 Task: Explore Airbnb accommodation in Lucenec, Slovakia from 8th November, 2023 to 16th November, 2023 for 2 adults.1  bedroom having 1 bed and 1 bathroom. Property type can be hotel. Look for 3 properties as per requirement.
Action: Mouse moved to (469, 144)
Screenshot: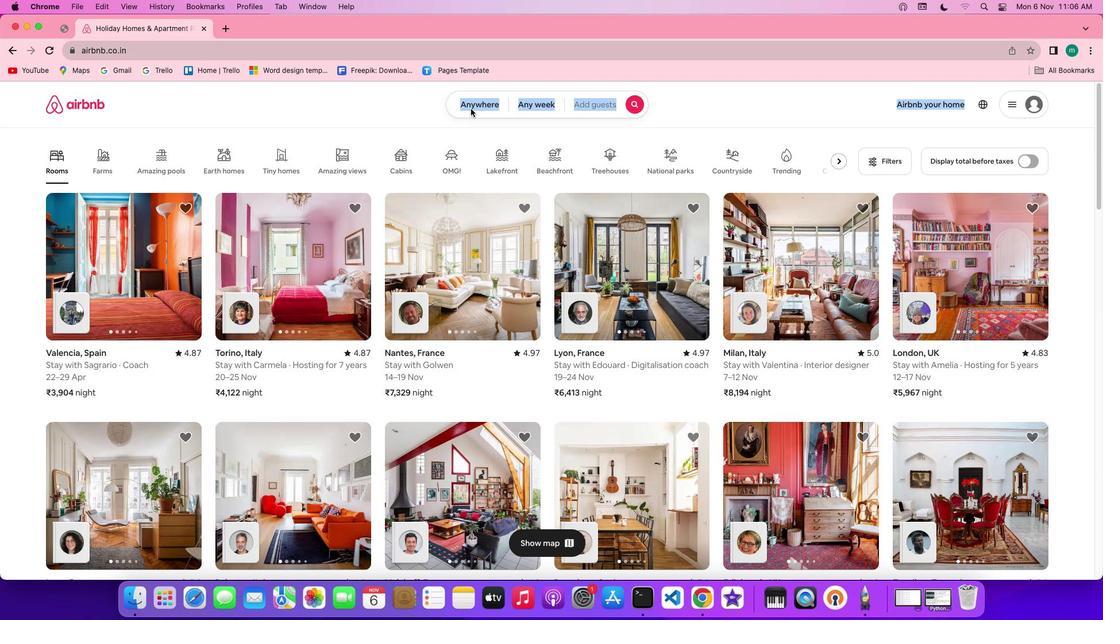 
Action: Mouse pressed left at (469, 144)
Screenshot: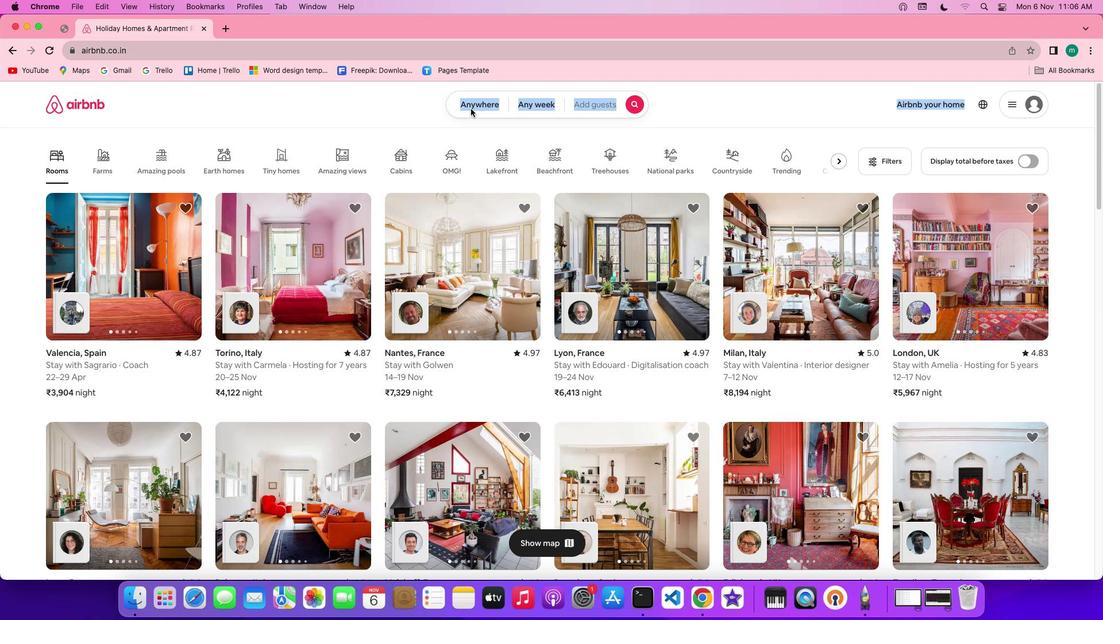 
Action: Mouse pressed left at (469, 144)
Screenshot: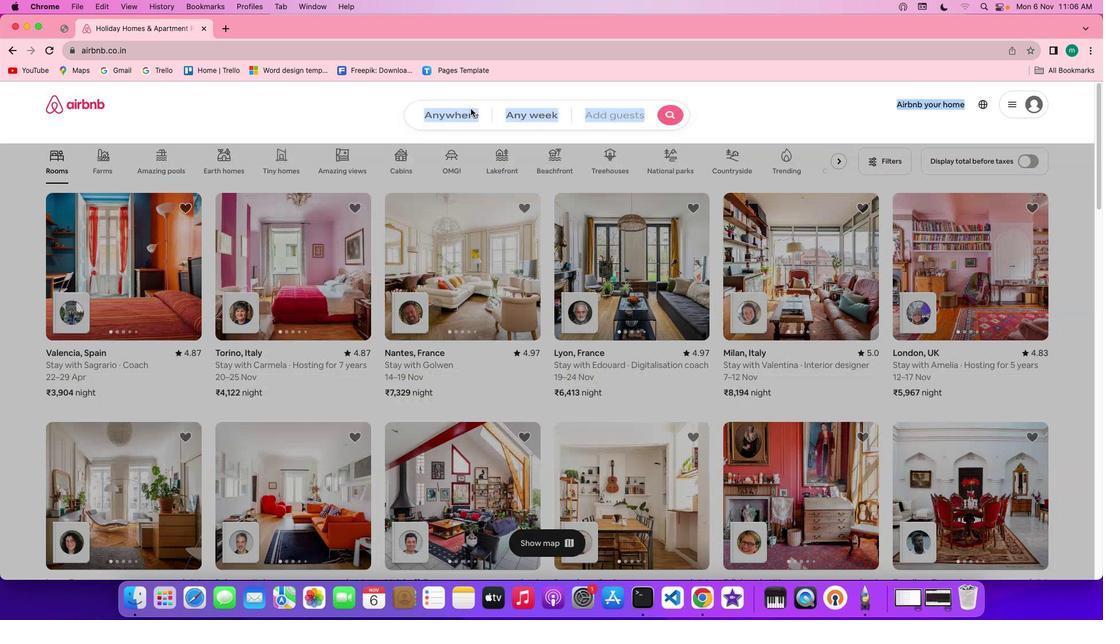 
Action: Mouse moved to (467, 183)
Screenshot: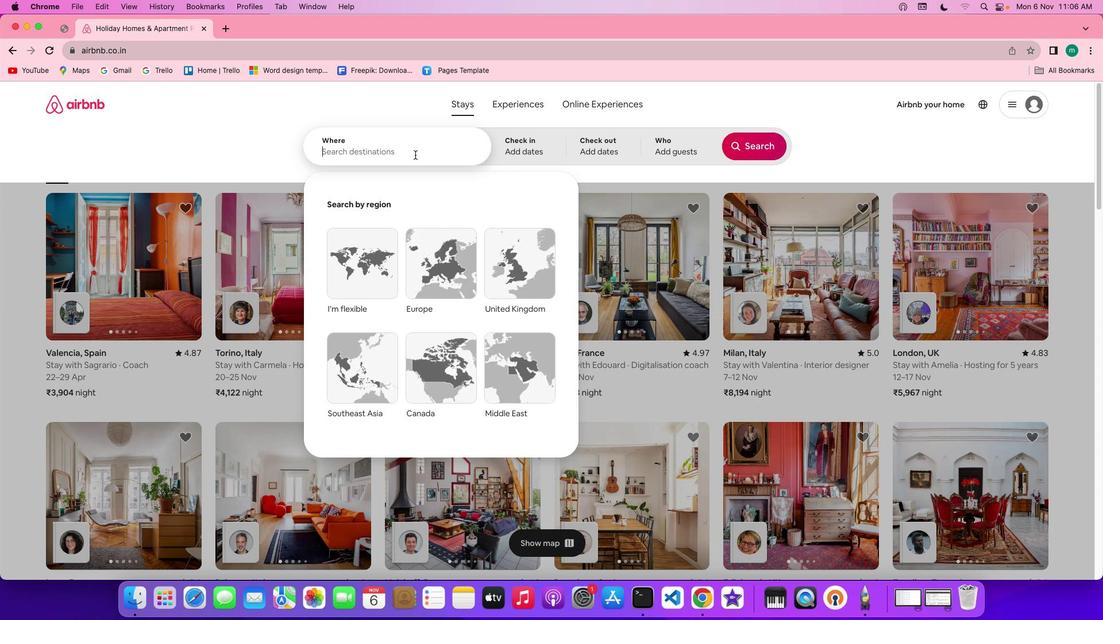 
Action: Mouse pressed left at (467, 183)
Screenshot: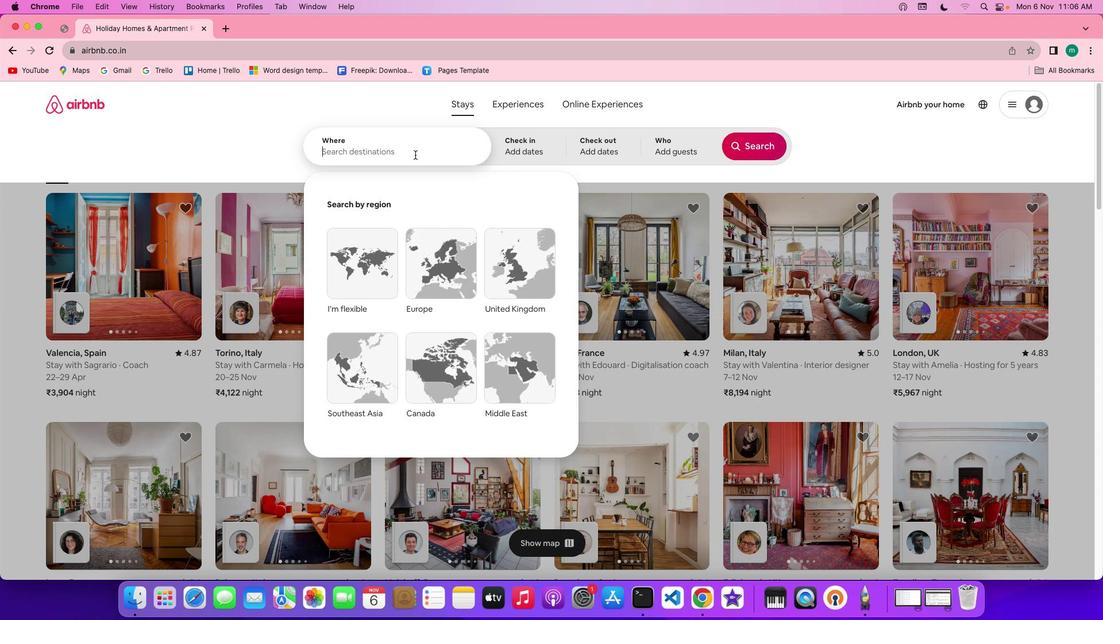 
Action: Key pressed Key.shift'L''u''c''e''n''e''c'','Key.spaceKey.shift's''l''o''v''a''k''i''a'
Screenshot: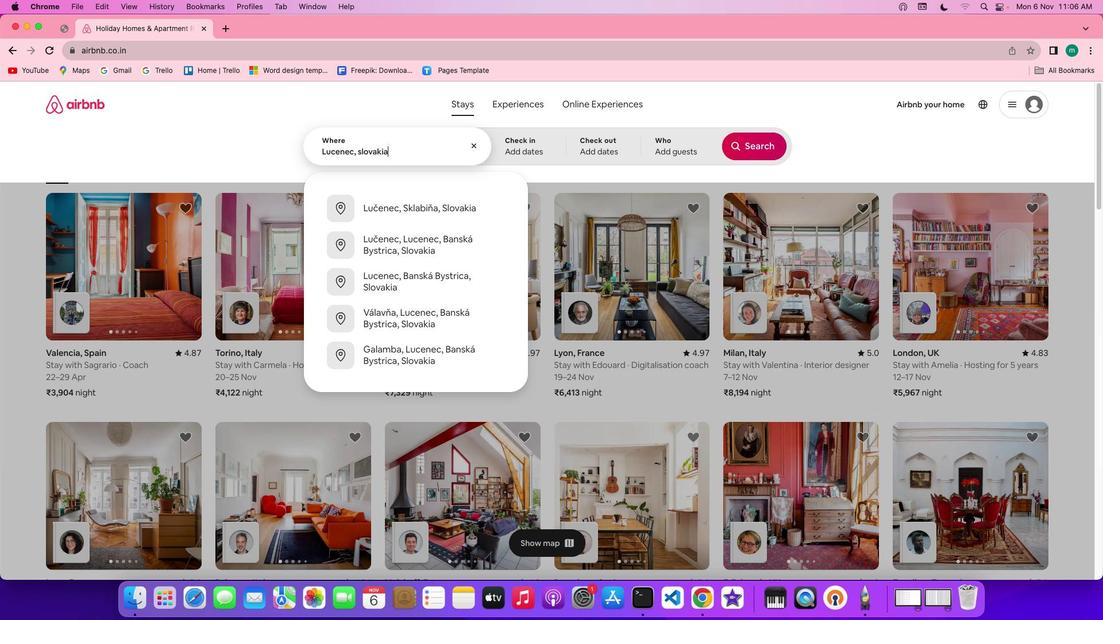 
Action: Mouse moved to (470, 176)
Screenshot: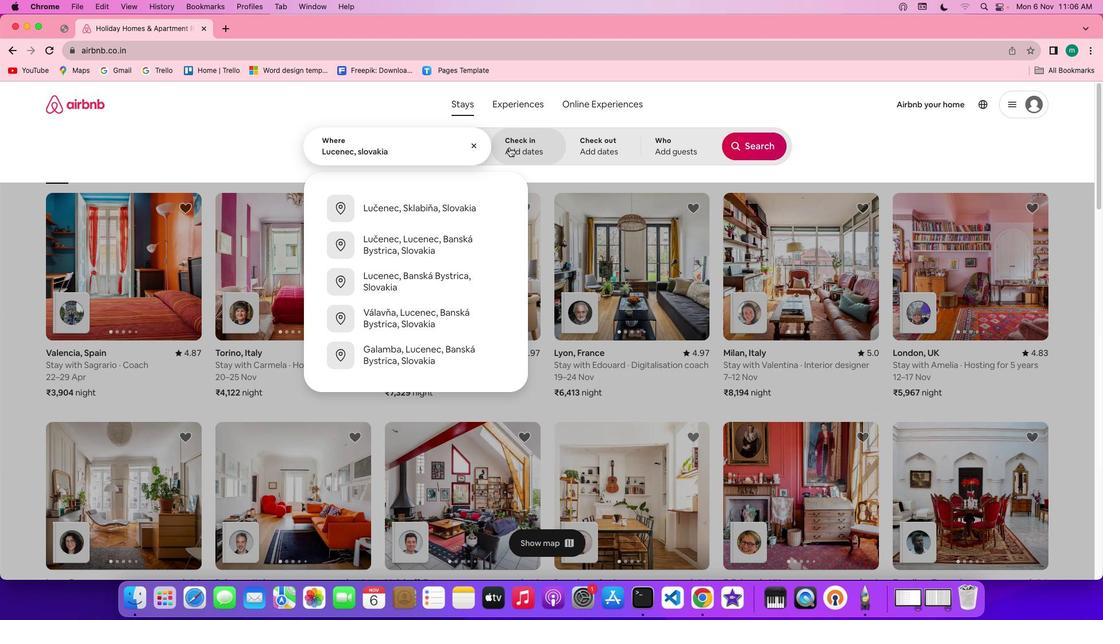 
Action: Mouse pressed left at (470, 176)
Screenshot: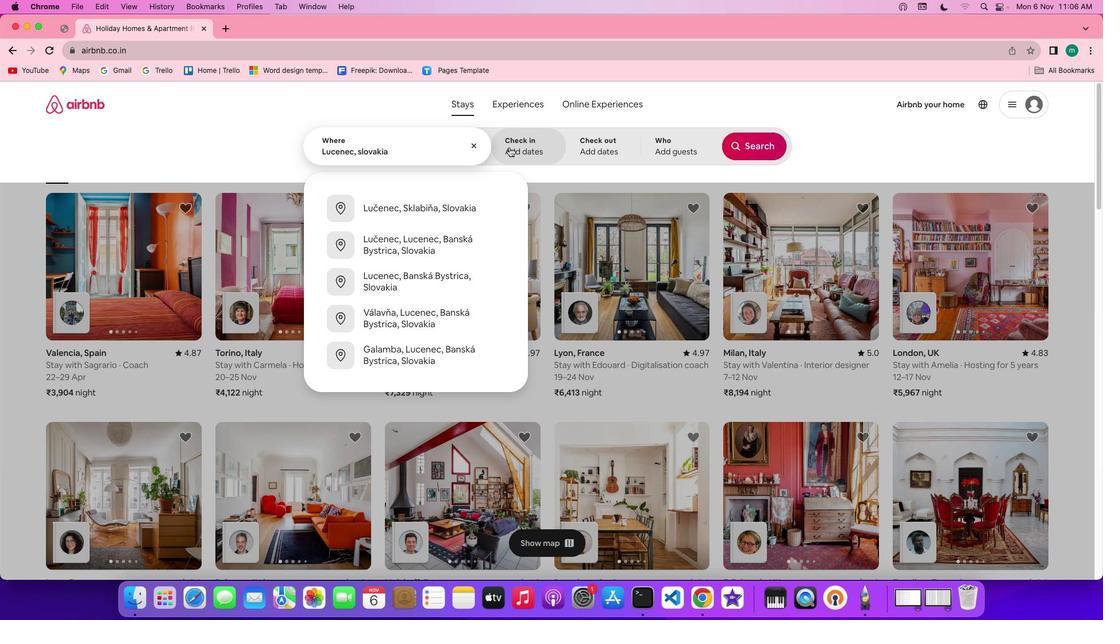 
Action: Mouse moved to (467, 321)
Screenshot: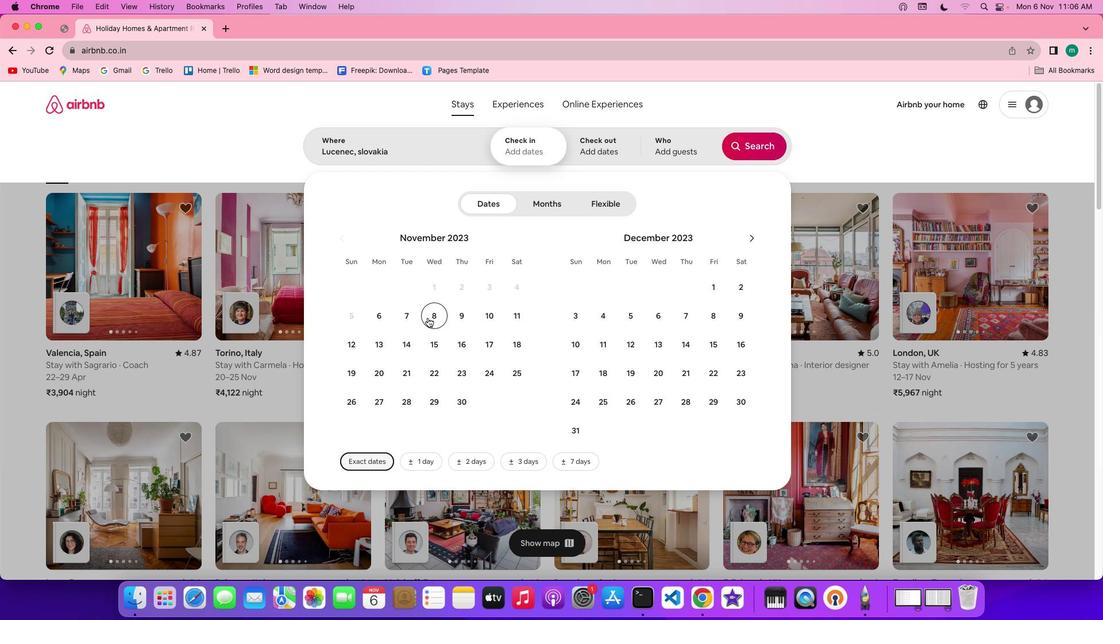 
Action: Mouse pressed left at (467, 321)
Screenshot: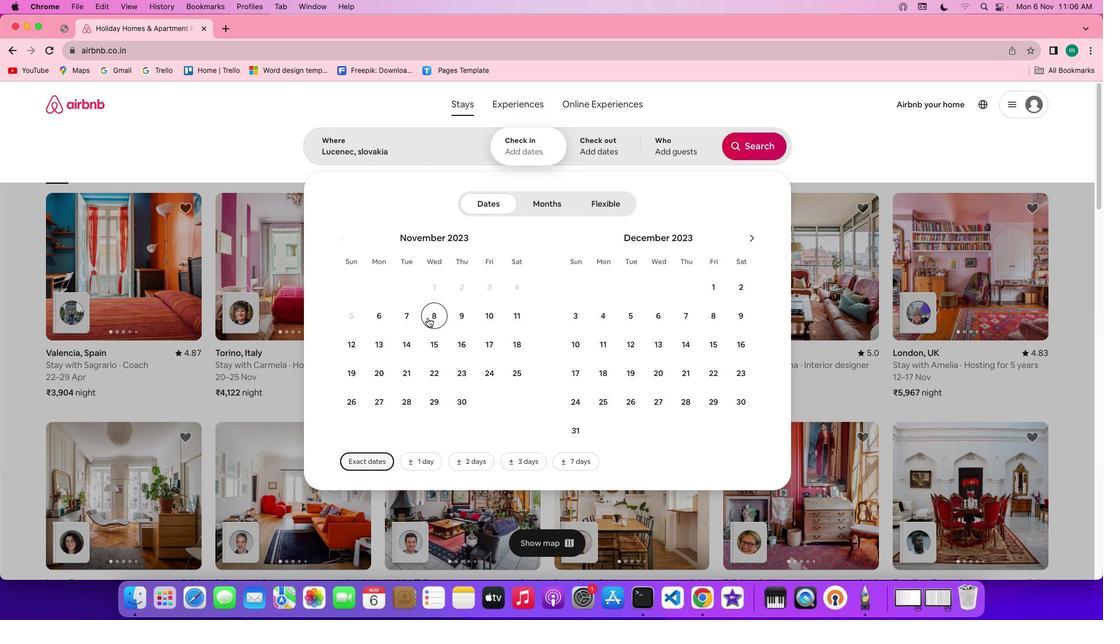 
Action: Mouse moved to (469, 346)
Screenshot: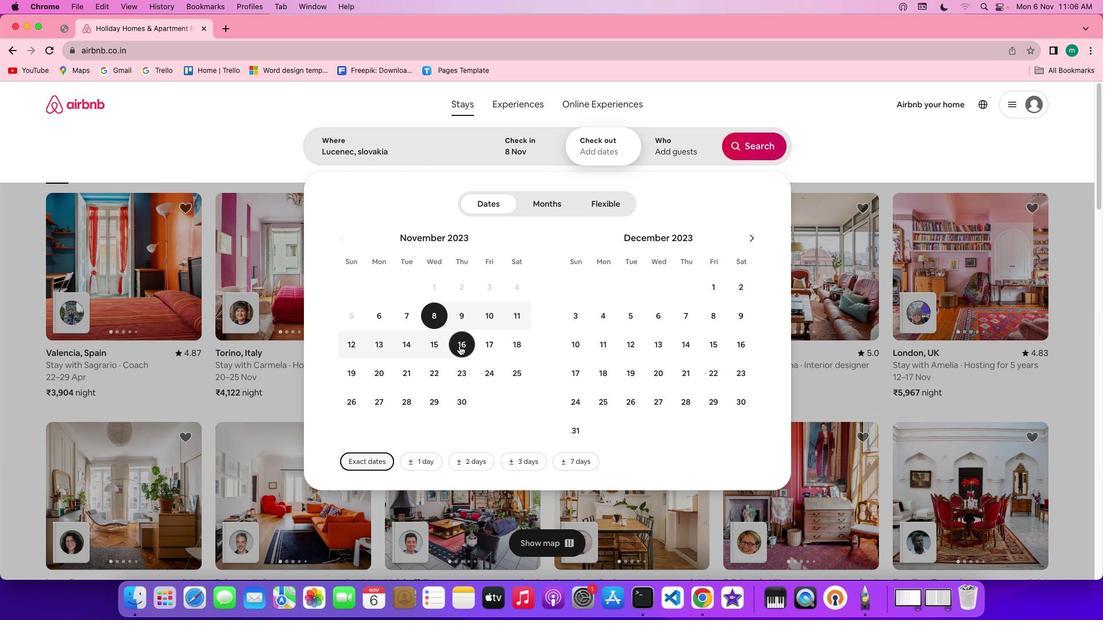 
Action: Mouse pressed left at (469, 346)
Screenshot: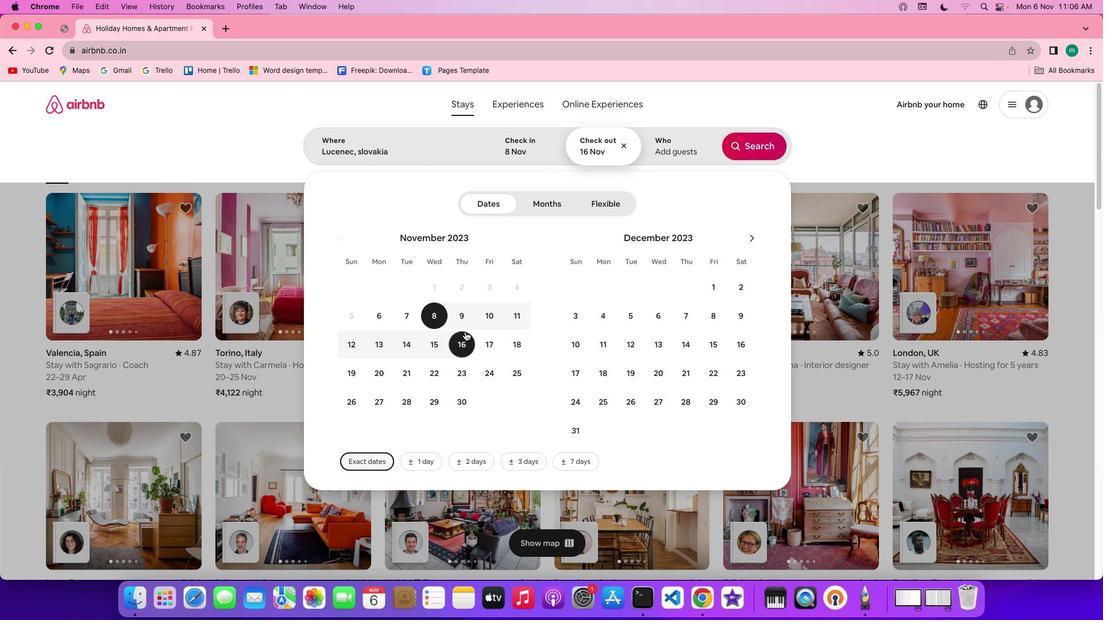 
Action: Mouse moved to (477, 185)
Screenshot: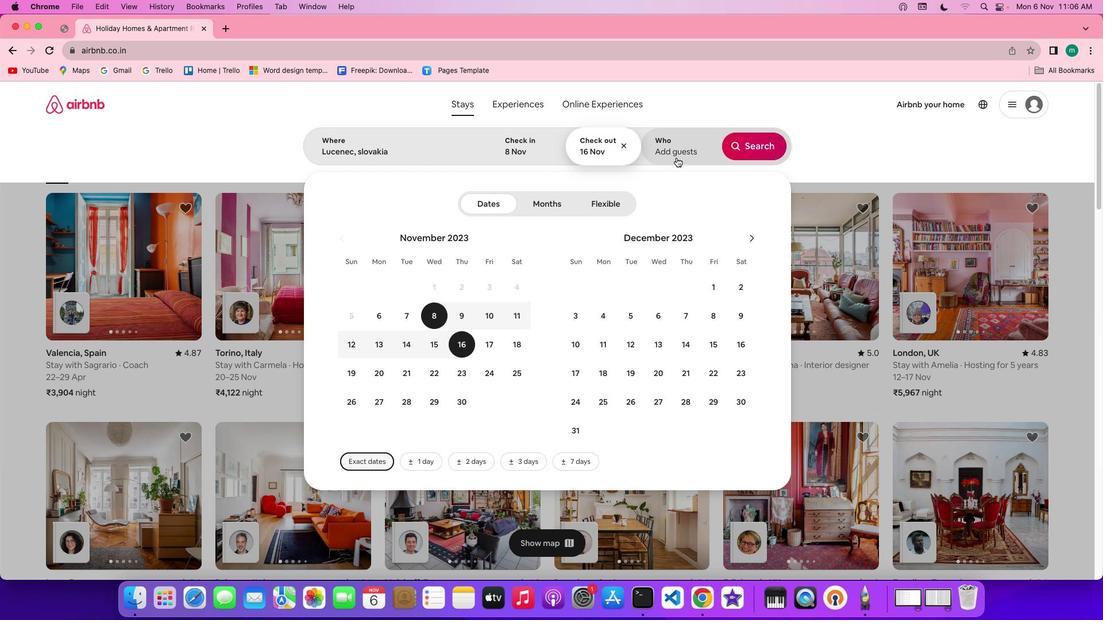 
Action: Mouse pressed left at (477, 185)
Screenshot: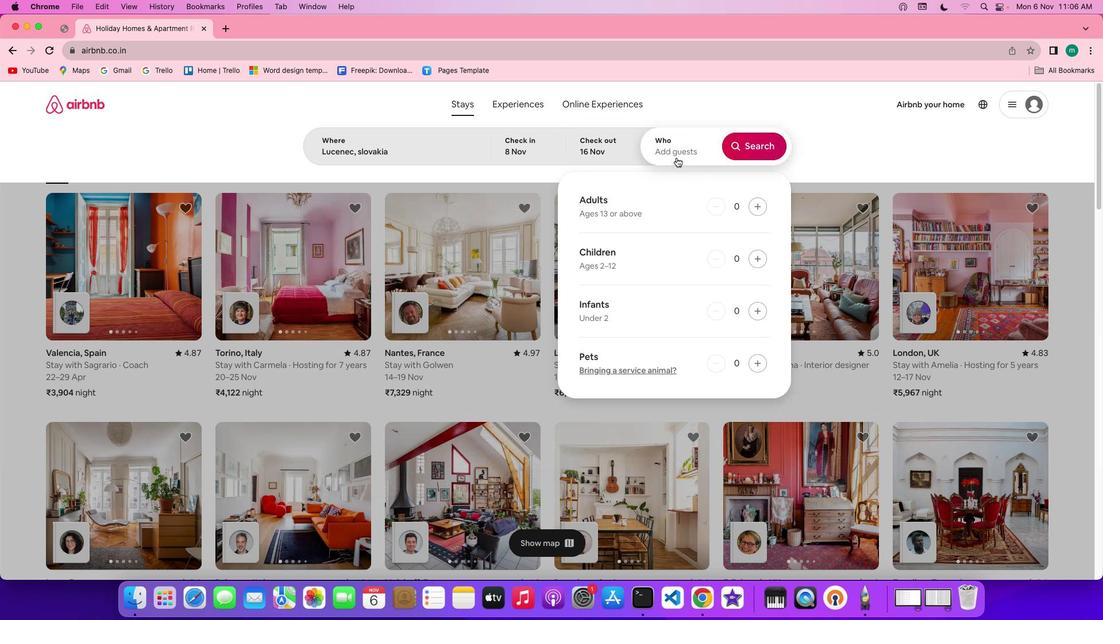 
Action: Mouse moved to (481, 229)
Screenshot: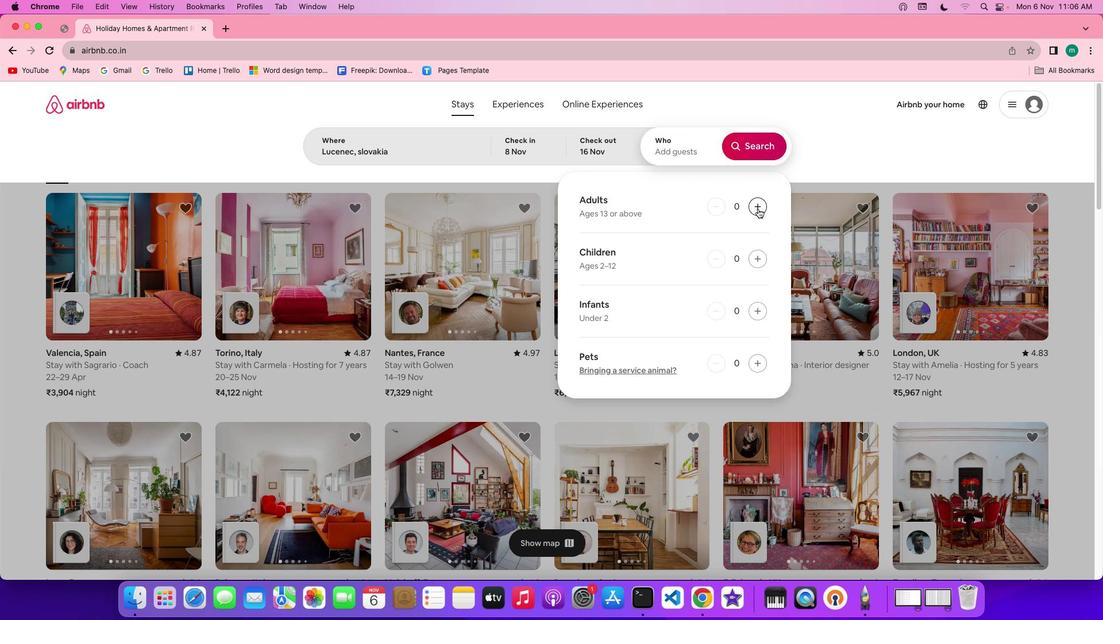 
Action: Mouse pressed left at (481, 229)
Screenshot: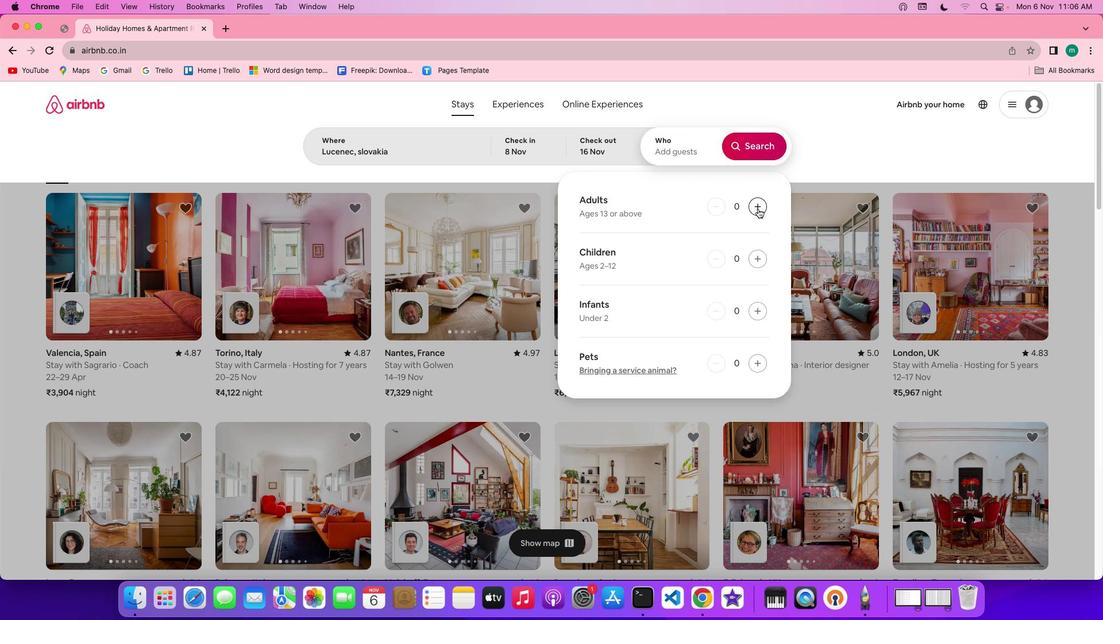 
Action: Mouse pressed left at (481, 229)
Screenshot: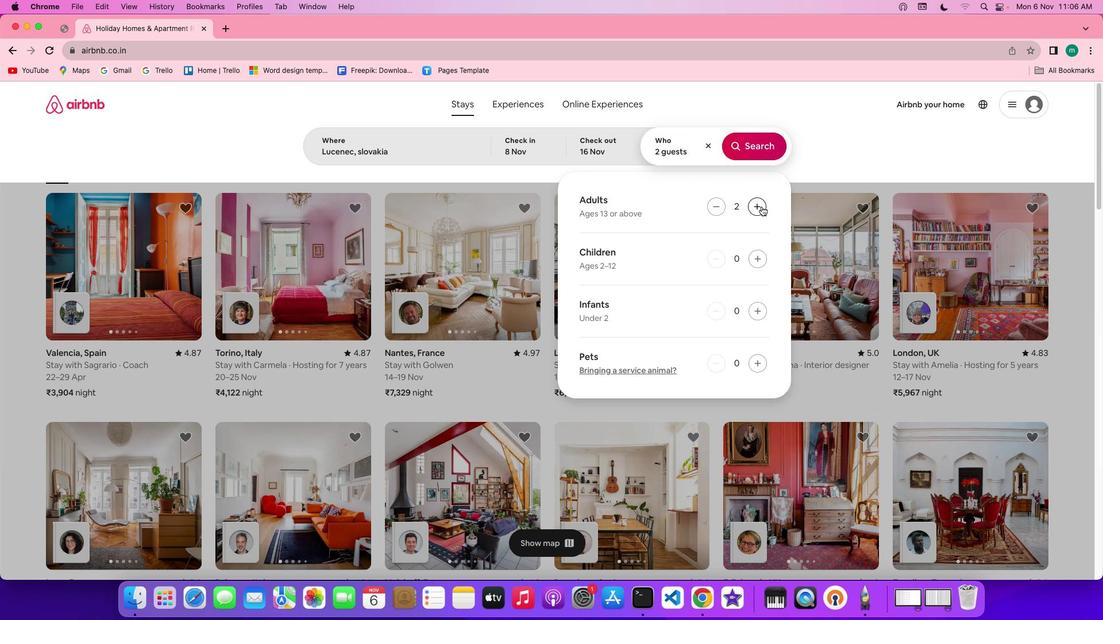 
Action: Mouse moved to (481, 174)
Screenshot: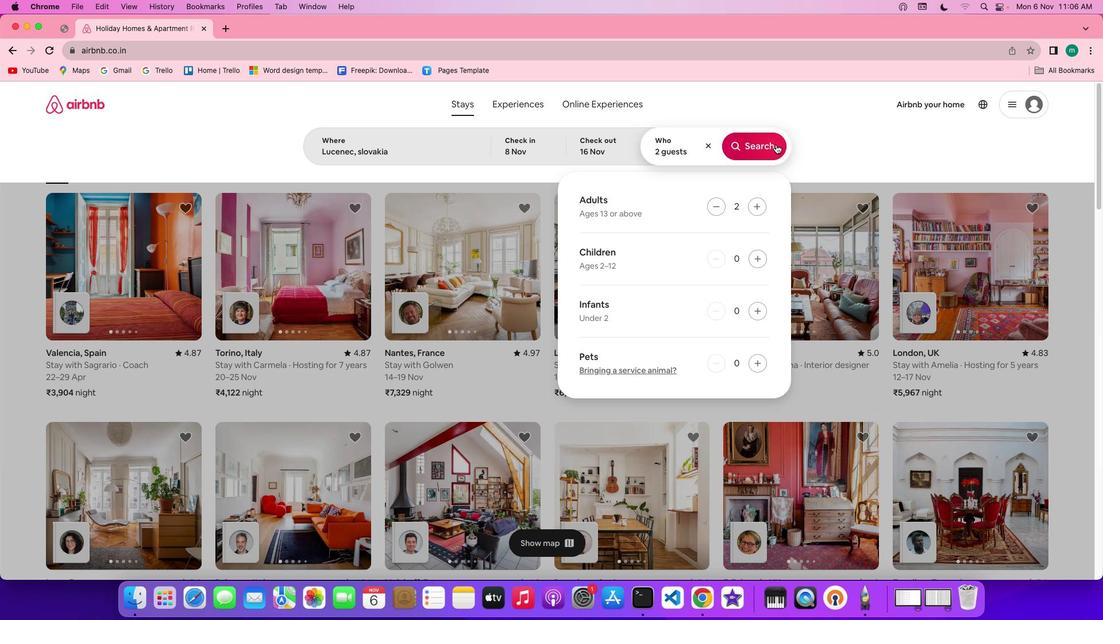 
Action: Mouse pressed left at (481, 174)
Screenshot: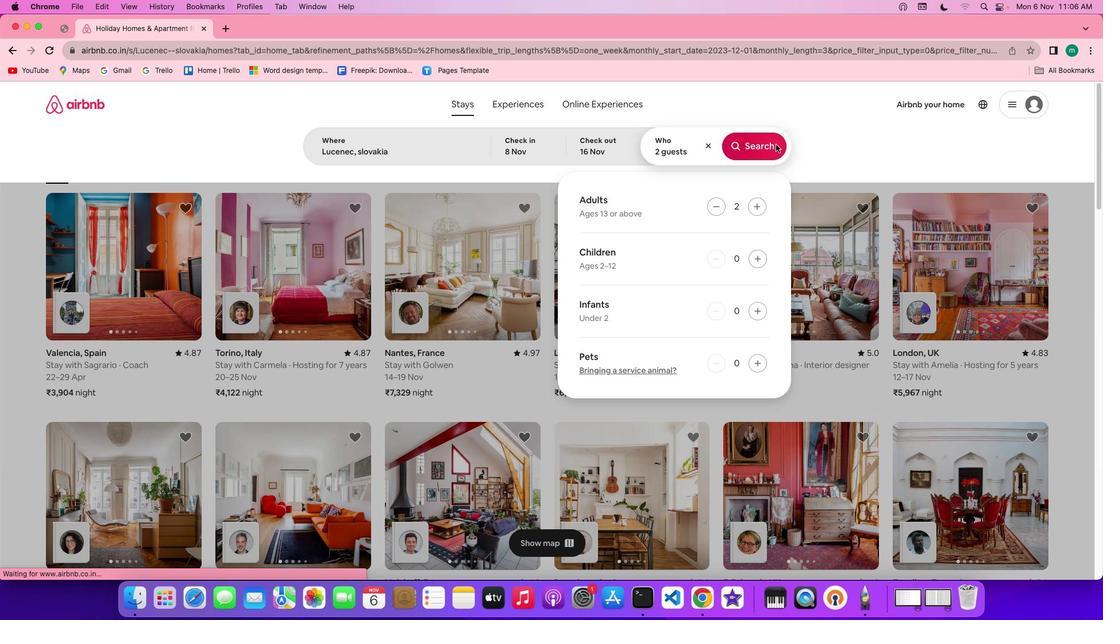 
Action: Mouse moved to (487, 177)
Screenshot: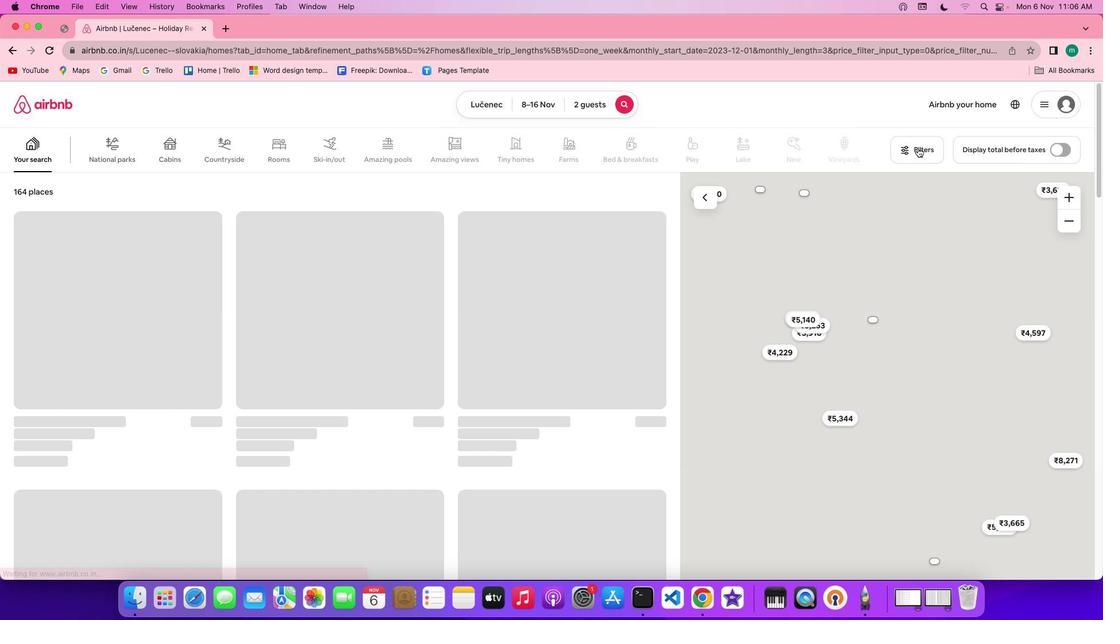 
Action: Mouse pressed left at (487, 177)
Screenshot: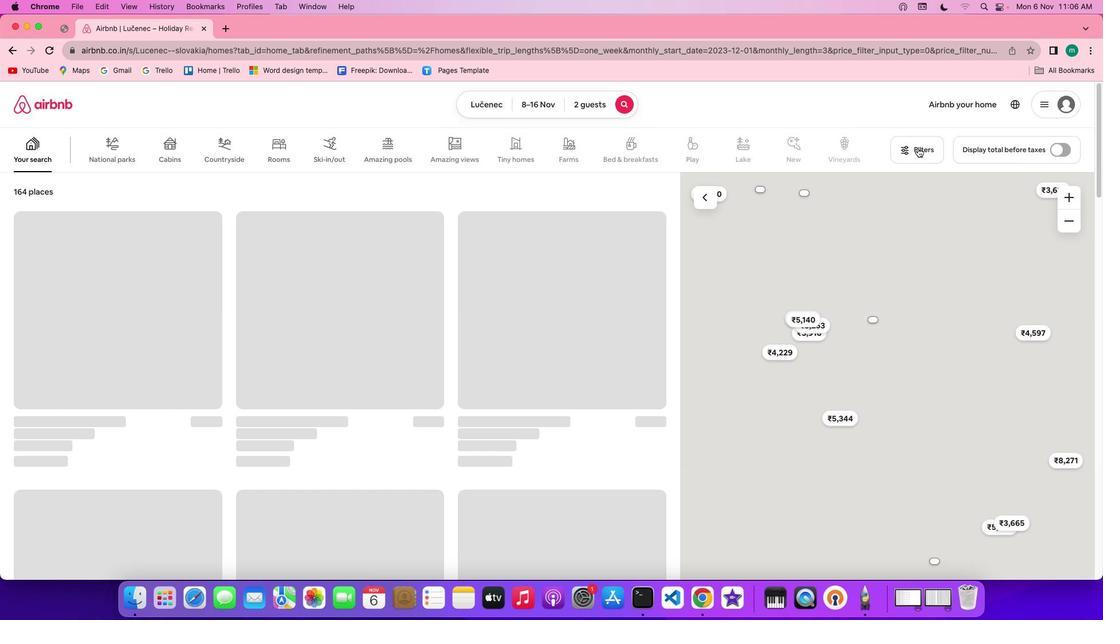 
Action: Mouse pressed left at (487, 177)
Screenshot: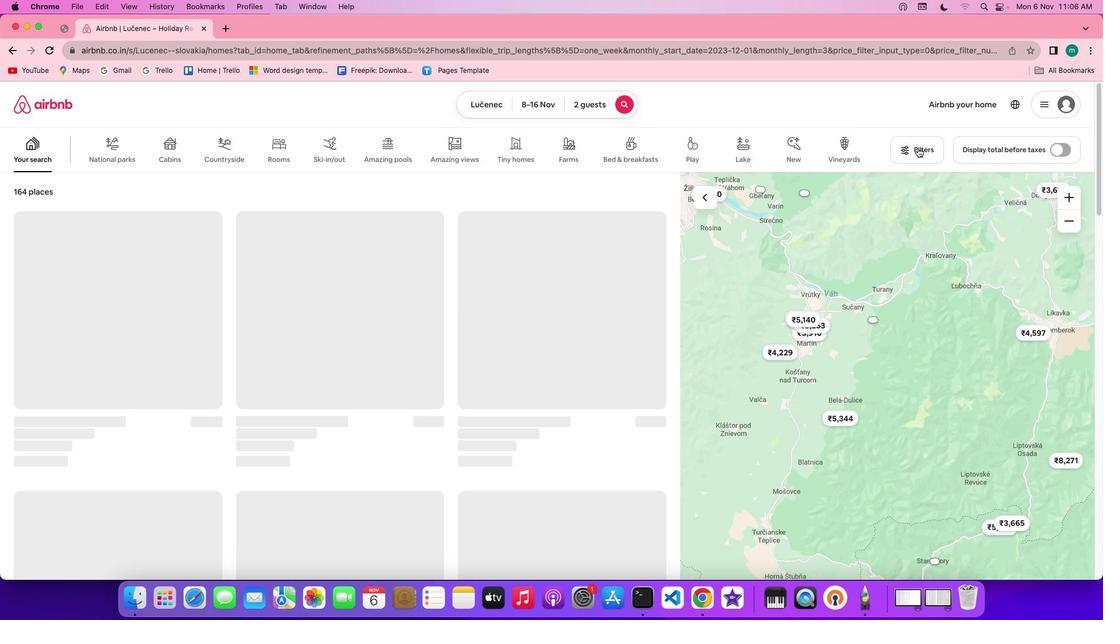 
Action: Mouse moved to (475, 366)
Screenshot: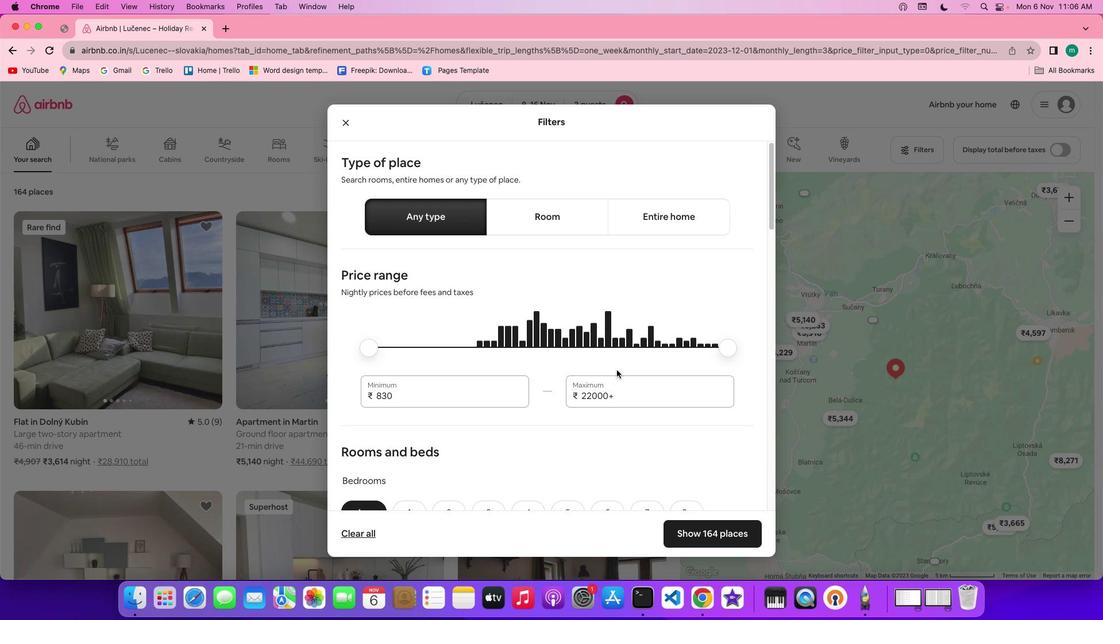 
Action: Mouse scrolled (475, 366) with delta (450, 51)
Screenshot: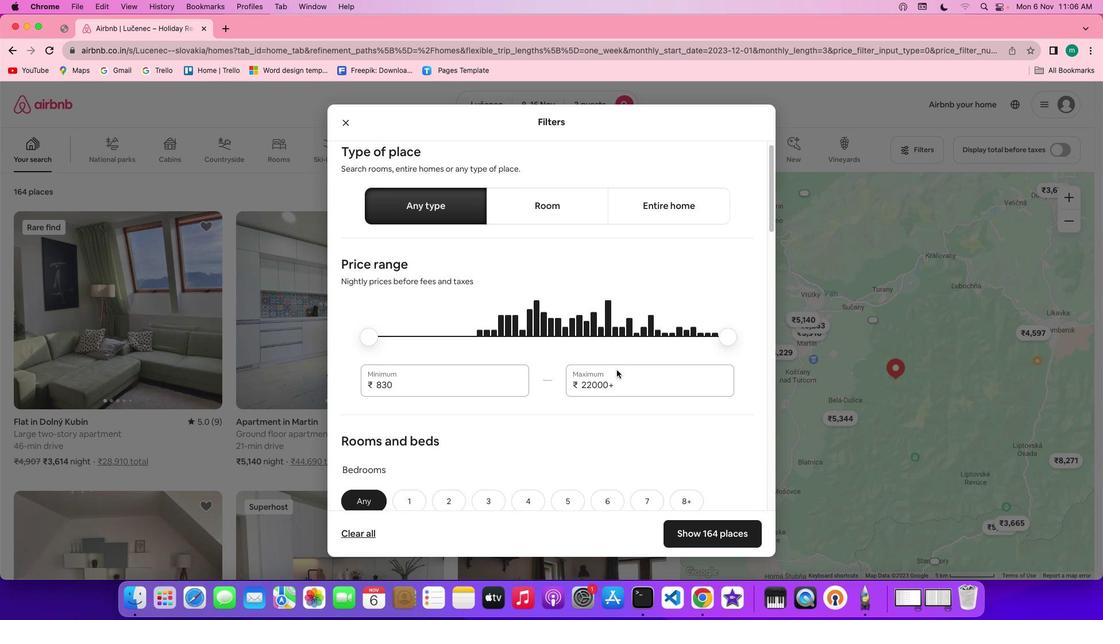 
Action: Mouse scrolled (475, 366) with delta (450, 51)
Screenshot: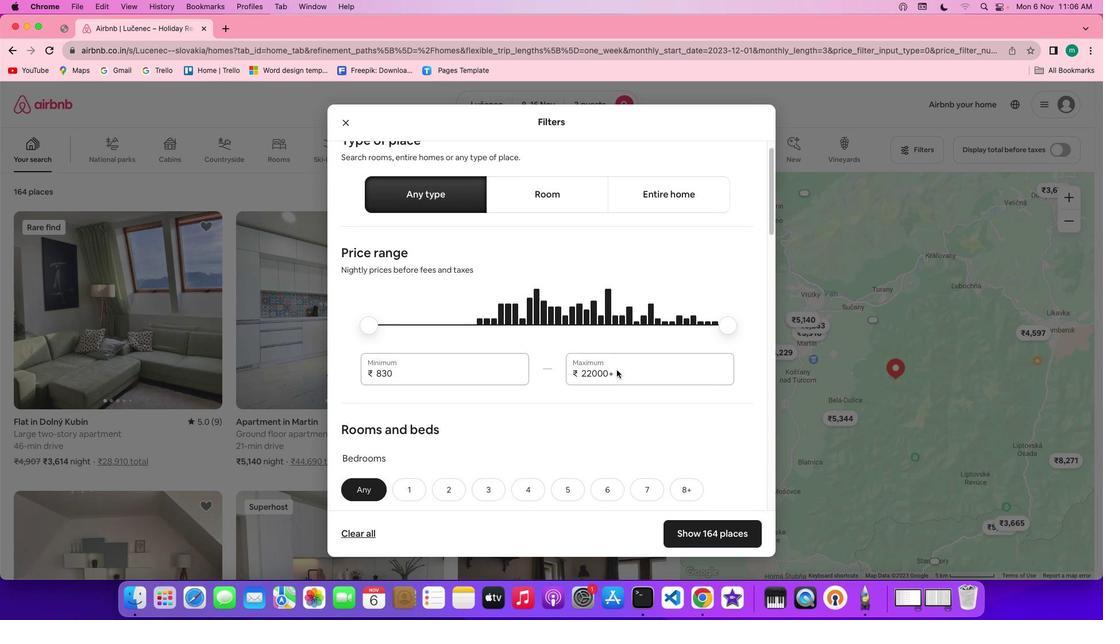 
Action: Mouse scrolled (475, 366) with delta (450, 50)
Screenshot: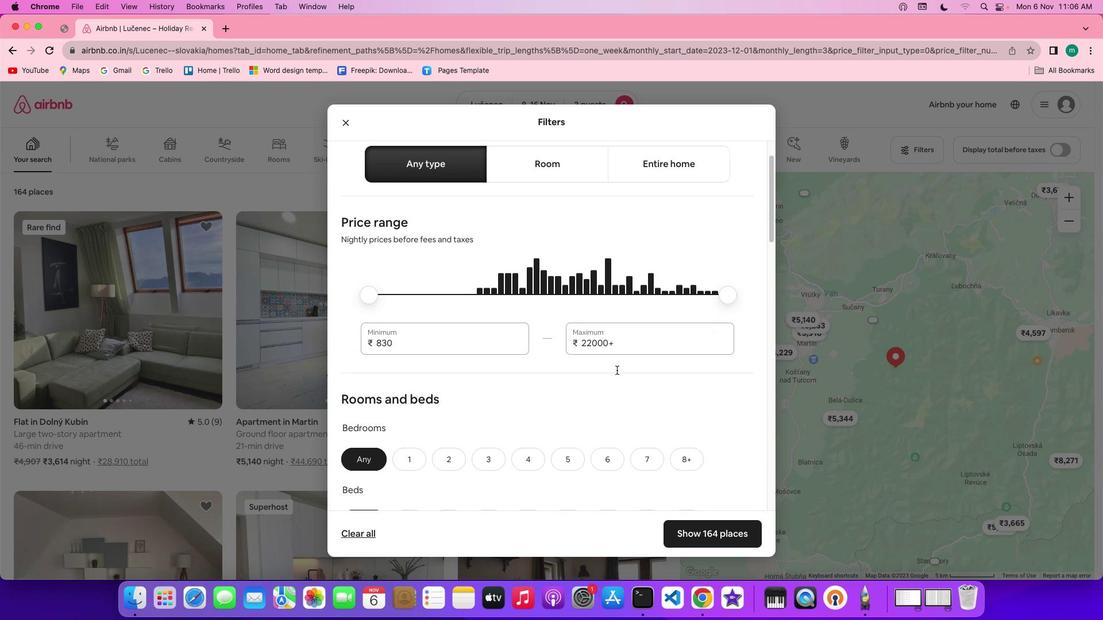 
Action: Mouse scrolled (475, 366) with delta (450, 51)
Screenshot: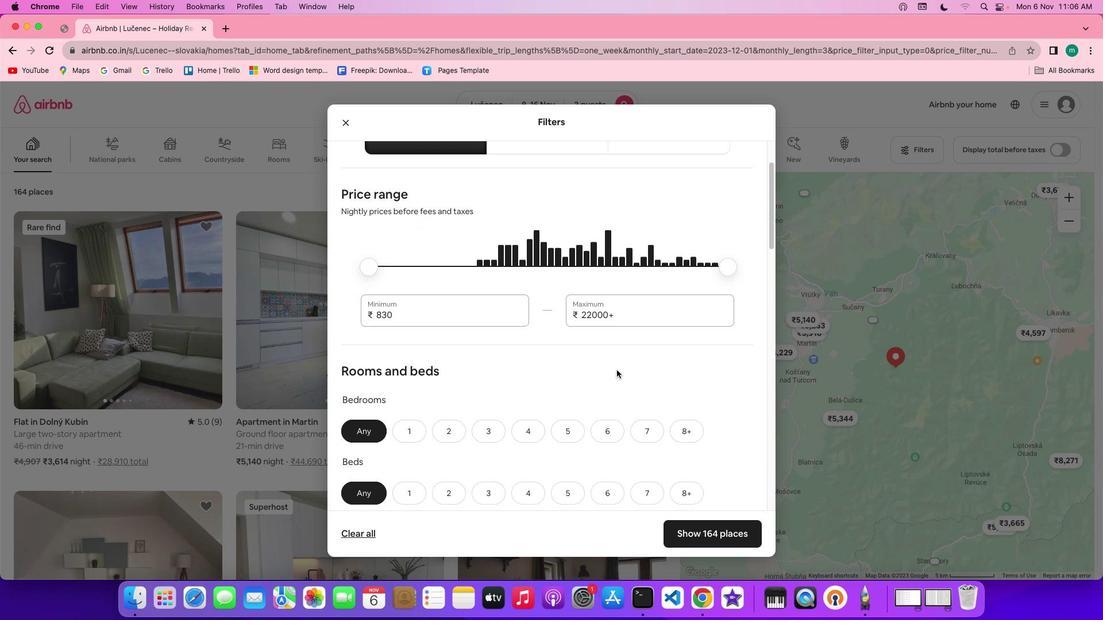
Action: Mouse scrolled (475, 366) with delta (450, 51)
Screenshot: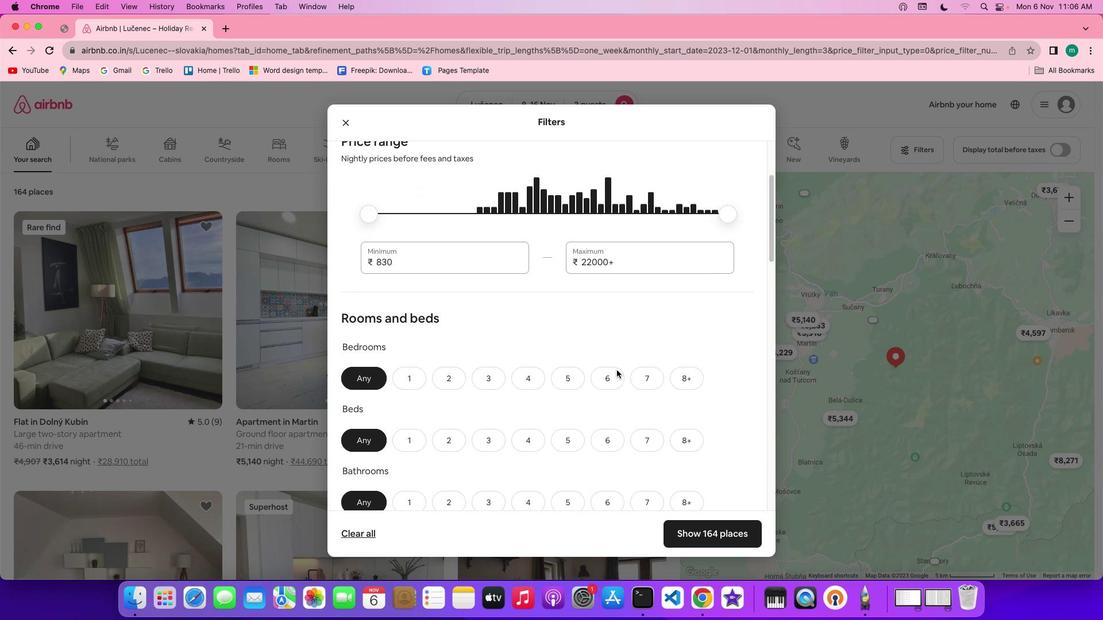 
Action: Mouse scrolled (475, 366) with delta (450, 50)
Screenshot: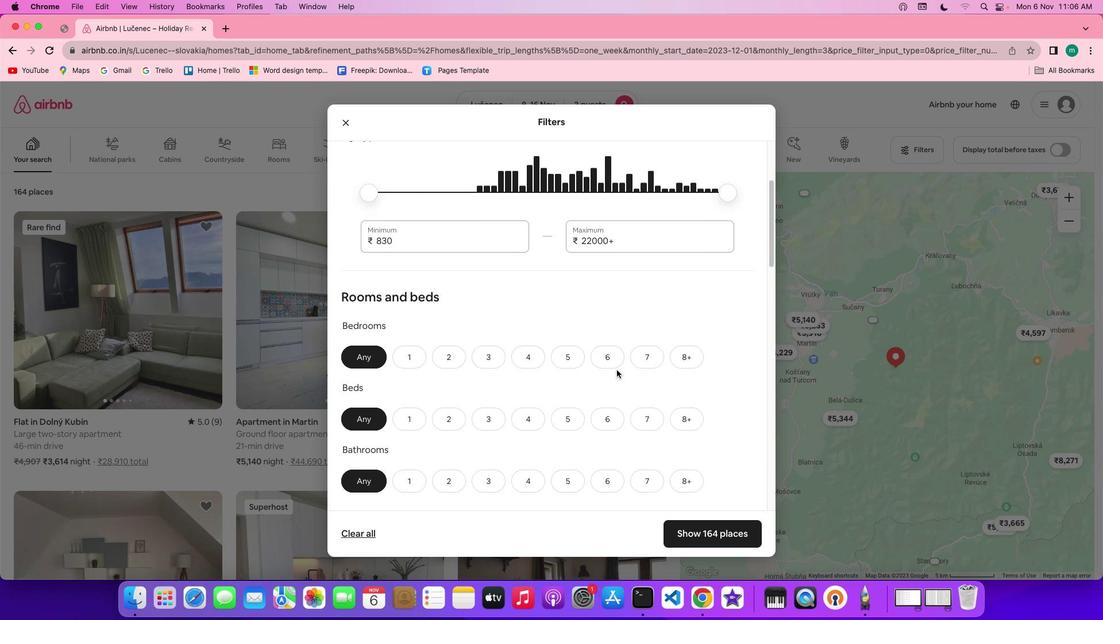 
Action: Mouse scrolled (475, 366) with delta (450, 50)
Screenshot: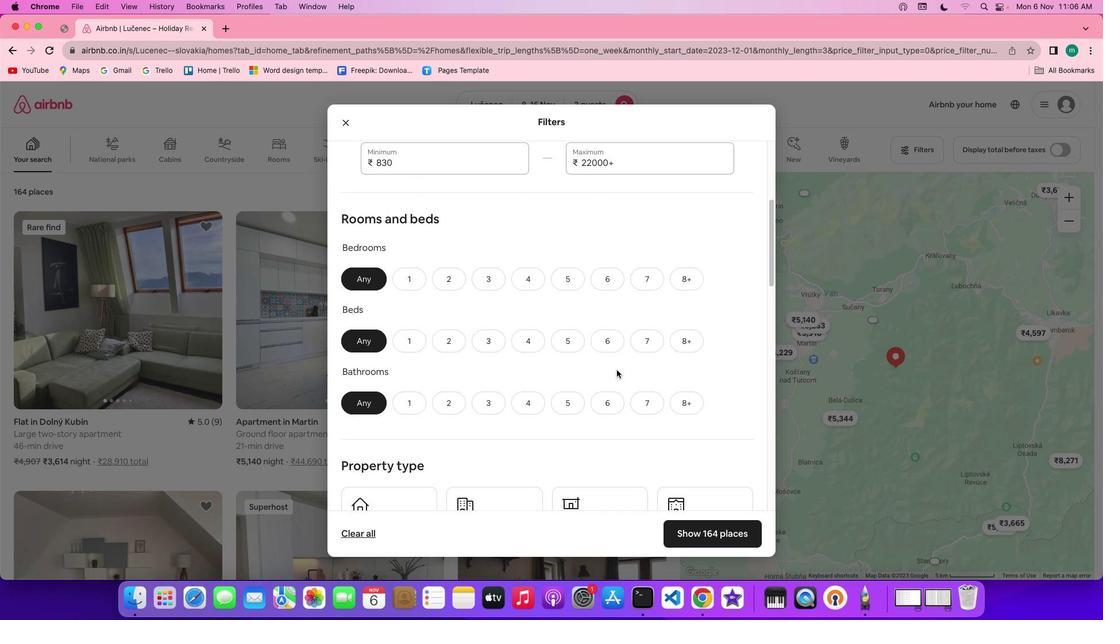 
Action: Mouse moved to (467, 288)
Screenshot: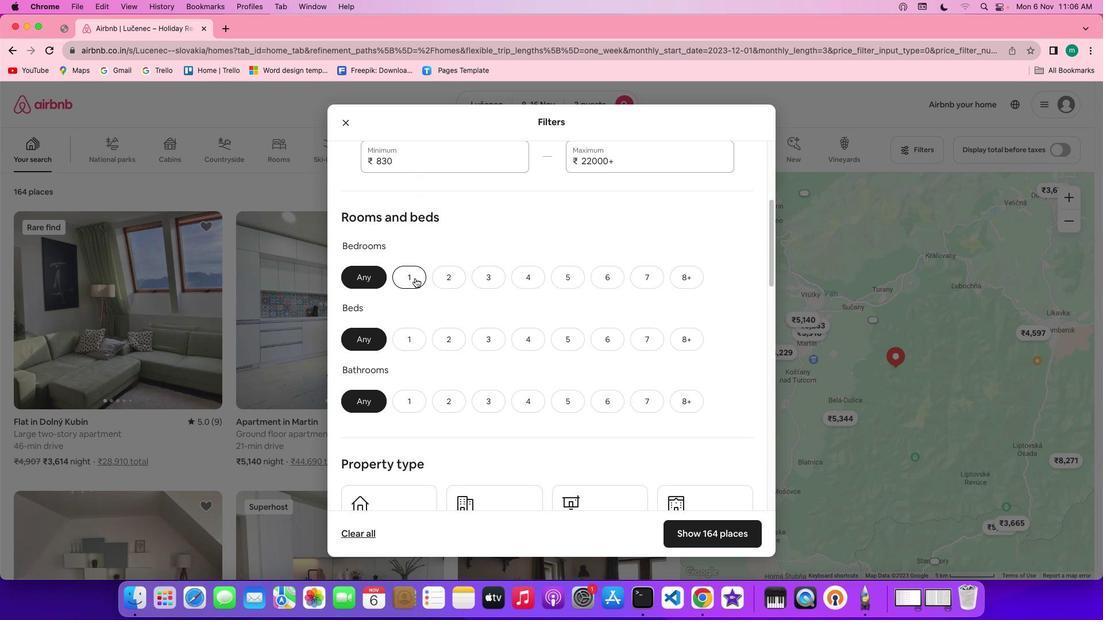 
Action: Mouse pressed left at (467, 288)
Screenshot: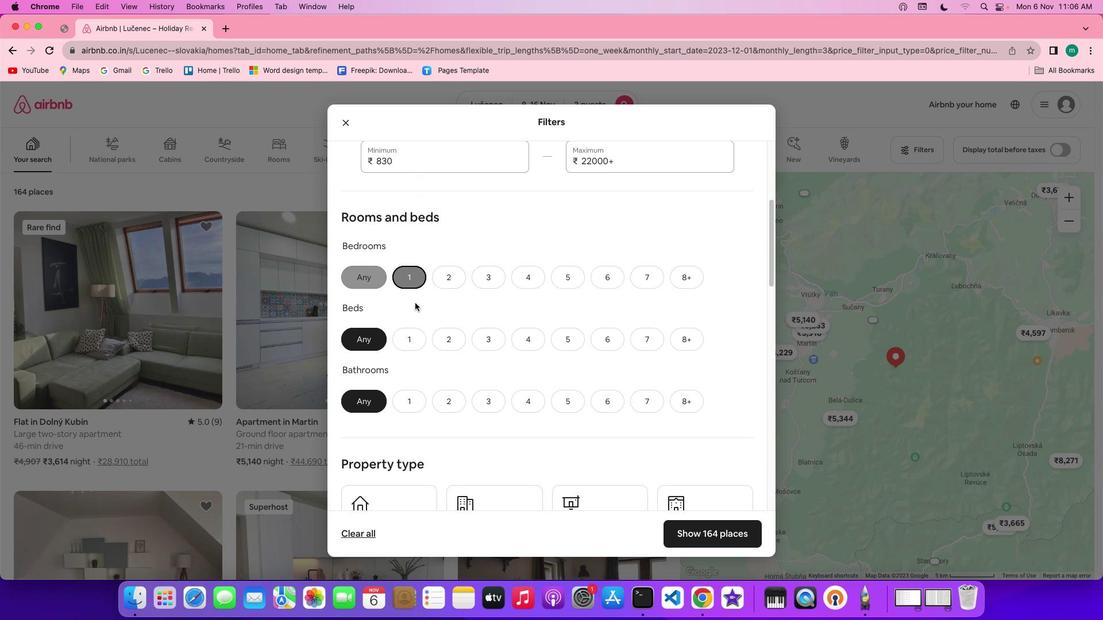 
Action: Mouse moved to (466, 338)
Screenshot: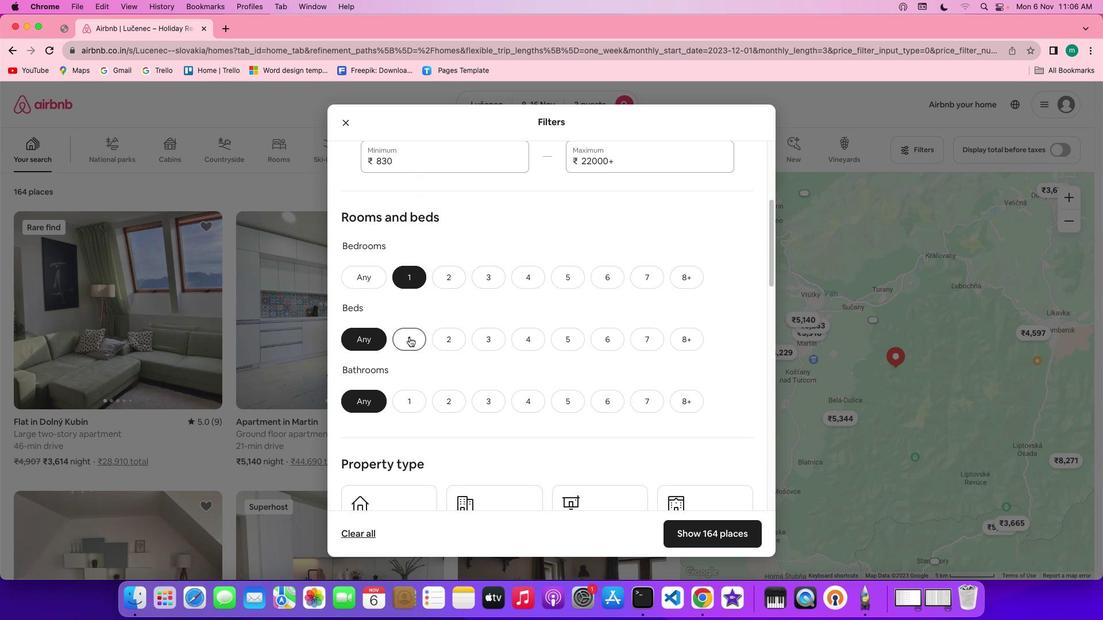 
Action: Mouse pressed left at (466, 338)
Screenshot: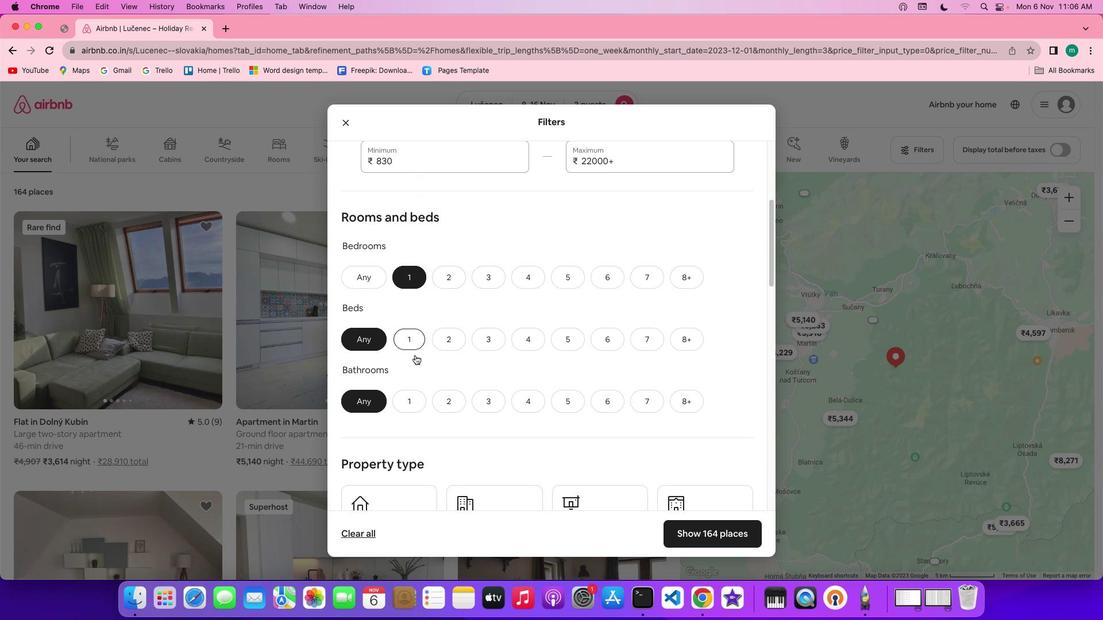 
Action: Mouse moved to (466, 389)
Screenshot: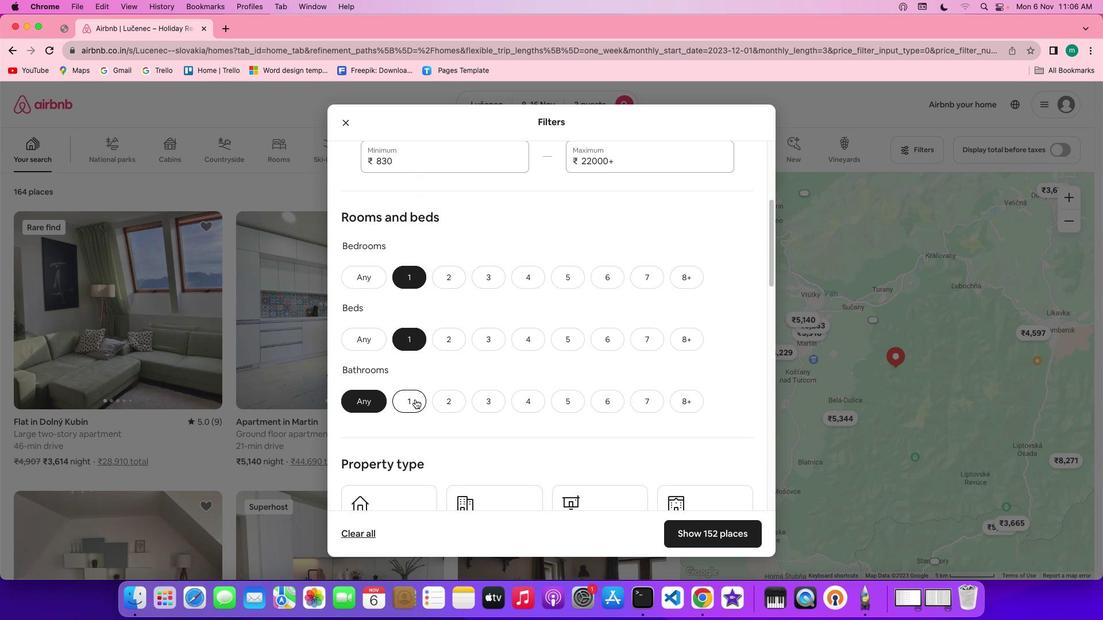 
Action: Mouse pressed left at (466, 389)
Screenshot: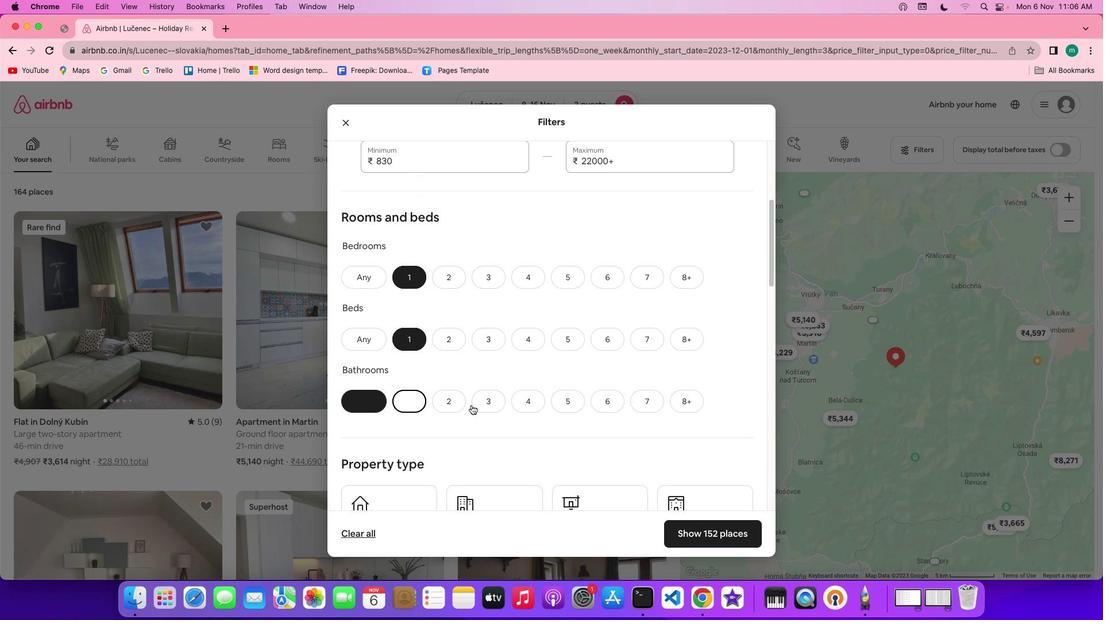 
Action: Mouse moved to (473, 393)
Screenshot: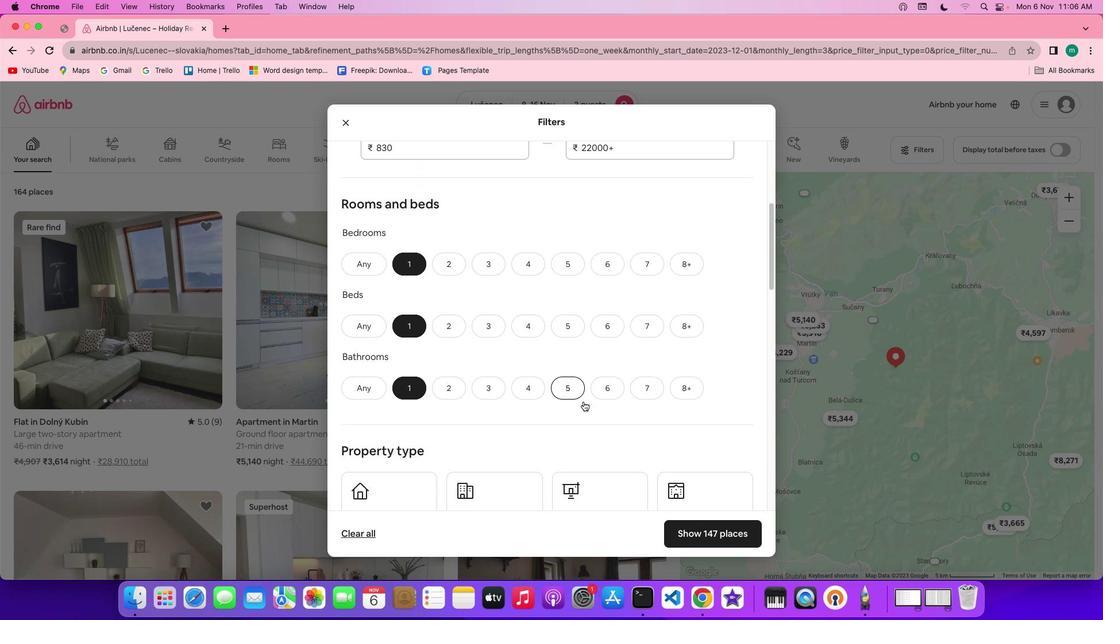 
Action: Mouse scrolled (473, 393) with delta (450, 51)
Screenshot: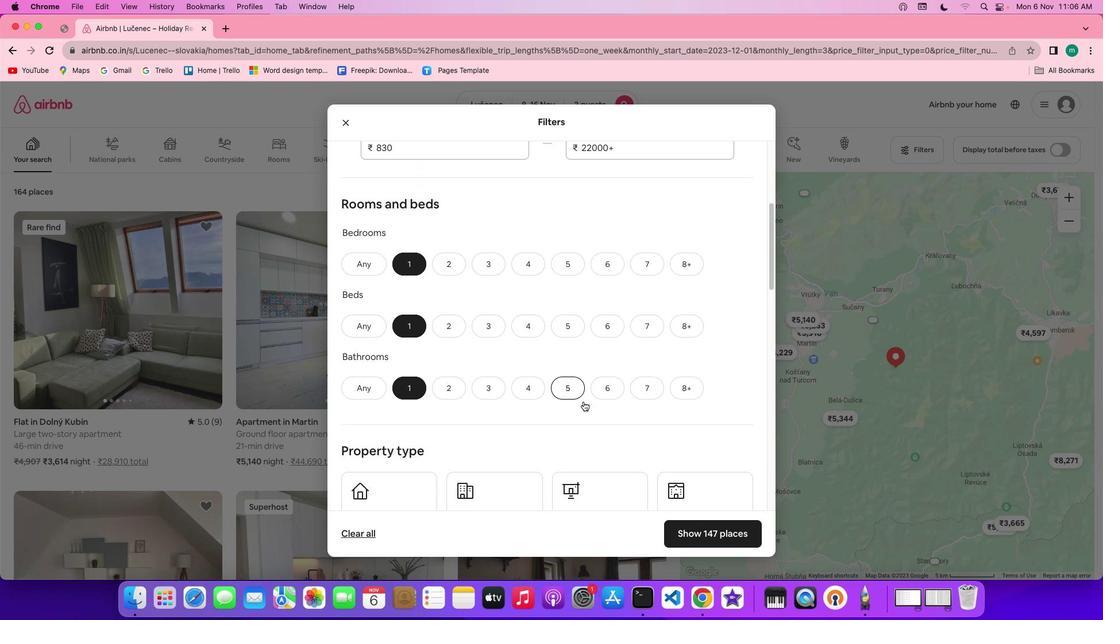 
Action: Mouse scrolled (473, 393) with delta (450, 51)
Screenshot: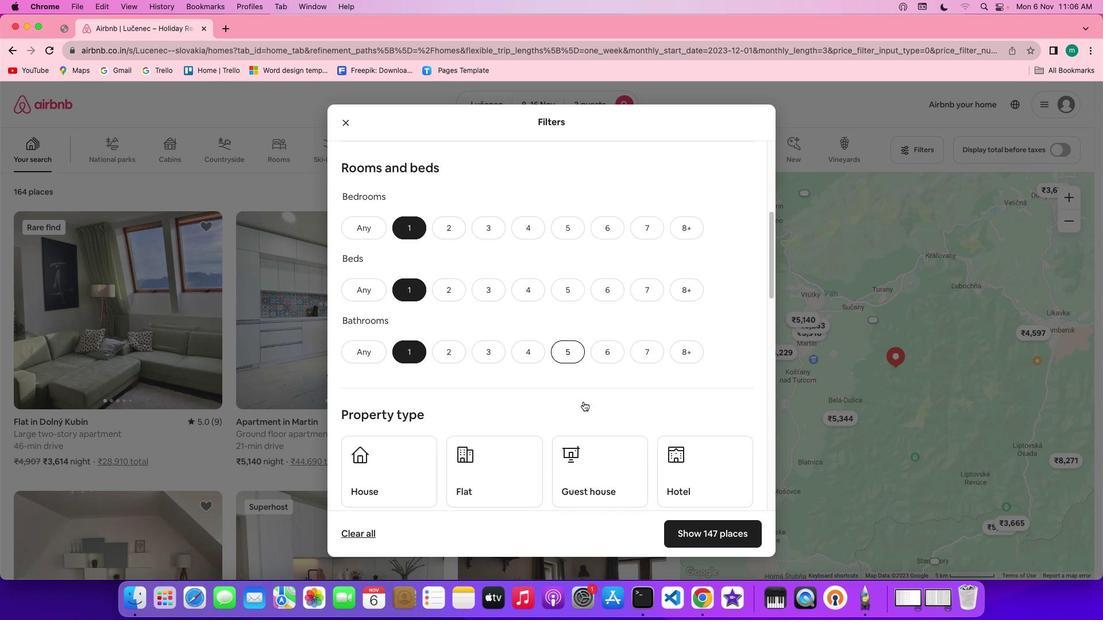 
Action: Mouse scrolled (473, 393) with delta (450, 50)
Screenshot: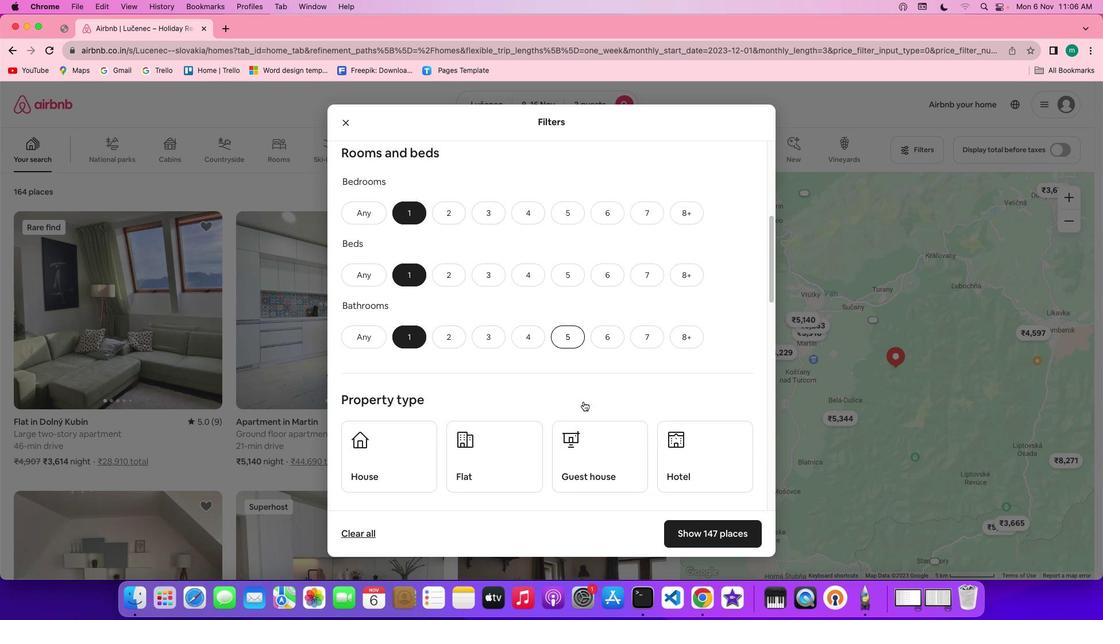 
Action: Mouse scrolled (473, 393) with delta (450, 51)
Screenshot: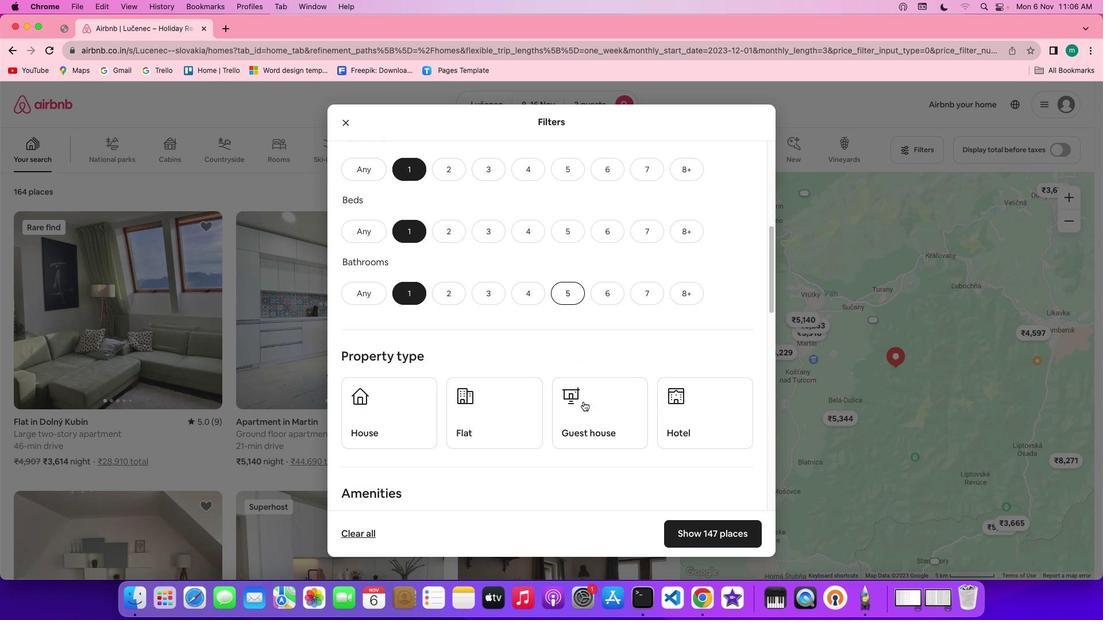 
Action: Mouse scrolled (473, 393) with delta (450, 51)
Screenshot: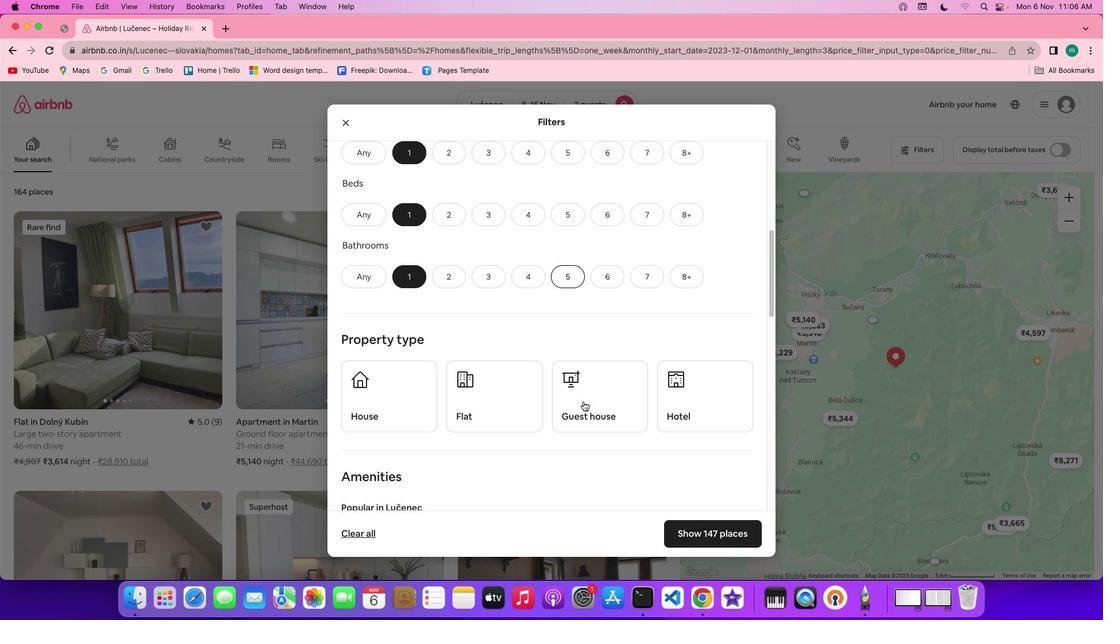 
Action: Mouse scrolled (473, 393) with delta (450, 51)
Screenshot: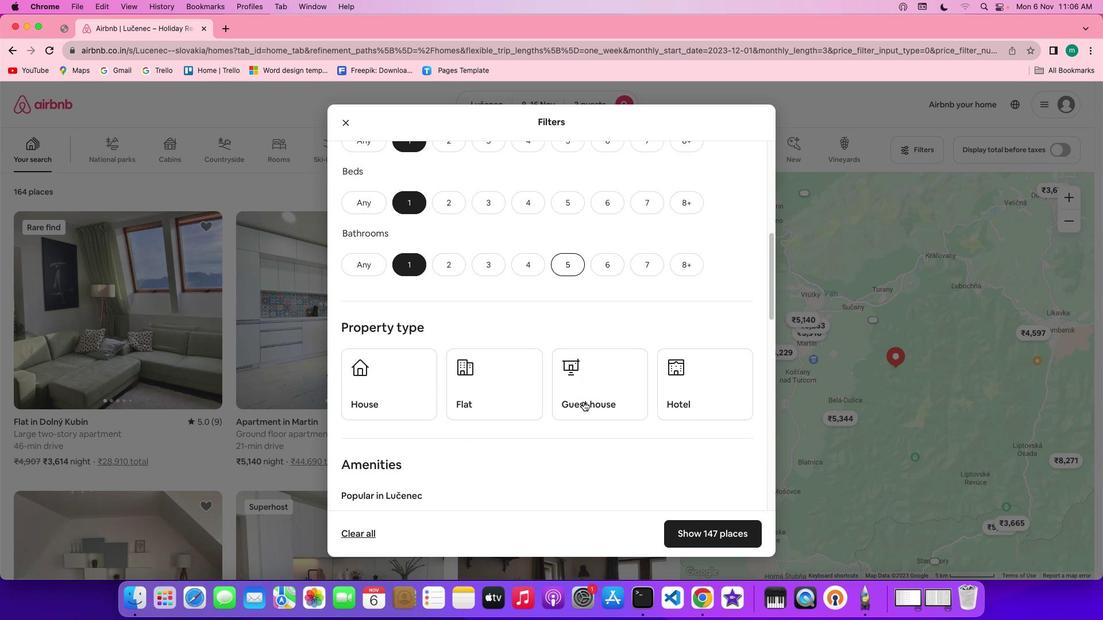 
Action: Mouse scrolled (473, 393) with delta (450, 50)
Screenshot: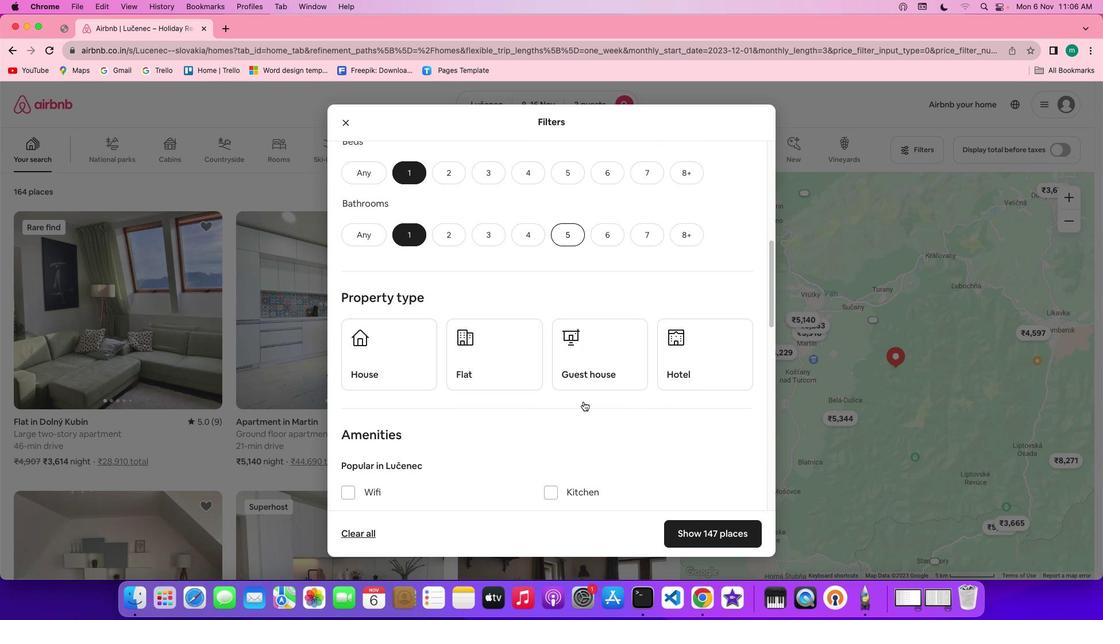
Action: Mouse scrolled (473, 393) with delta (450, 51)
Screenshot: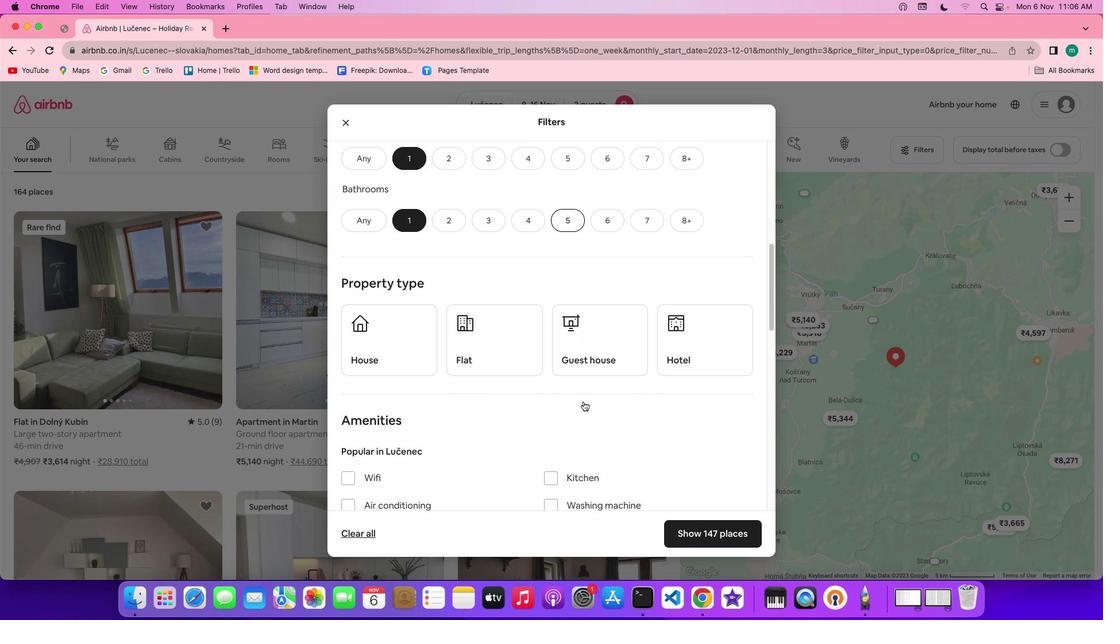 
Action: Mouse scrolled (473, 393) with delta (450, 51)
Screenshot: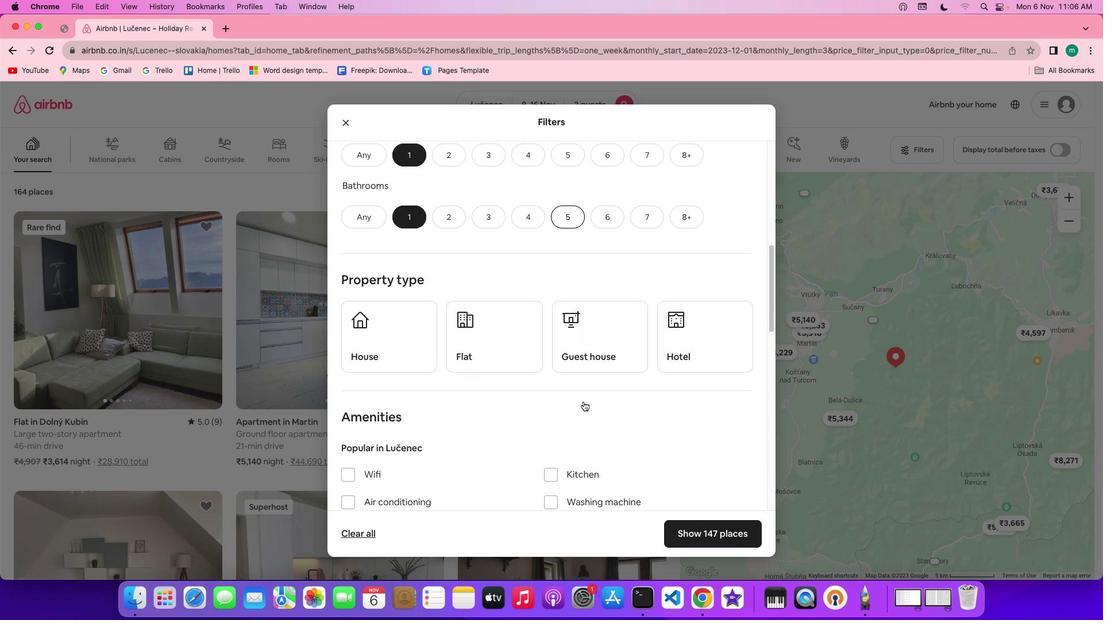 
Action: Mouse scrolled (473, 393) with delta (450, 51)
Screenshot: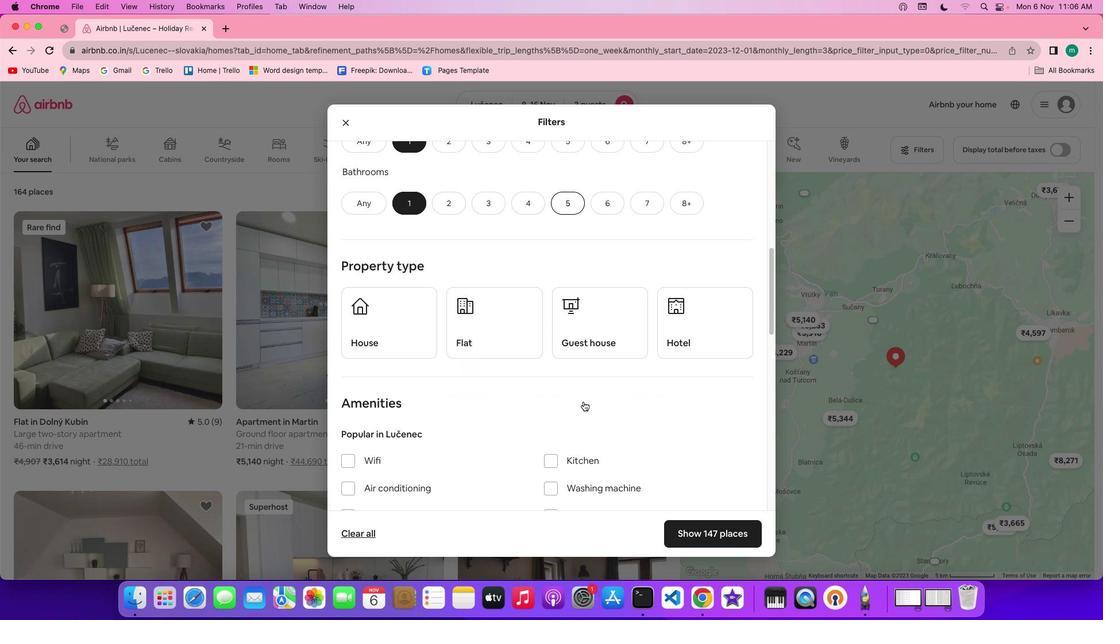 
Action: Mouse scrolled (473, 393) with delta (450, 51)
Screenshot: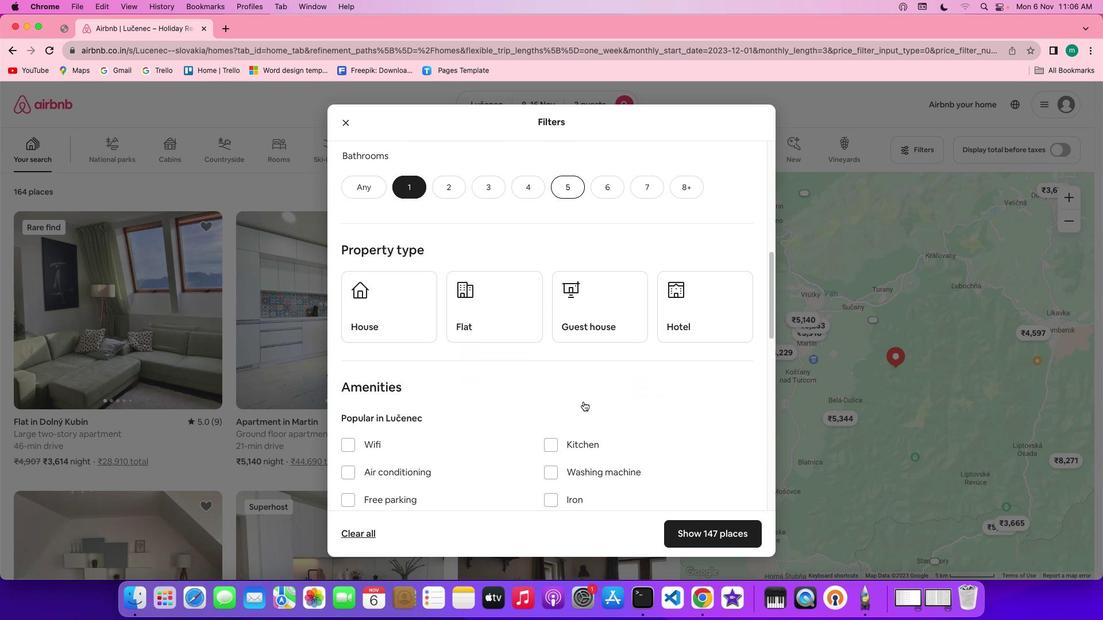 
Action: Mouse scrolled (473, 393) with delta (450, 51)
Screenshot: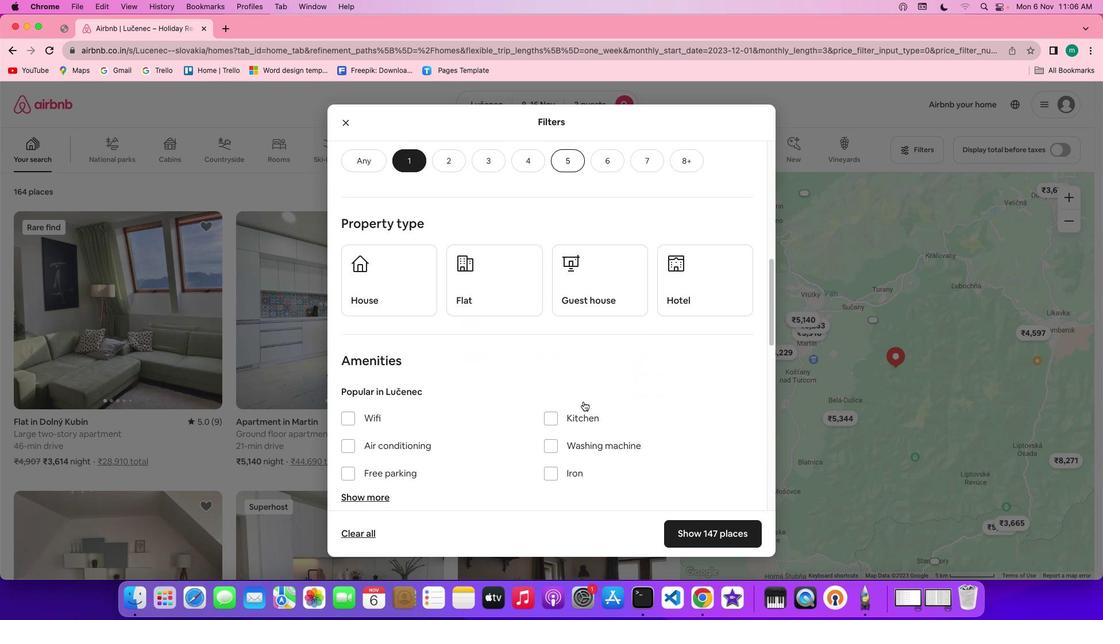 
Action: Mouse scrolled (473, 393) with delta (450, 51)
Screenshot: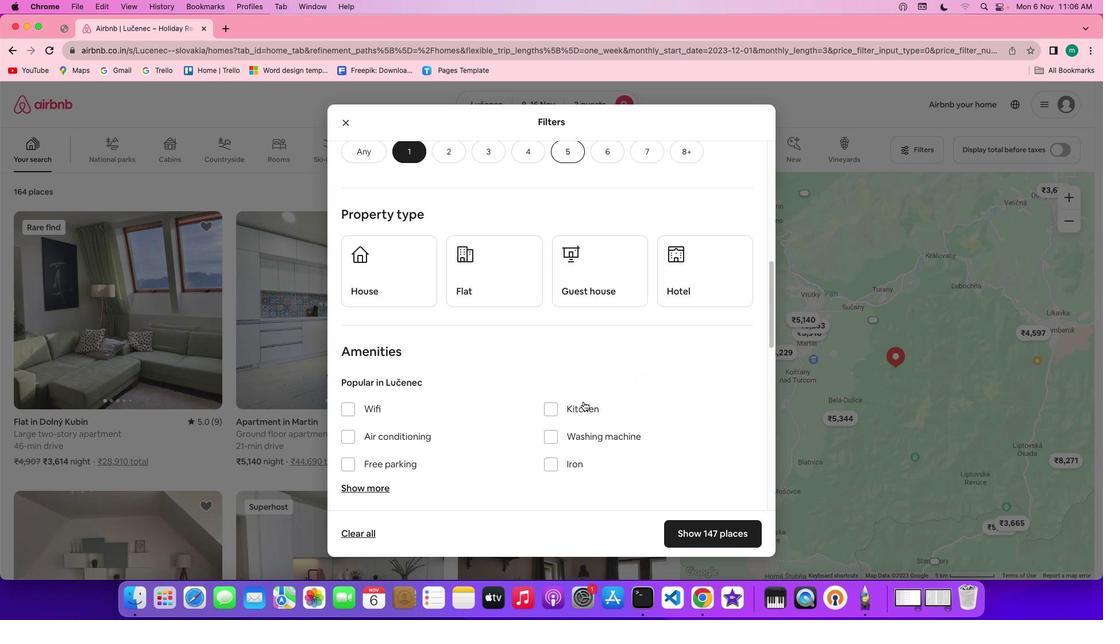 
Action: Mouse scrolled (473, 393) with delta (450, 51)
Screenshot: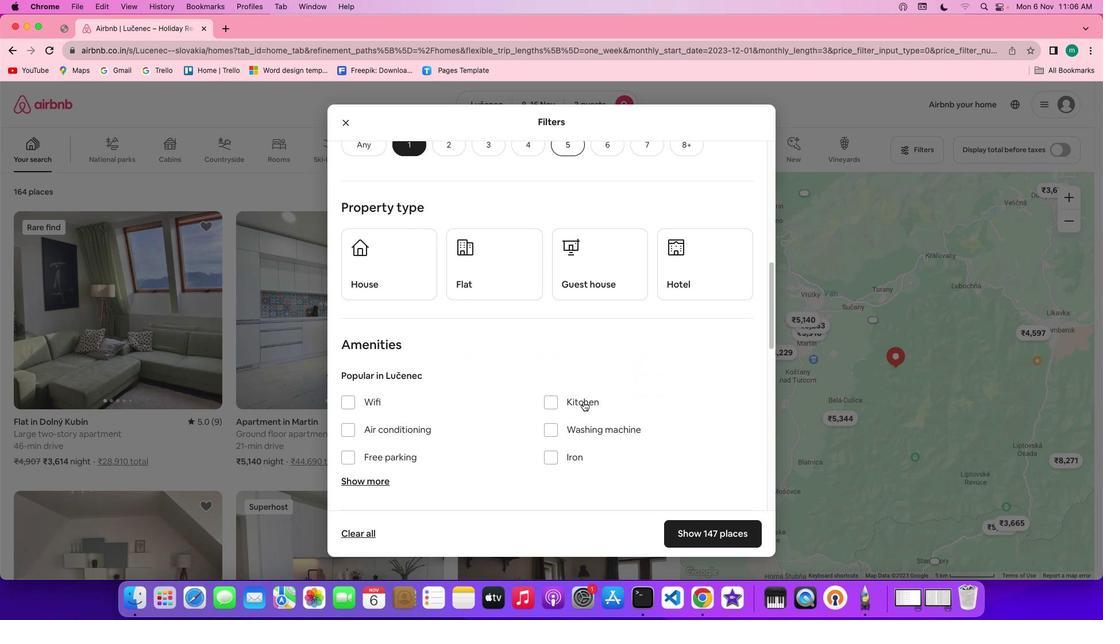 
Action: Mouse scrolled (473, 393) with delta (450, 51)
Screenshot: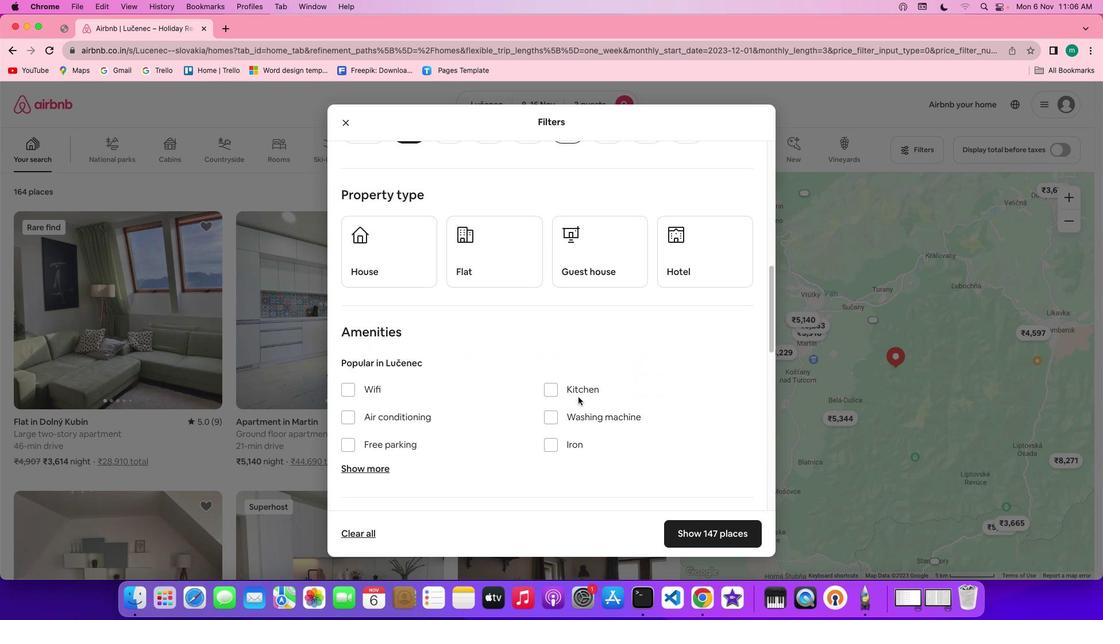 
Action: Mouse moved to (477, 263)
Screenshot: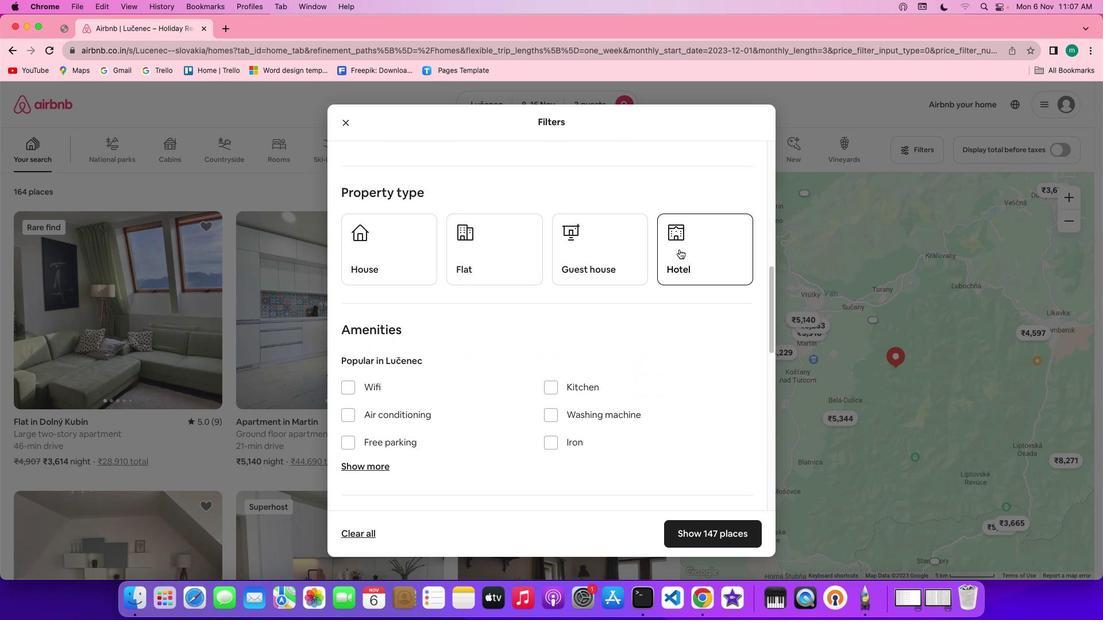 
Action: Mouse pressed left at (477, 263)
Screenshot: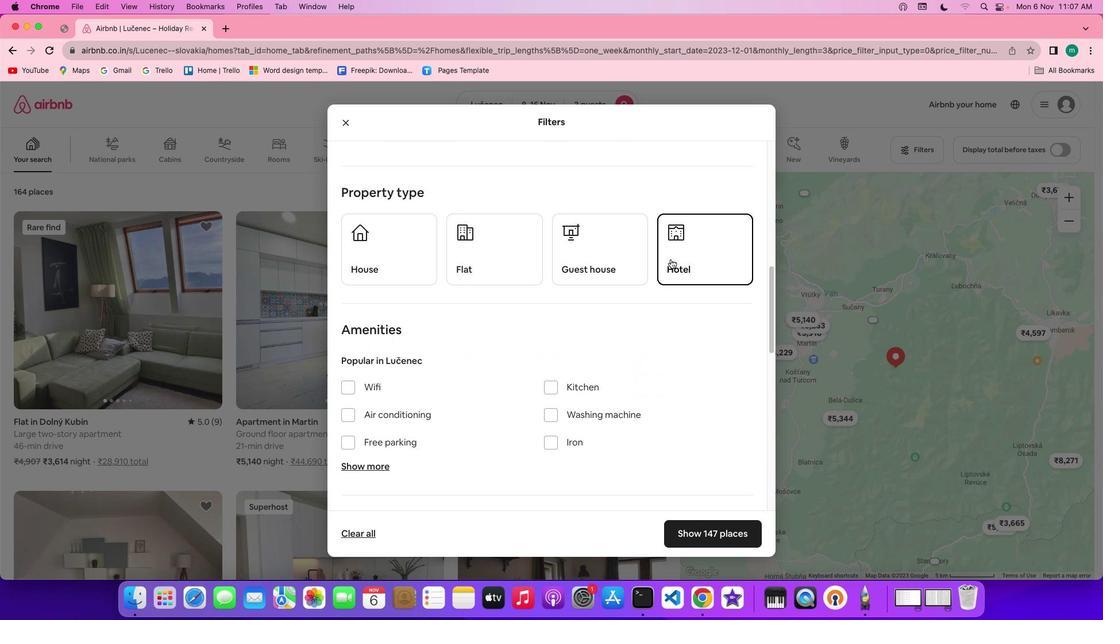 
Action: Mouse moved to (475, 358)
Screenshot: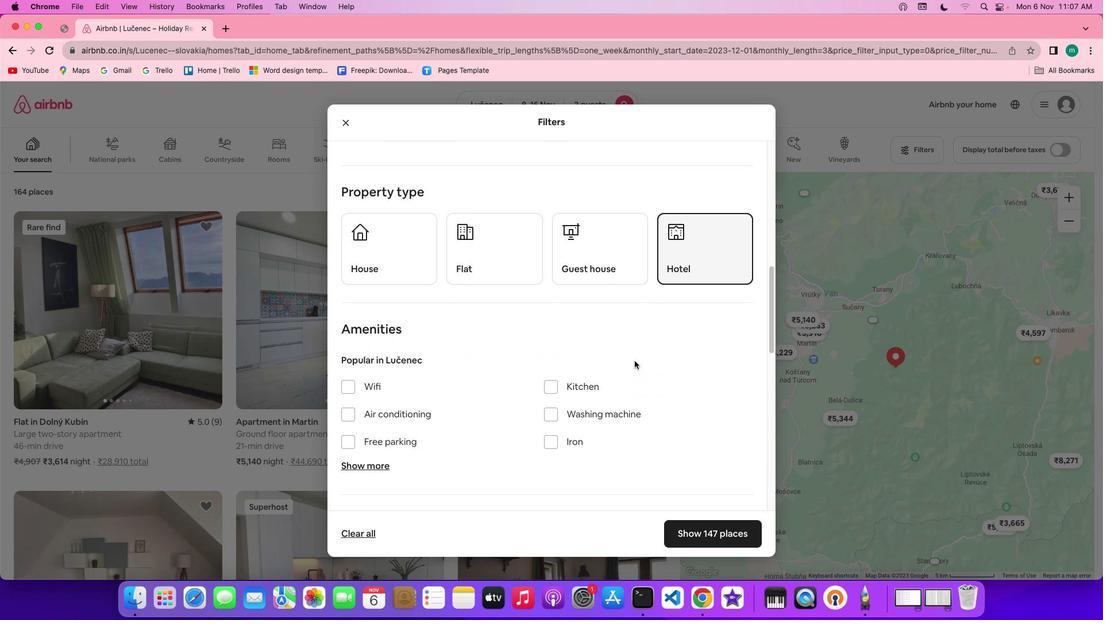 
Action: Mouse scrolled (475, 358) with delta (450, 51)
Screenshot: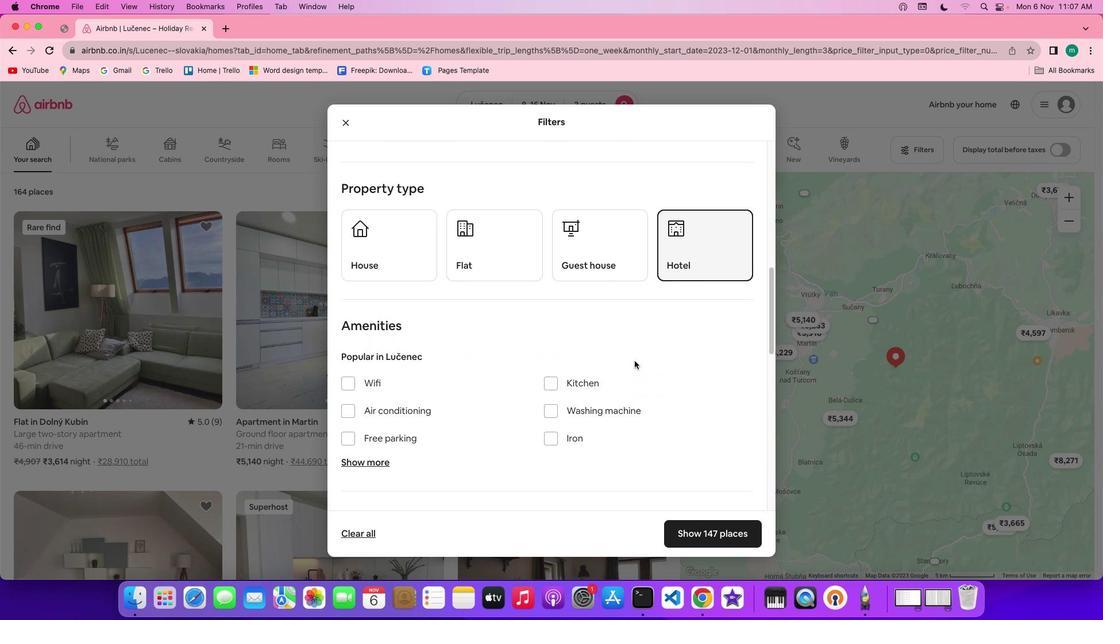 
Action: Mouse scrolled (475, 358) with delta (450, 51)
Screenshot: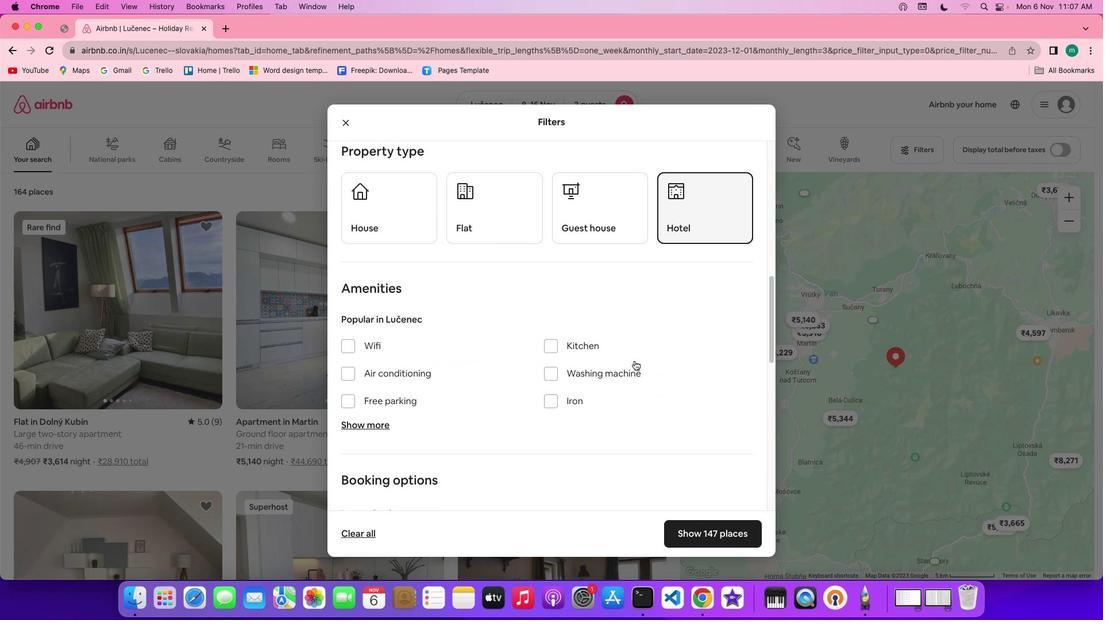 
Action: Mouse scrolled (475, 358) with delta (450, 51)
Screenshot: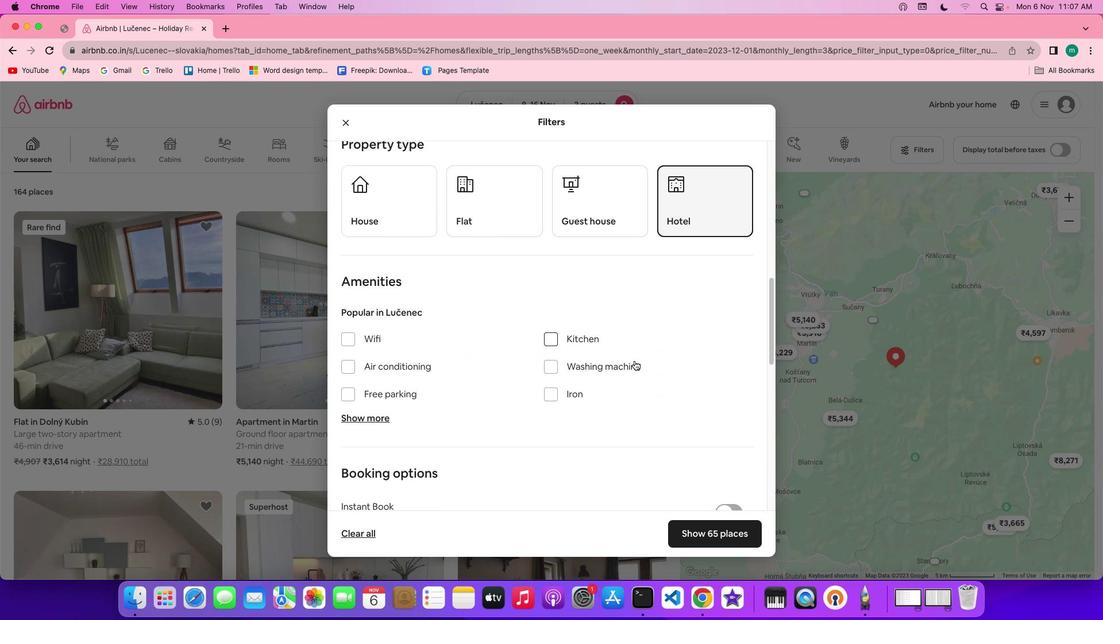 
Action: Mouse scrolled (475, 358) with delta (450, 51)
Screenshot: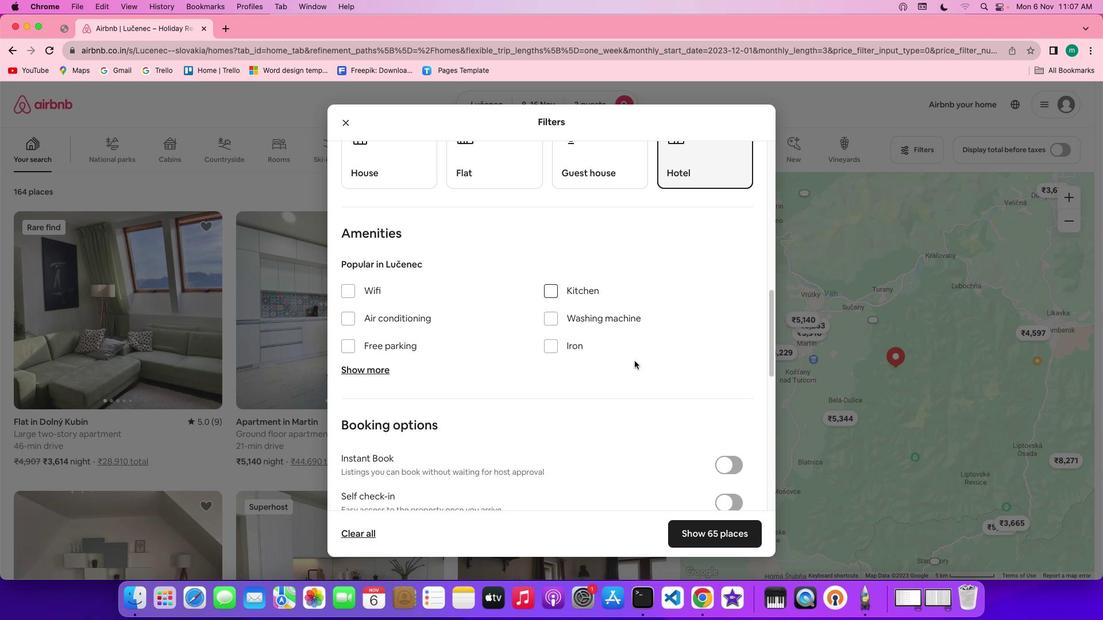 
Action: Mouse scrolled (475, 358) with delta (450, 51)
Screenshot: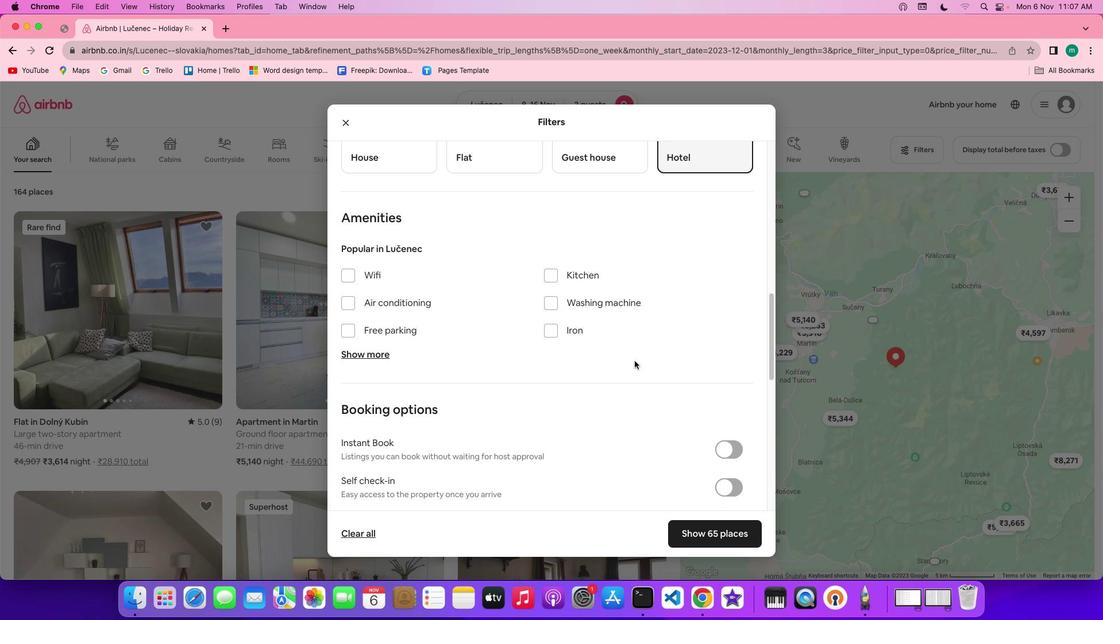 
Action: Mouse scrolled (475, 358) with delta (450, 51)
Screenshot: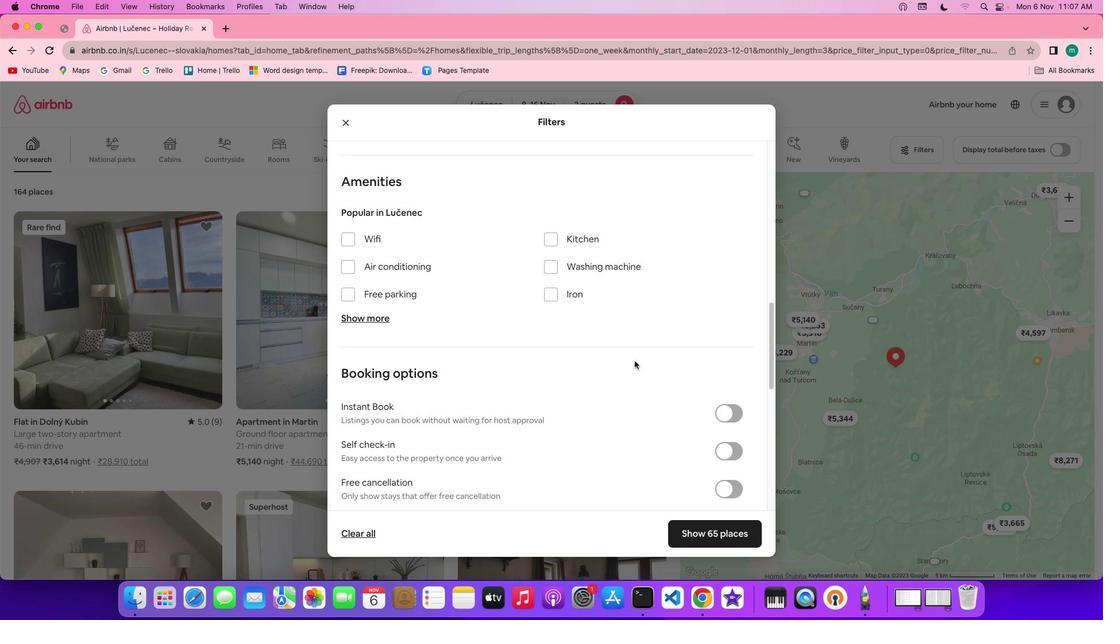 
Action: Mouse scrolled (475, 358) with delta (450, 50)
Screenshot: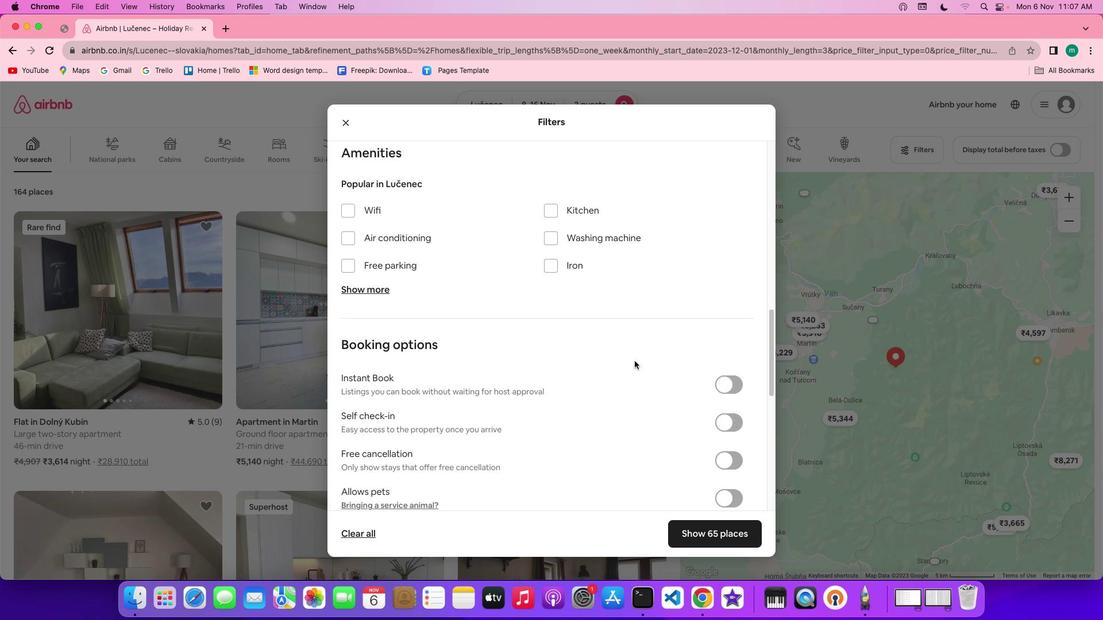 
Action: Mouse scrolled (475, 358) with delta (450, 50)
Screenshot: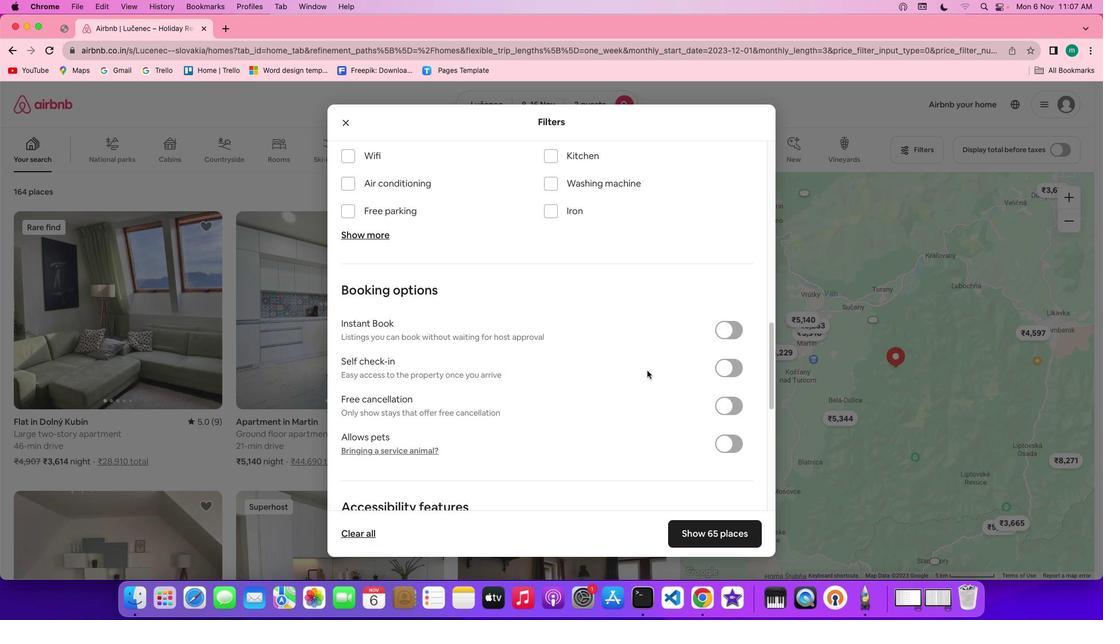 
Action: Mouse moved to (477, 383)
Screenshot: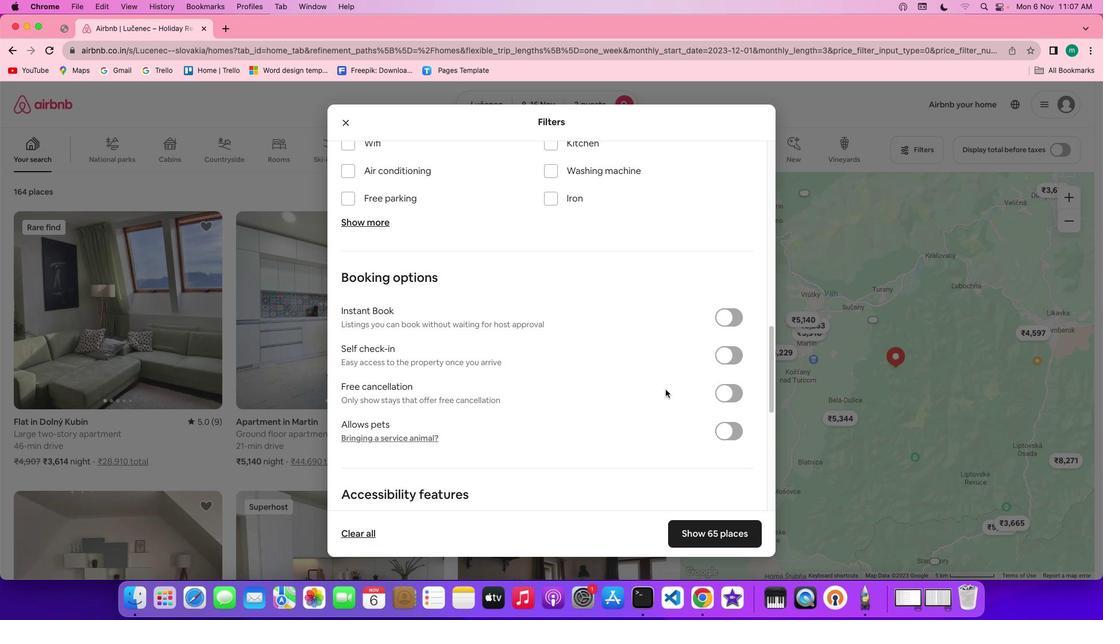 
Action: Mouse scrolled (477, 383) with delta (450, 51)
Screenshot: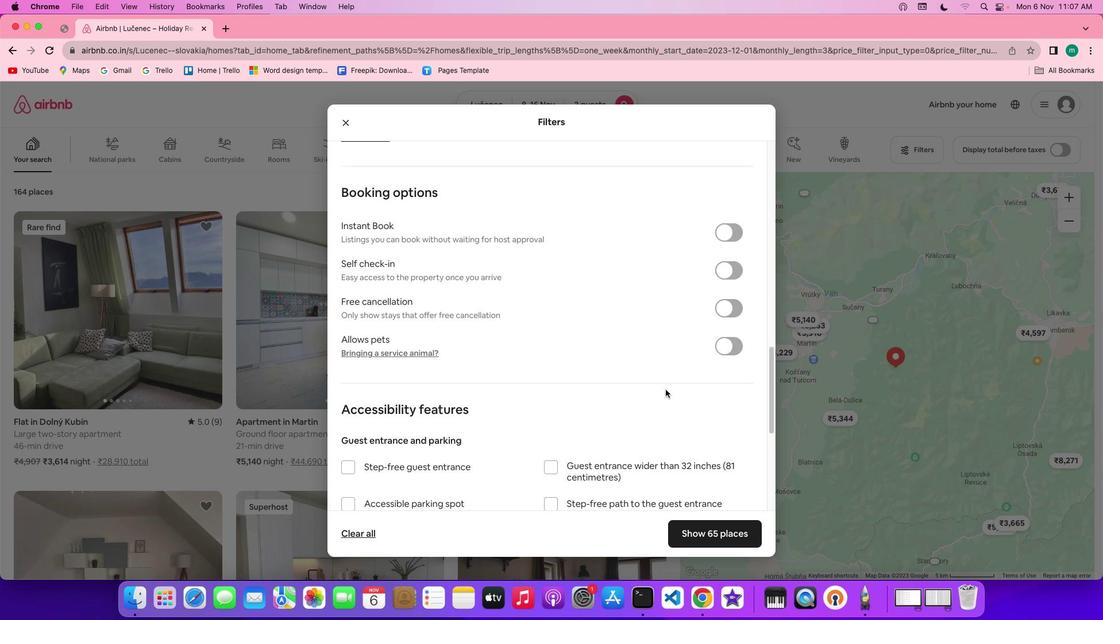 
Action: Mouse scrolled (477, 383) with delta (450, 51)
Screenshot: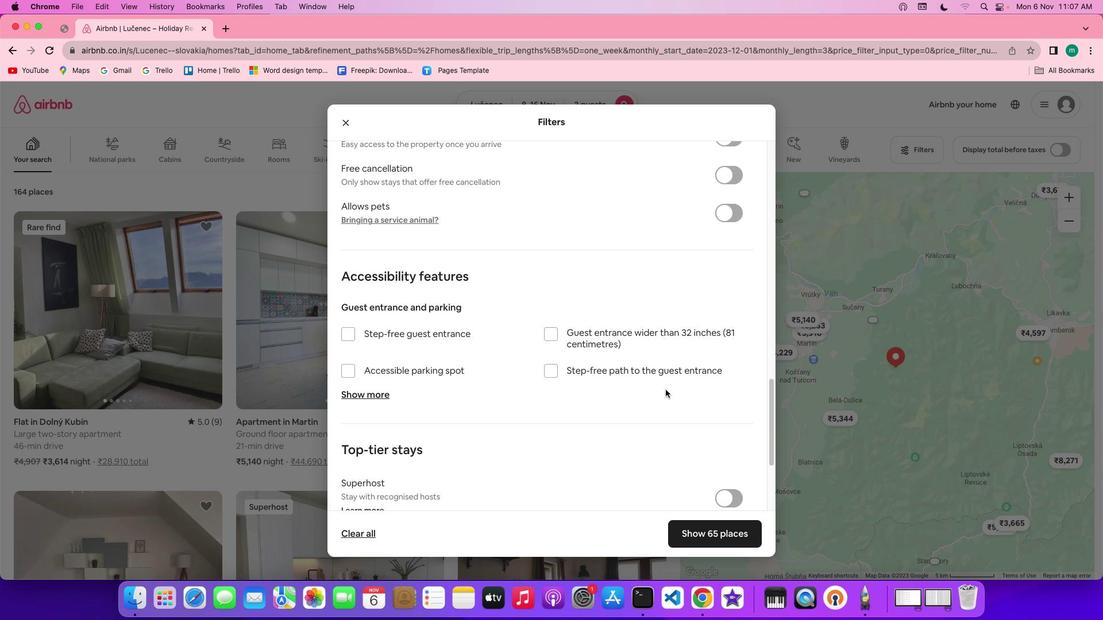 
Action: Mouse scrolled (477, 383) with delta (450, 50)
Screenshot: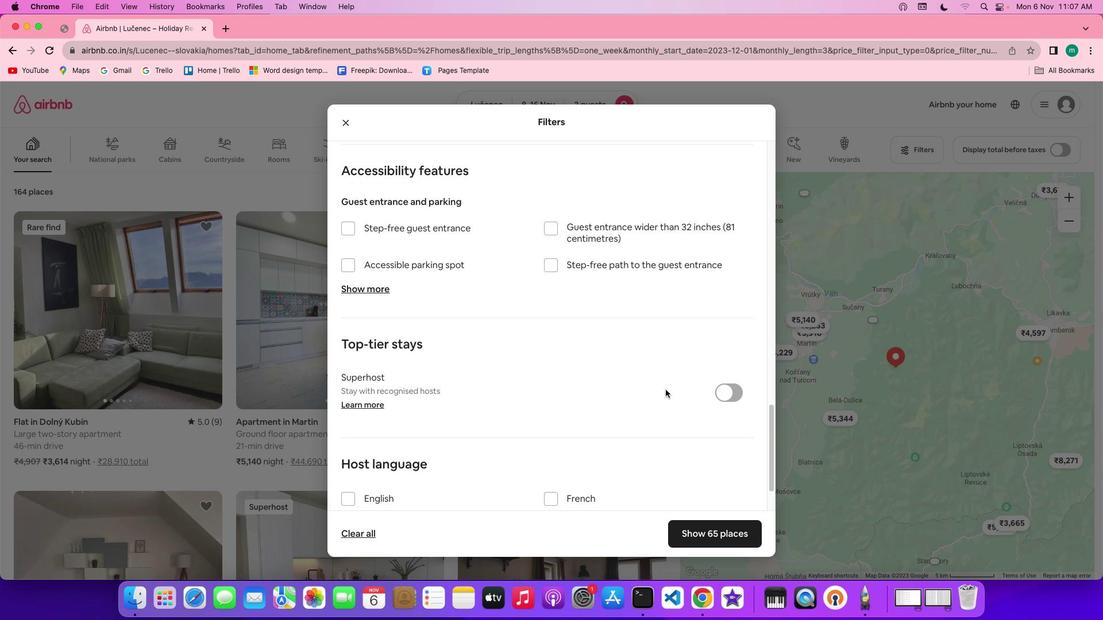 
Action: Mouse scrolled (477, 383) with delta (450, 49)
Screenshot: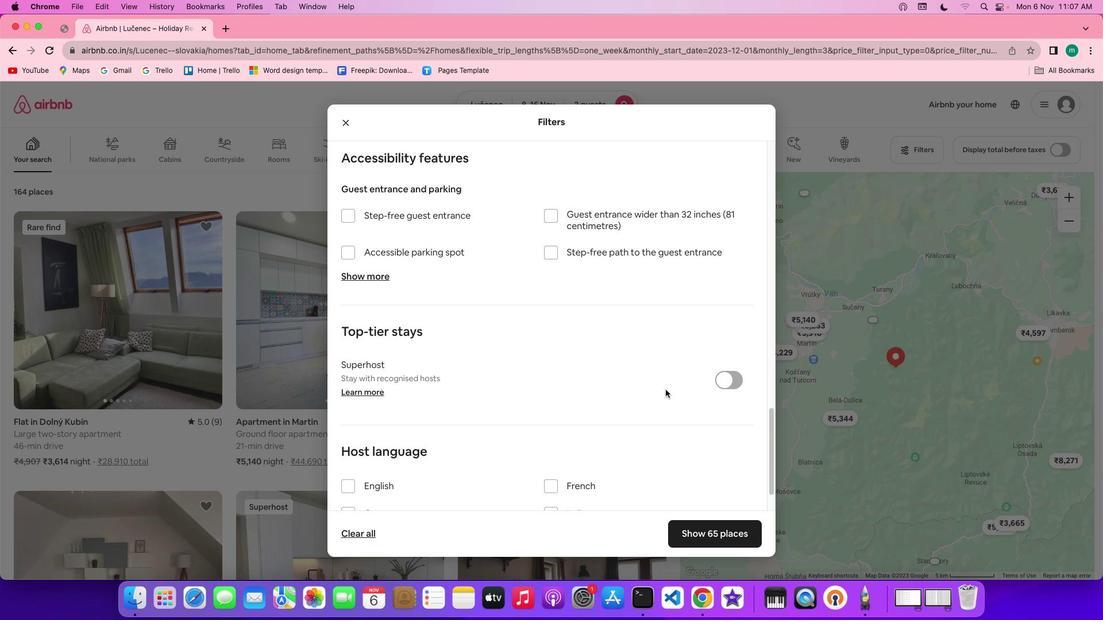 
Action: Mouse scrolled (477, 383) with delta (450, 49)
Screenshot: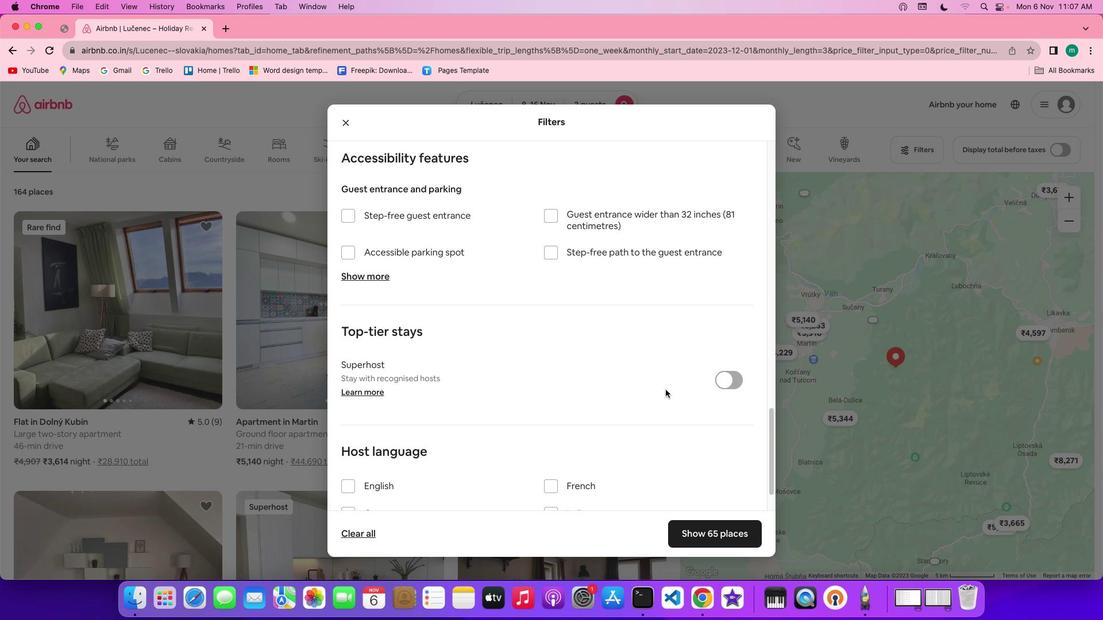 
Action: Mouse scrolled (477, 383) with delta (450, 51)
Screenshot: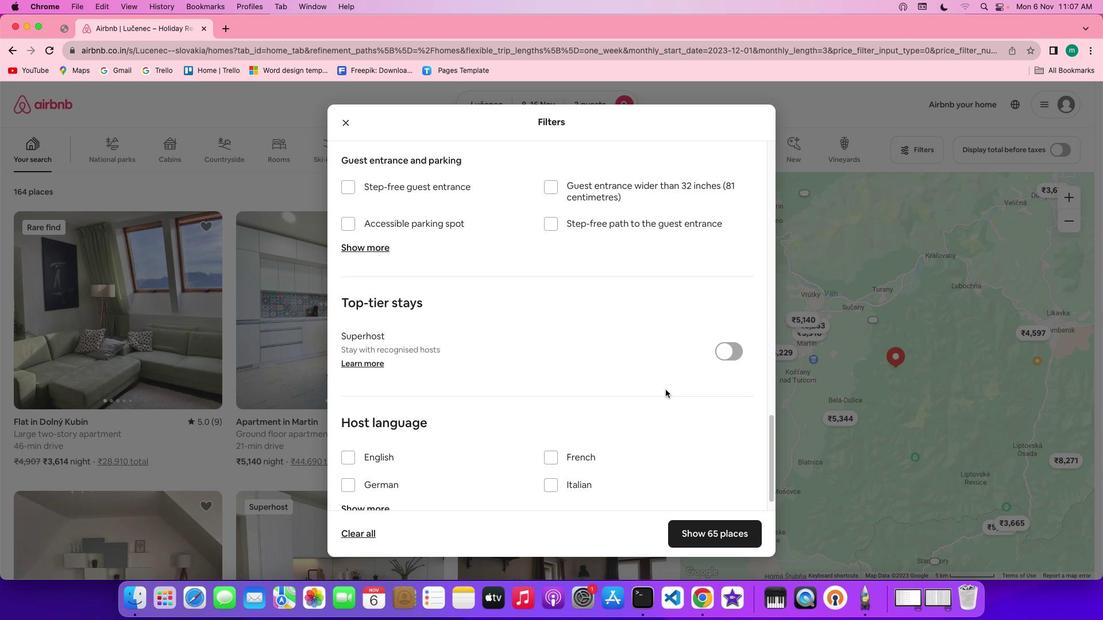 
Action: Mouse scrolled (477, 383) with delta (450, 51)
Screenshot: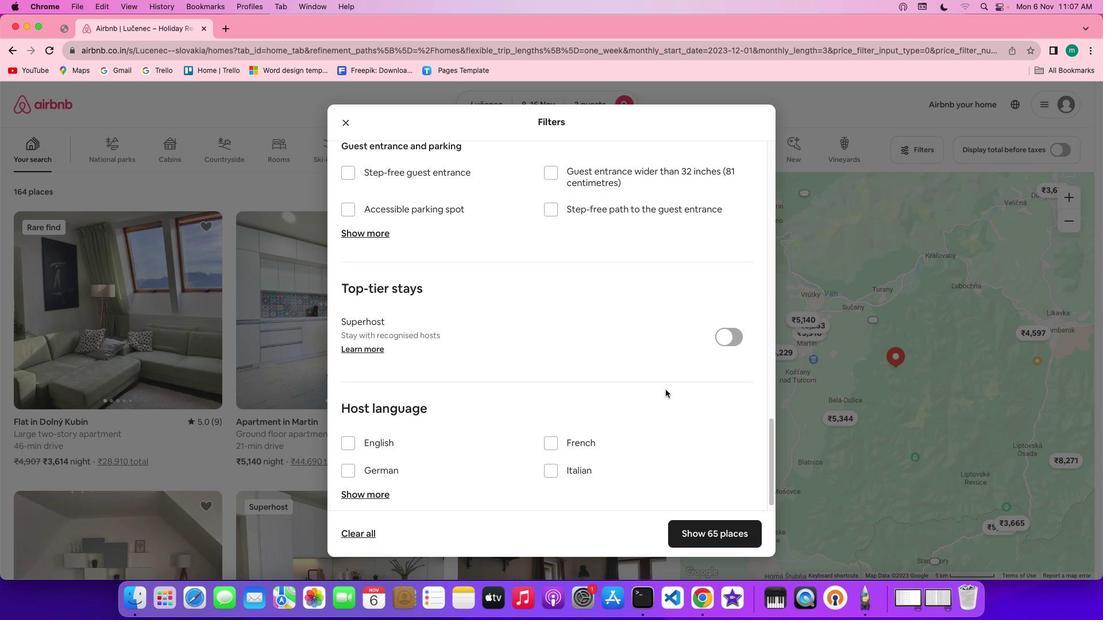 
Action: Mouse scrolled (477, 383) with delta (450, 49)
Screenshot: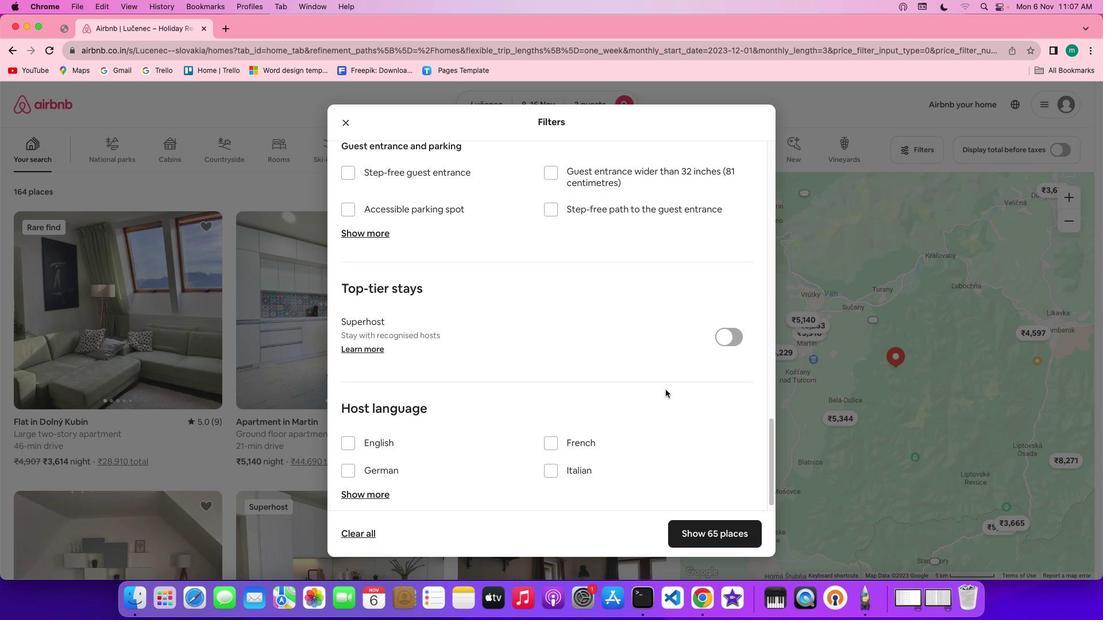 
Action: Mouse scrolled (477, 383) with delta (450, 49)
Screenshot: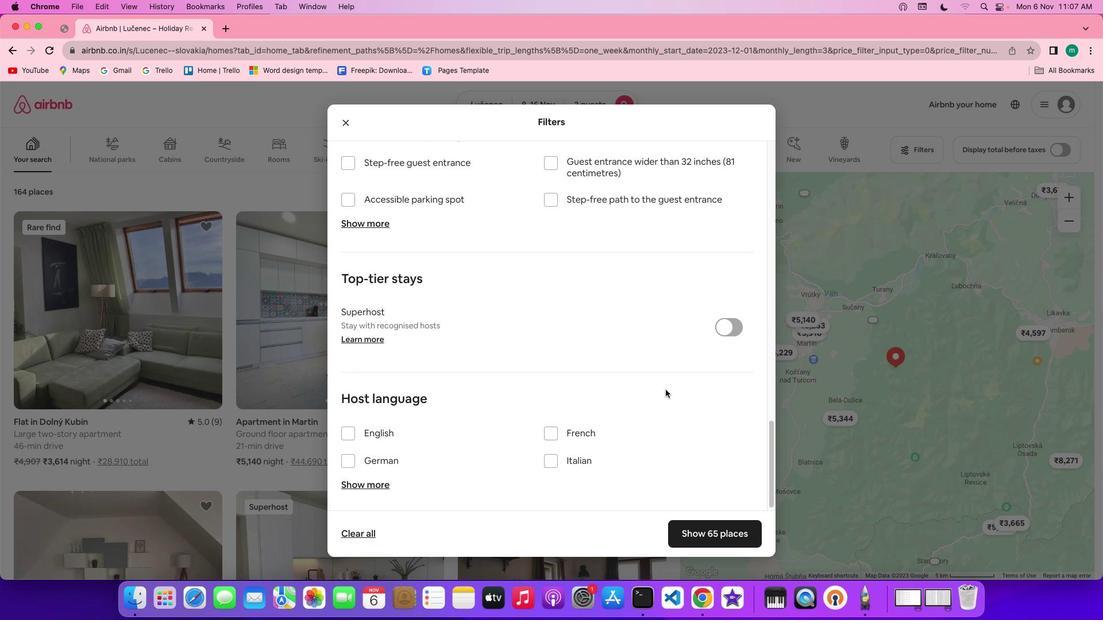 
Action: Mouse scrolled (477, 383) with delta (450, 48)
Screenshot: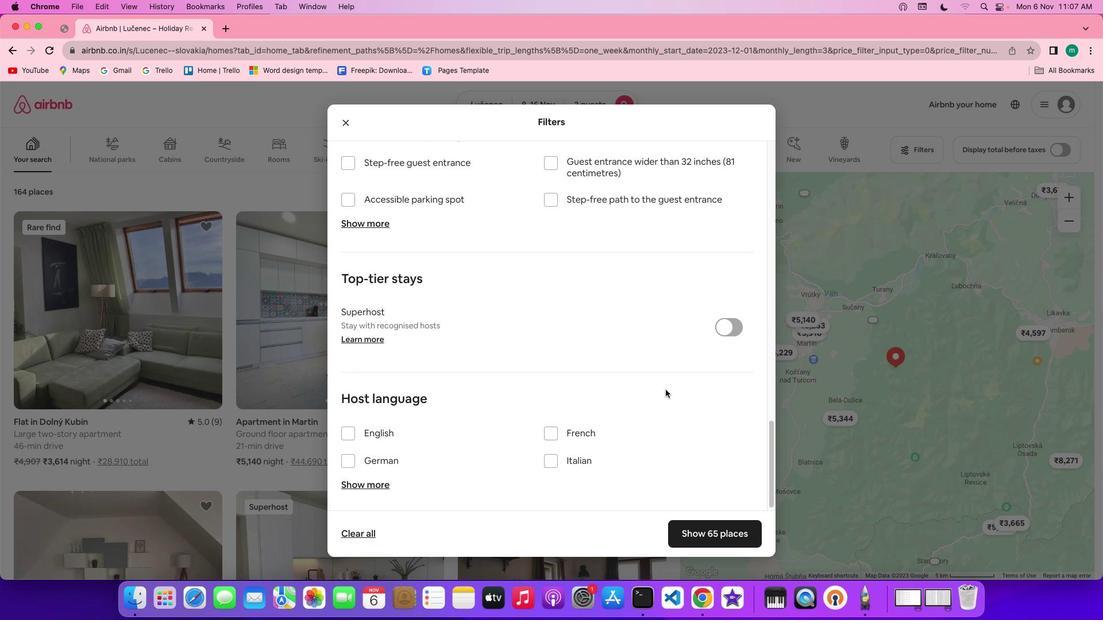 
Action: Mouse scrolled (477, 383) with delta (450, 48)
Screenshot: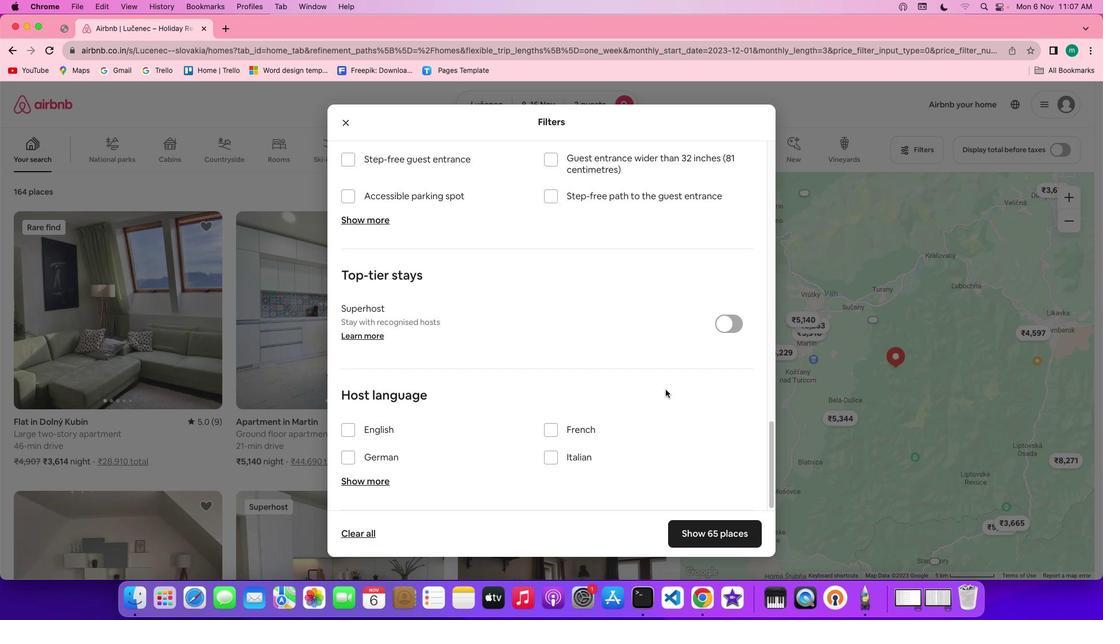 
Action: Mouse scrolled (477, 383) with delta (450, 48)
Screenshot: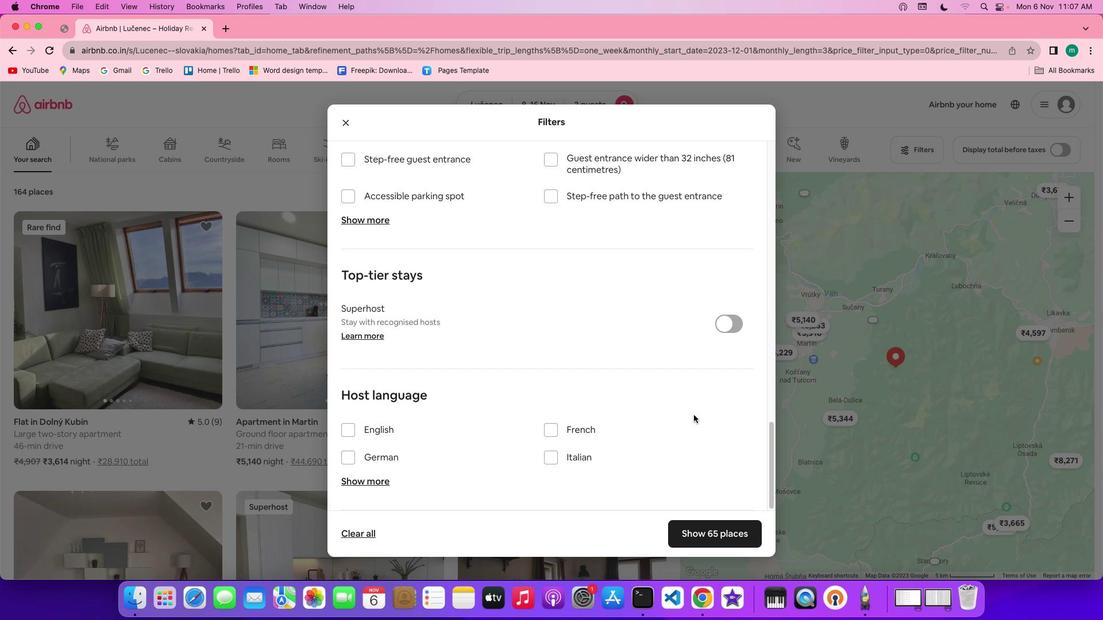 
Action: Mouse moved to (480, 435)
Screenshot: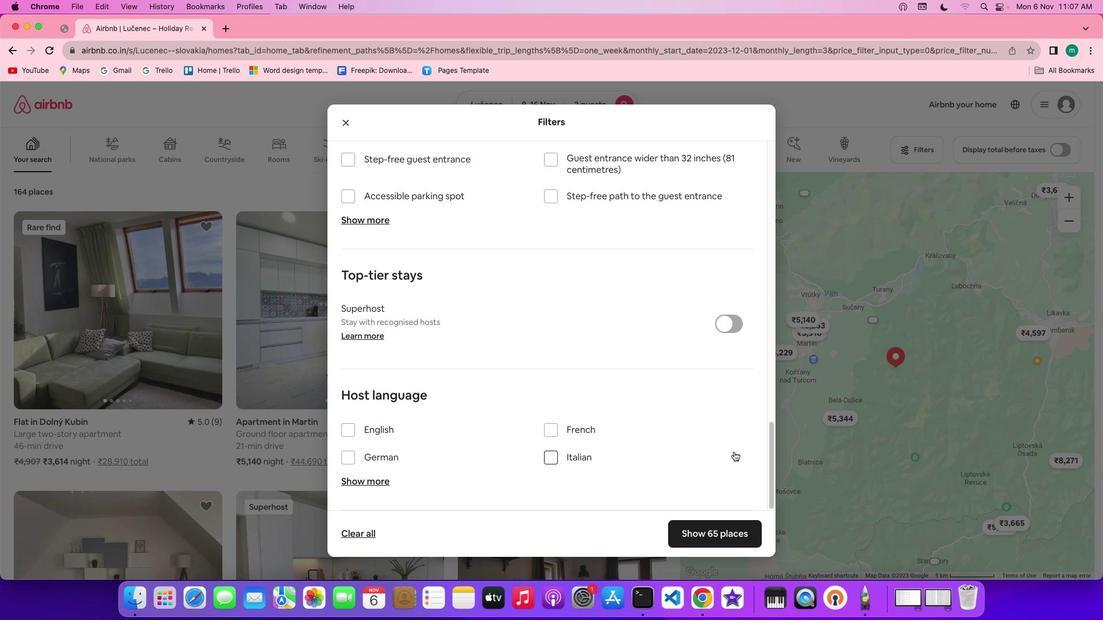
Action: Mouse scrolled (480, 435) with delta (450, 51)
Screenshot: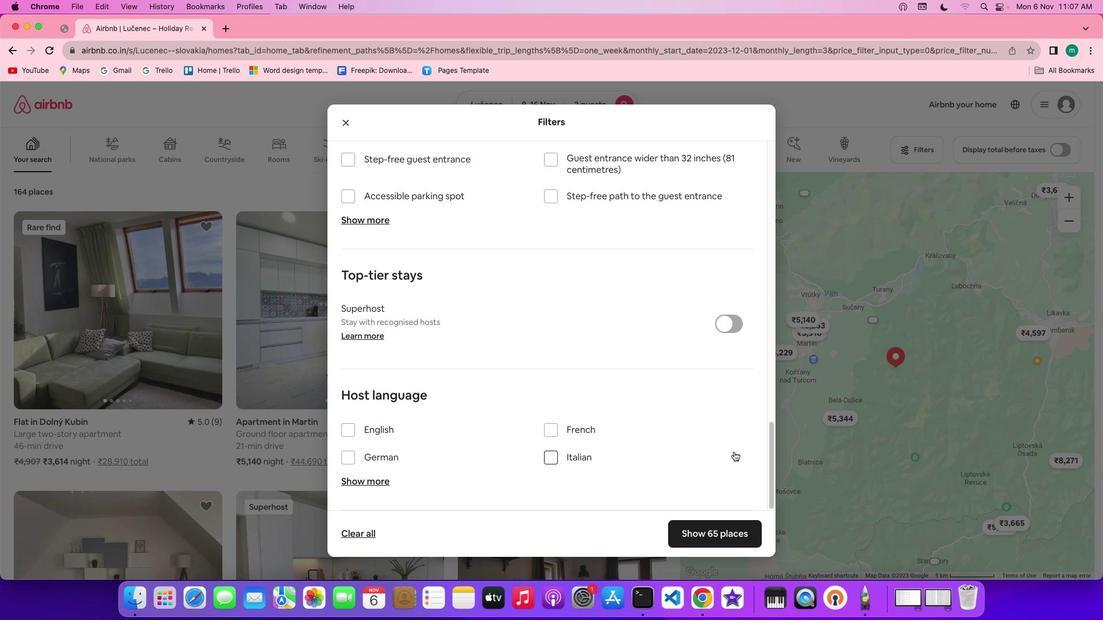 
Action: Mouse scrolled (480, 435) with delta (450, 51)
Screenshot: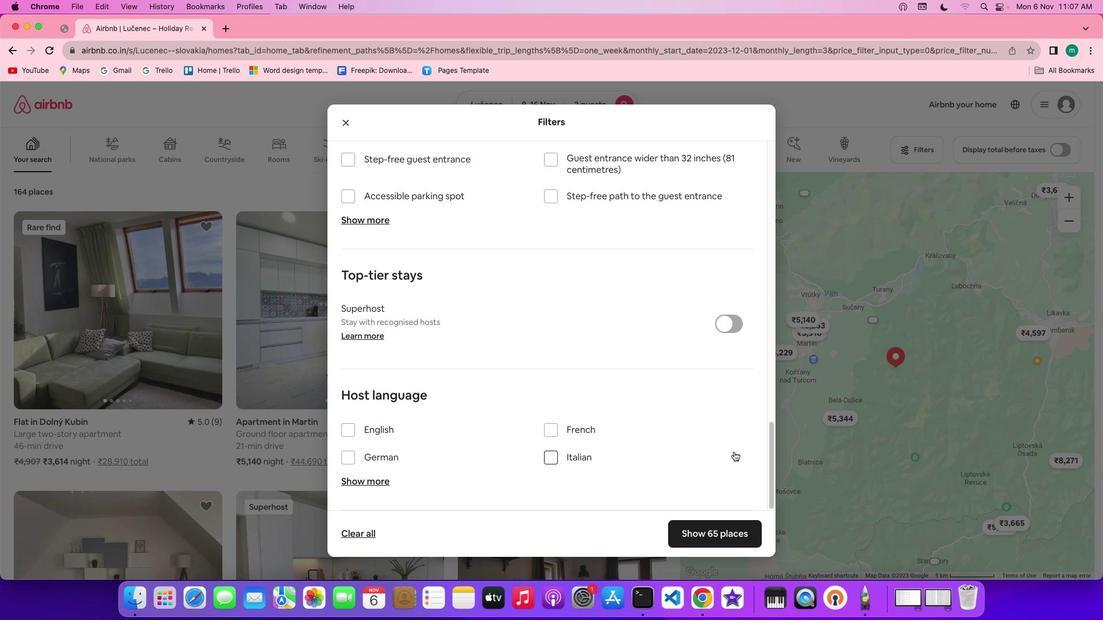 
Action: Mouse scrolled (480, 435) with delta (450, 50)
Screenshot: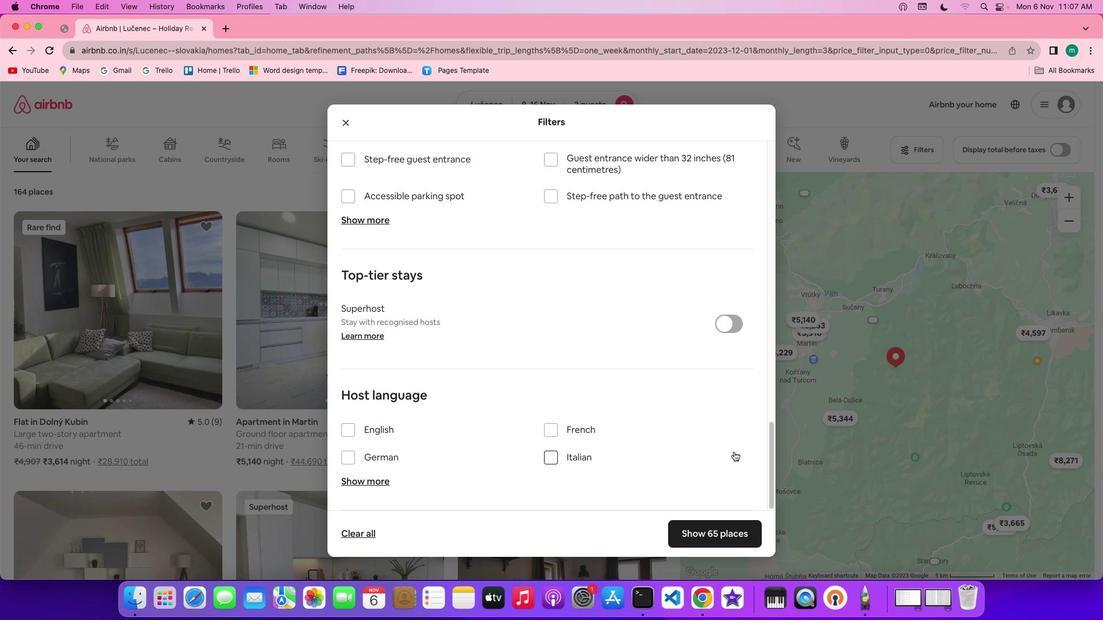 
Action: Mouse scrolled (480, 435) with delta (450, 49)
Screenshot: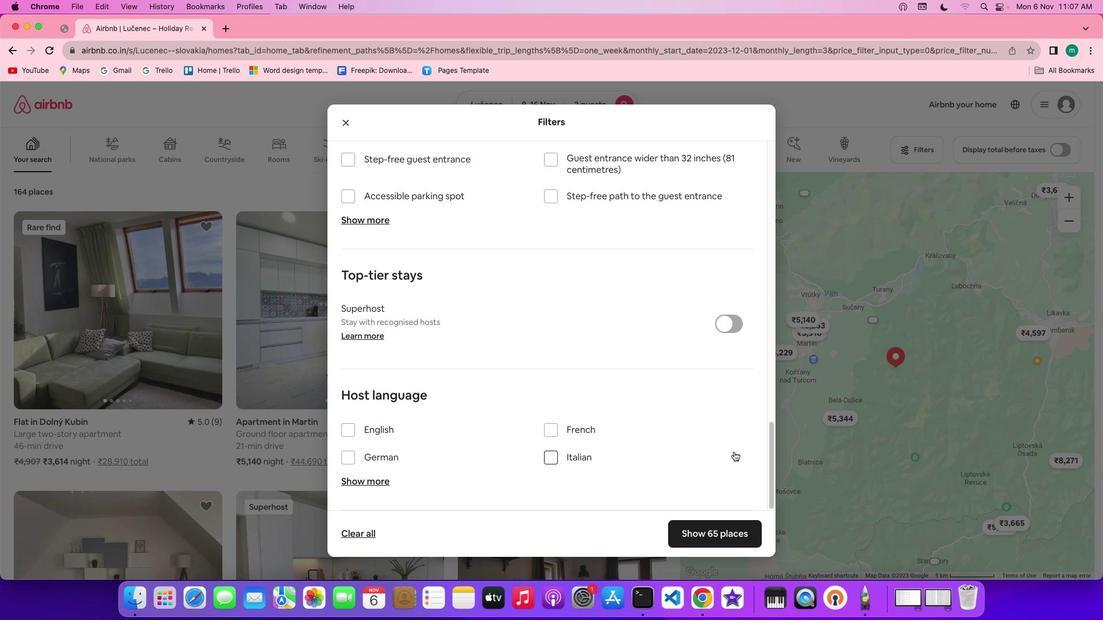 
Action: Mouse scrolled (480, 435) with delta (450, 48)
Screenshot: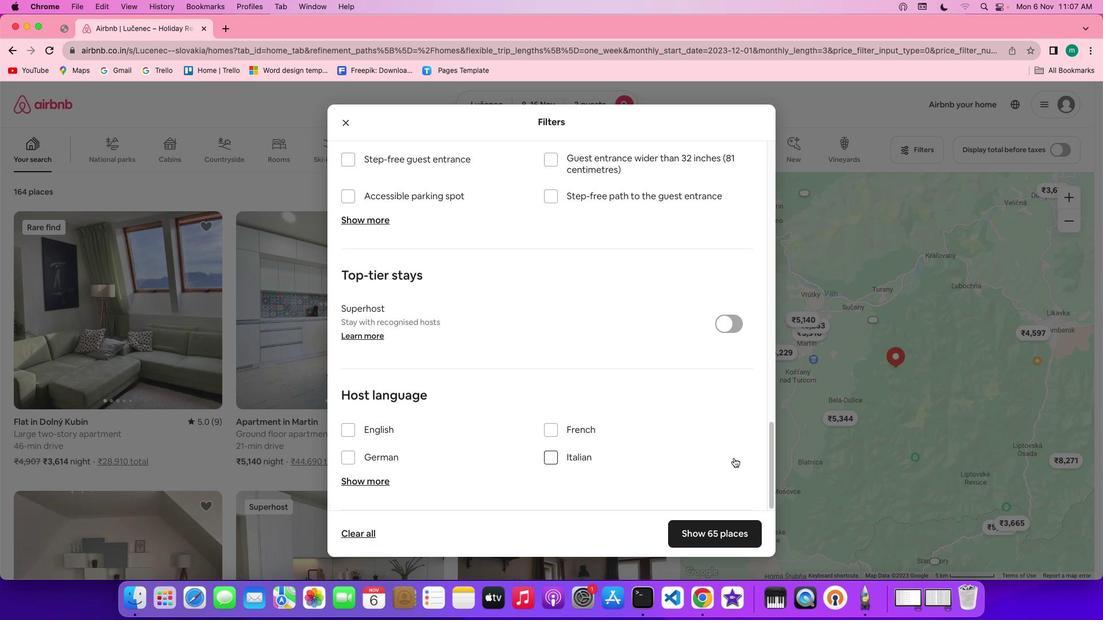 
Action: Mouse moved to (480, 502)
Screenshot: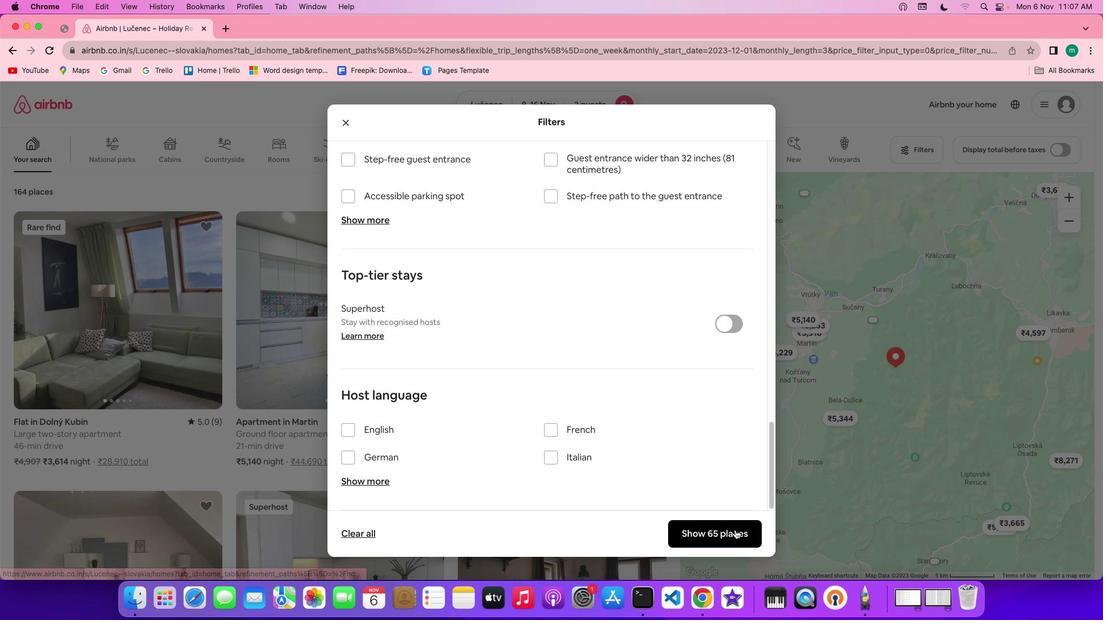 
Action: Mouse pressed left at (480, 502)
Screenshot: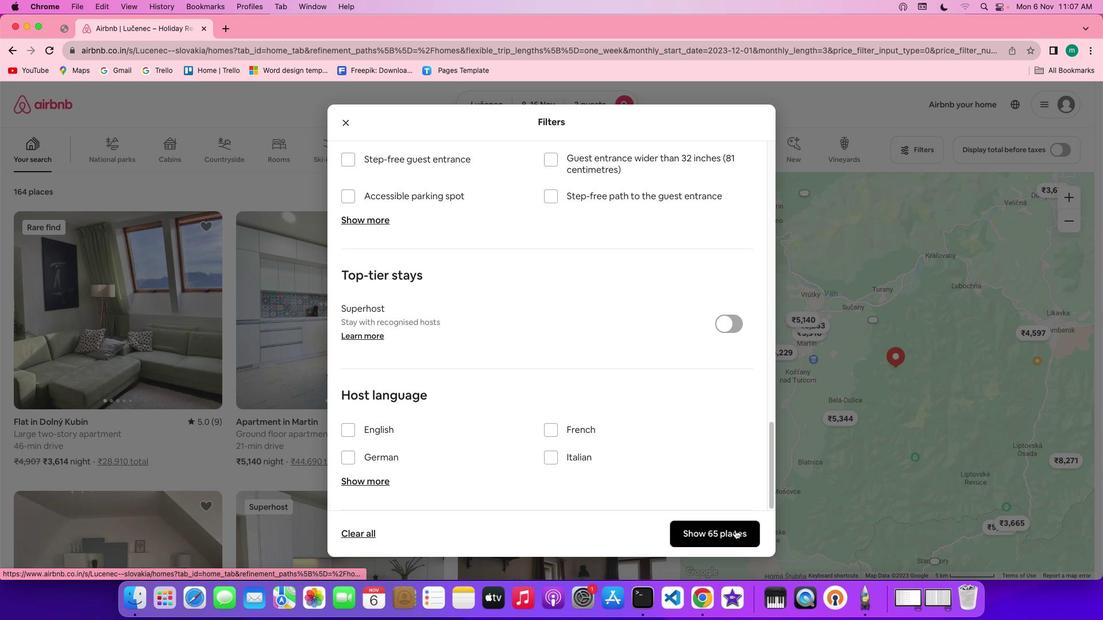 
Action: Mouse moved to (456, 340)
Screenshot: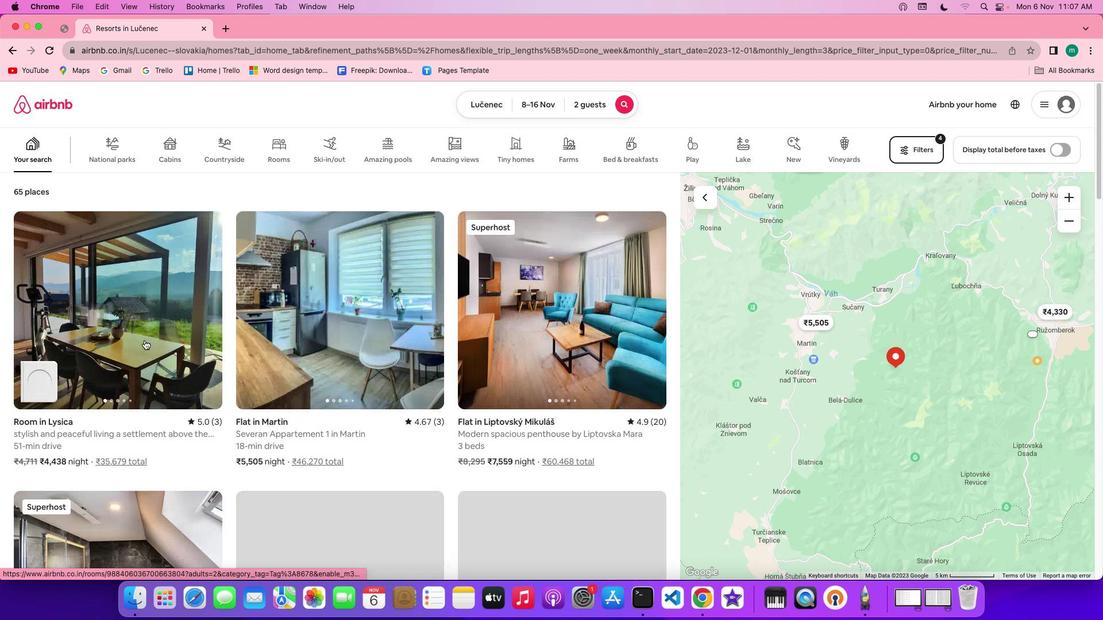 
Action: Mouse pressed left at (456, 340)
Screenshot: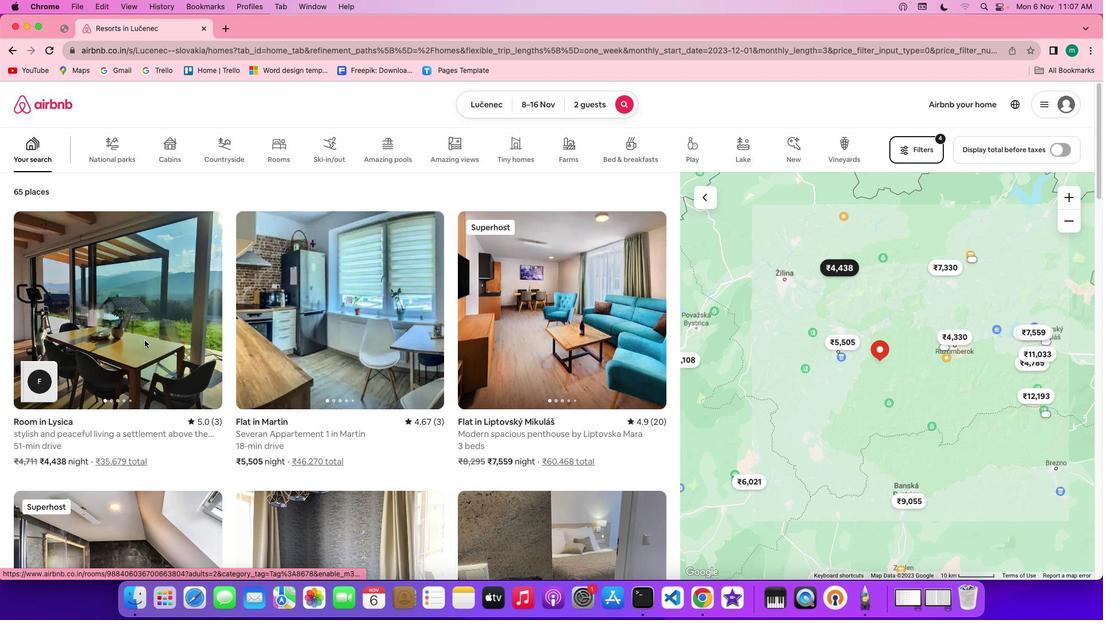 
Action: Mouse moved to (484, 415)
Screenshot: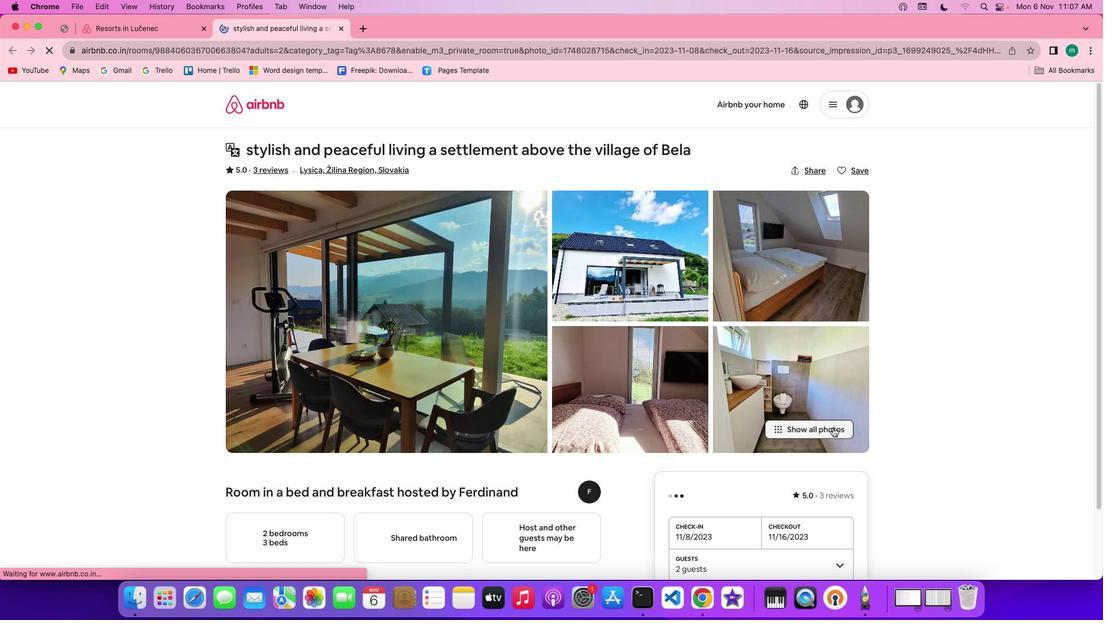 
Action: Mouse pressed left at (484, 415)
Screenshot: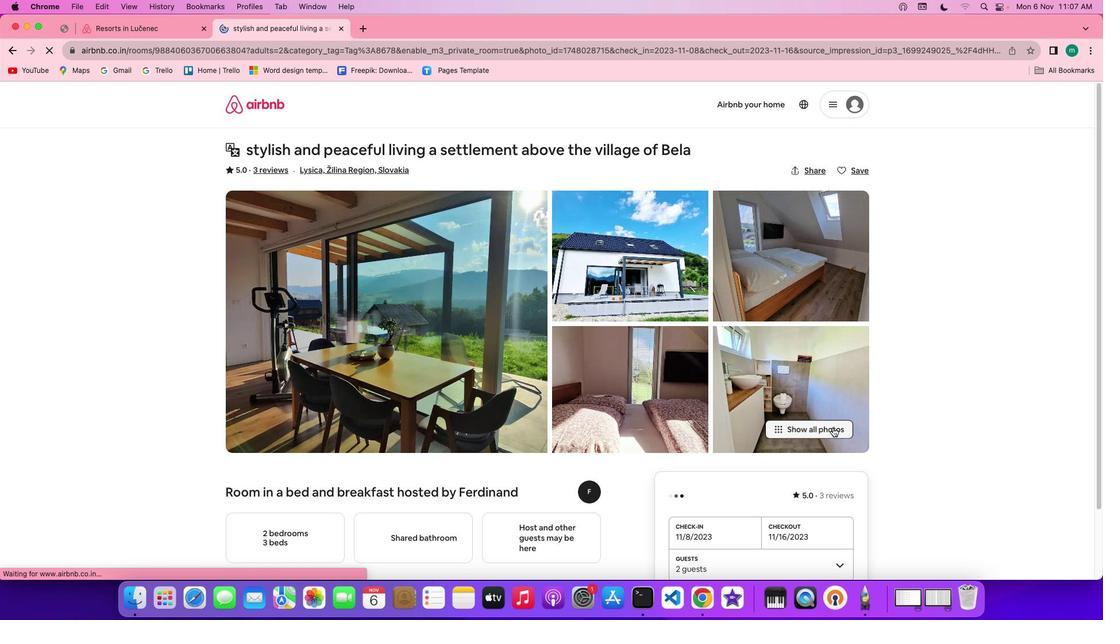 
Action: Mouse moved to (470, 377)
Screenshot: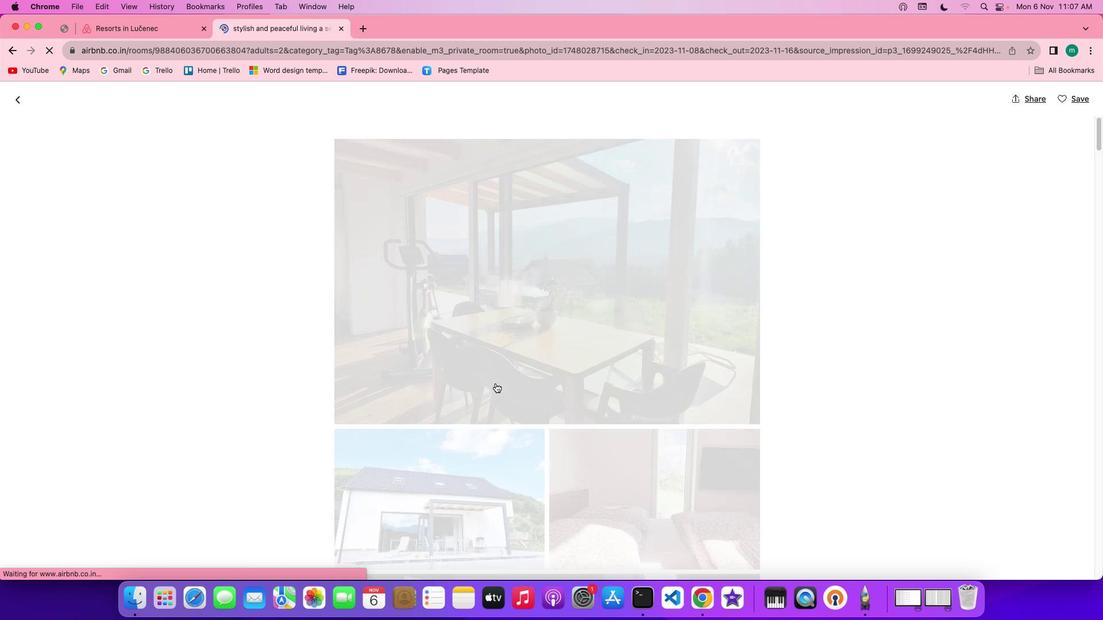
Action: Mouse scrolled (470, 377) with delta (450, 51)
Screenshot: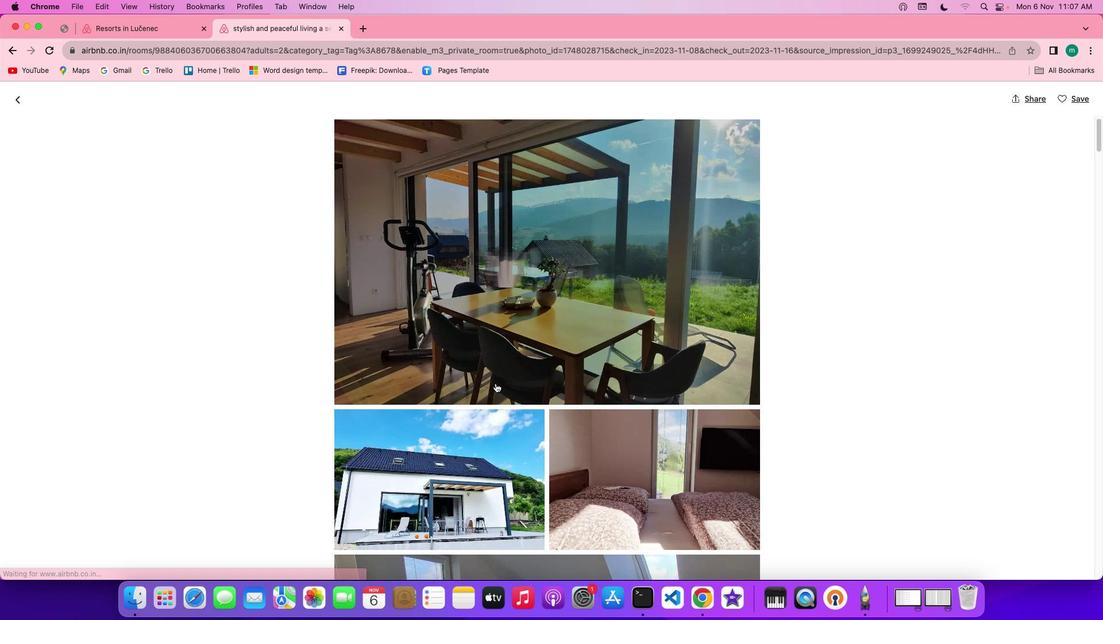 
Action: Mouse scrolled (470, 377) with delta (450, 51)
Screenshot: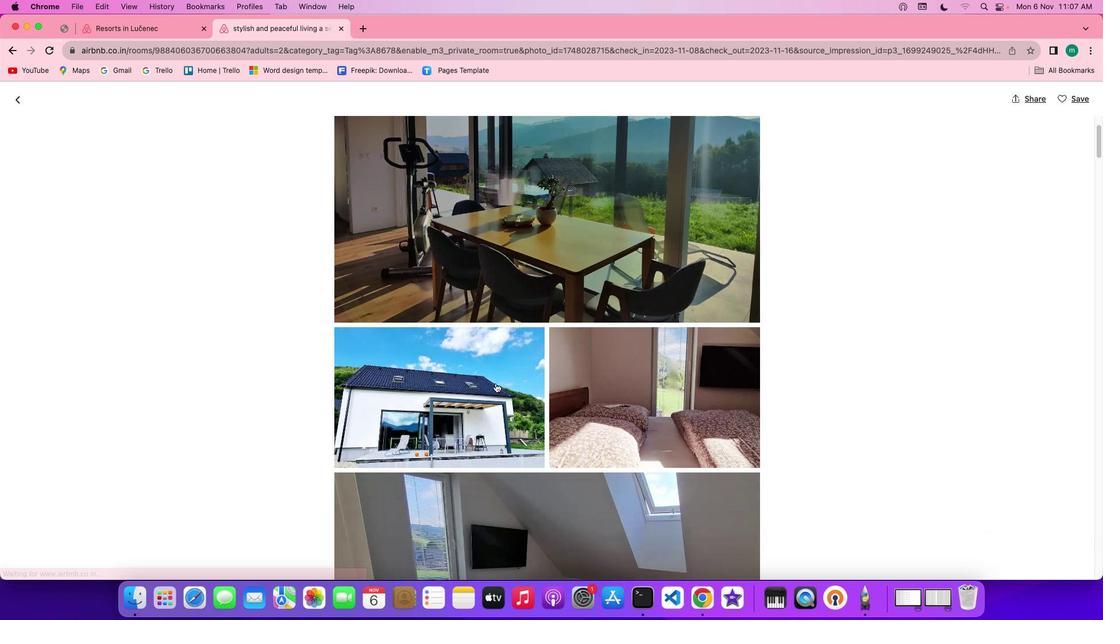 
Action: Mouse scrolled (470, 377) with delta (450, 50)
Screenshot: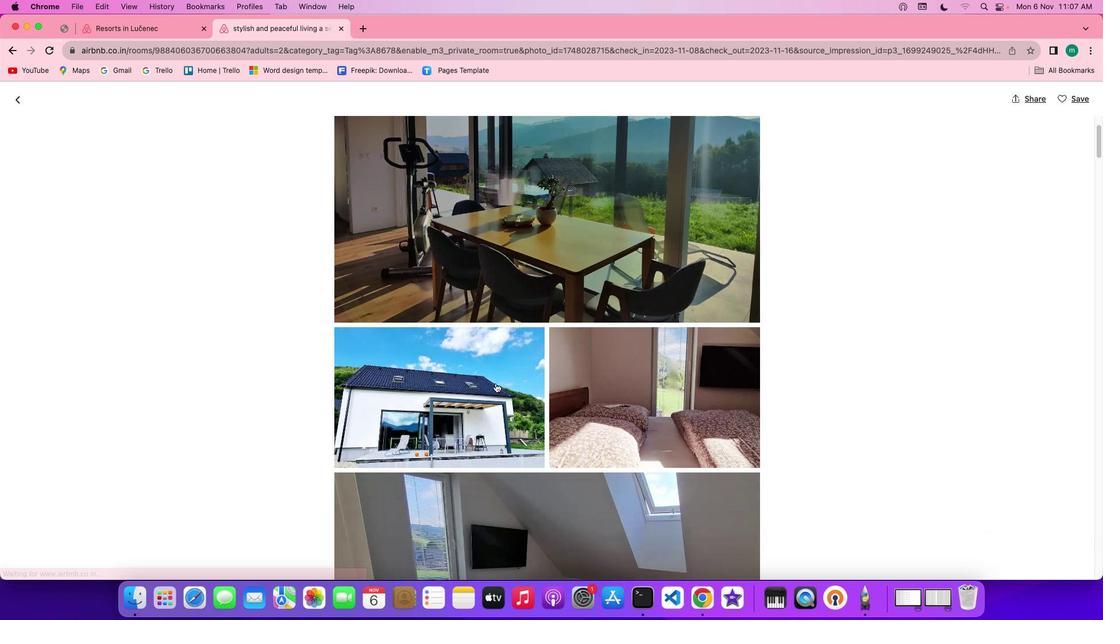 
Action: Mouse scrolled (470, 377) with delta (450, 49)
Screenshot: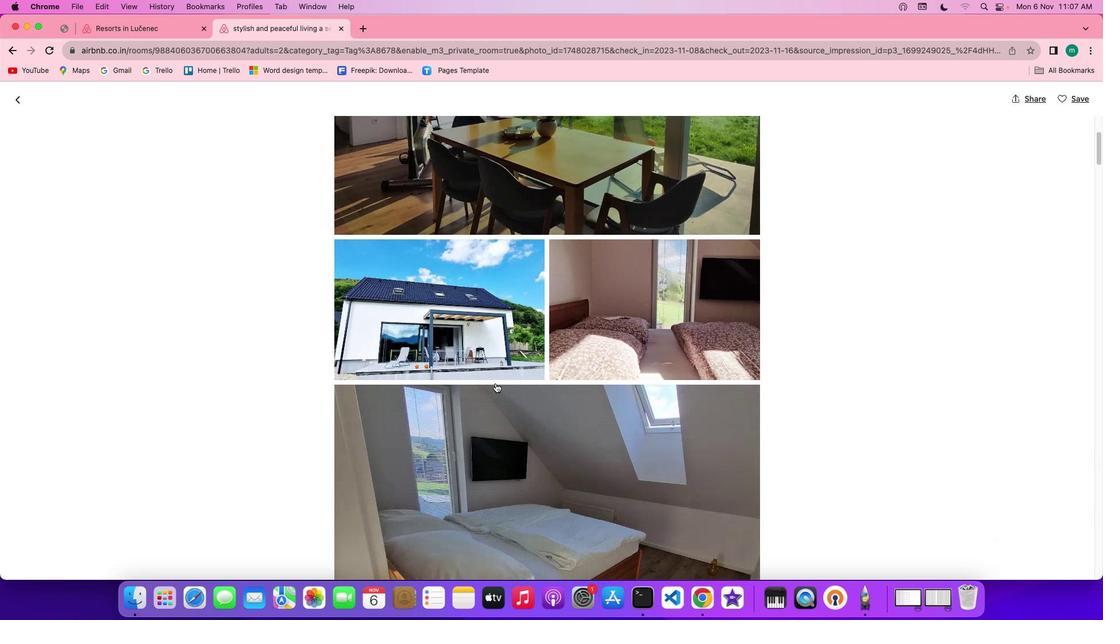 
Action: Mouse scrolled (470, 377) with delta (450, 51)
Screenshot: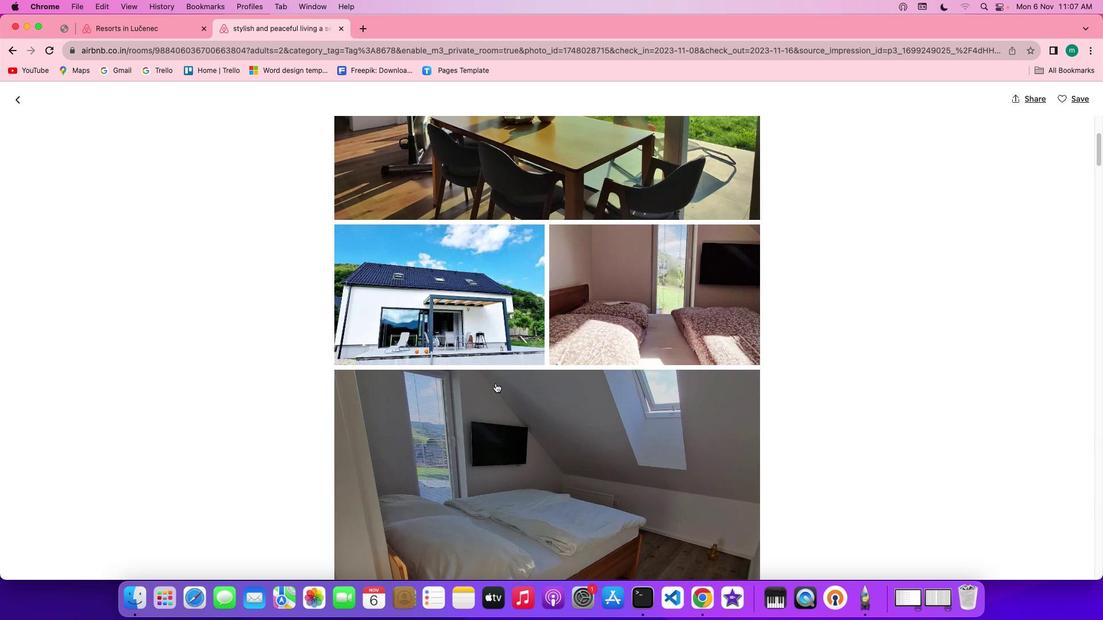 
Action: Mouse scrolled (470, 377) with delta (450, 51)
Screenshot: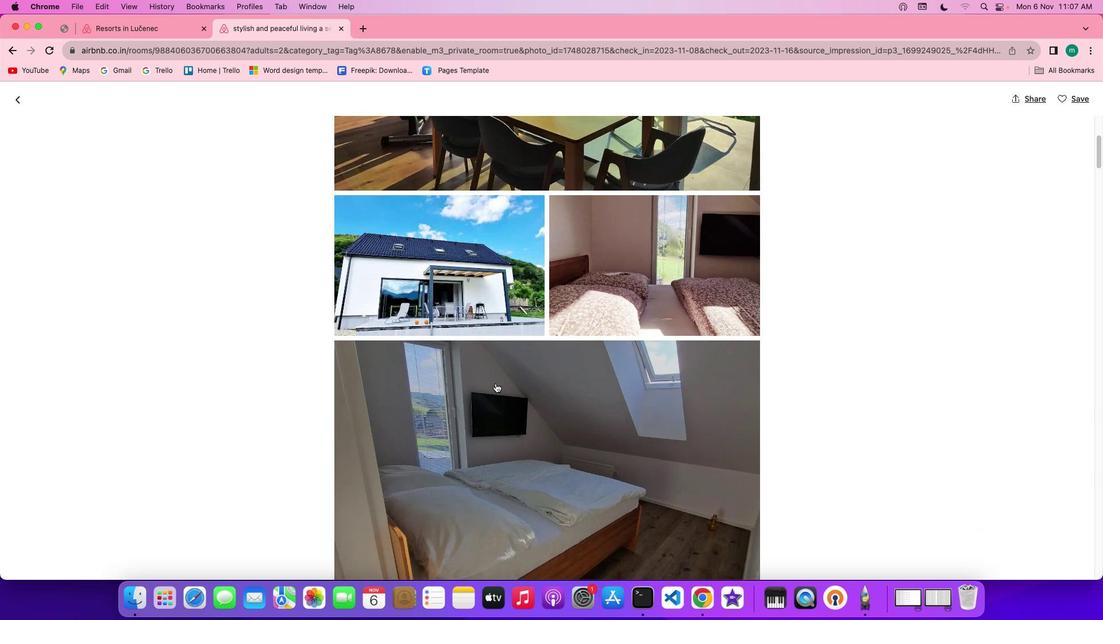 
Action: Mouse scrolled (470, 377) with delta (450, 50)
Screenshot: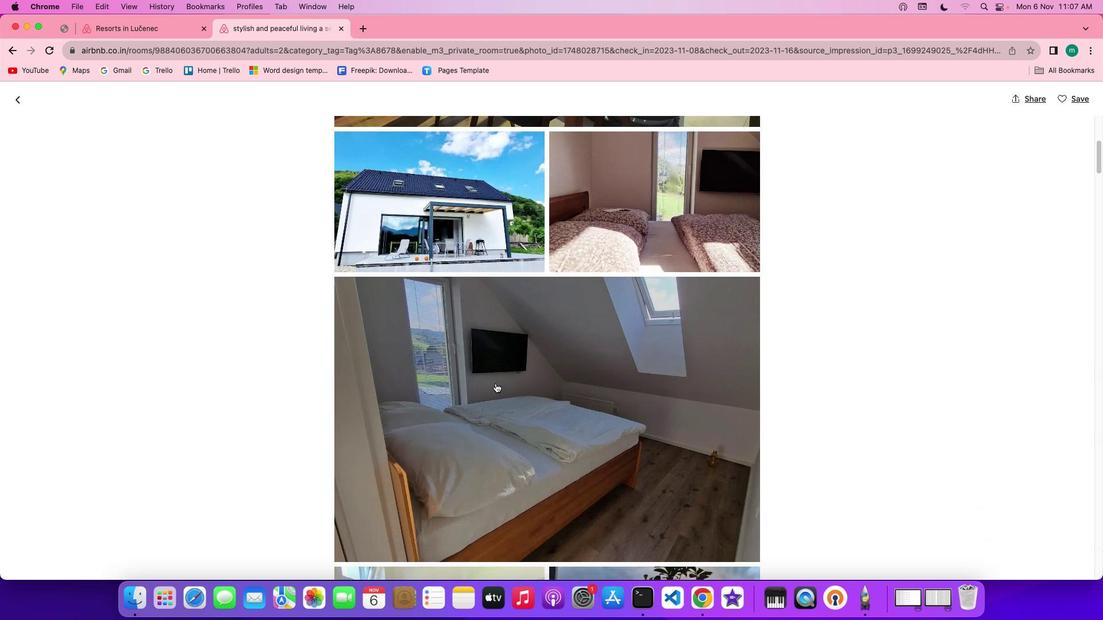 
Action: Mouse scrolled (470, 377) with delta (450, 50)
Screenshot: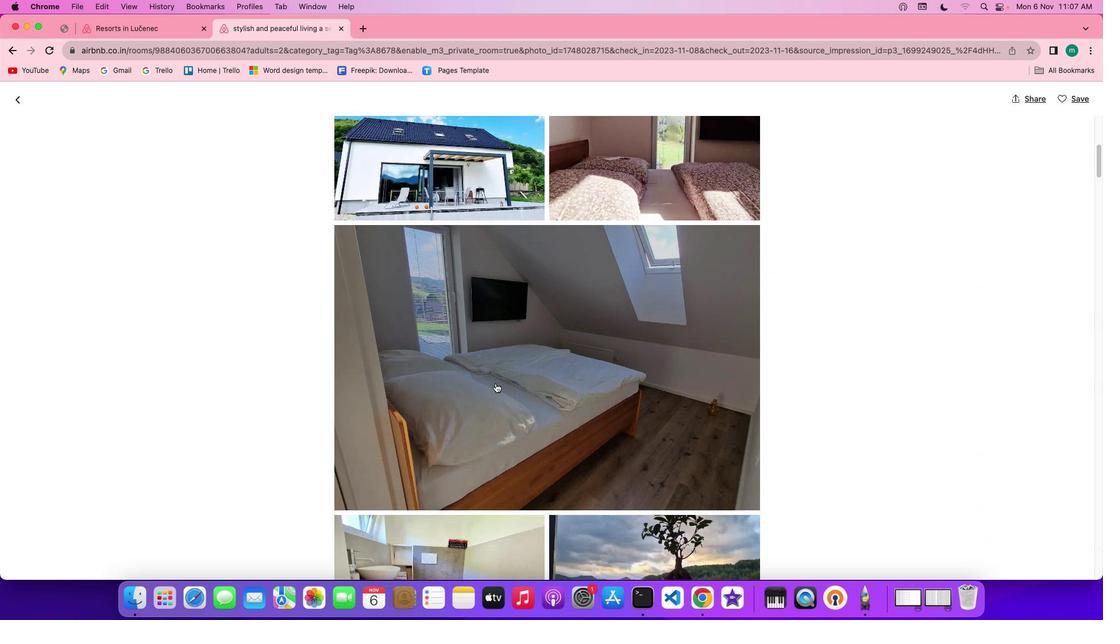 
Action: Mouse scrolled (470, 377) with delta (450, 50)
Screenshot: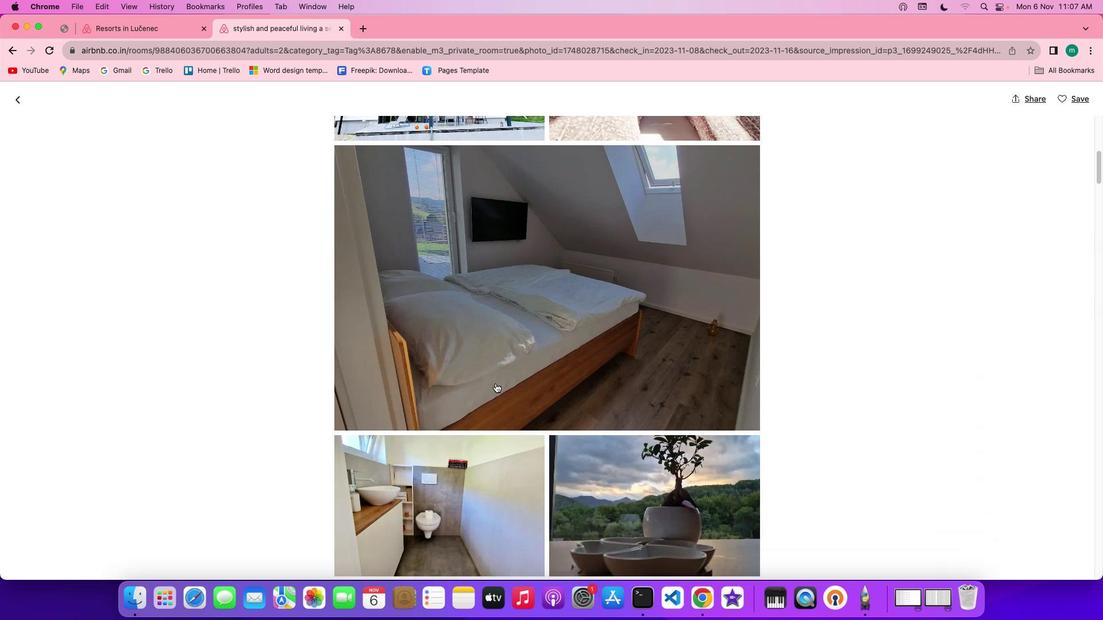 
Action: Mouse scrolled (470, 377) with delta (450, 51)
Screenshot: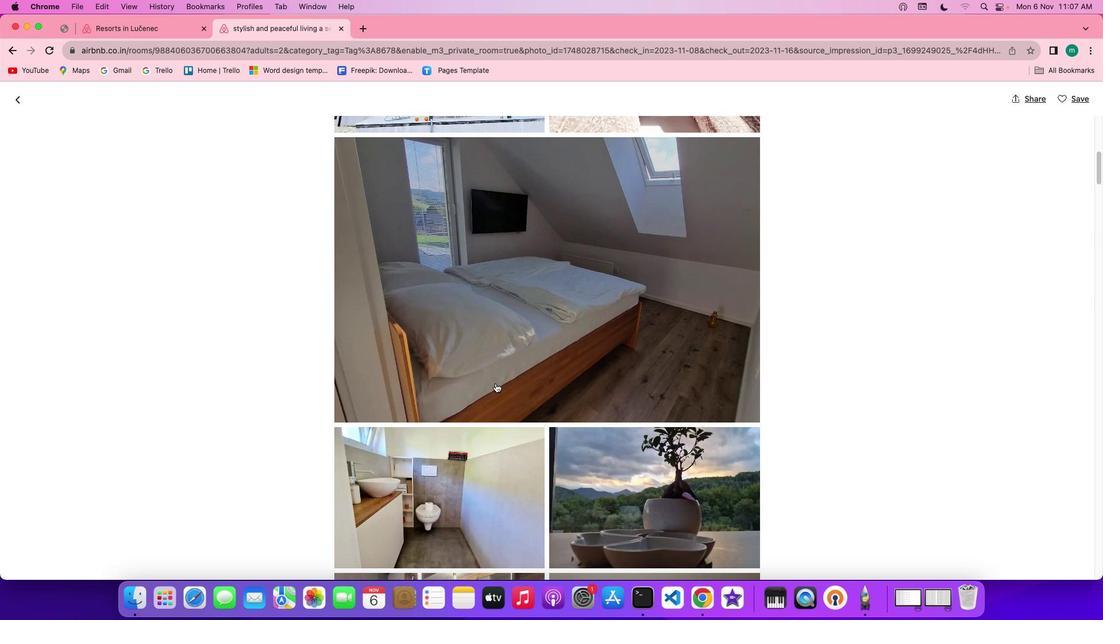 
Action: Mouse scrolled (470, 377) with delta (450, 51)
Screenshot: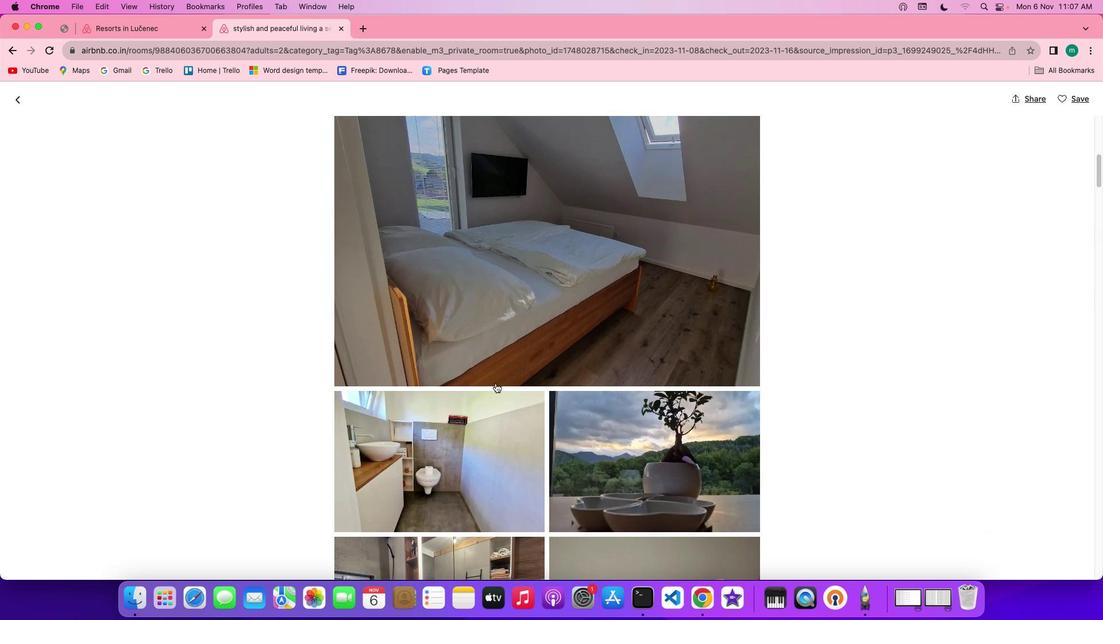 
Action: Mouse scrolled (470, 377) with delta (450, 50)
Screenshot: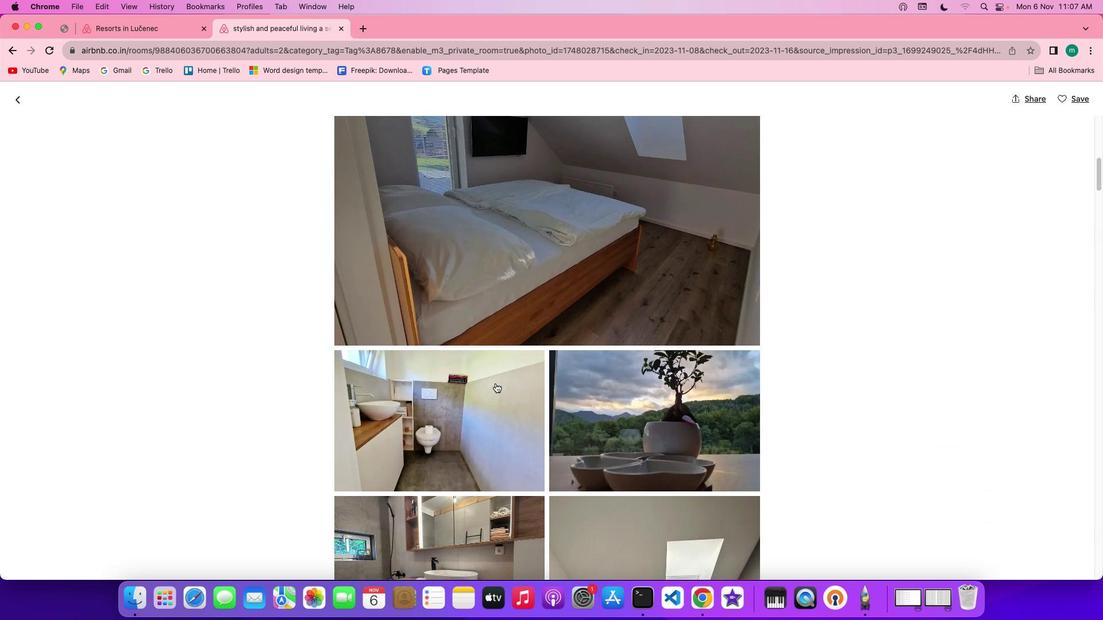 
Action: Mouse scrolled (470, 377) with delta (450, 50)
Screenshot: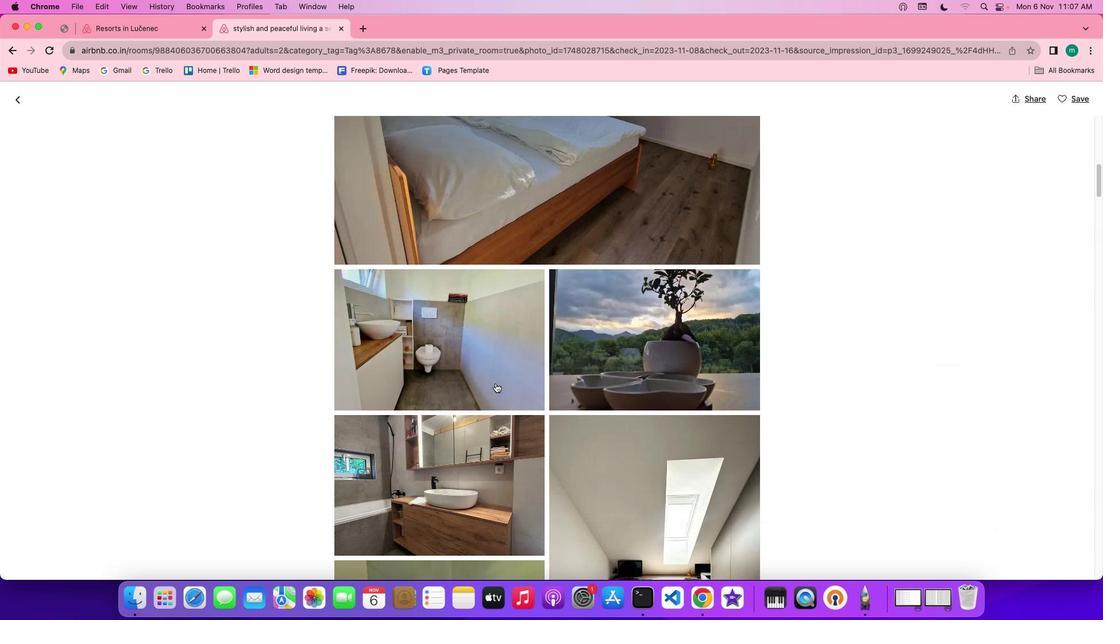 
Action: Mouse scrolled (470, 377) with delta (450, 50)
Screenshot: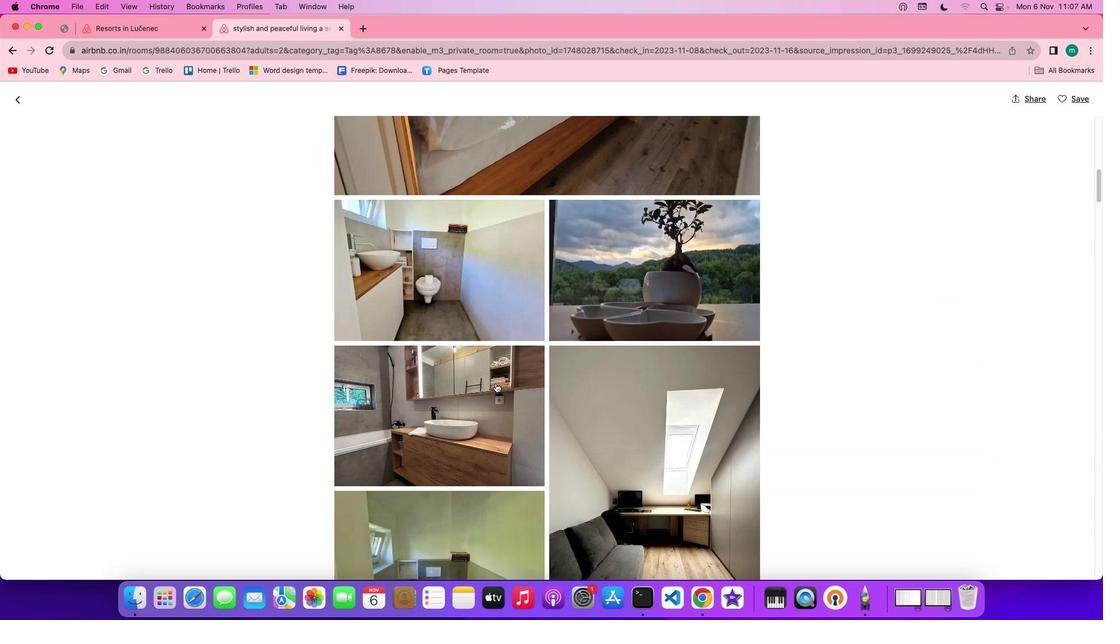 
Action: Mouse scrolled (470, 377) with delta (450, 51)
Screenshot: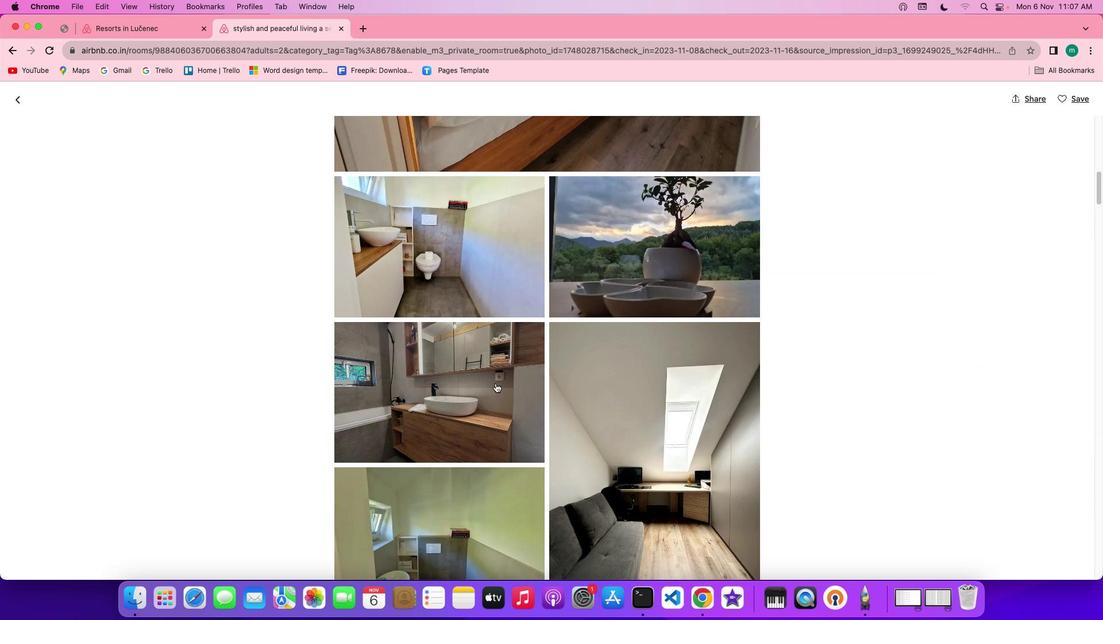 
Action: Mouse scrolled (470, 377) with delta (450, 51)
Screenshot: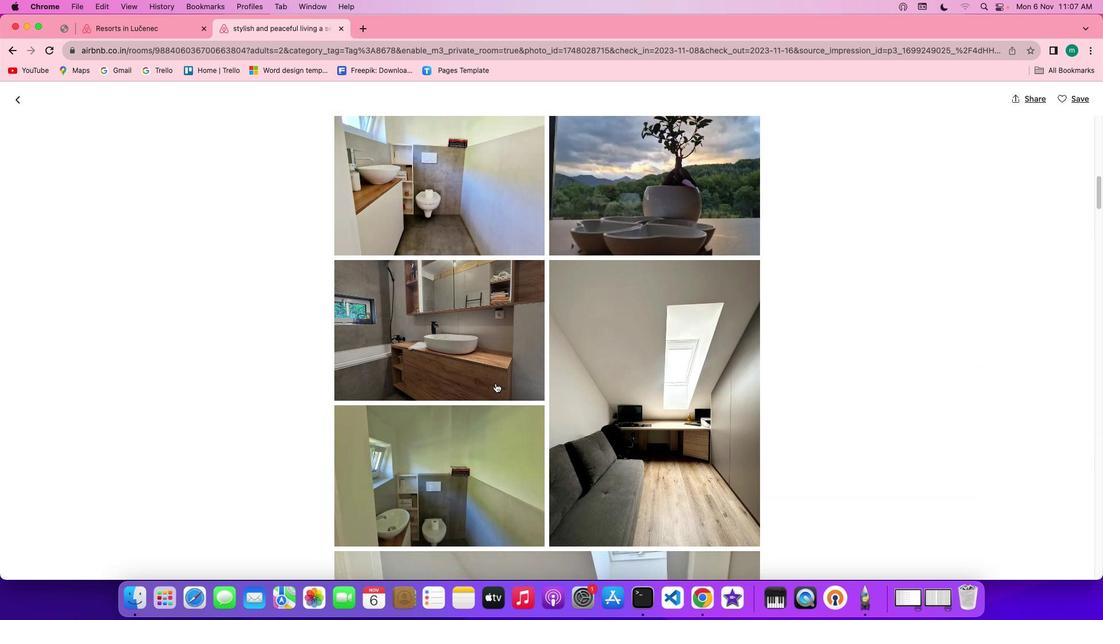 
Action: Mouse scrolled (470, 377) with delta (450, 50)
Screenshot: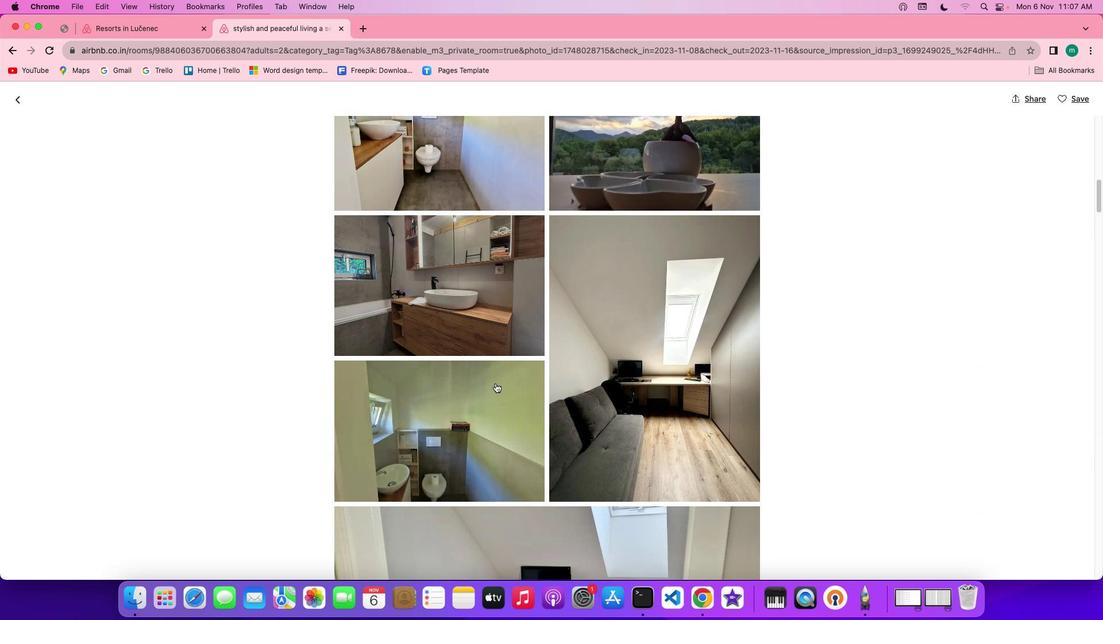 
Action: Mouse scrolled (470, 377) with delta (450, 50)
Screenshot: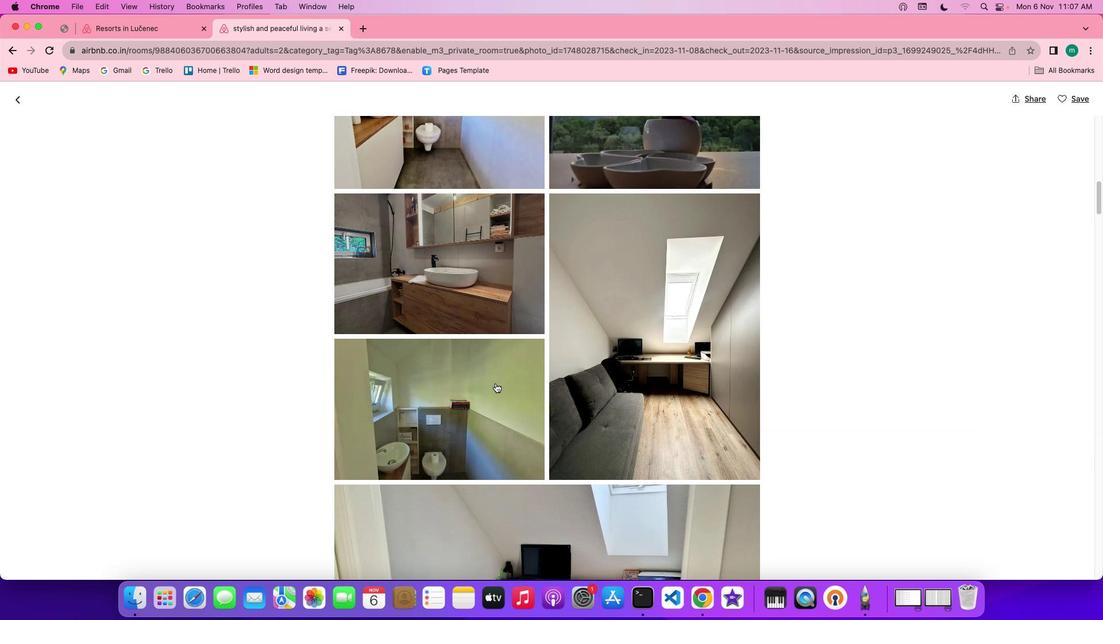 
Action: Mouse scrolled (470, 377) with delta (450, 50)
Screenshot: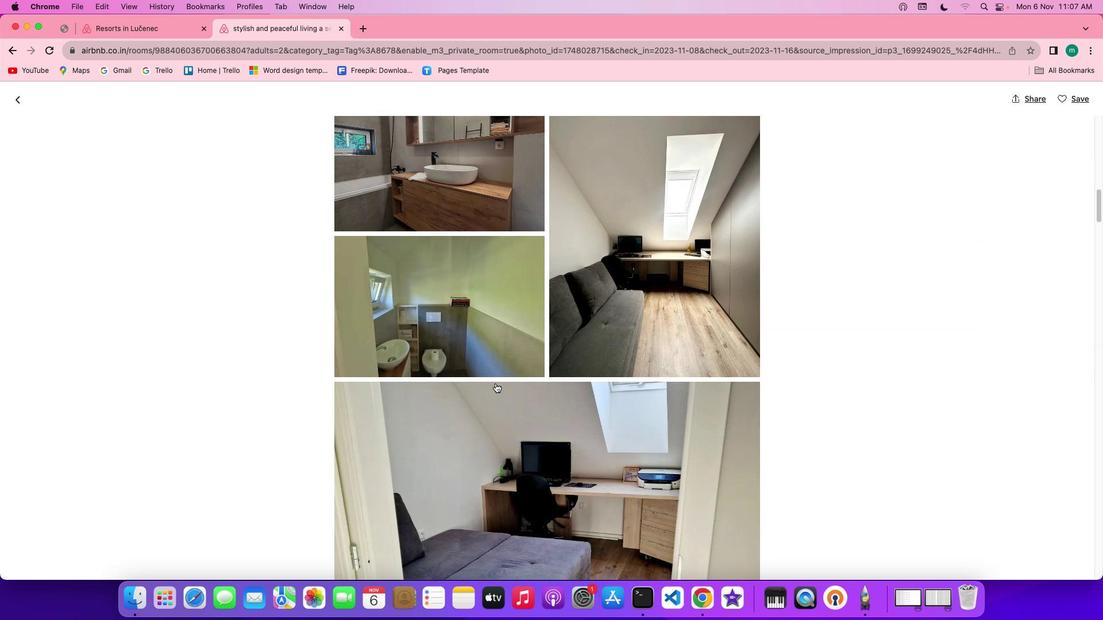 
Action: Mouse scrolled (470, 377) with delta (450, 51)
Screenshot: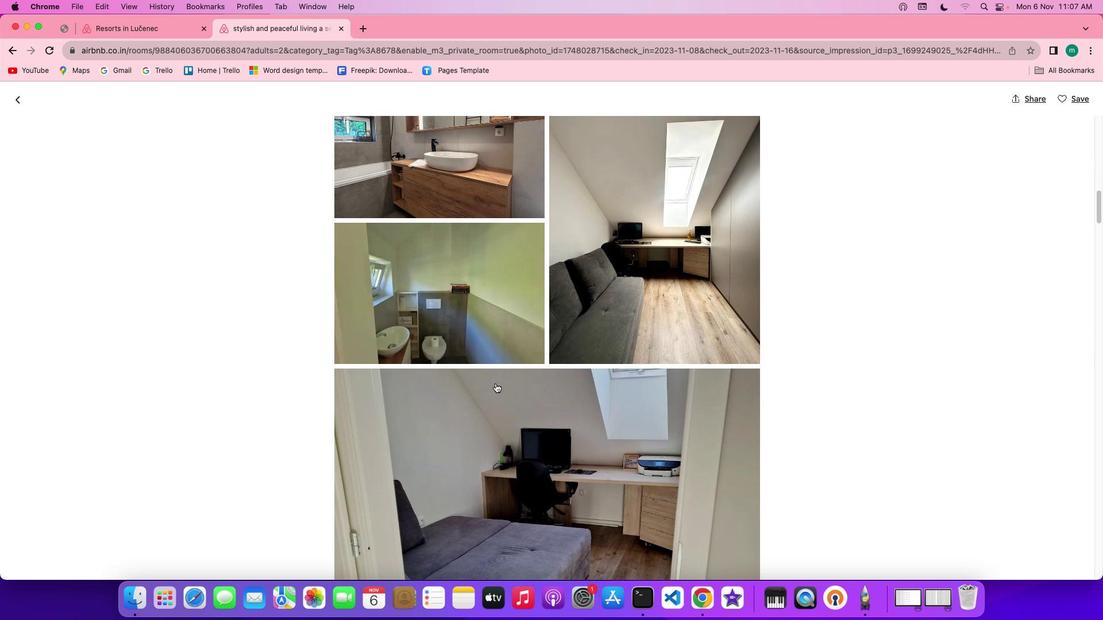 
Action: Mouse scrolled (470, 377) with delta (450, 51)
Screenshot: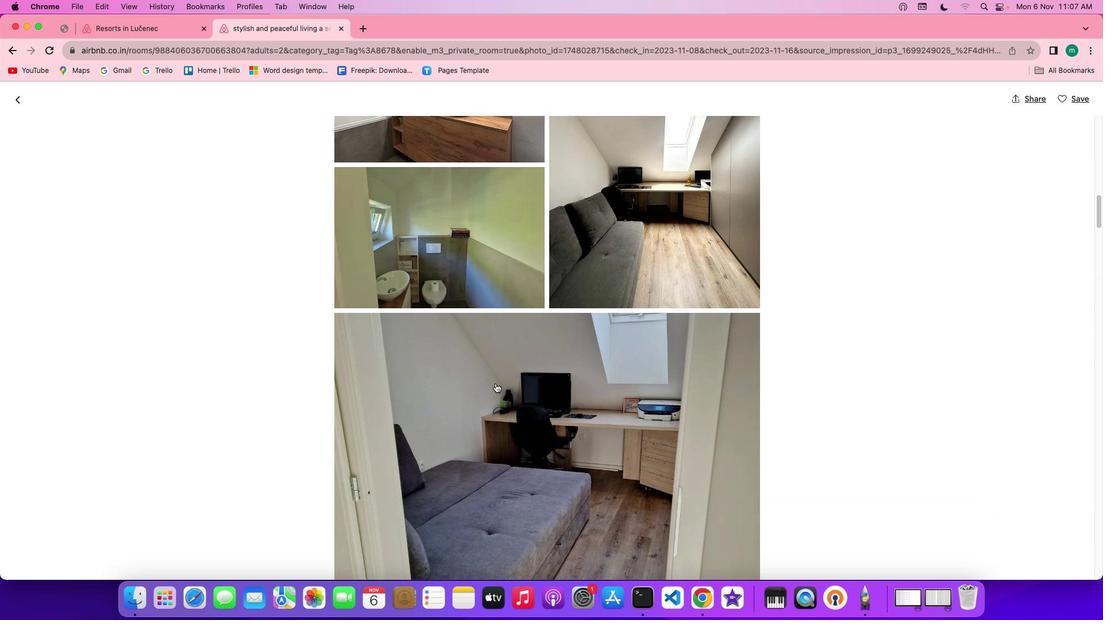 
Action: Mouse scrolled (470, 377) with delta (450, 50)
Screenshot: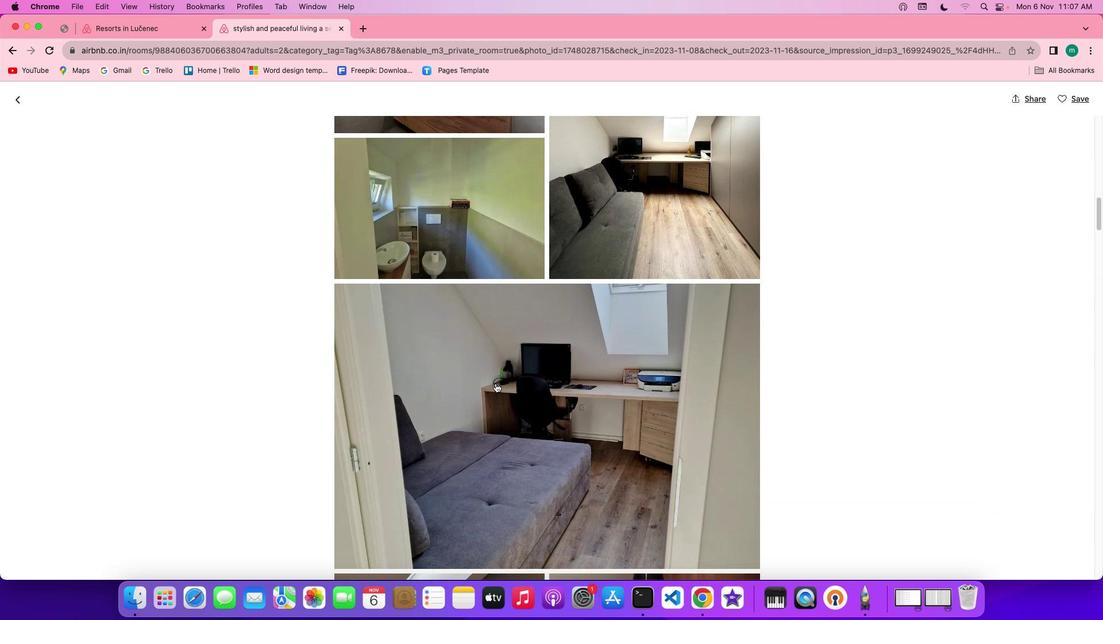 
Action: Mouse scrolled (470, 377) with delta (450, 49)
Screenshot: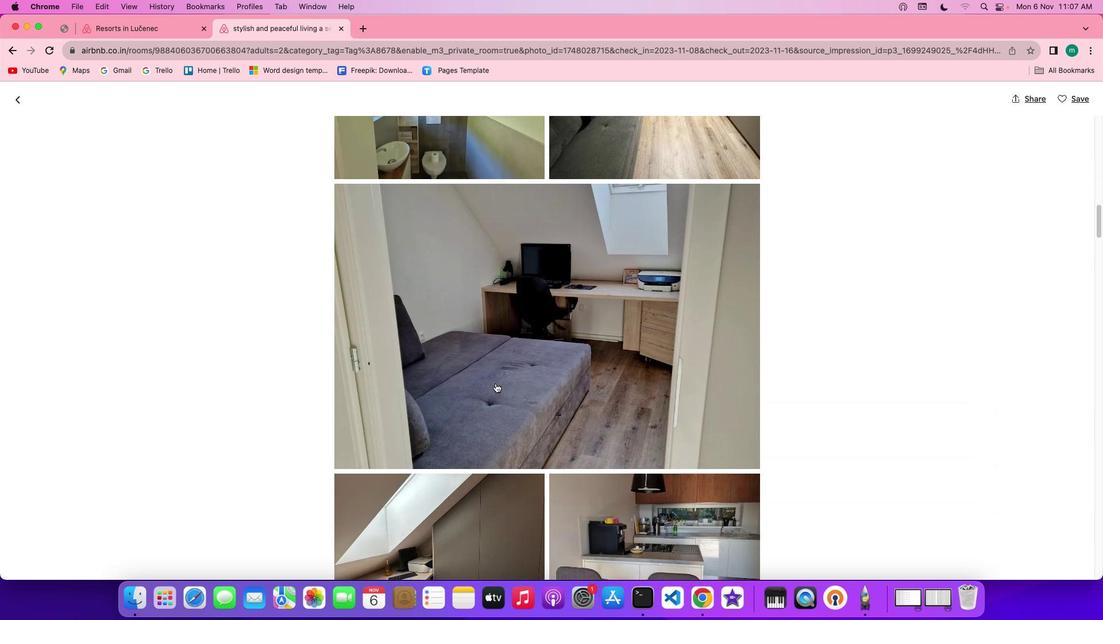 
Action: Mouse scrolled (470, 377) with delta (450, 49)
Screenshot: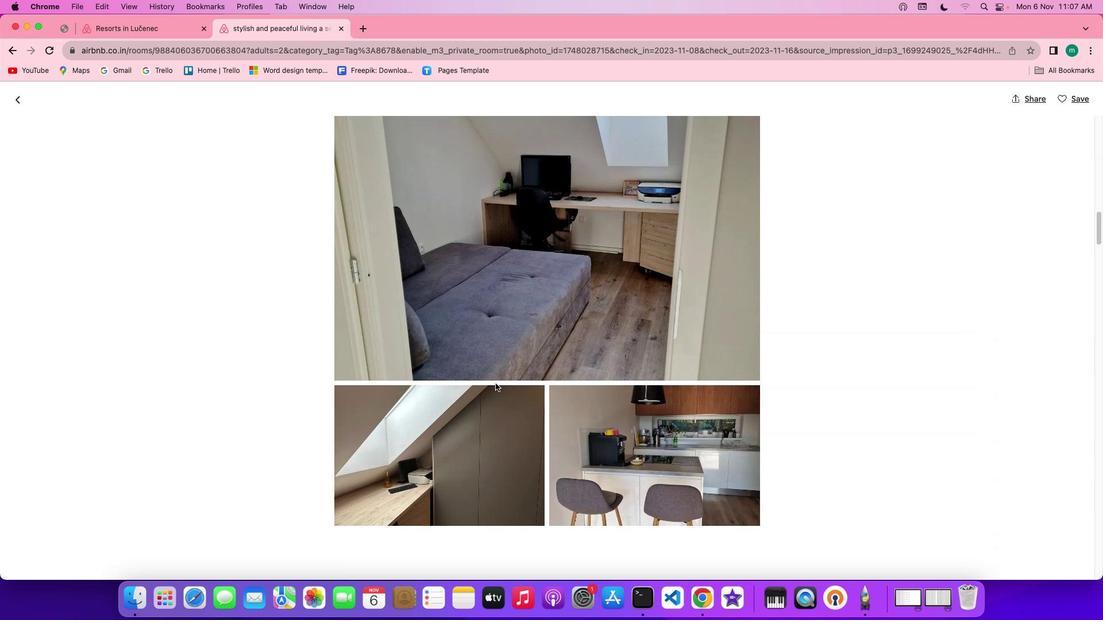 
Action: Mouse scrolled (470, 377) with delta (450, 51)
Screenshot: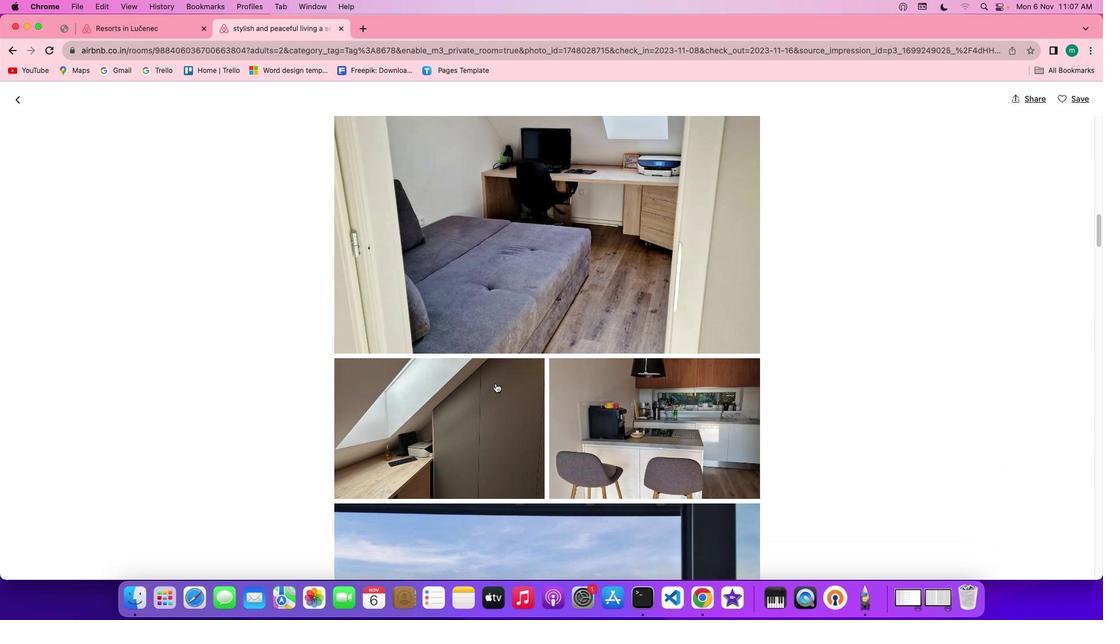 
Action: Mouse scrolled (470, 377) with delta (450, 51)
Screenshot: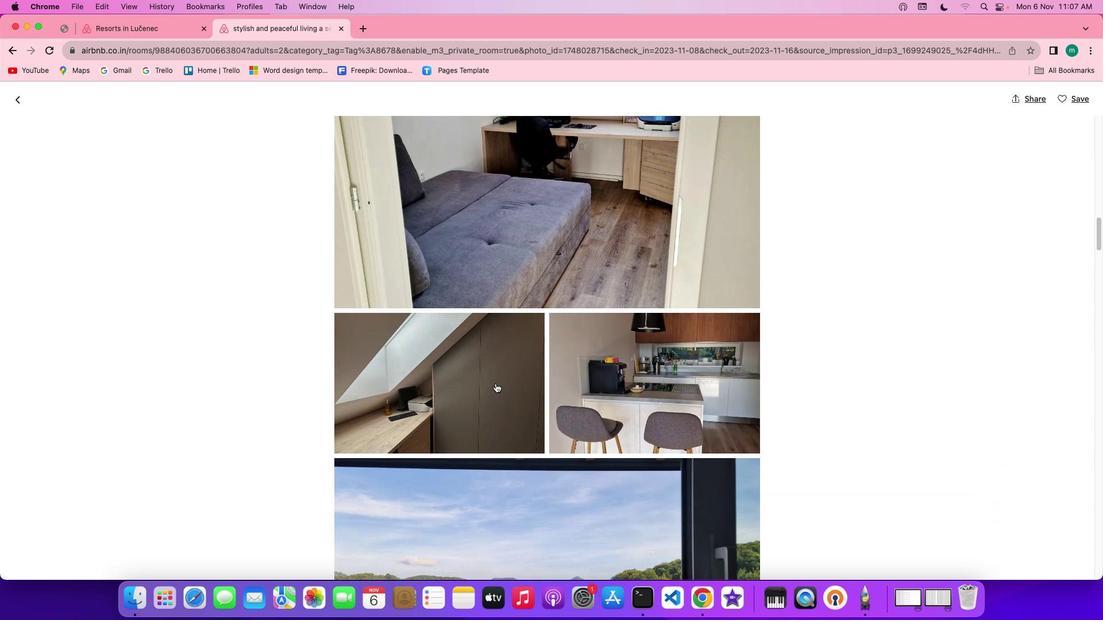 
Action: Mouse scrolled (470, 377) with delta (450, 50)
Screenshot: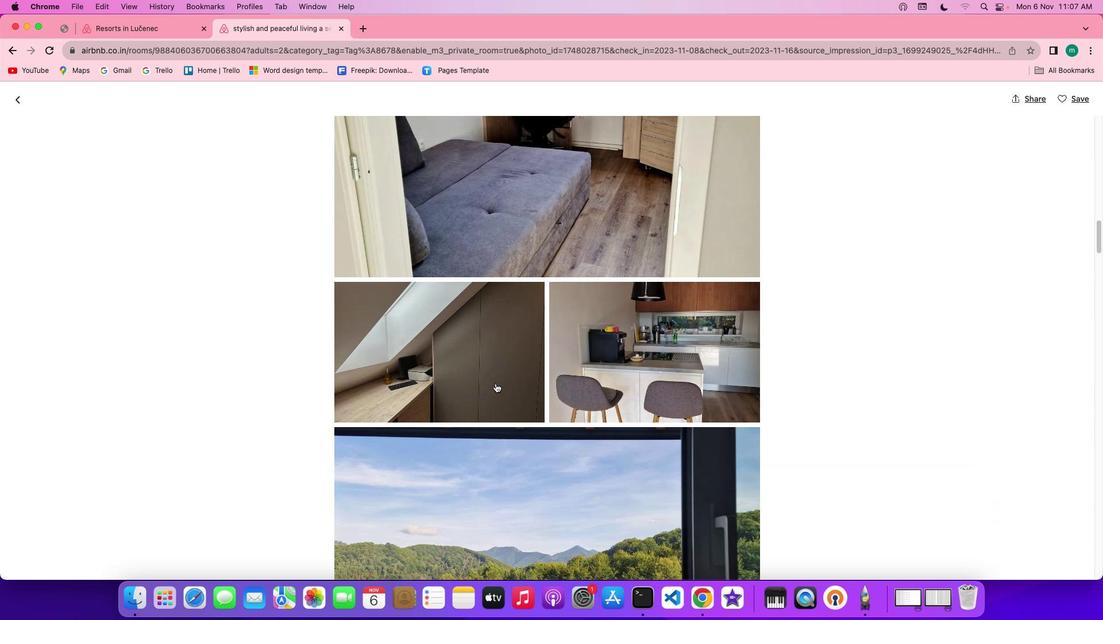 
Action: Mouse scrolled (470, 377) with delta (450, 49)
Screenshot: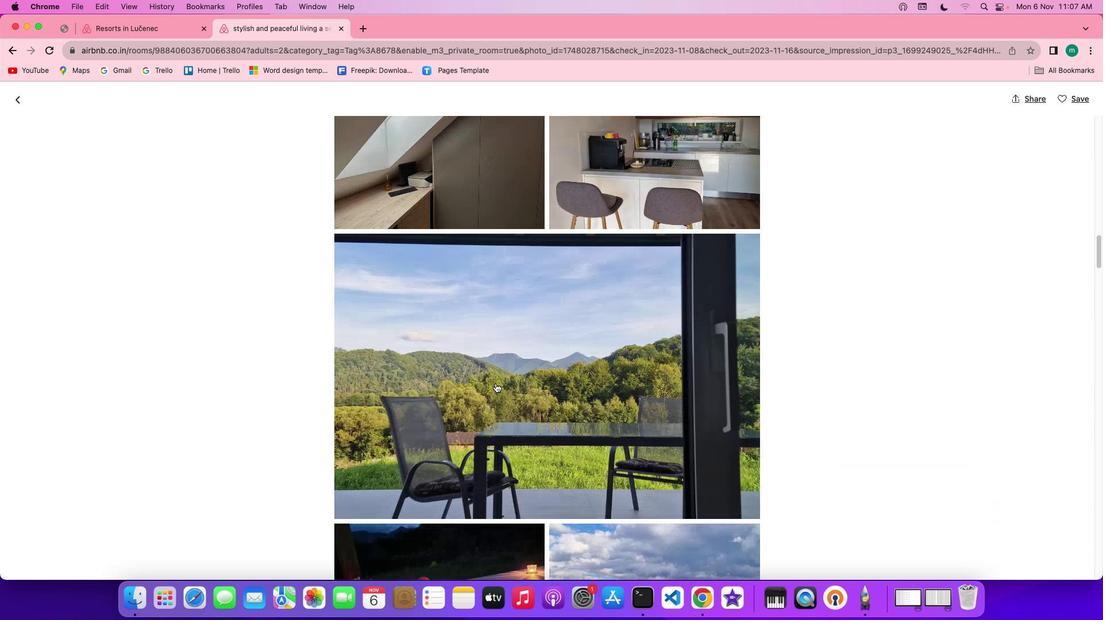 
Action: Mouse scrolled (470, 377) with delta (450, 49)
Screenshot: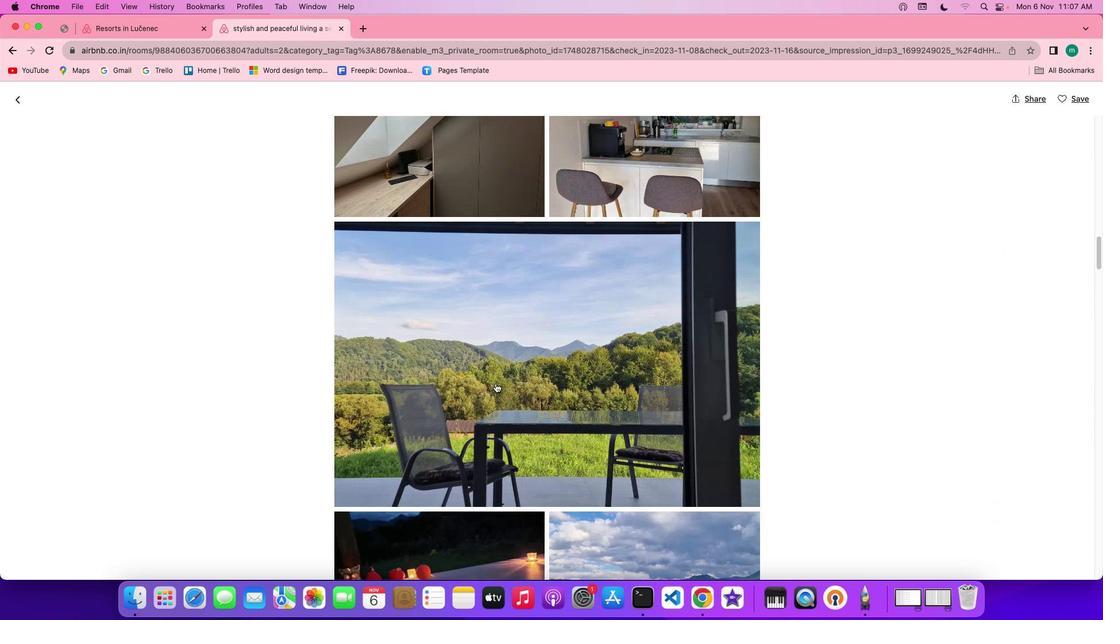 
Action: Mouse scrolled (470, 377) with delta (450, 51)
Screenshot: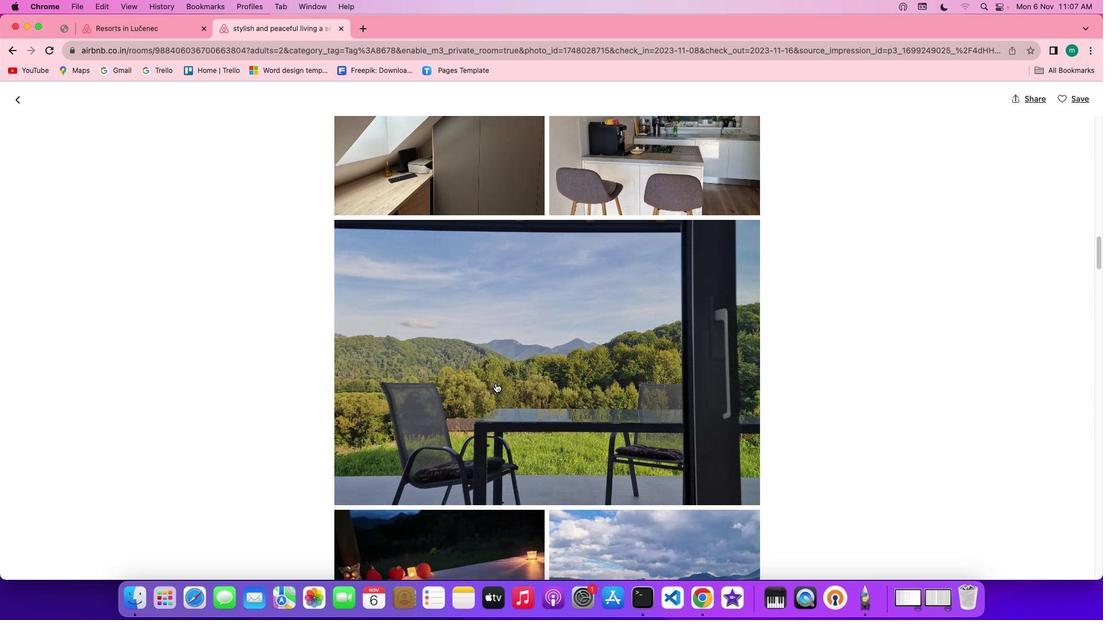 
Action: Mouse scrolled (470, 377) with delta (450, 51)
Screenshot: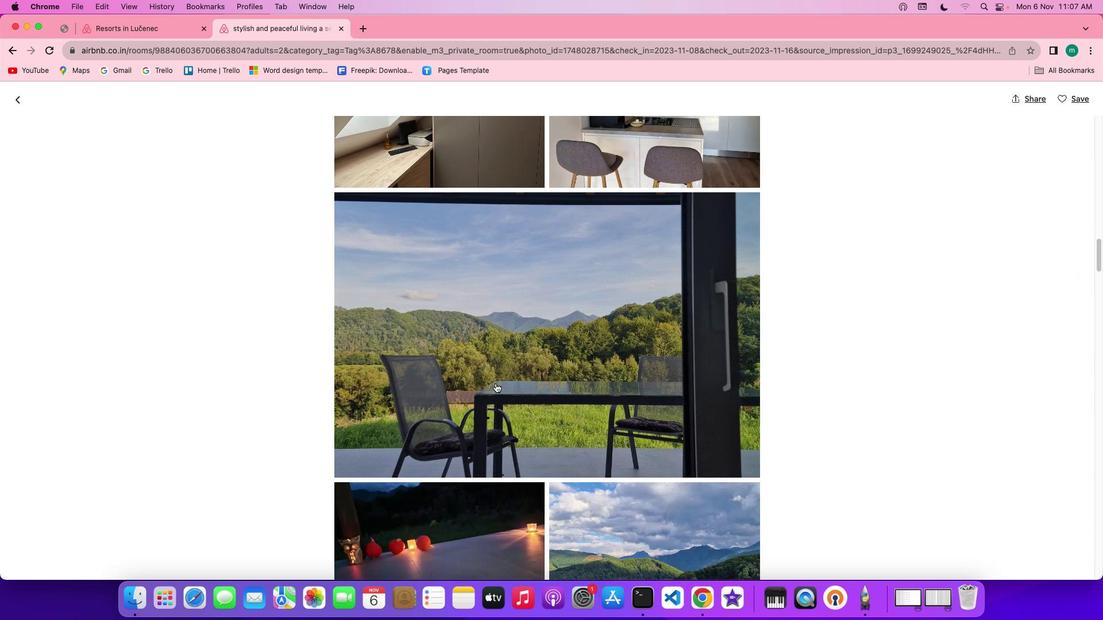 
Action: Mouse scrolled (470, 377) with delta (450, 51)
Screenshot: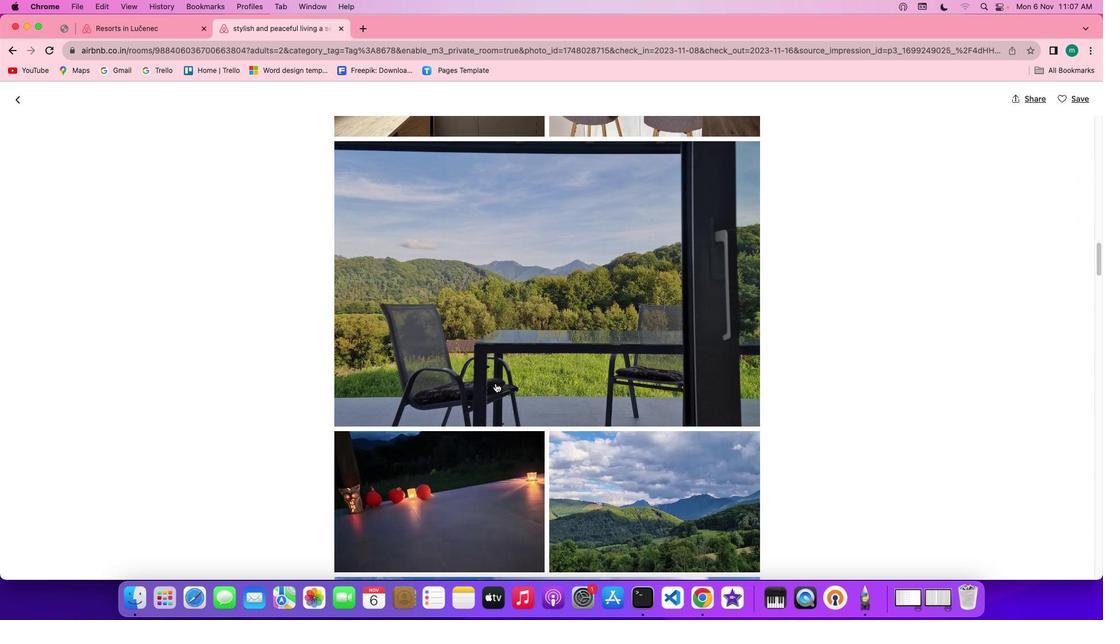 
Action: Mouse scrolled (470, 377) with delta (450, 50)
Screenshot: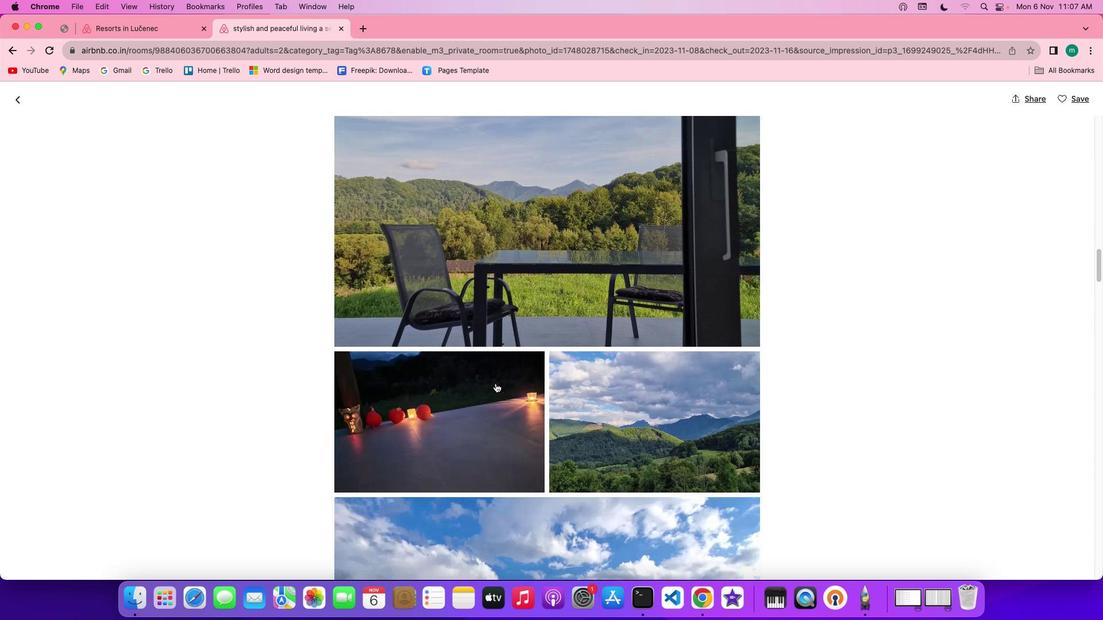 
Action: Mouse scrolled (470, 377) with delta (450, 49)
Screenshot: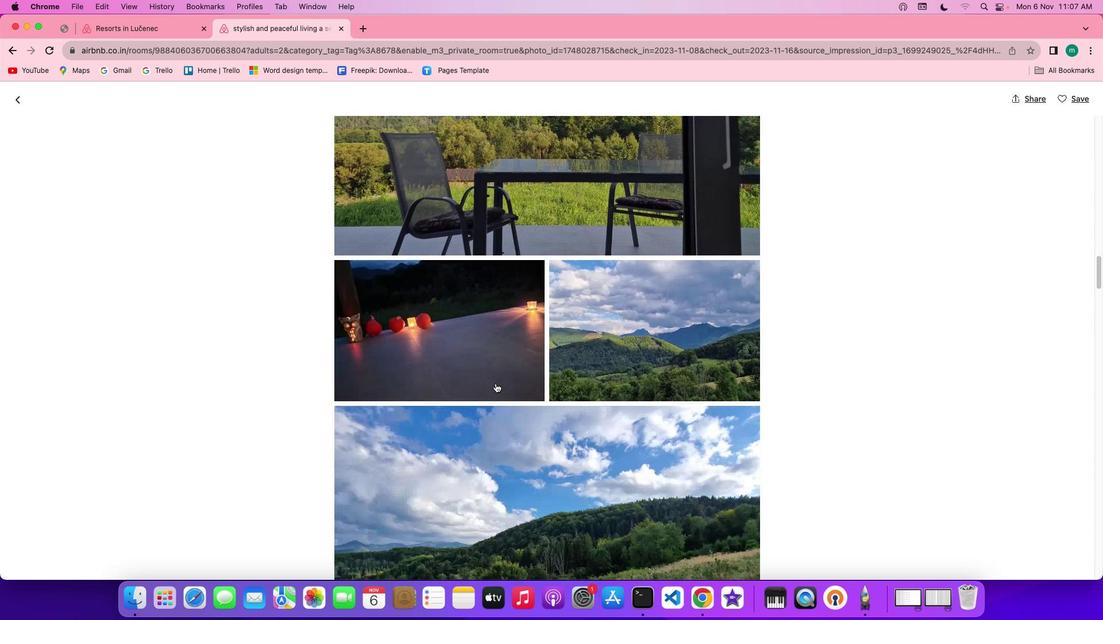 
Action: Mouse scrolled (470, 377) with delta (450, 49)
Screenshot: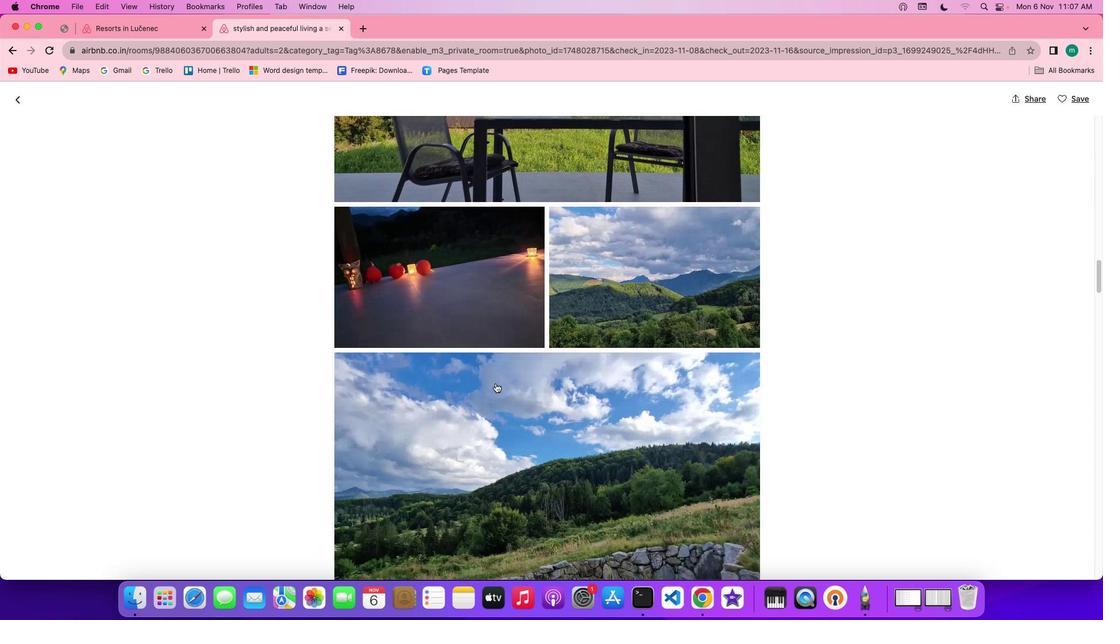 
Action: Mouse scrolled (470, 377) with delta (450, 51)
Screenshot: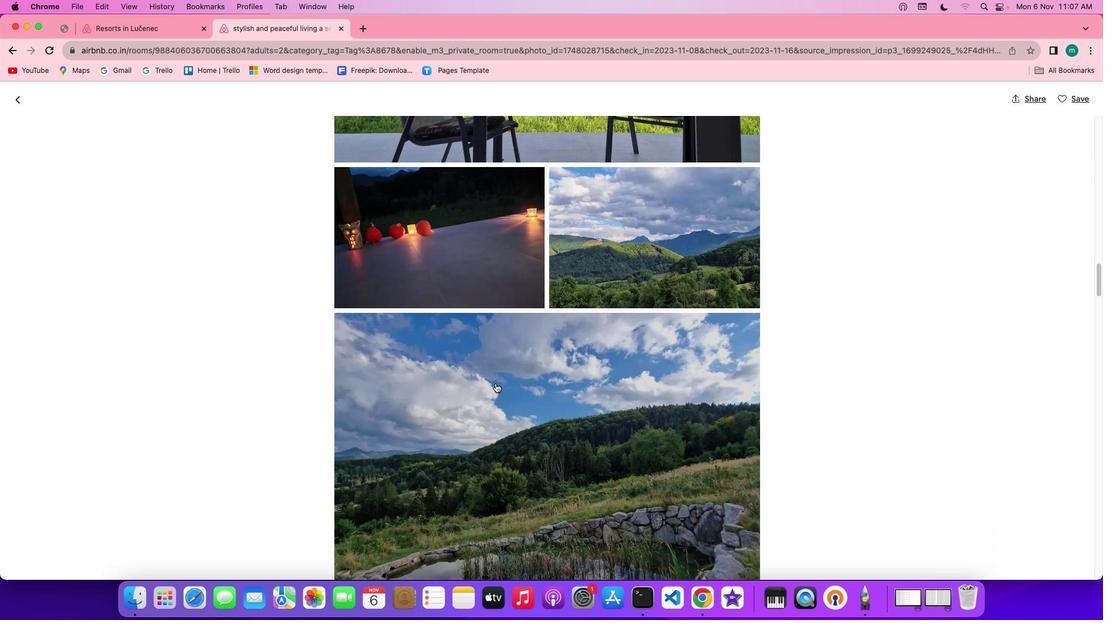 
Action: Mouse scrolled (470, 377) with delta (450, 51)
Screenshot: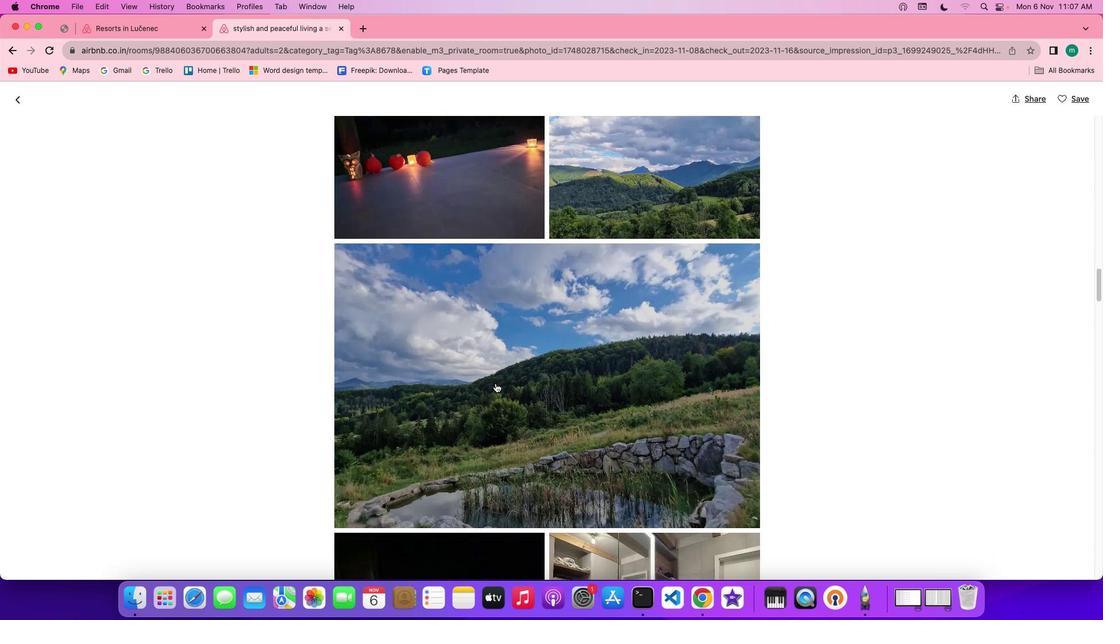 
Action: Mouse scrolled (470, 377) with delta (450, 50)
Screenshot: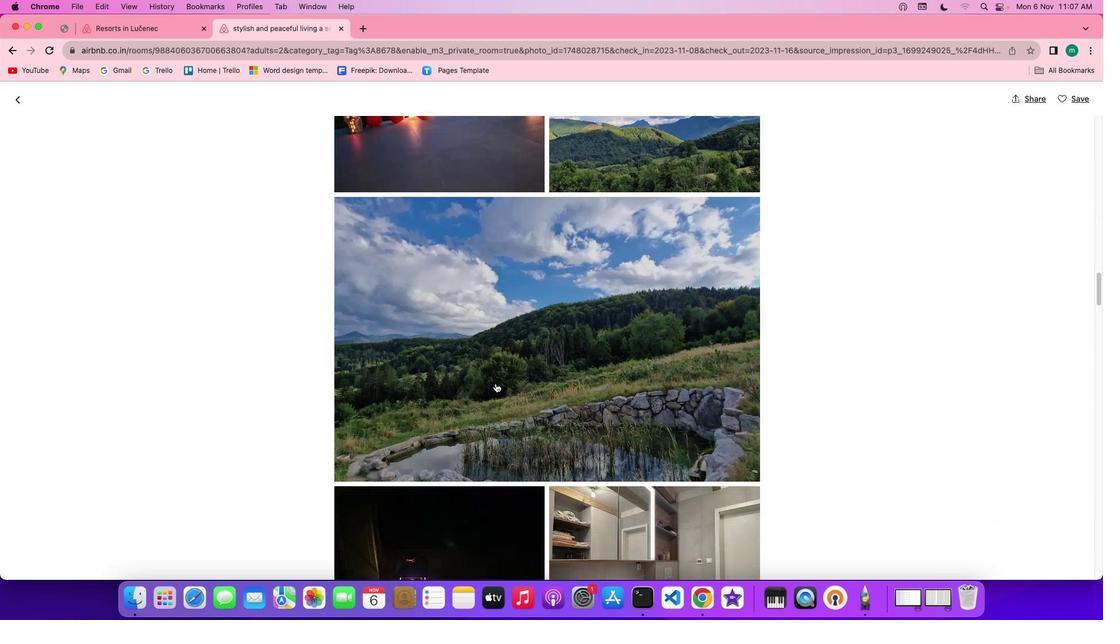 
Action: Mouse scrolled (470, 377) with delta (450, 49)
Screenshot: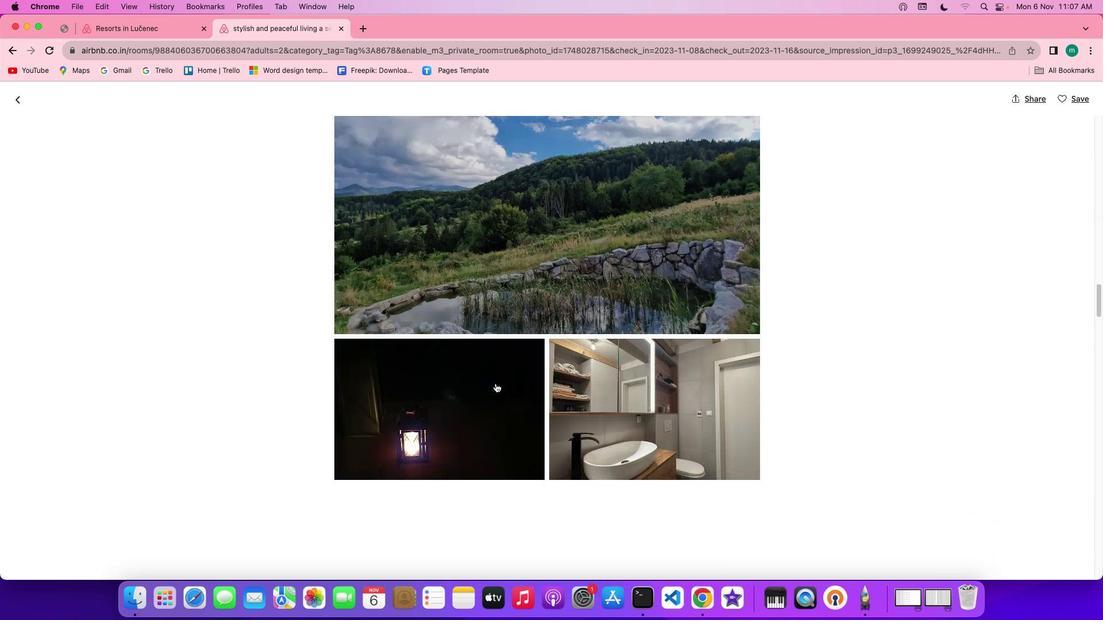 
Action: Mouse scrolled (470, 377) with delta (450, 49)
Screenshot: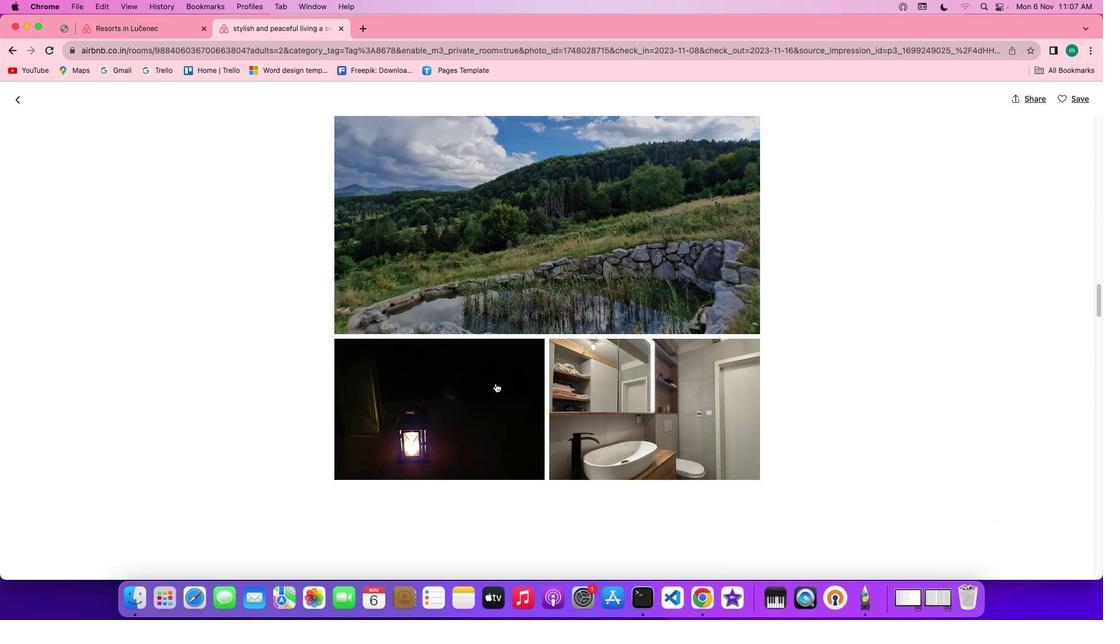 
Action: Mouse scrolled (470, 377) with delta (450, 49)
Screenshot: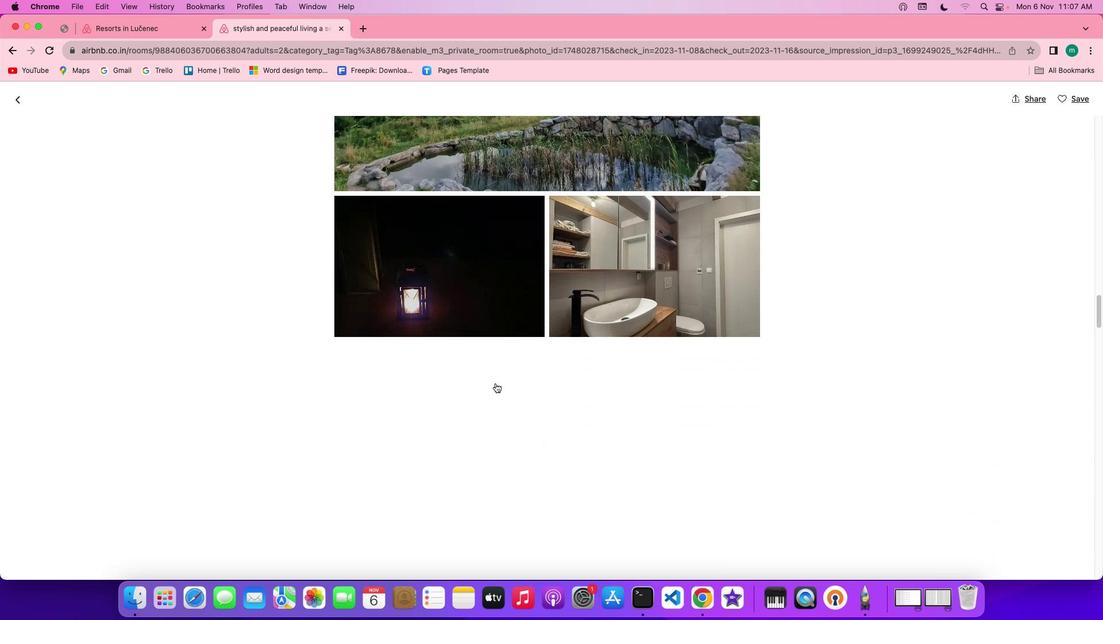 
Action: Mouse scrolled (470, 377) with delta (450, 51)
Screenshot: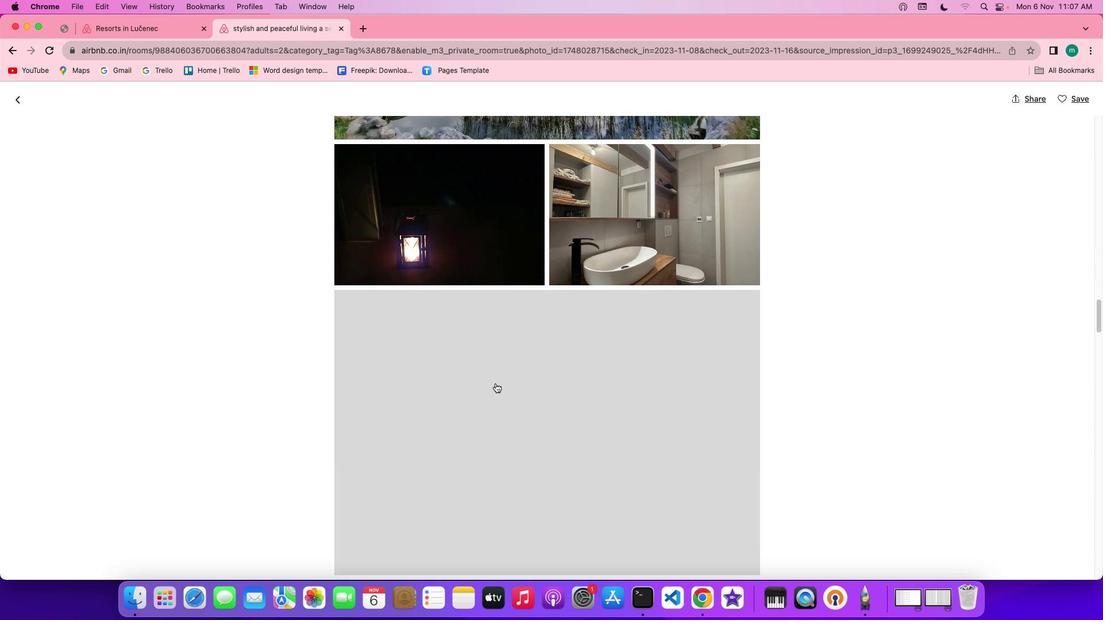 
Action: Mouse scrolled (470, 377) with delta (450, 51)
Screenshot: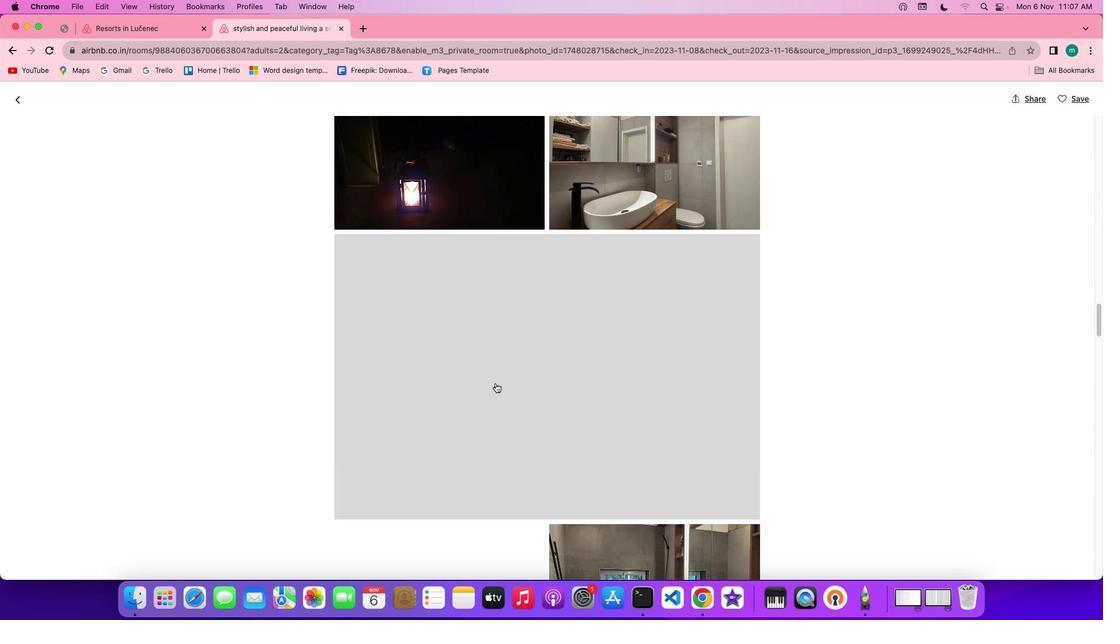 
Action: Mouse scrolled (470, 377) with delta (450, 50)
Screenshot: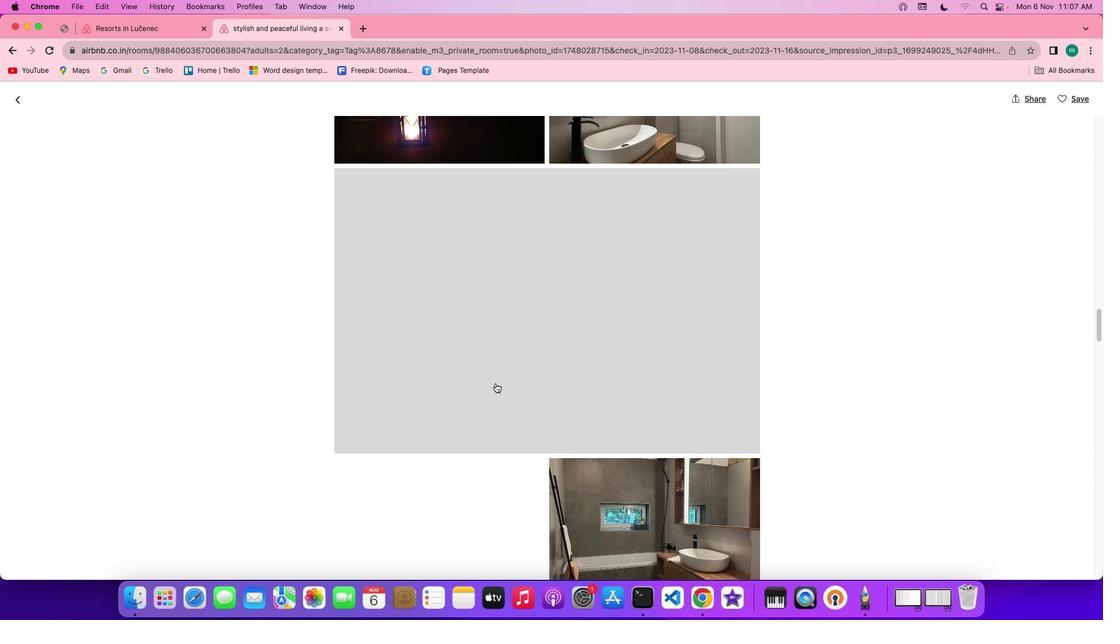 
Action: Mouse scrolled (470, 377) with delta (450, 49)
Screenshot: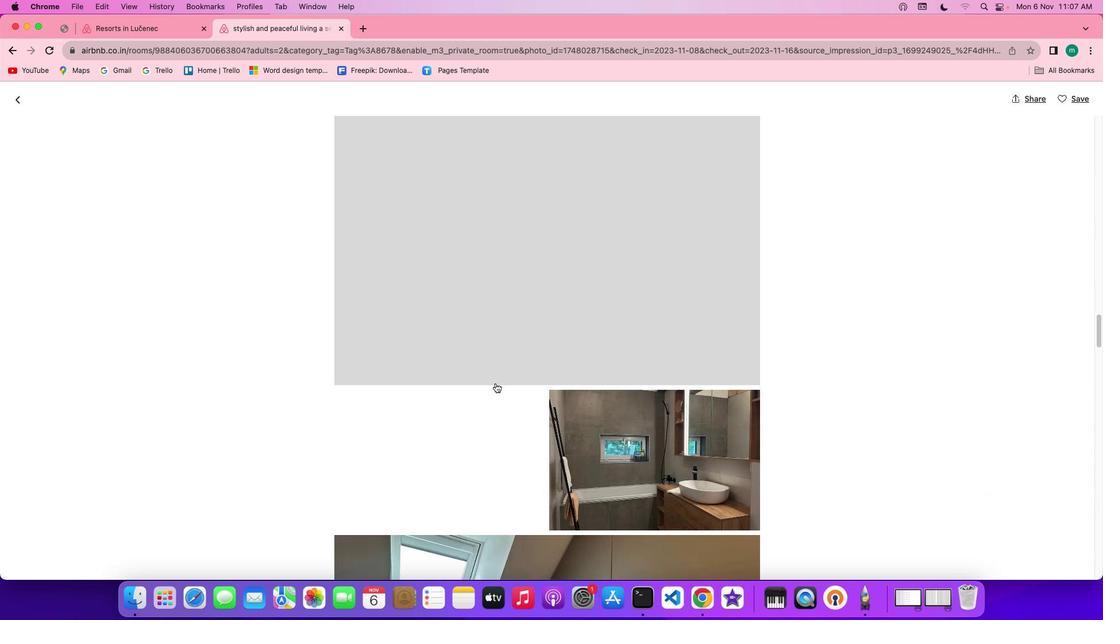
Action: Mouse scrolled (470, 377) with delta (450, 49)
Screenshot: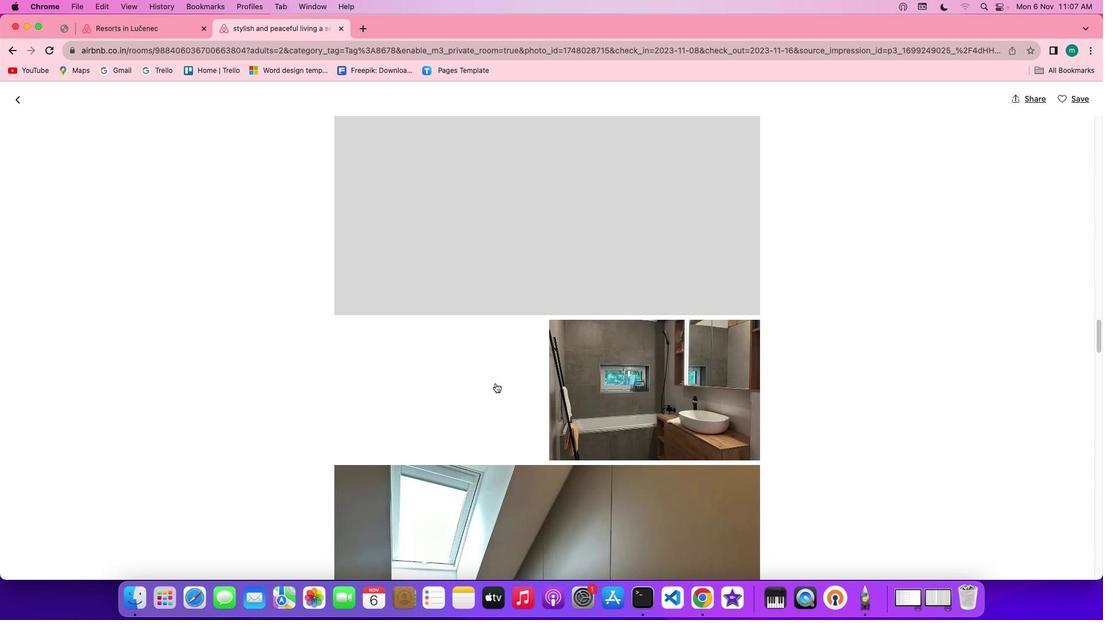 
Action: Mouse scrolled (470, 377) with delta (450, 51)
Screenshot: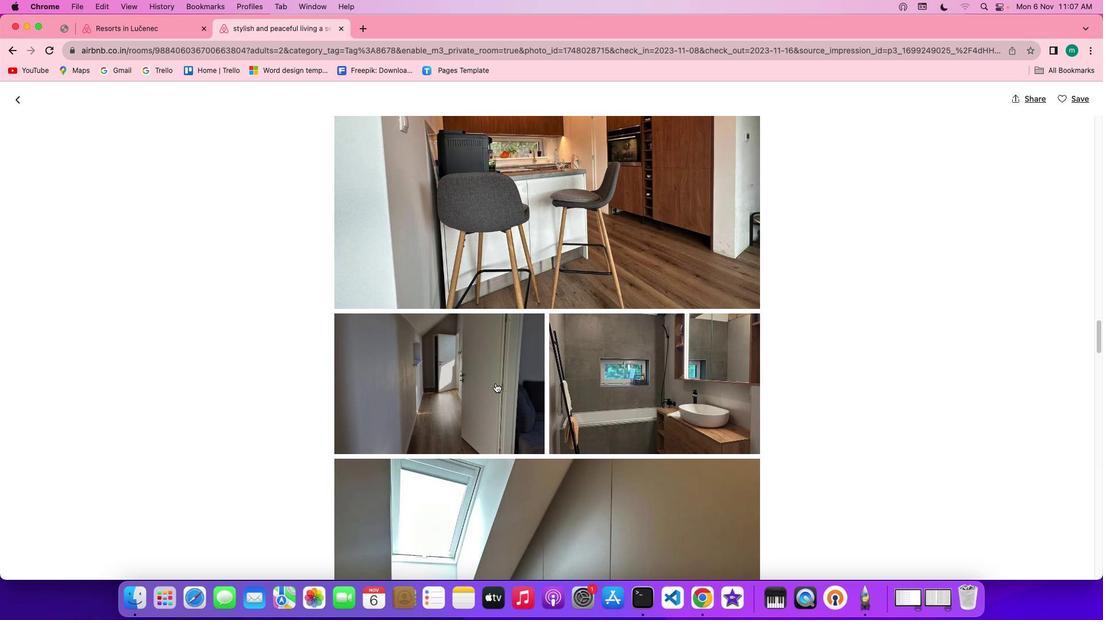 
Action: Mouse scrolled (470, 377) with delta (450, 51)
Screenshot: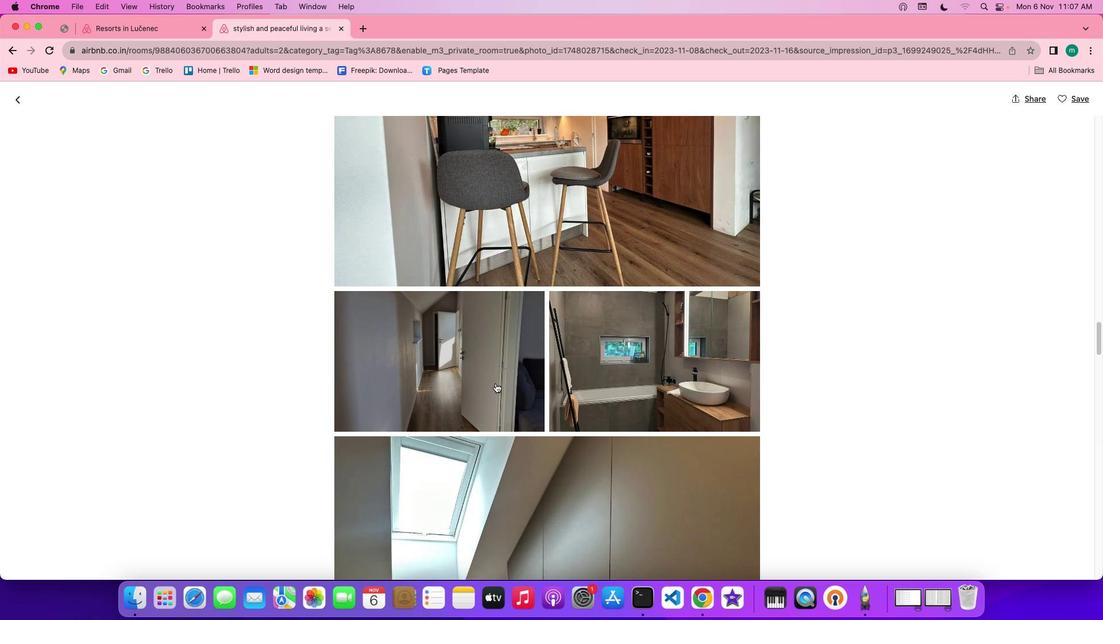 
Action: Mouse scrolled (470, 377) with delta (450, 51)
Screenshot: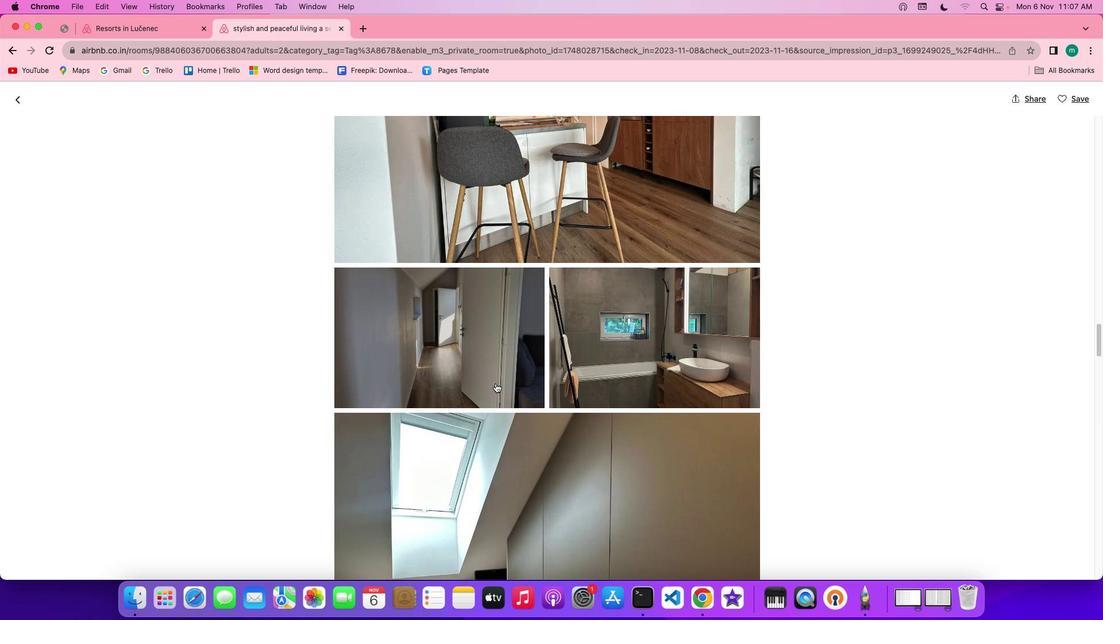 
Action: Mouse scrolled (470, 377) with delta (450, 50)
Screenshot: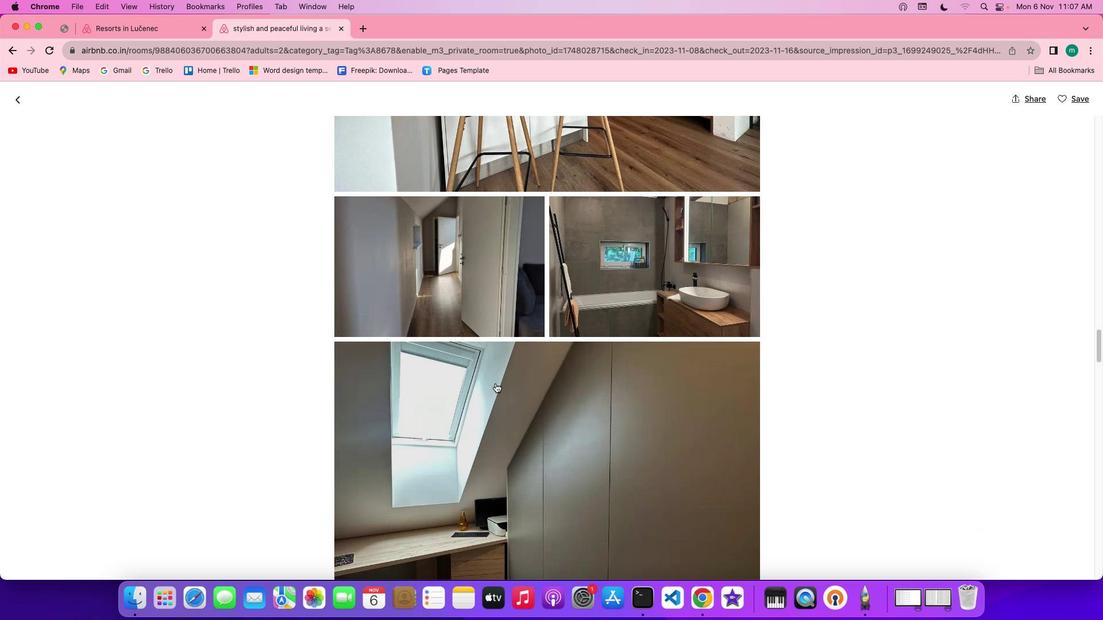 
Action: Mouse scrolled (470, 377) with delta (450, 50)
Screenshot: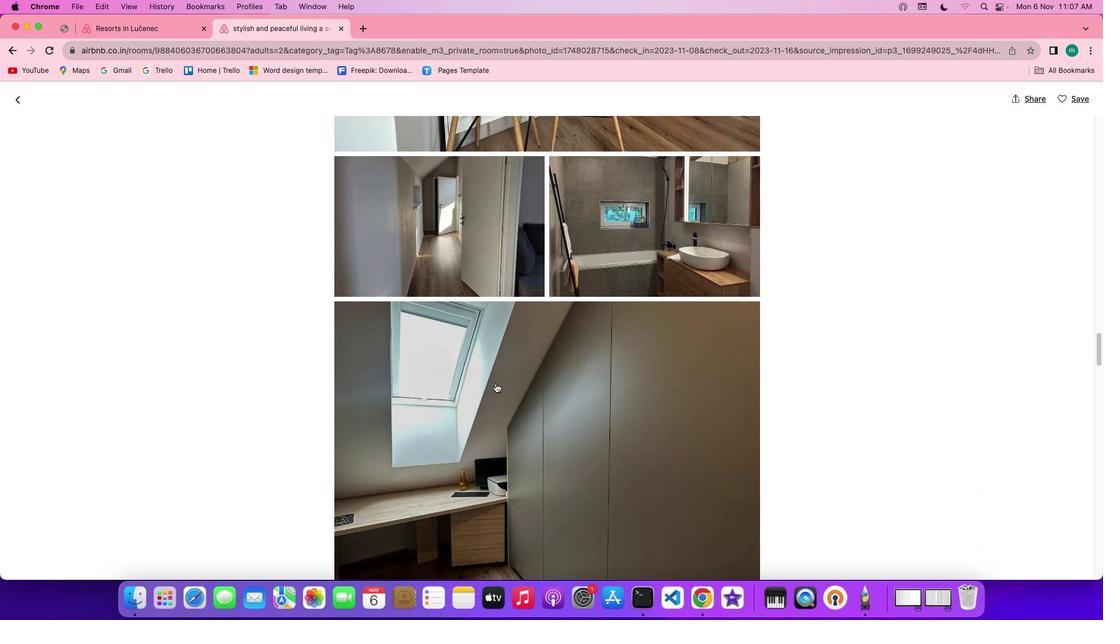 
Action: Mouse scrolled (470, 377) with delta (450, 51)
Screenshot: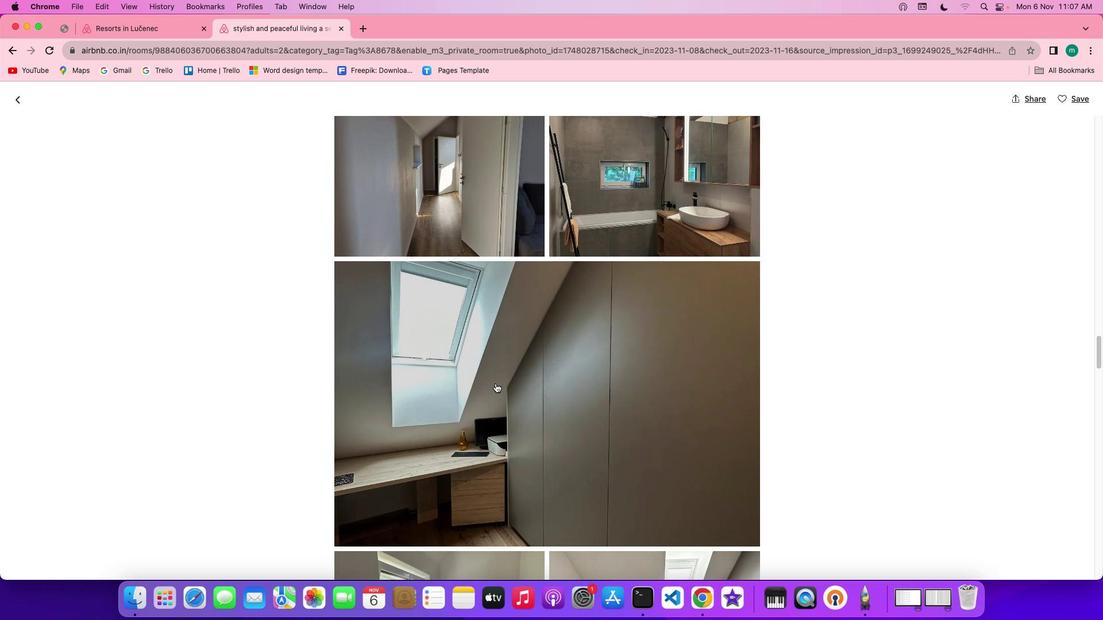
Action: Mouse scrolled (470, 377) with delta (450, 51)
Screenshot: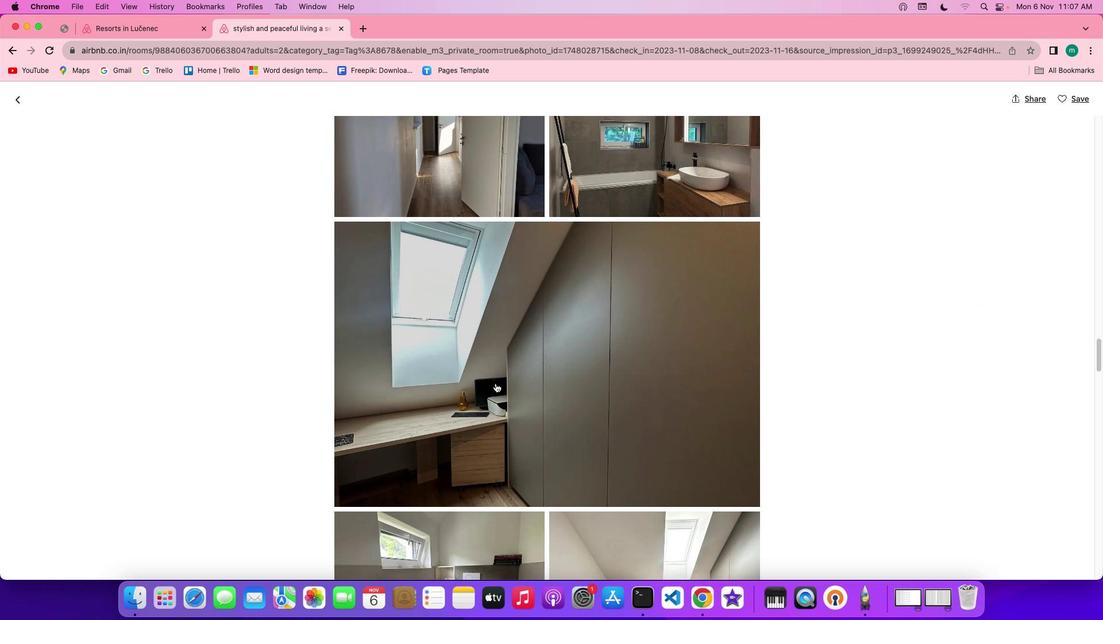 
Action: Mouse scrolled (470, 377) with delta (450, 50)
Screenshot: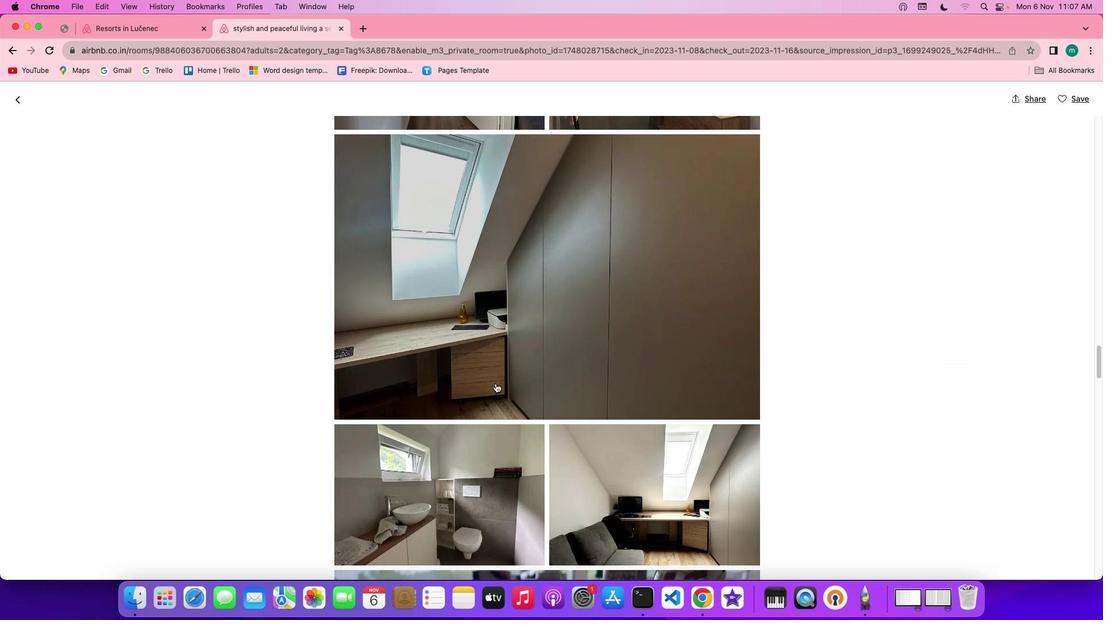 
Action: Mouse scrolled (470, 377) with delta (450, 49)
Screenshot: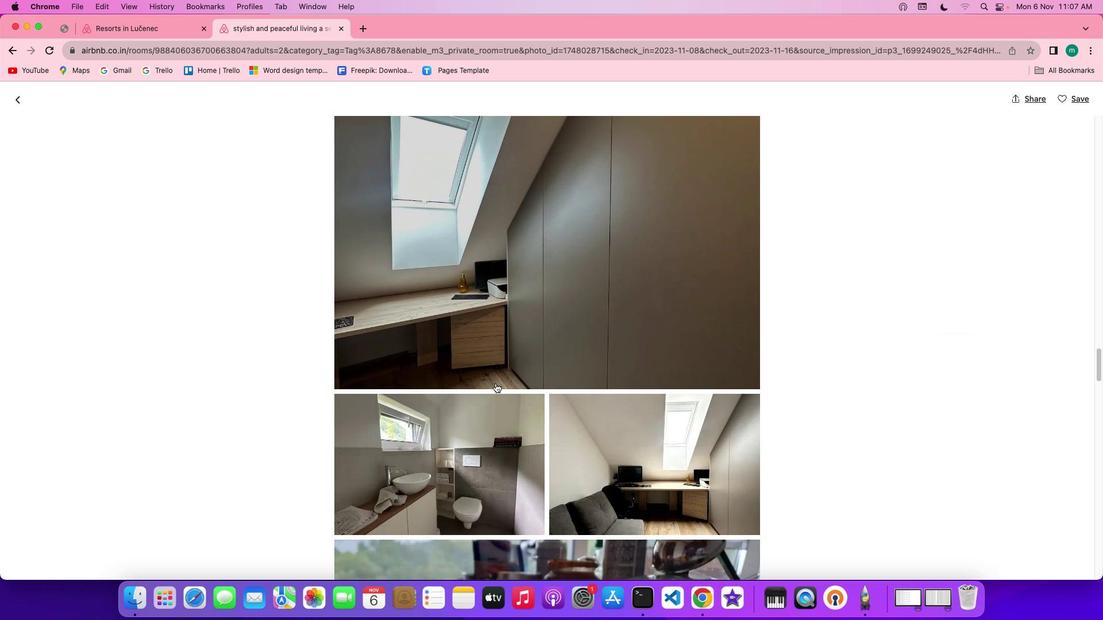 
Action: Mouse scrolled (470, 377) with delta (450, 49)
Screenshot: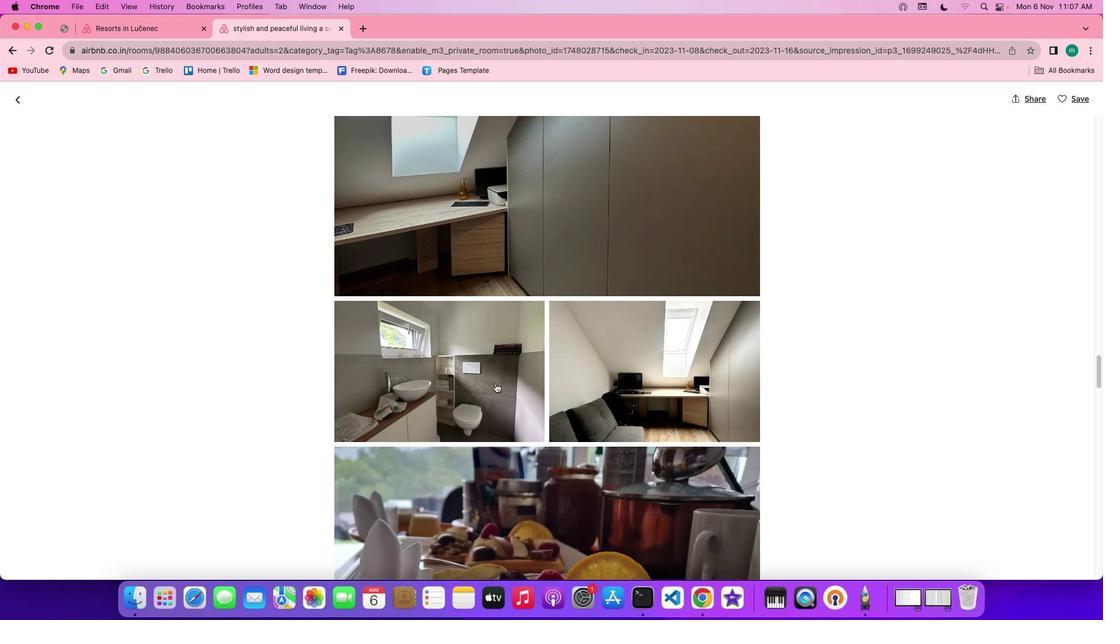 
Action: Mouse scrolled (470, 377) with delta (450, 51)
Screenshot: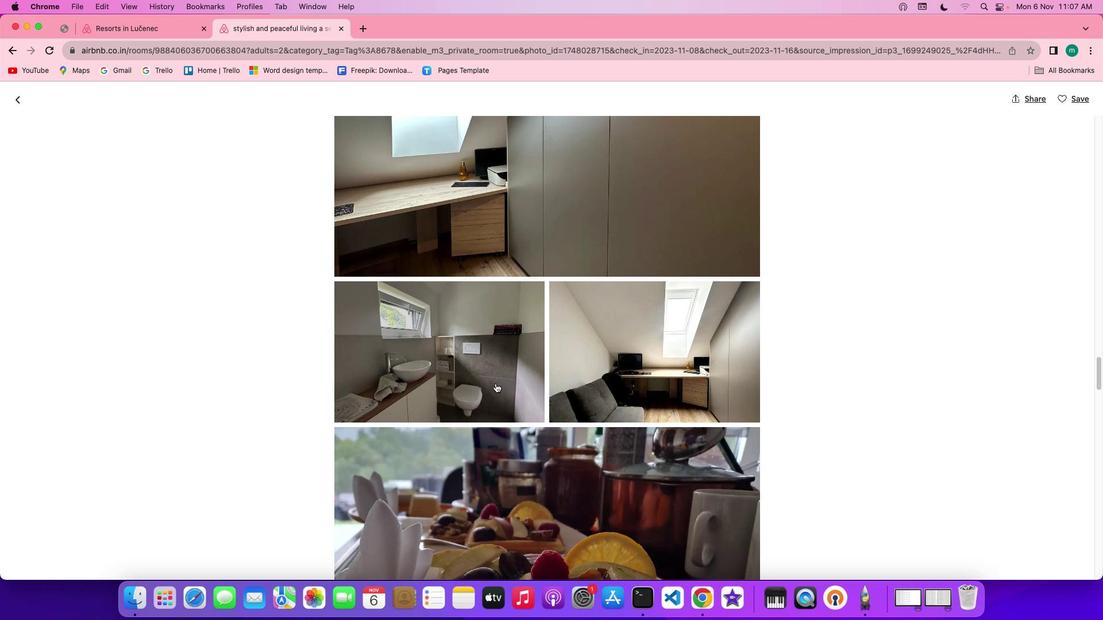 
Action: Mouse scrolled (470, 377) with delta (450, 51)
Screenshot: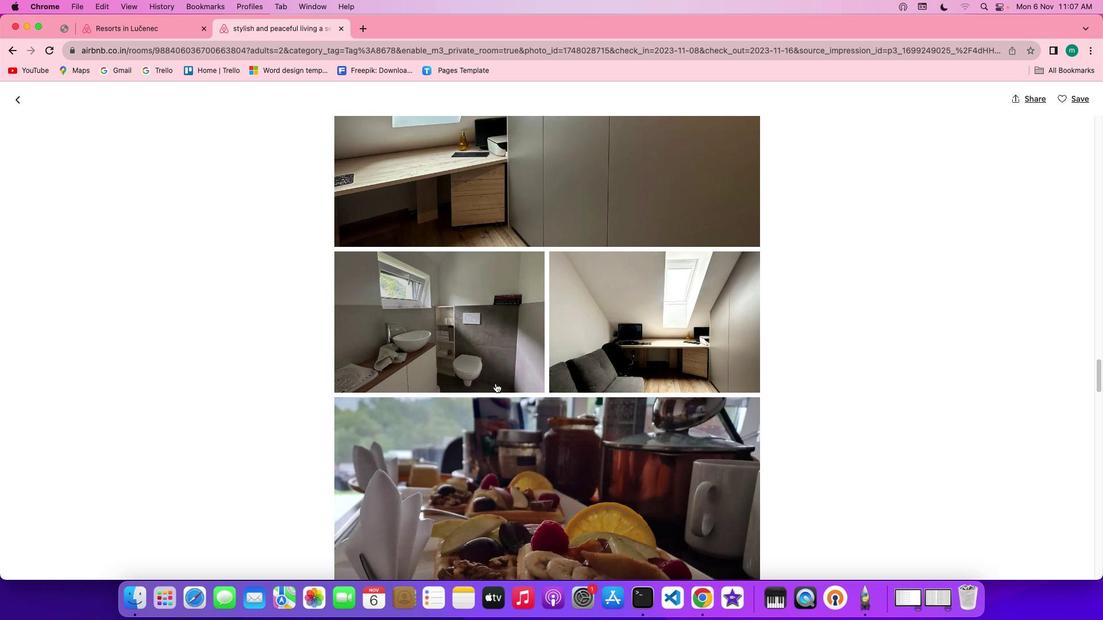 
Action: Mouse scrolled (470, 377) with delta (450, 50)
Screenshot: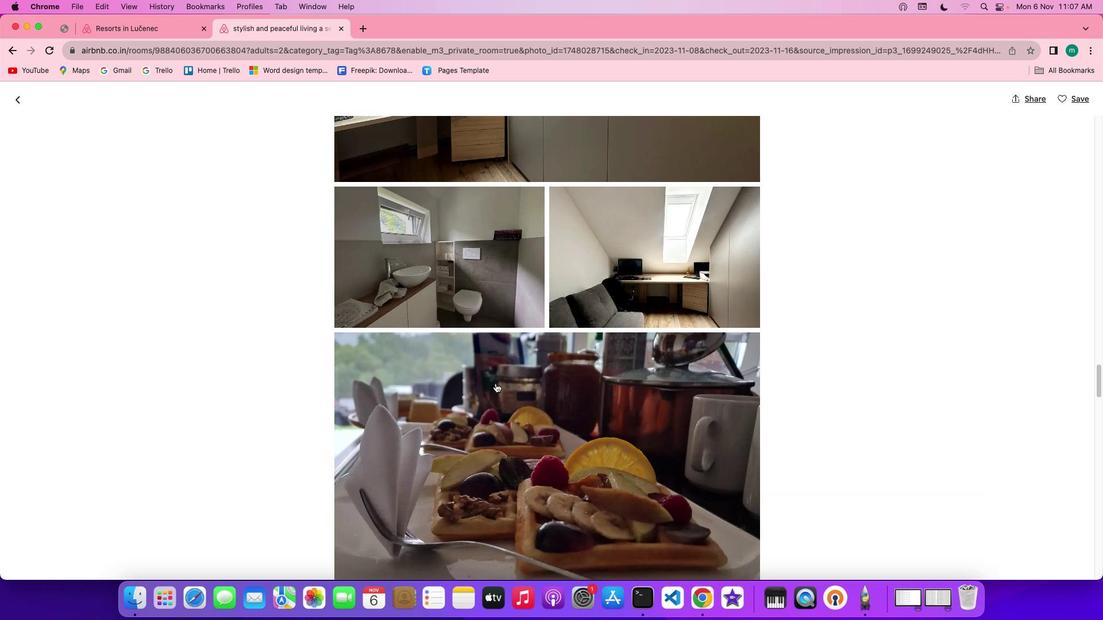 
Action: Mouse scrolled (470, 377) with delta (450, 49)
Screenshot: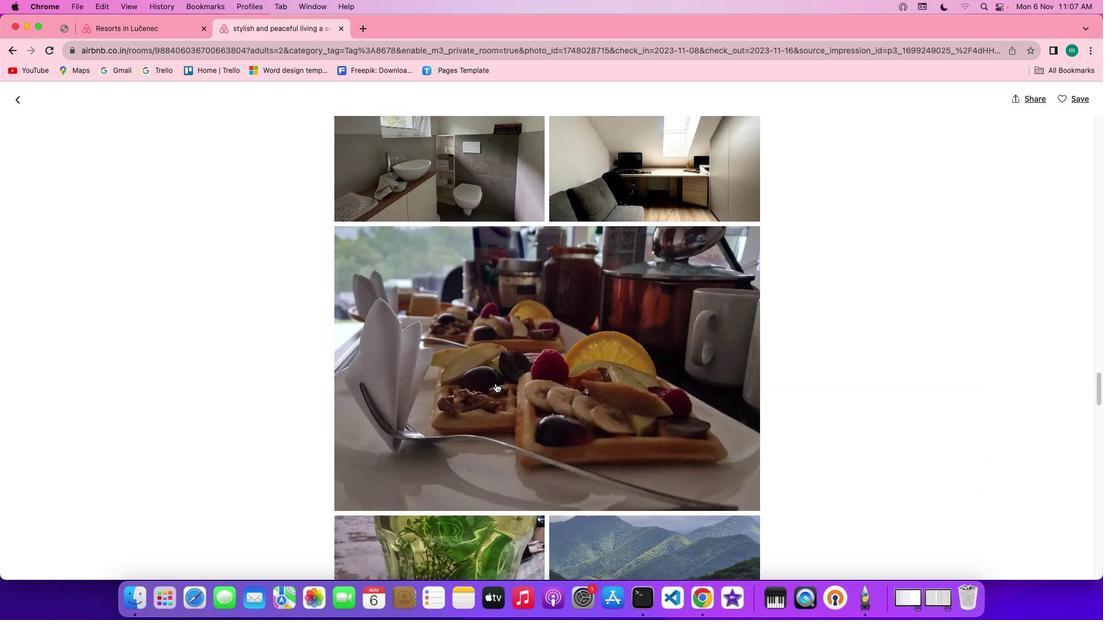 
Action: Mouse scrolled (470, 377) with delta (450, 49)
Screenshot: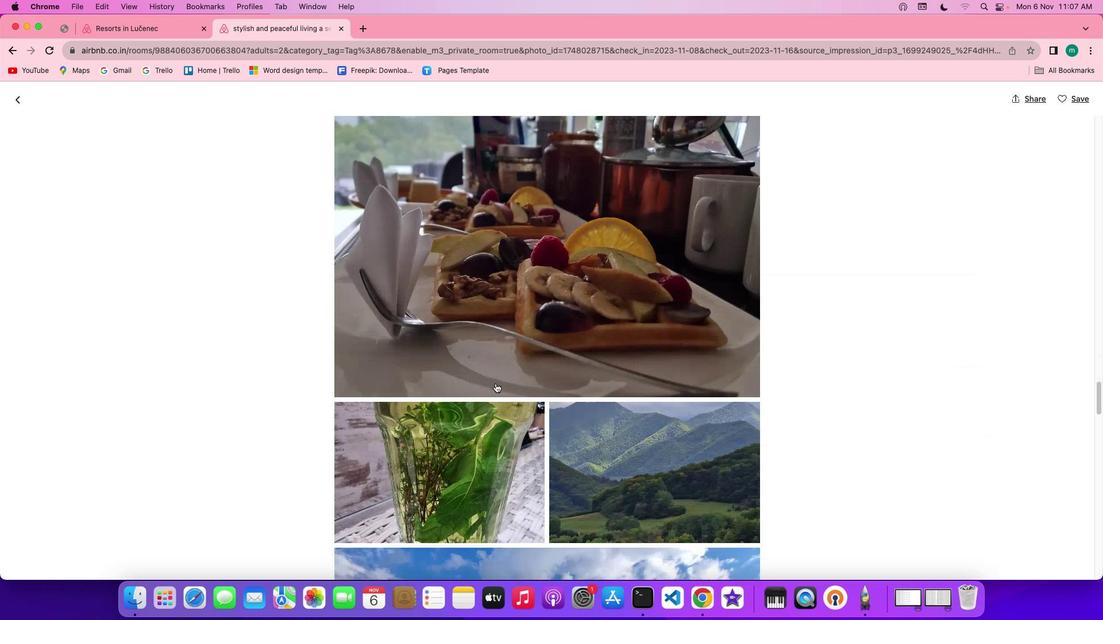 
Action: Mouse scrolled (470, 377) with delta (450, 49)
Screenshot: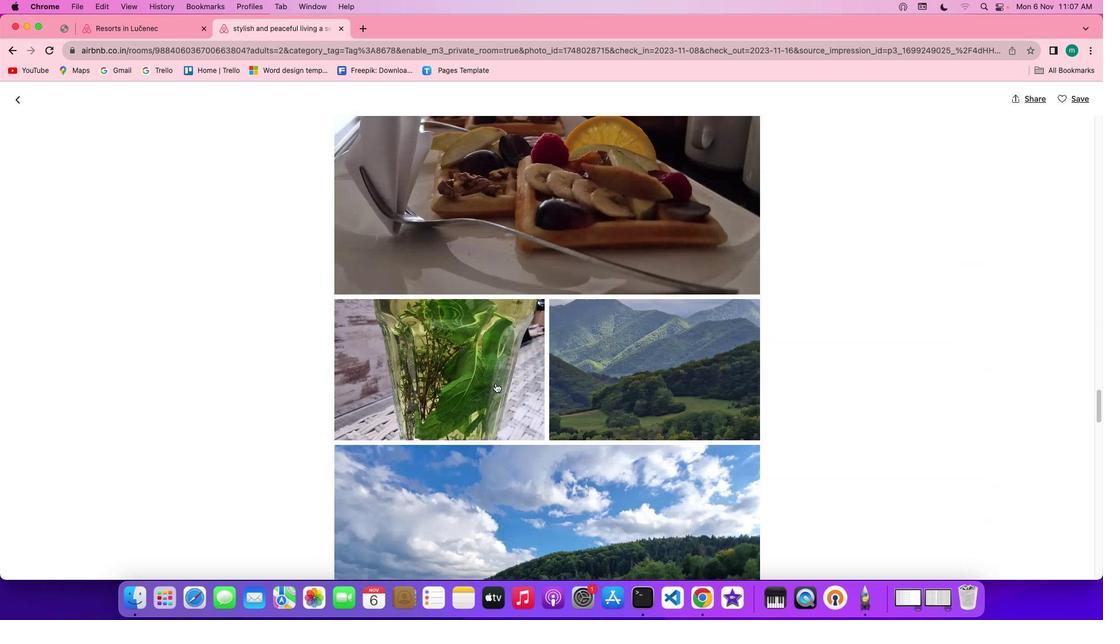 
Action: Mouse scrolled (470, 377) with delta (450, 51)
Screenshot: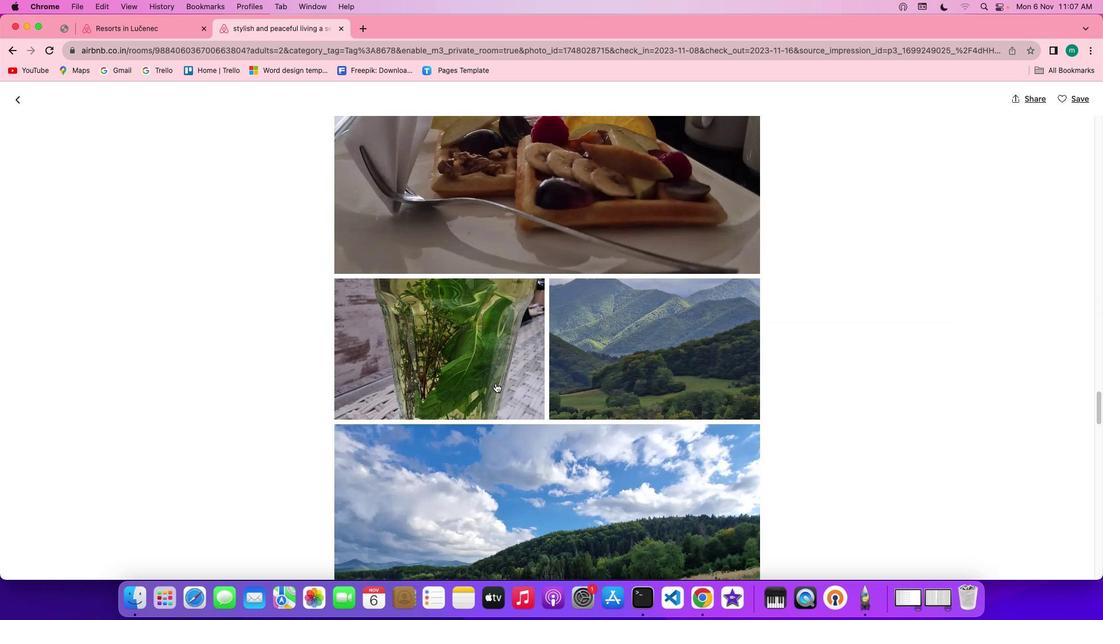 
Action: Mouse scrolled (470, 377) with delta (450, 51)
Screenshot: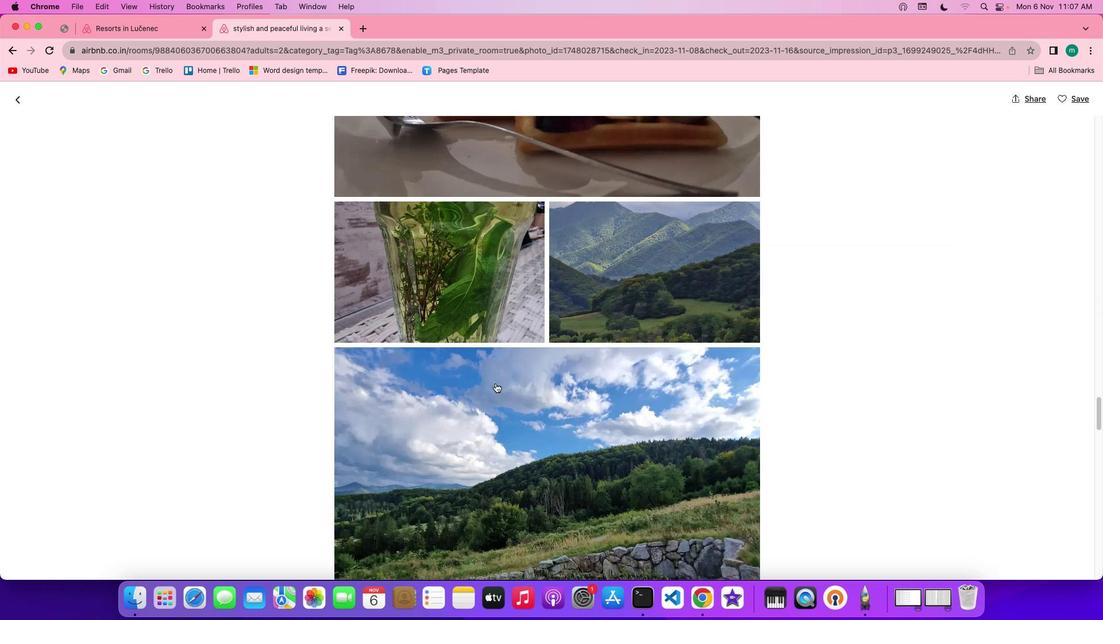 
Action: Mouse scrolled (470, 377) with delta (450, 50)
Screenshot: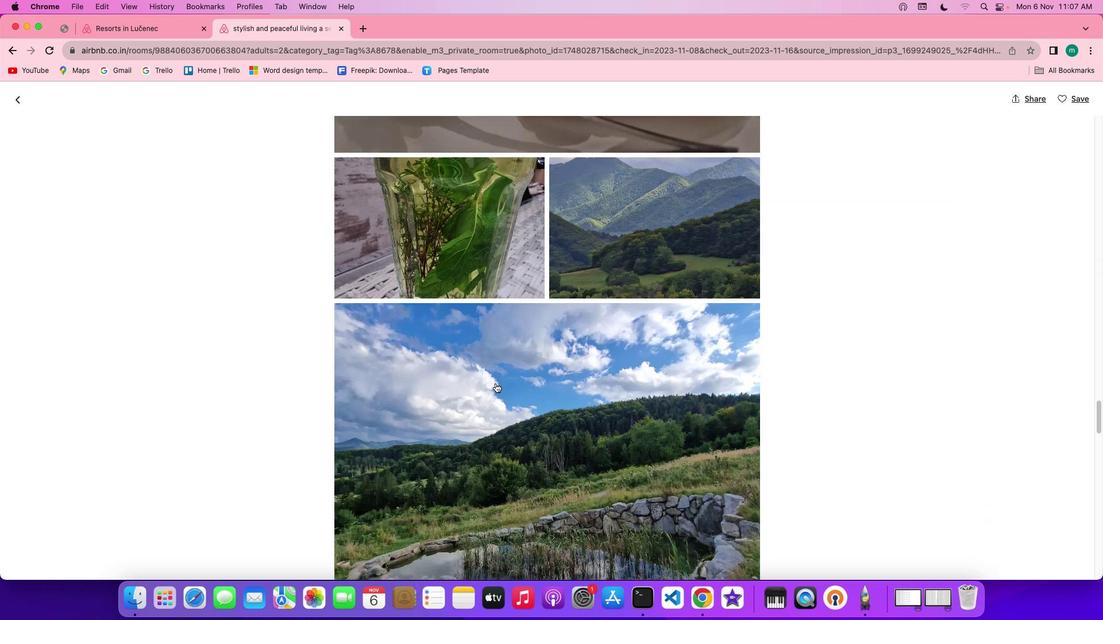 
Action: Mouse scrolled (470, 377) with delta (450, 49)
Screenshot: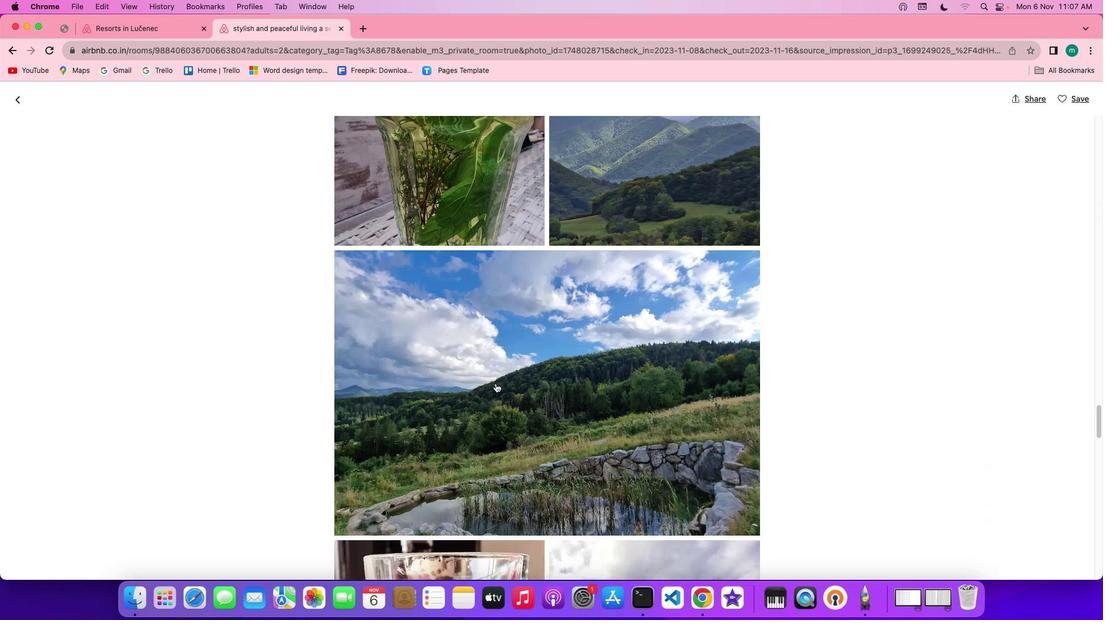 
Action: Mouse scrolled (470, 377) with delta (450, 49)
Screenshot: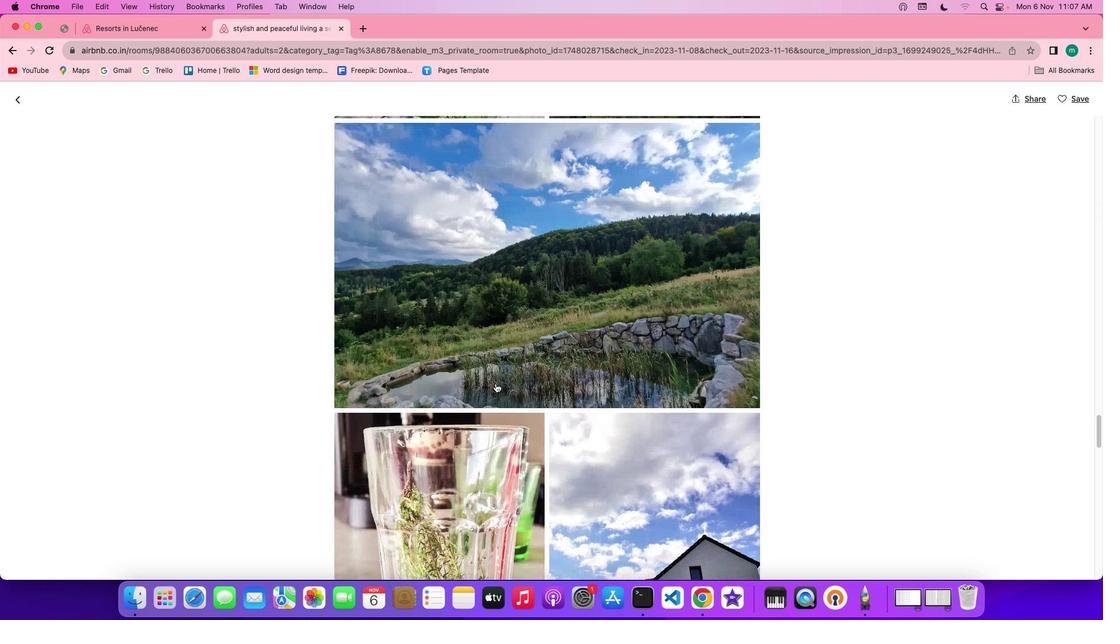
Action: Mouse scrolled (470, 377) with delta (450, 51)
Screenshot: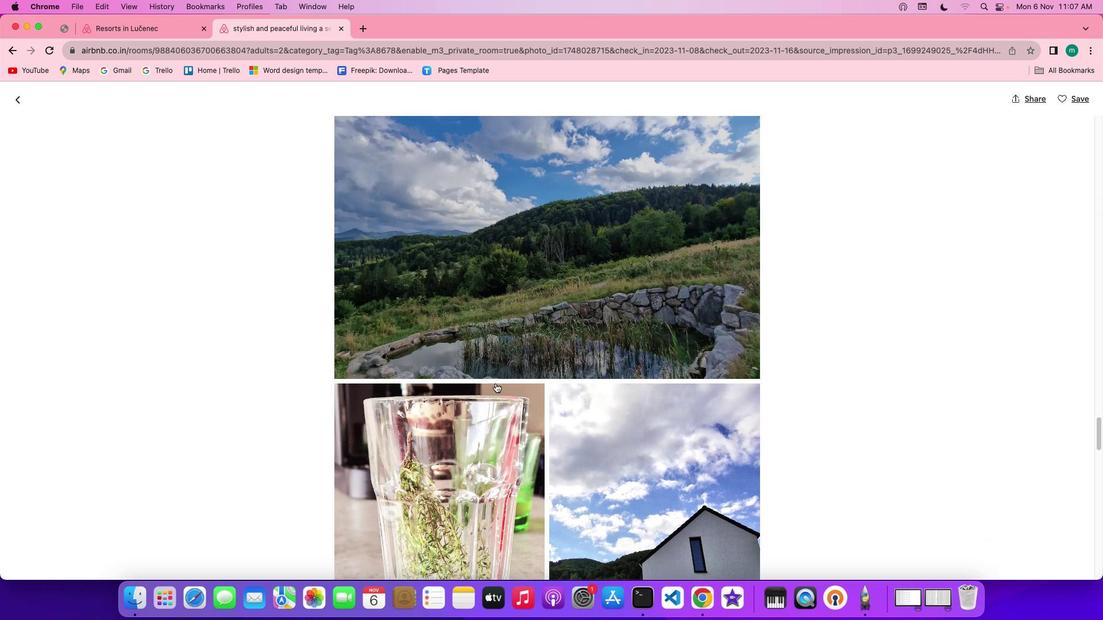
Action: Mouse scrolled (470, 377) with delta (450, 51)
Screenshot: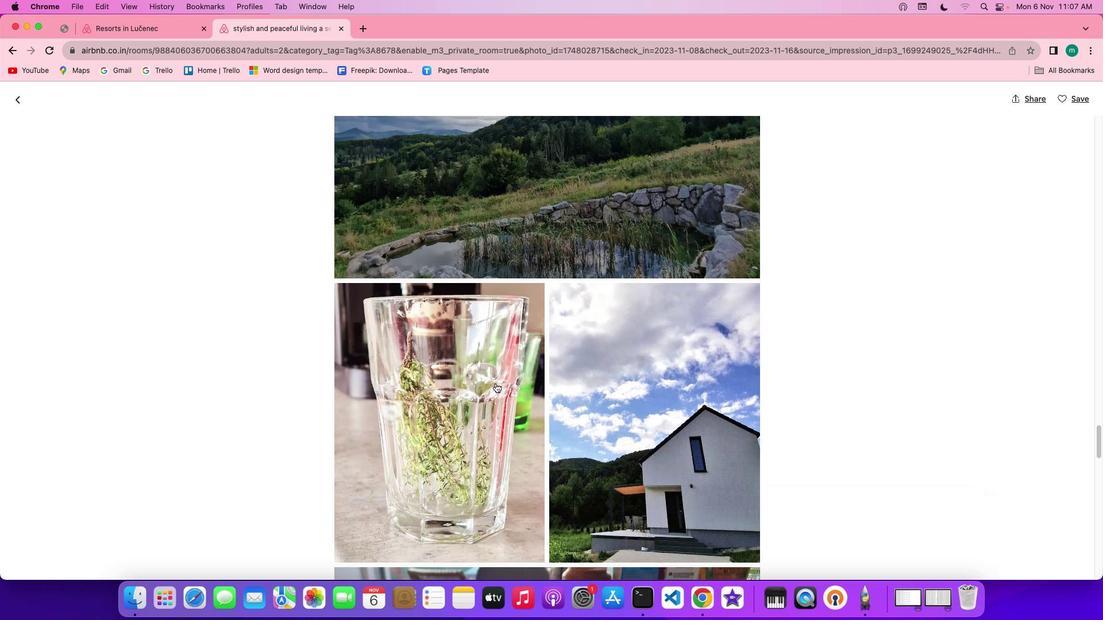 
Action: Mouse scrolled (470, 377) with delta (450, 50)
Screenshot: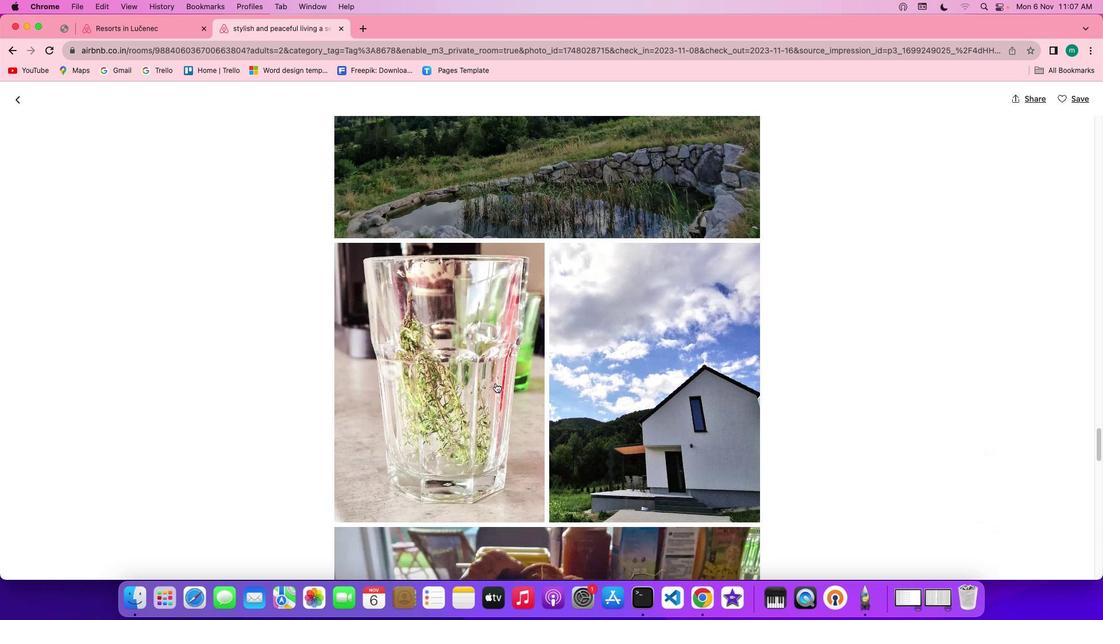 
Action: Mouse scrolled (470, 377) with delta (450, 49)
Screenshot: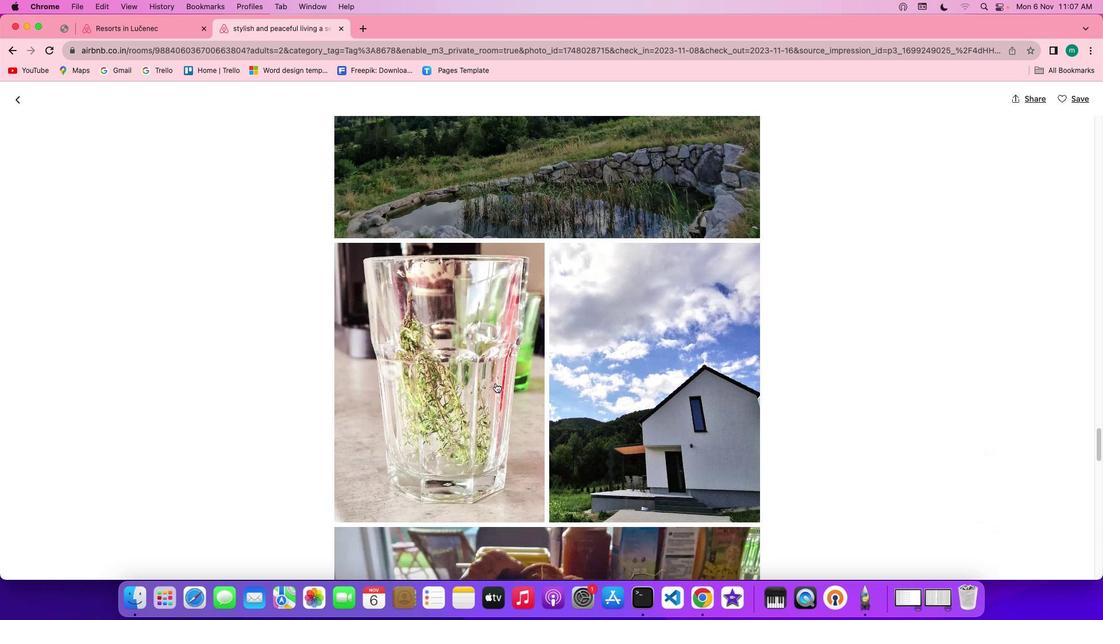 
Action: Mouse scrolled (470, 377) with delta (450, 49)
Screenshot: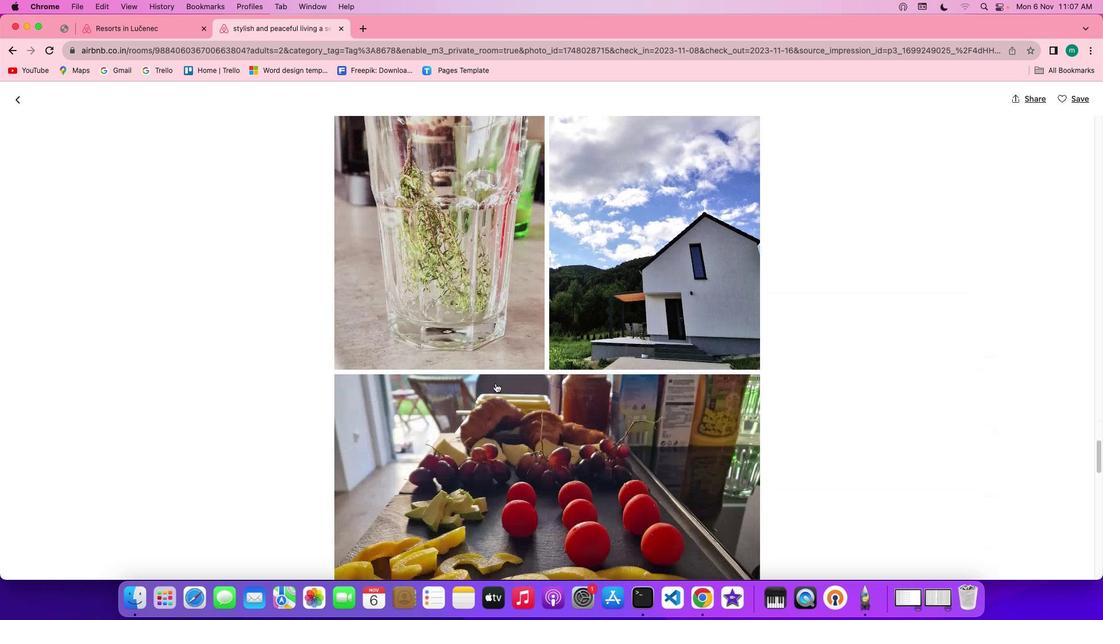
Action: Mouse scrolled (470, 377) with delta (450, 51)
Screenshot: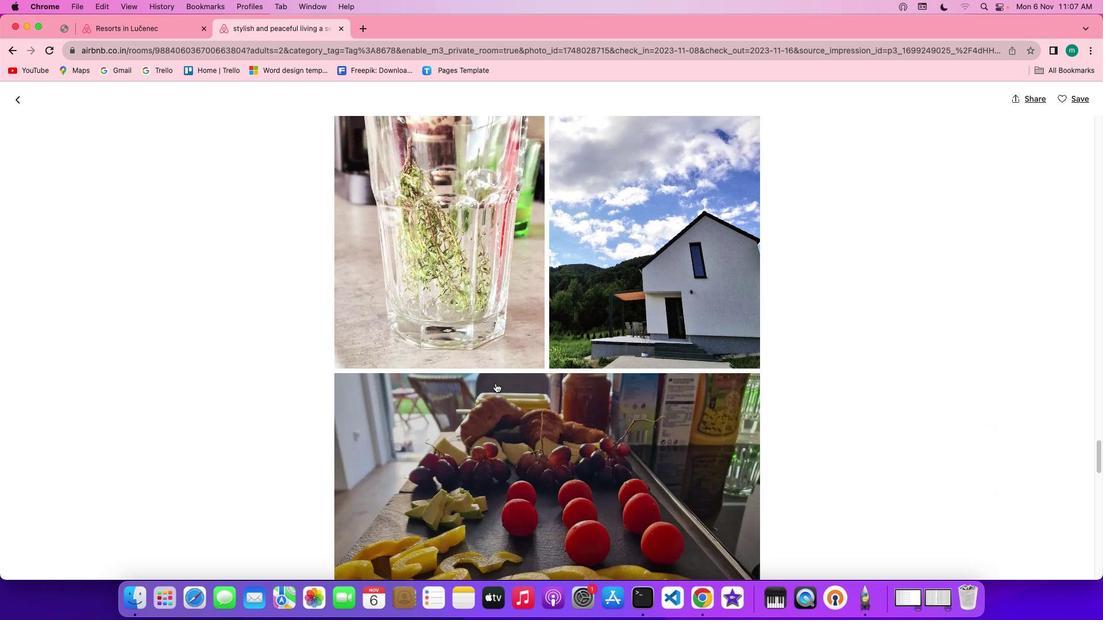 
Action: Mouse scrolled (470, 377) with delta (450, 51)
Screenshot: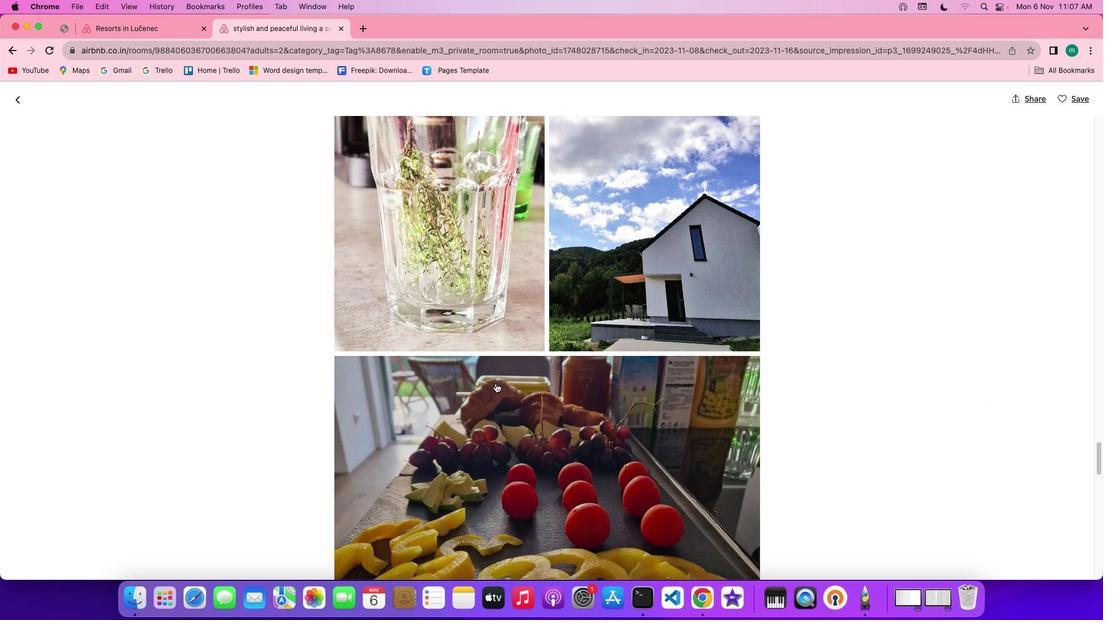 
Action: Mouse scrolled (470, 377) with delta (450, 51)
Screenshot: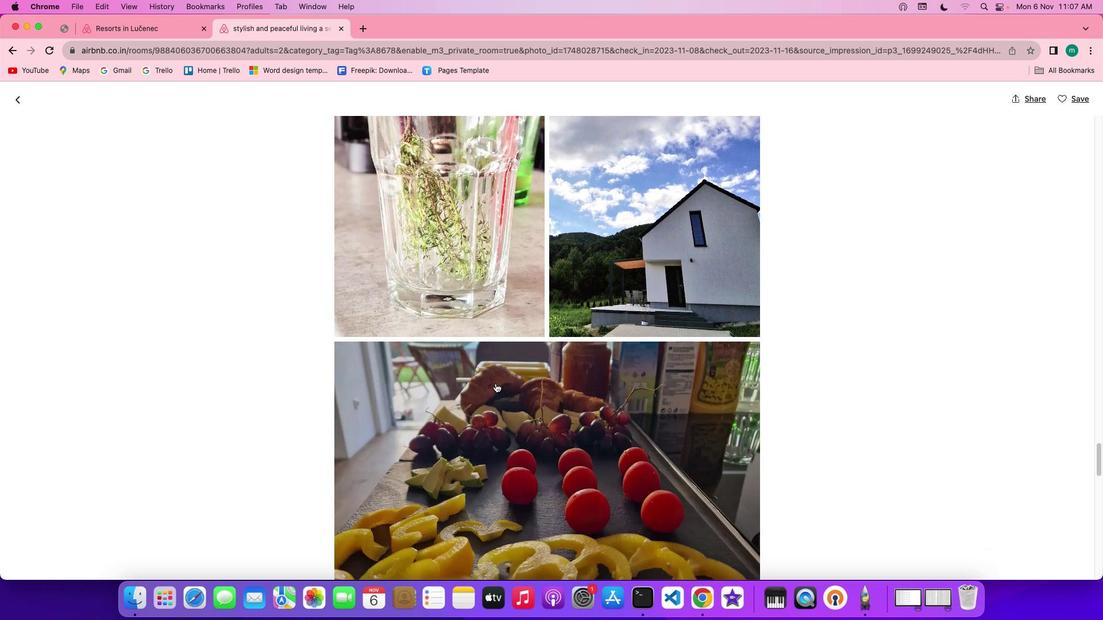 
Action: Mouse scrolled (470, 377) with delta (450, 50)
Screenshot: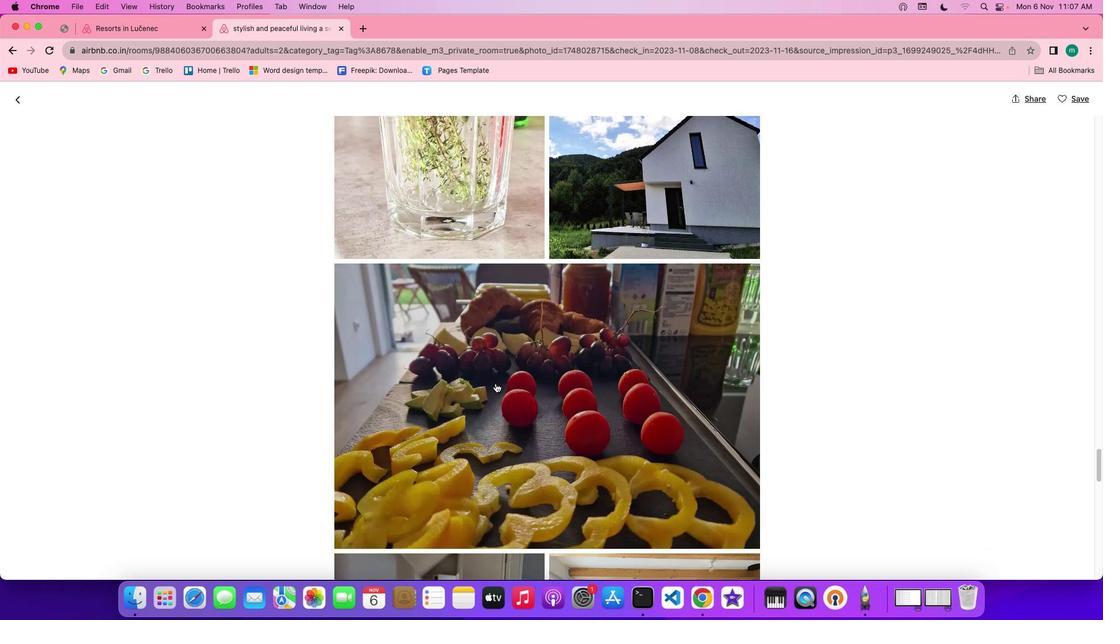
Action: Mouse scrolled (470, 377) with delta (450, 49)
Screenshot: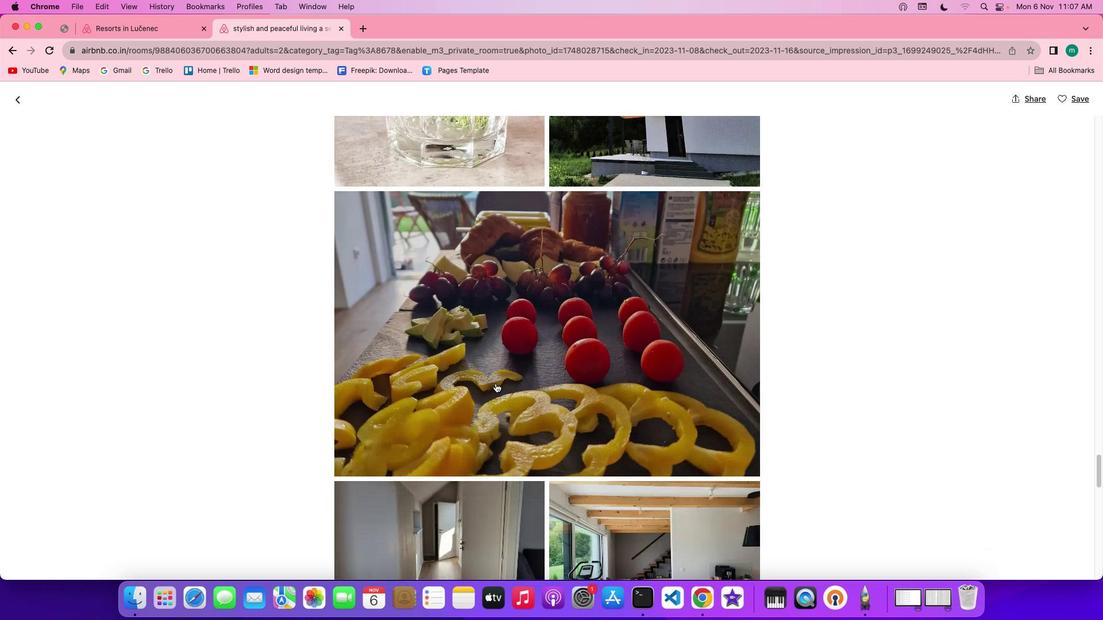 
Action: Mouse scrolled (470, 377) with delta (450, 49)
Screenshot: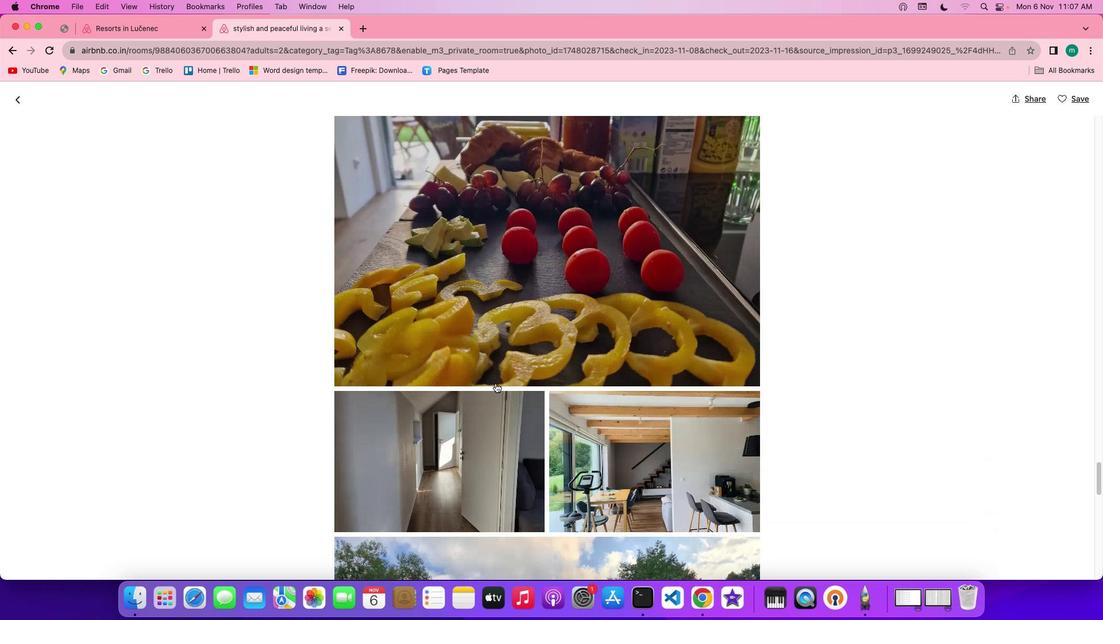 
Action: Mouse scrolled (470, 377) with delta (450, 51)
Screenshot: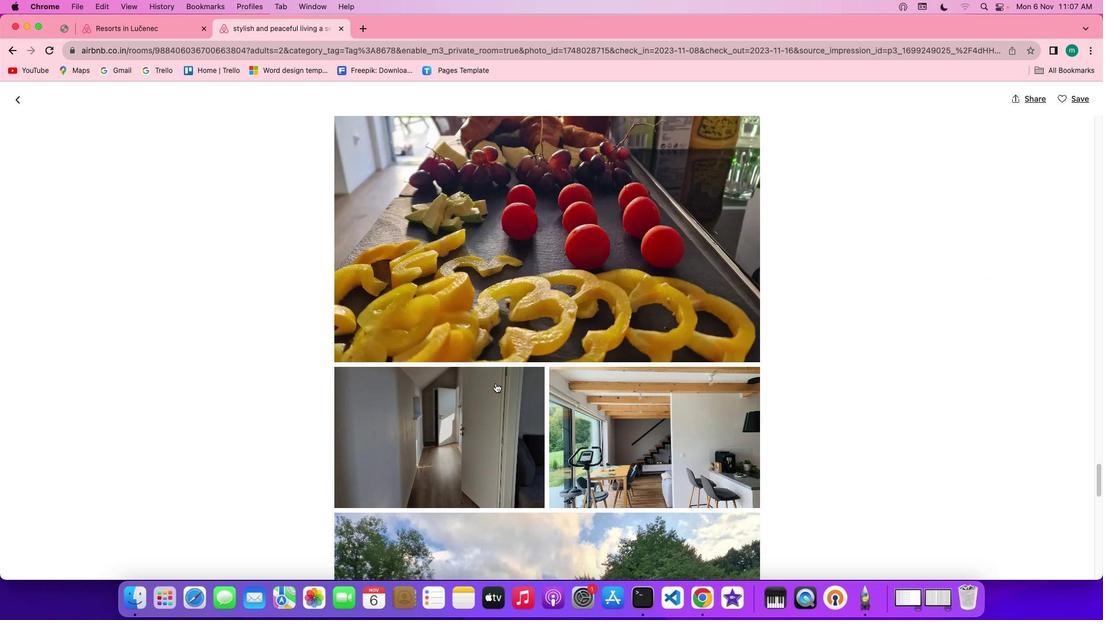 
Action: Mouse scrolled (470, 377) with delta (450, 51)
Screenshot: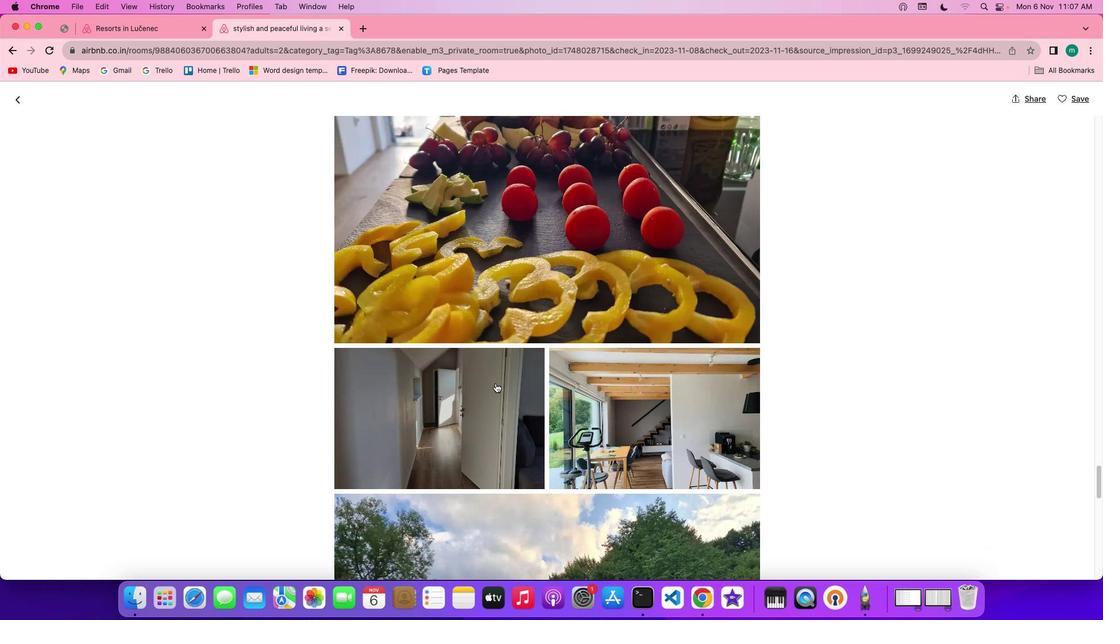 
Action: Mouse scrolled (470, 377) with delta (450, 51)
Screenshot: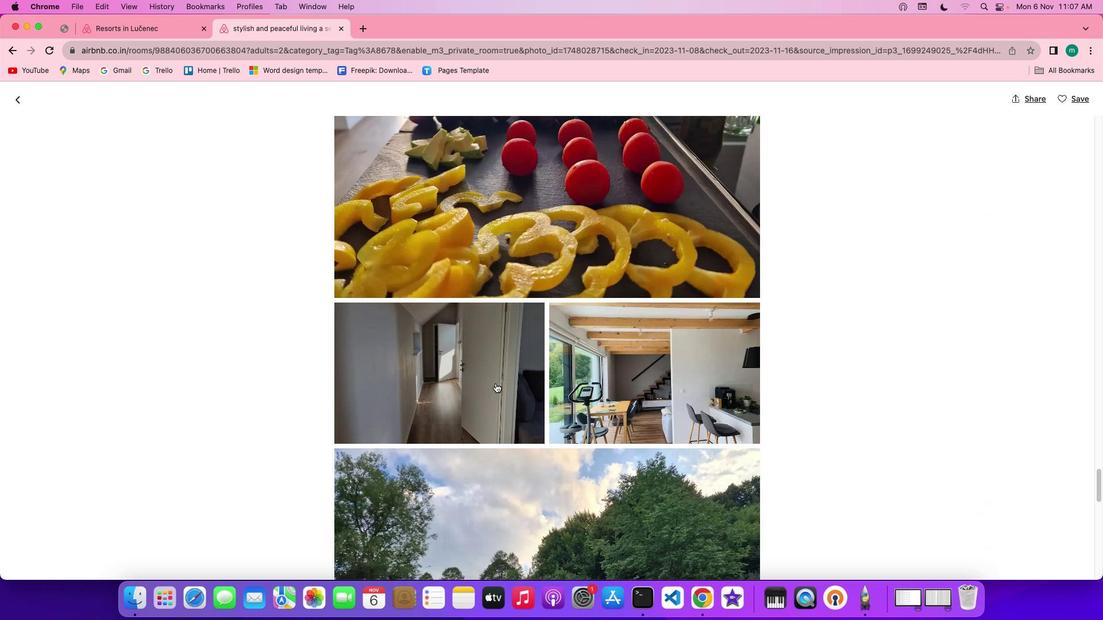 
Action: Mouse scrolled (470, 377) with delta (450, 50)
Screenshot: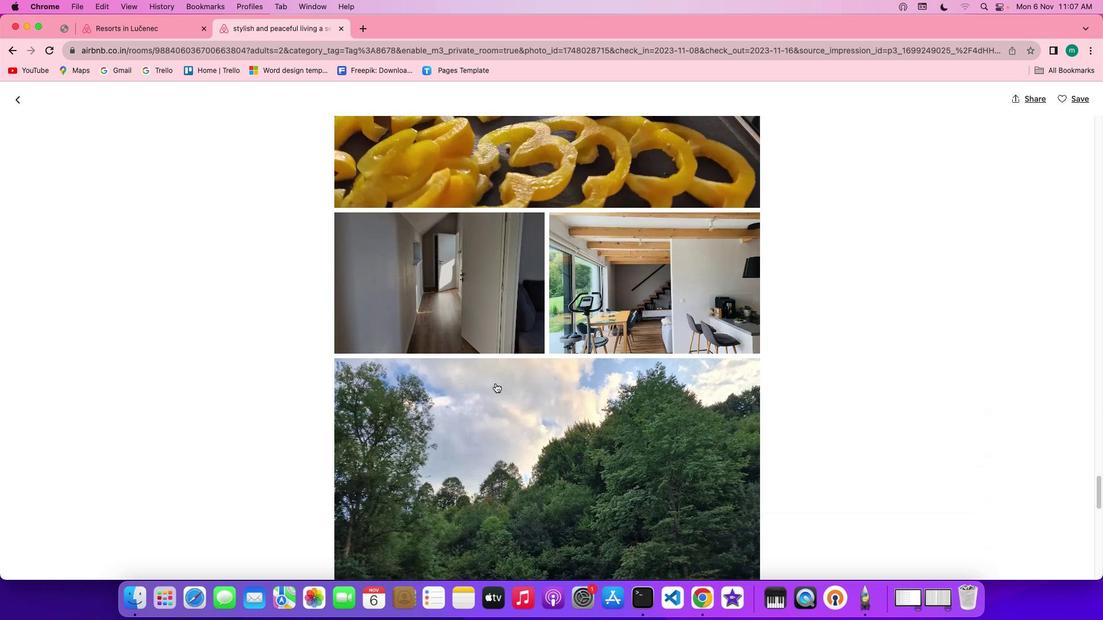 
Action: Mouse scrolled (470, 377) with delta (450, 50)
Screenshot: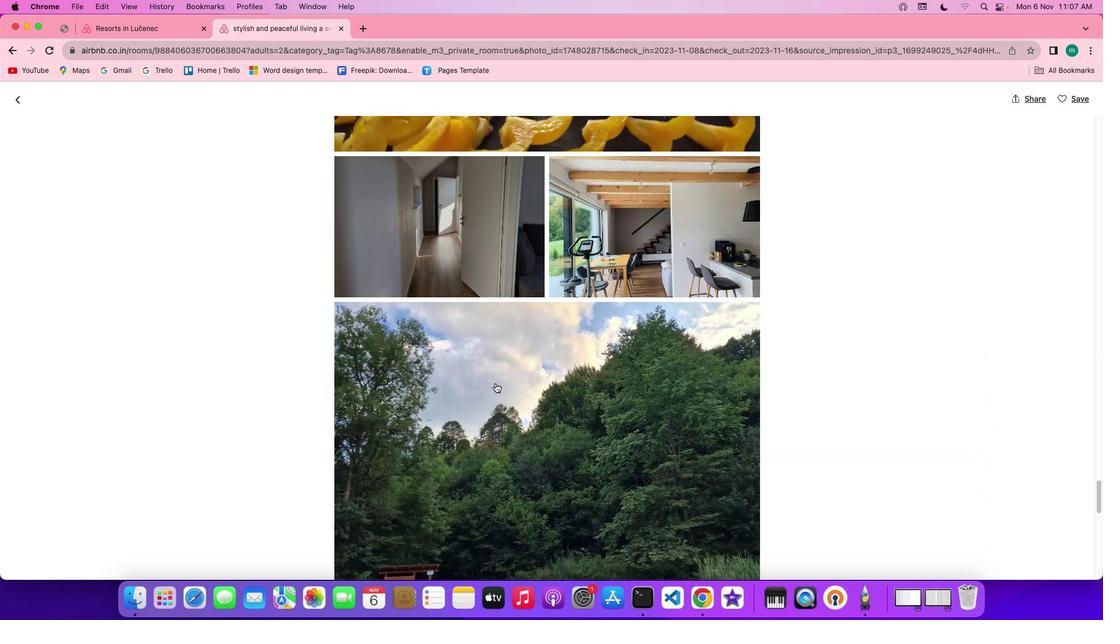 
Action: Mouse scrolled (470, 377) with delta (450, 51)
Screenshot: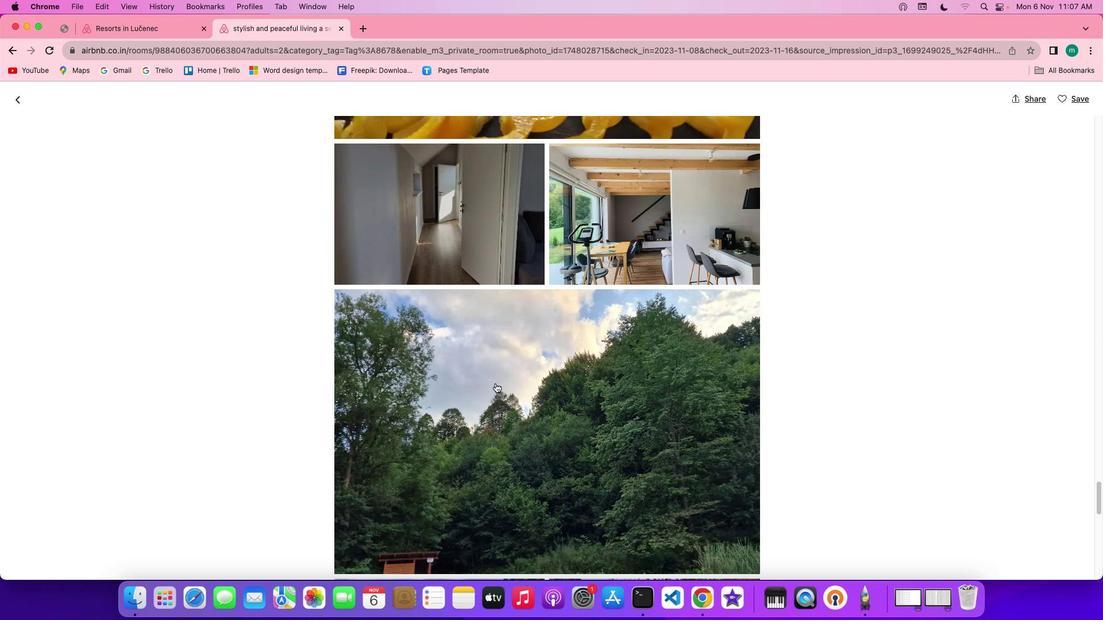 
Action: Mouse scrolled (470, 377) with delta (450, 51)
Screenshot: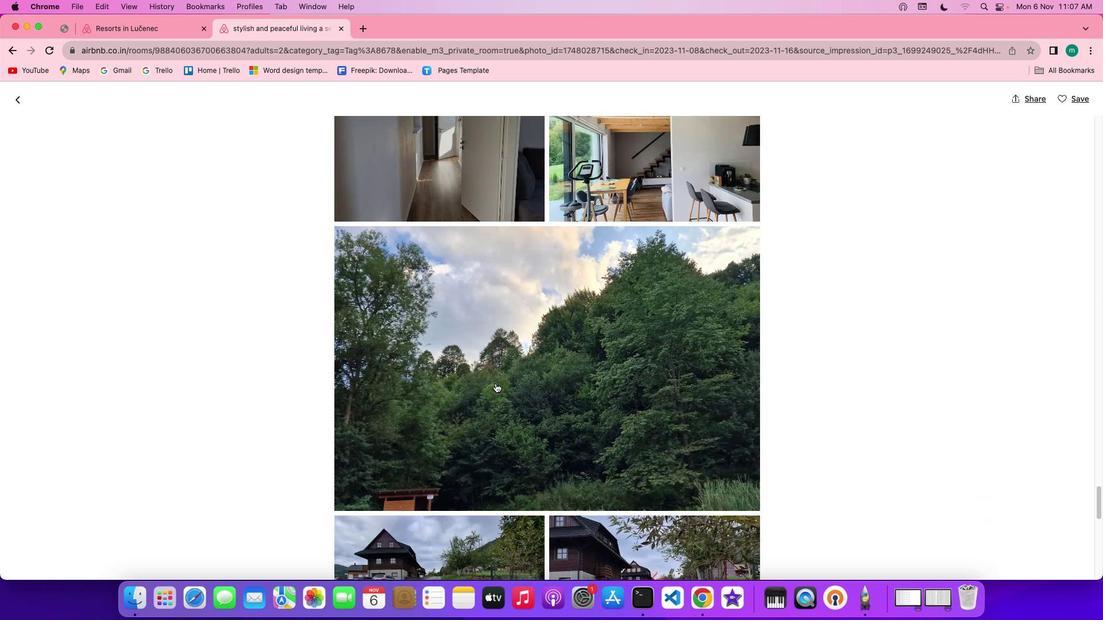 
Action: Mouse scrolled (470, 377) with delta (450, 50)
Screenshot: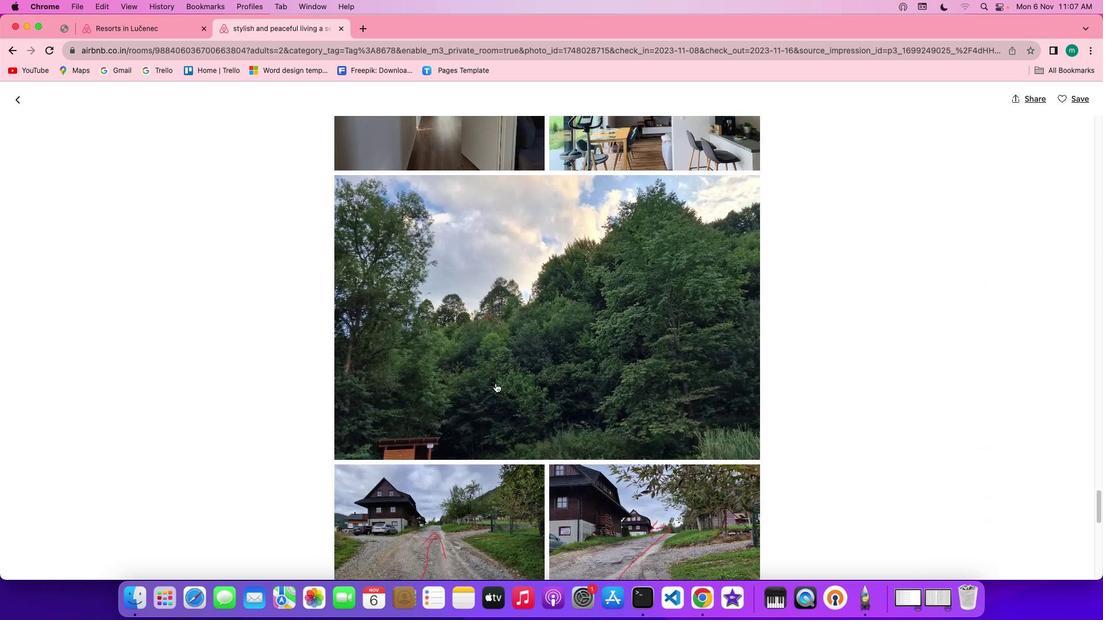 
Action: Mouse scrolled (470, 377) with delta (450, 50)
Screenshot: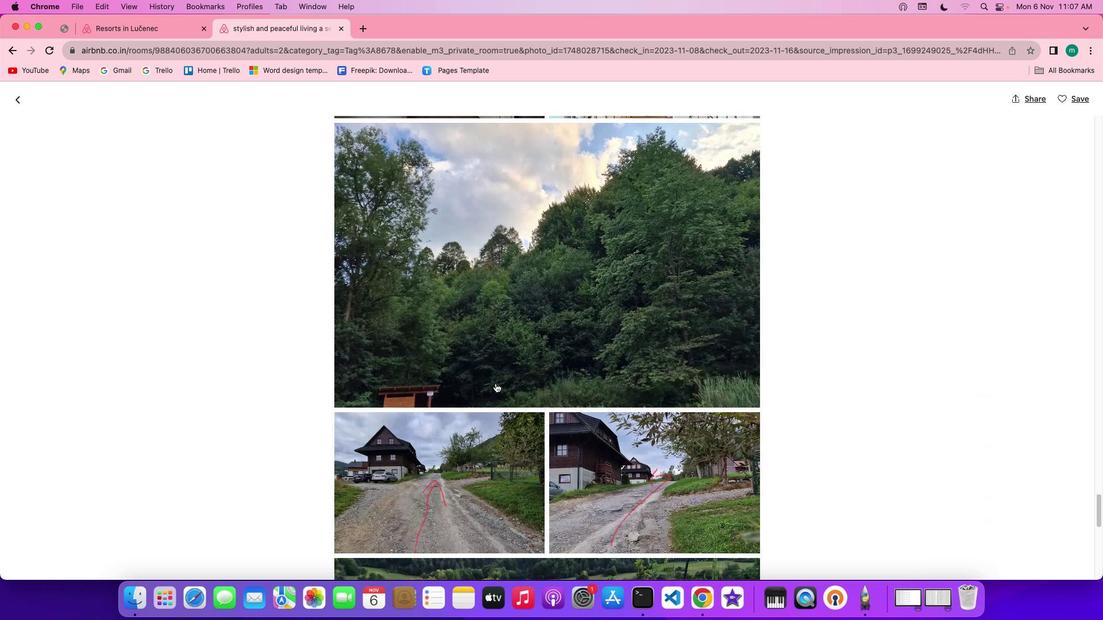 
Action: Mouse scrolled (470, 377) with delta (450, 49)
Screenshot: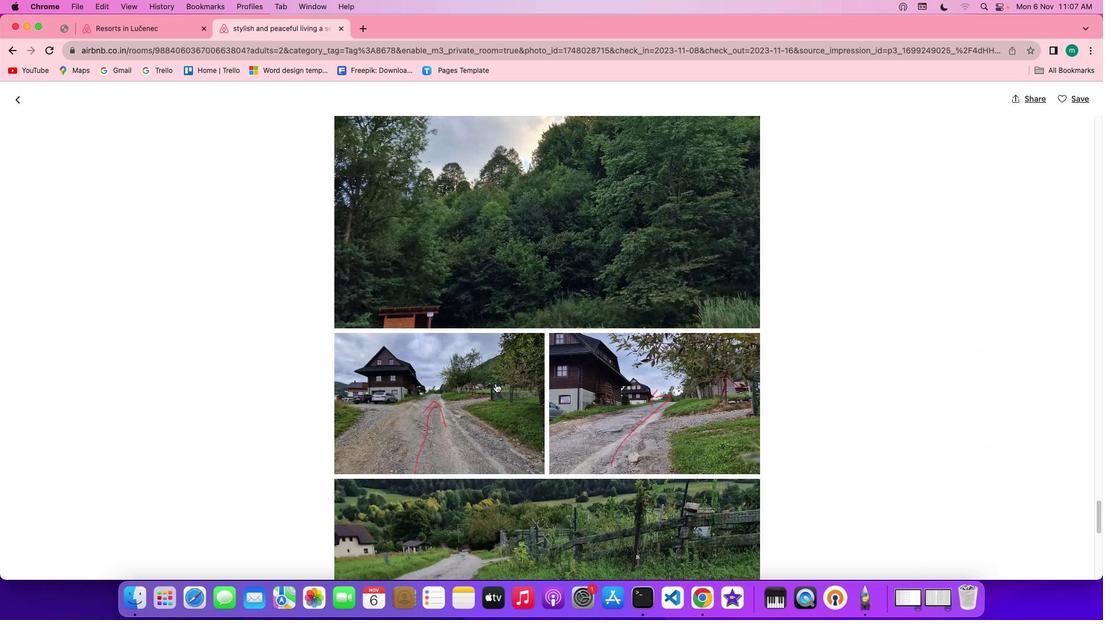 
Action: Mouse scrolled (470, 377) with delta (450, 51)
Screenshot: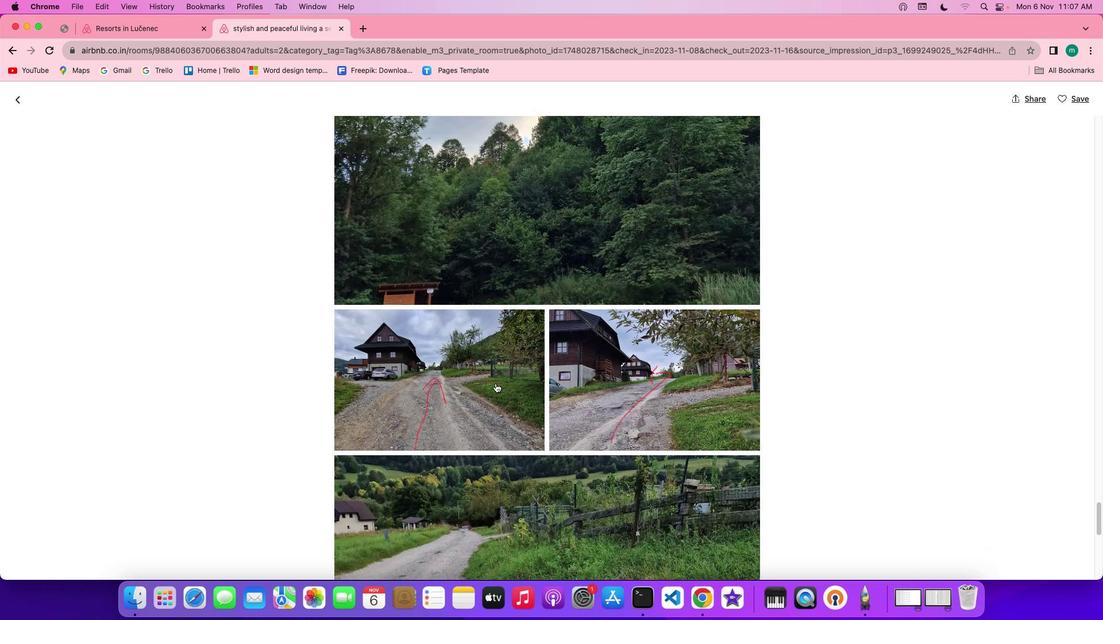 
Action: Mouse scrolled (470, 377) with delta (450, 51)
Screenshot: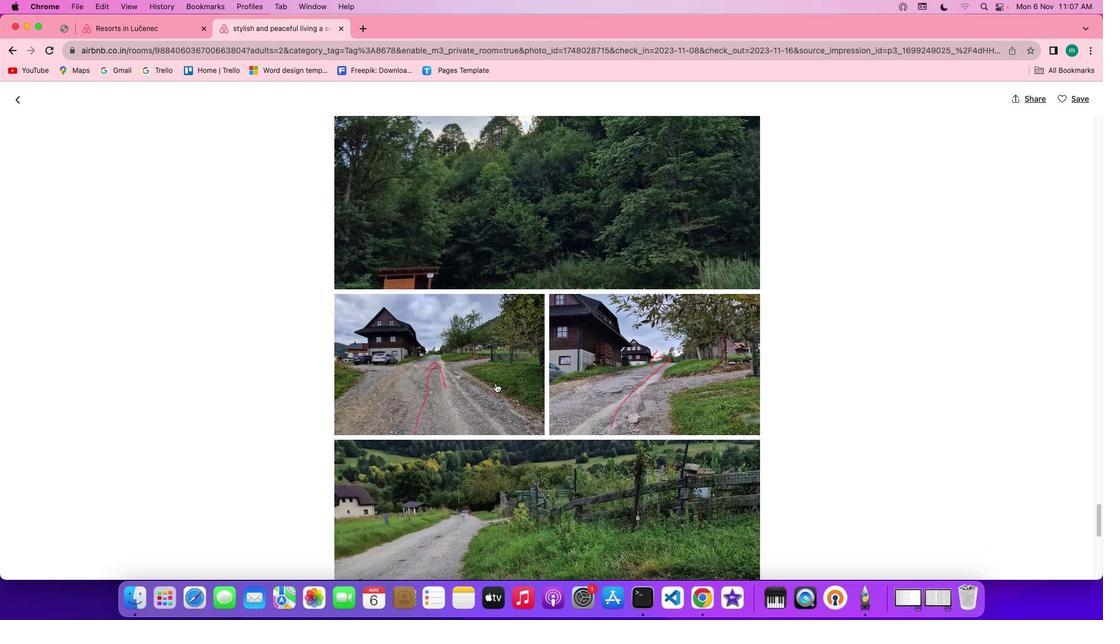 
Action: Mouse scrolled (470, 377) with delta (450, 50)
Screenshot: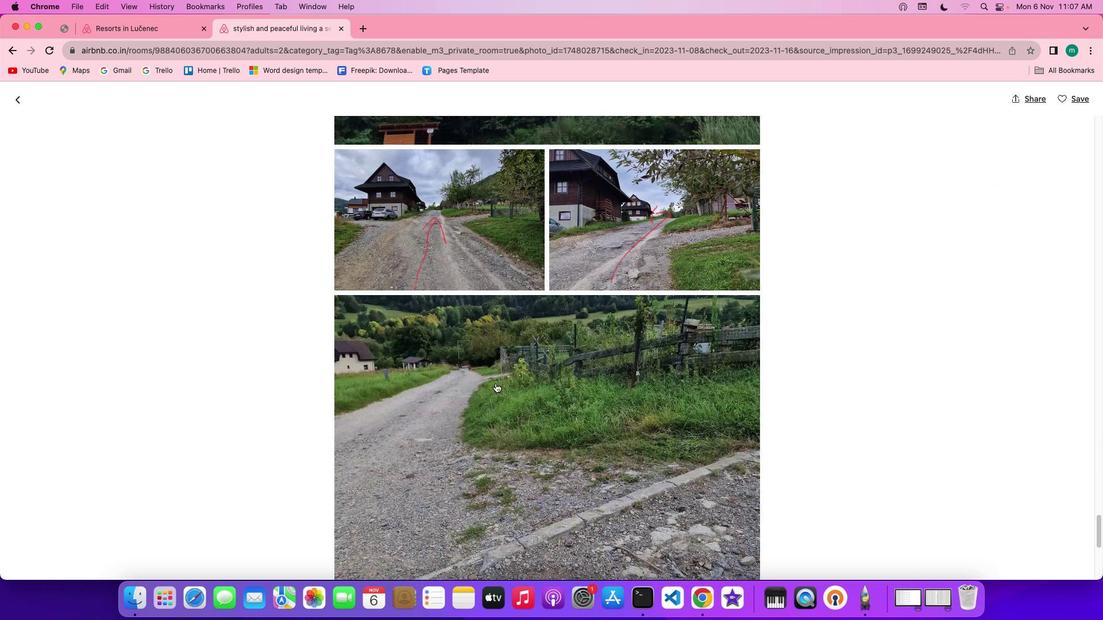
Action: Mouse scrolled (470, 377) with delta (450, 49)
Screenshot: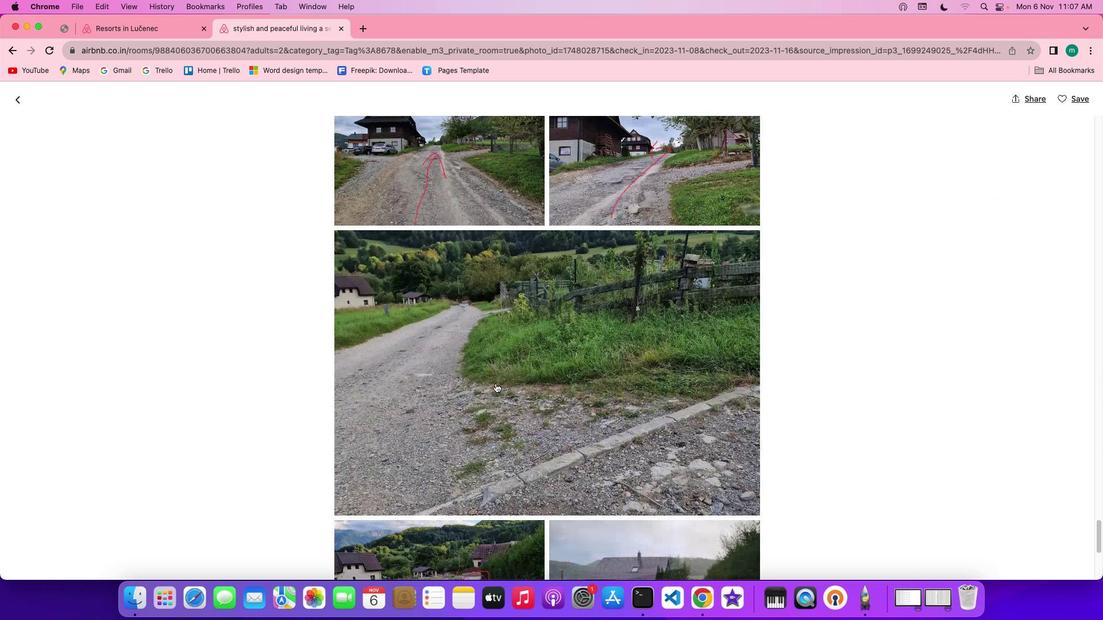
Action: Mouse scrolled (470, 377) with delta (450, 49)
Screenshot: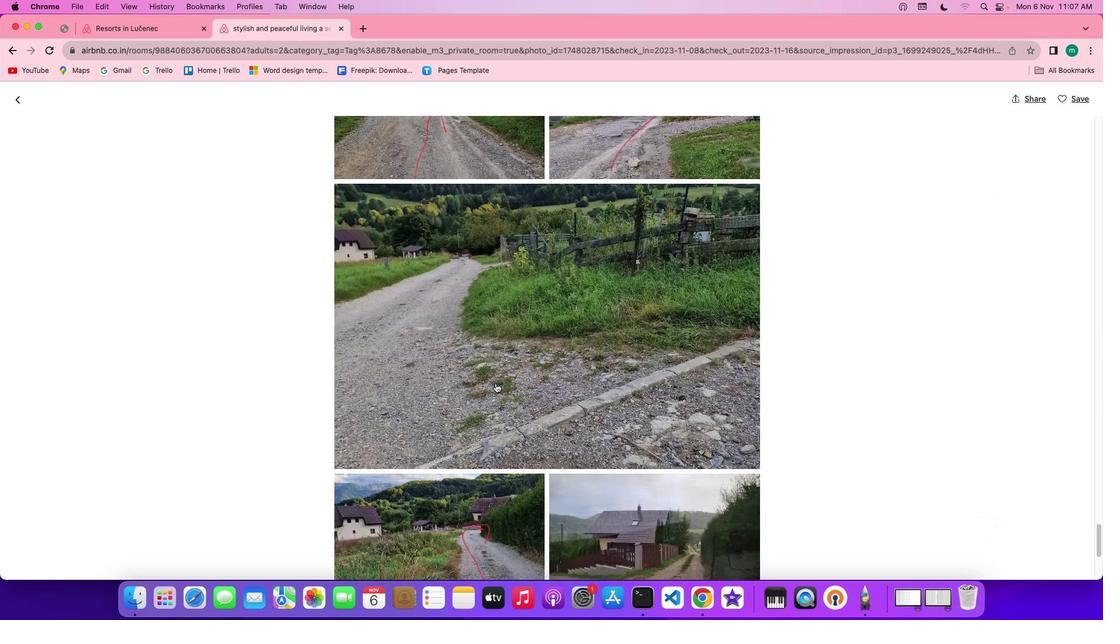 
Action: Mouse scrolled (470, 377) with delta (450, 49)
Screenshot: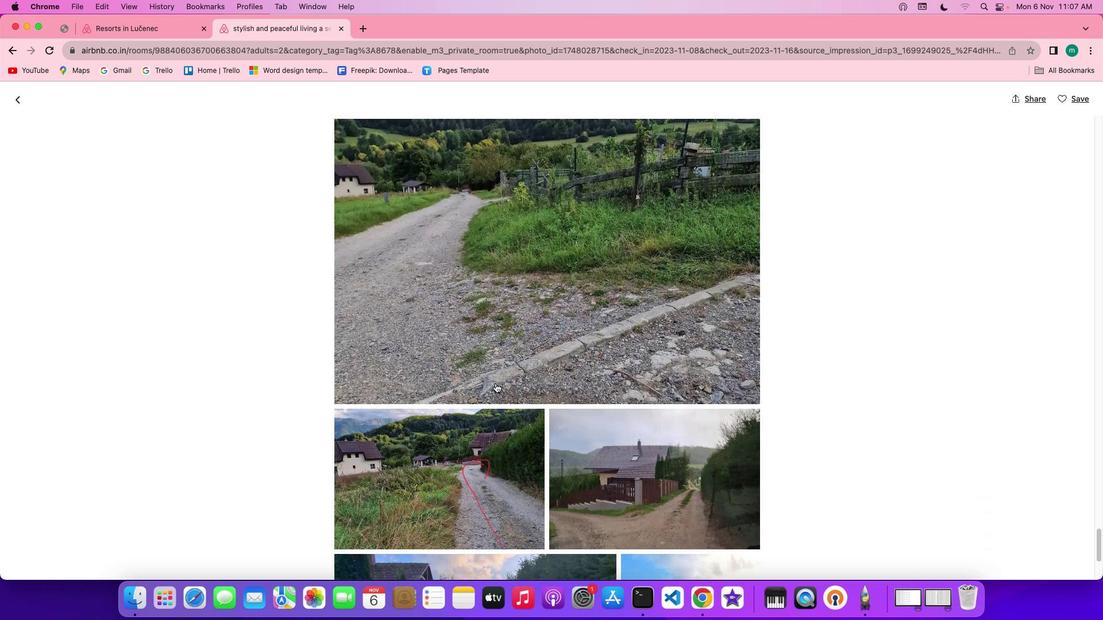 
Action: Mouse scrolled (470, 377) with delta (450, 51)
Screenshot: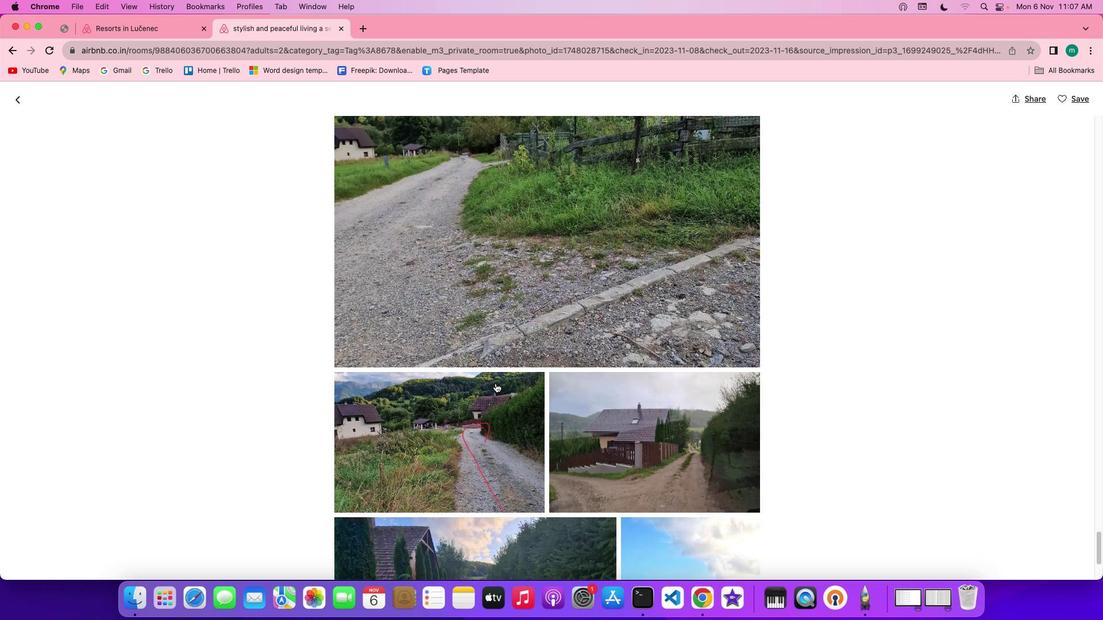 
Action: Mouse scrolled (470, 377) with delta (450, 51)
Screenshot: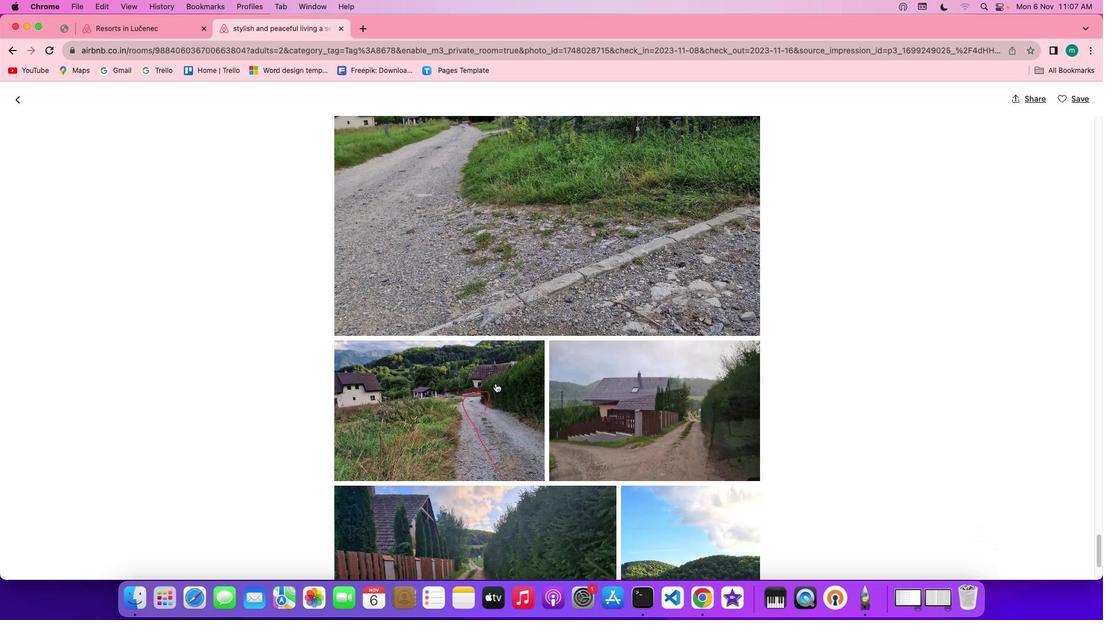 
Action: Mouse scrolled (470, 377) with delta (450, 51)
Screenshot: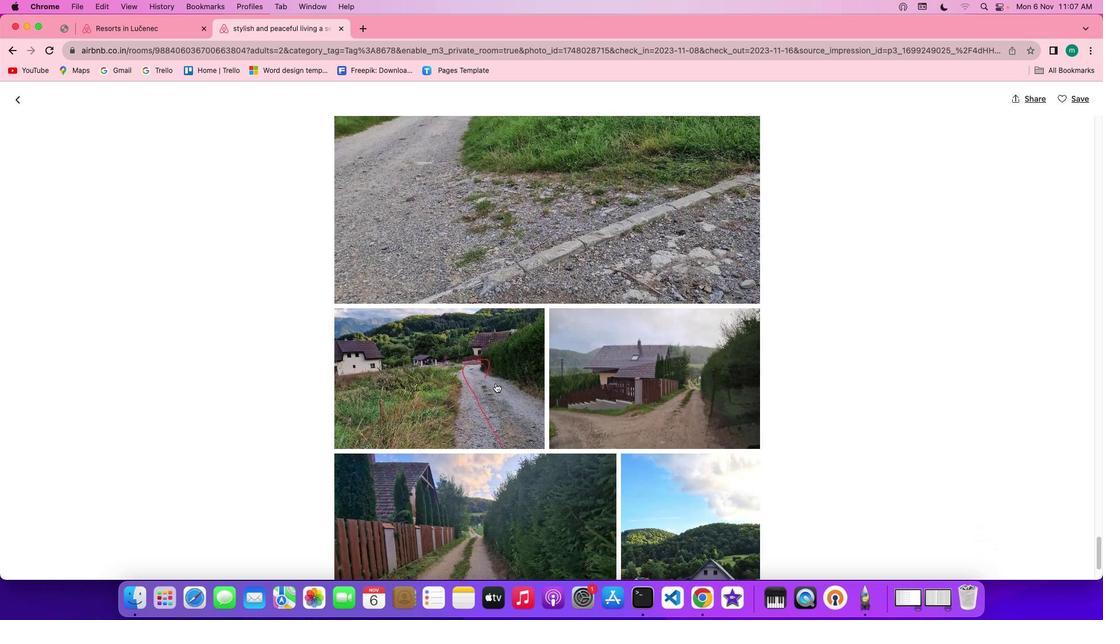 
Action: Mouse scrolled (470, 377) with delta (450, 50)
Screenshot: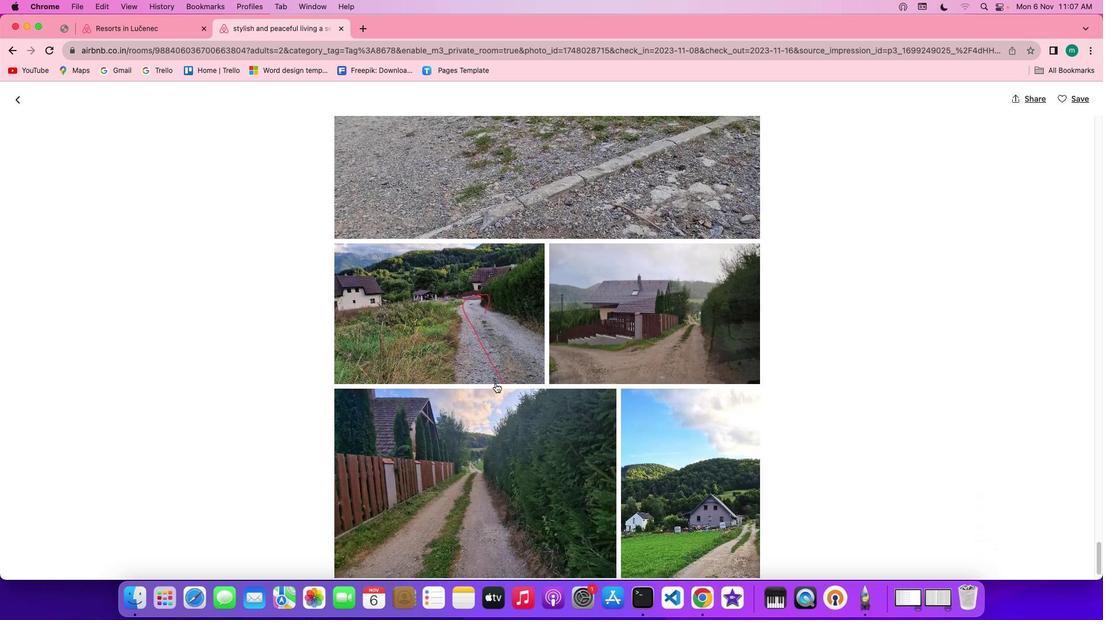 
Action: Mouse scrolled (470, 377) with delta (450, 50)
Screenshot: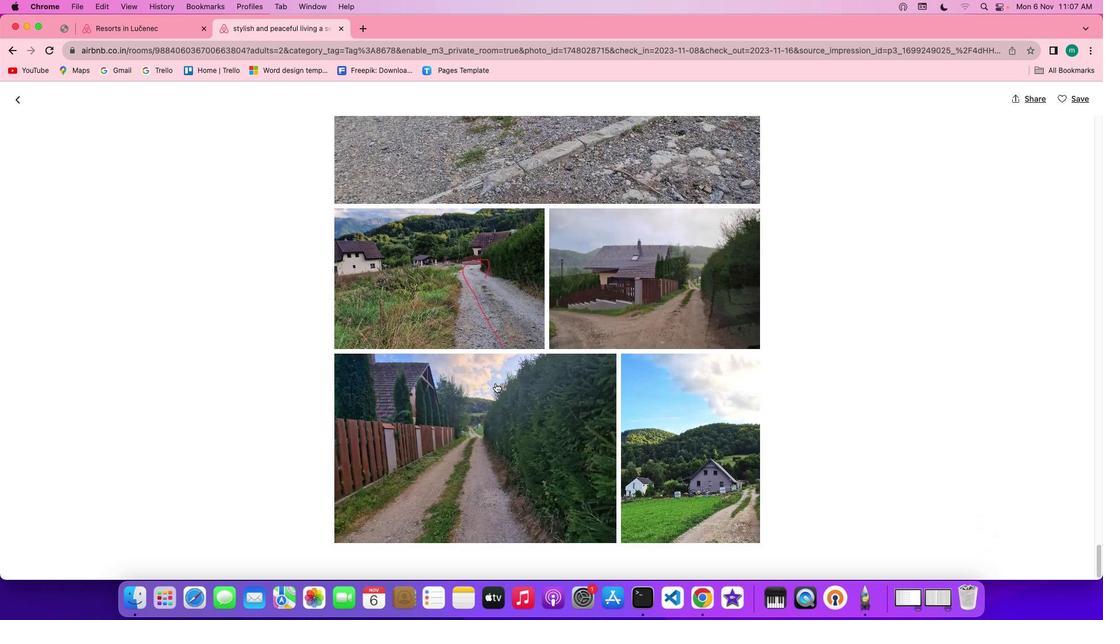 
Action: Mouse scrolled (470, 377) with delta (450, 51)
Screenshot: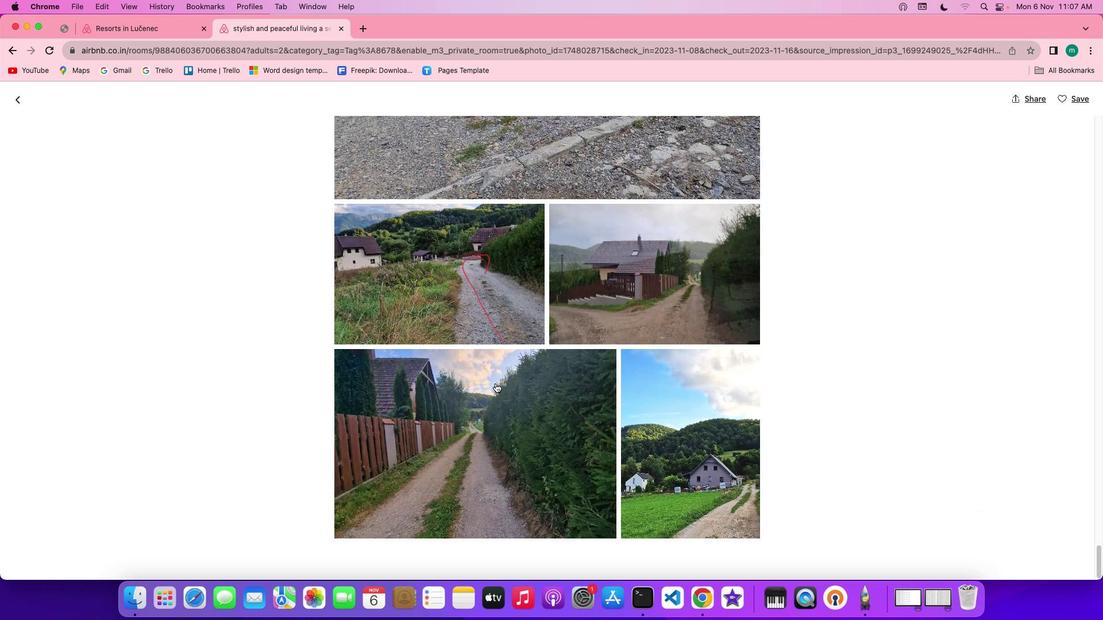 
Action: Mouse scrolled (470, 377) with delta (450, 51)
Screenshot: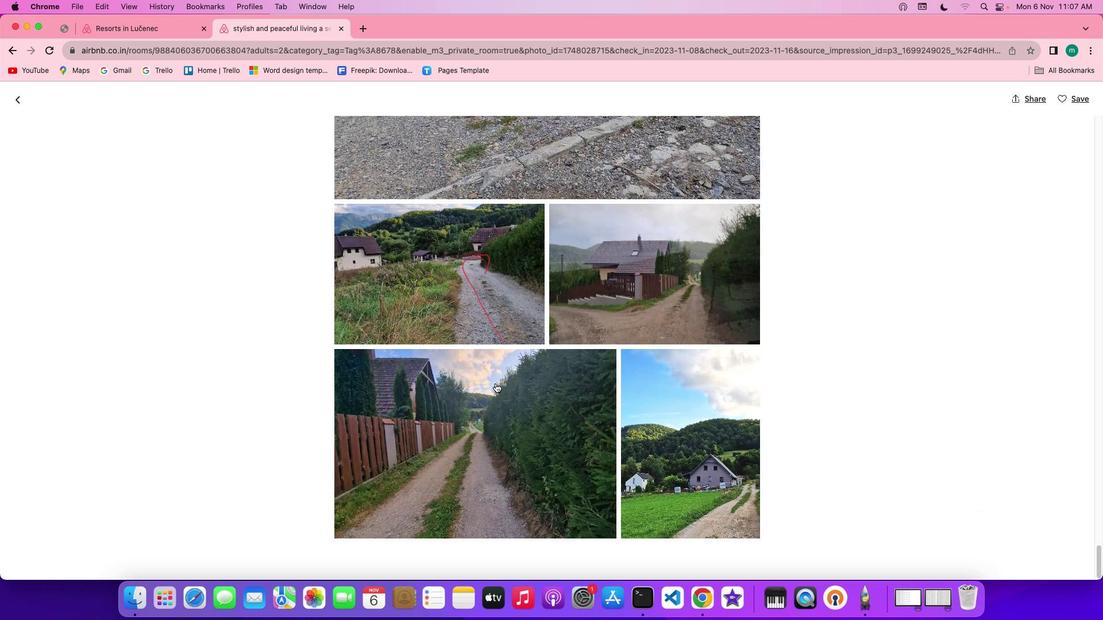 
Action: Mouse scrolled (470, 377) with delta (450, 50)
Screenshot: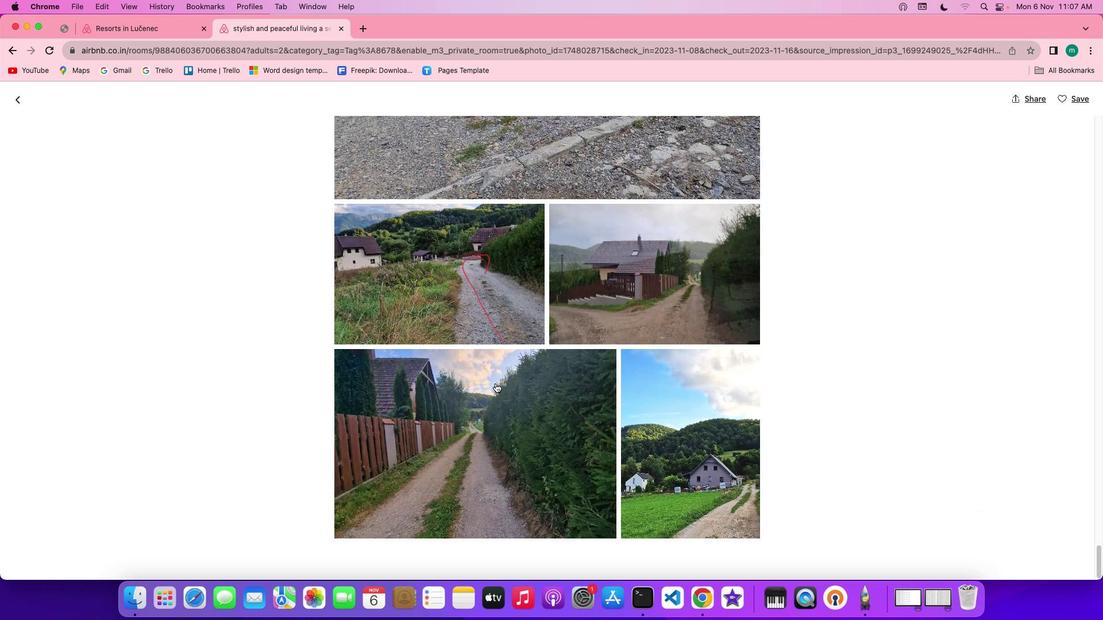 
Action: Mouse scrolled (470, 377) with delta (450, 50)
Screenshot: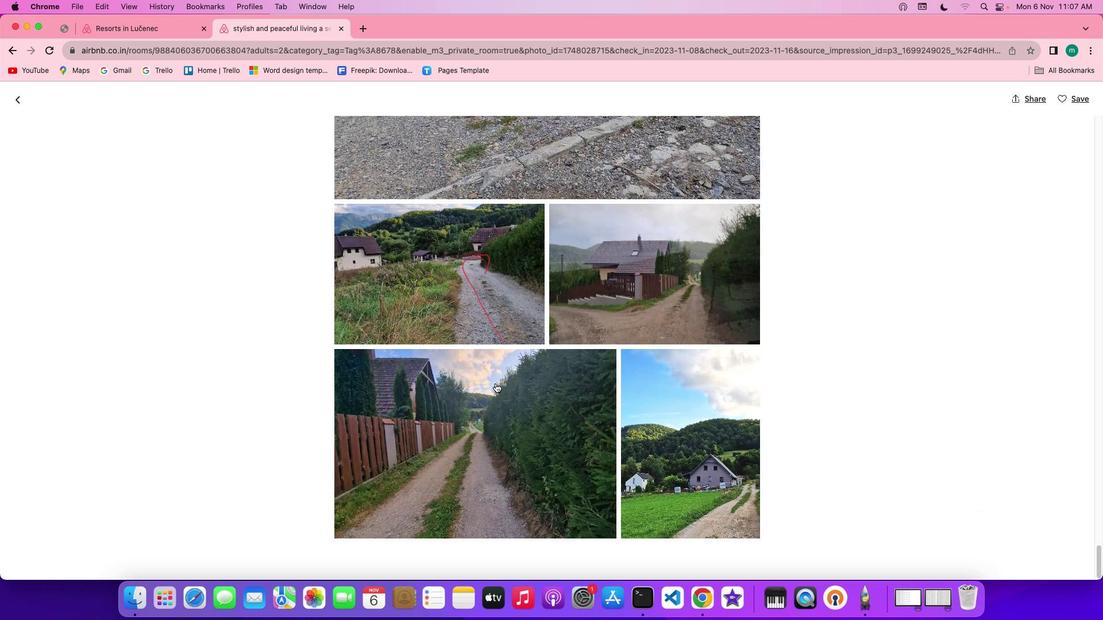 
Action: Mouse scrolled (470, 377) with delta (450, 49)
Screenshot: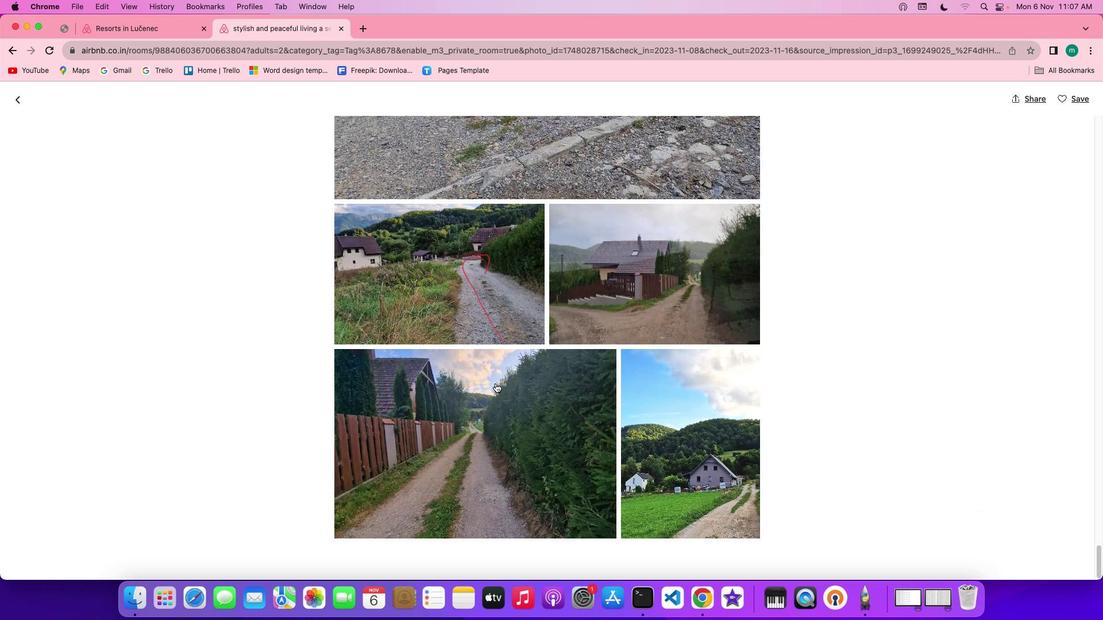 
Action: Mouse scrolled (470, 377) with delta (450, 51)
Screenshot: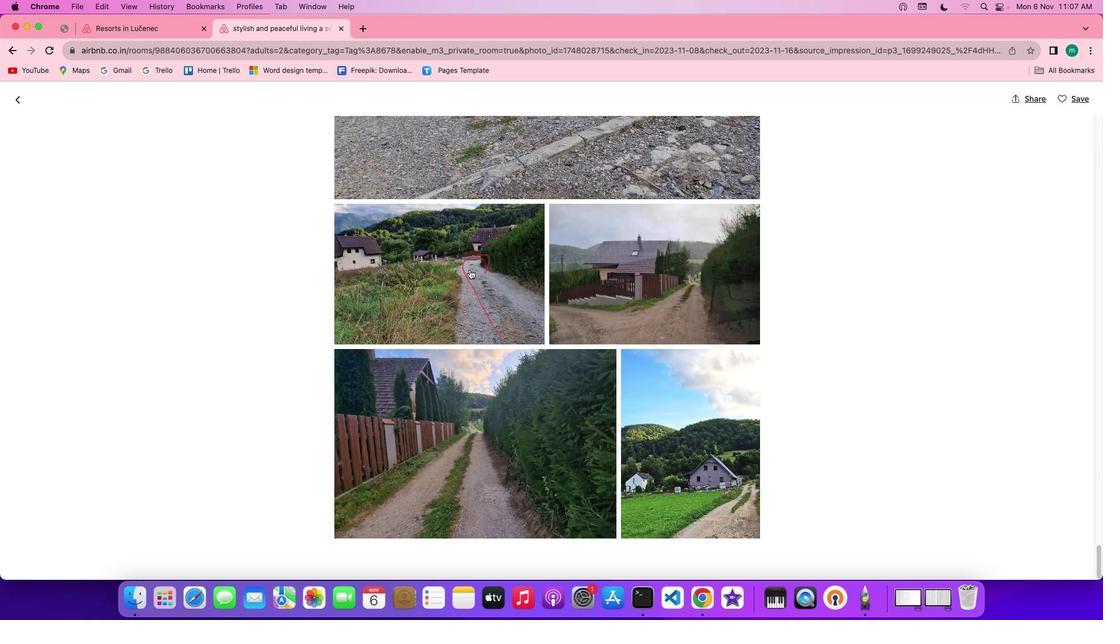 
Action: Mouse scrolled (470, 377) with delta (450, 51)
Screenshot: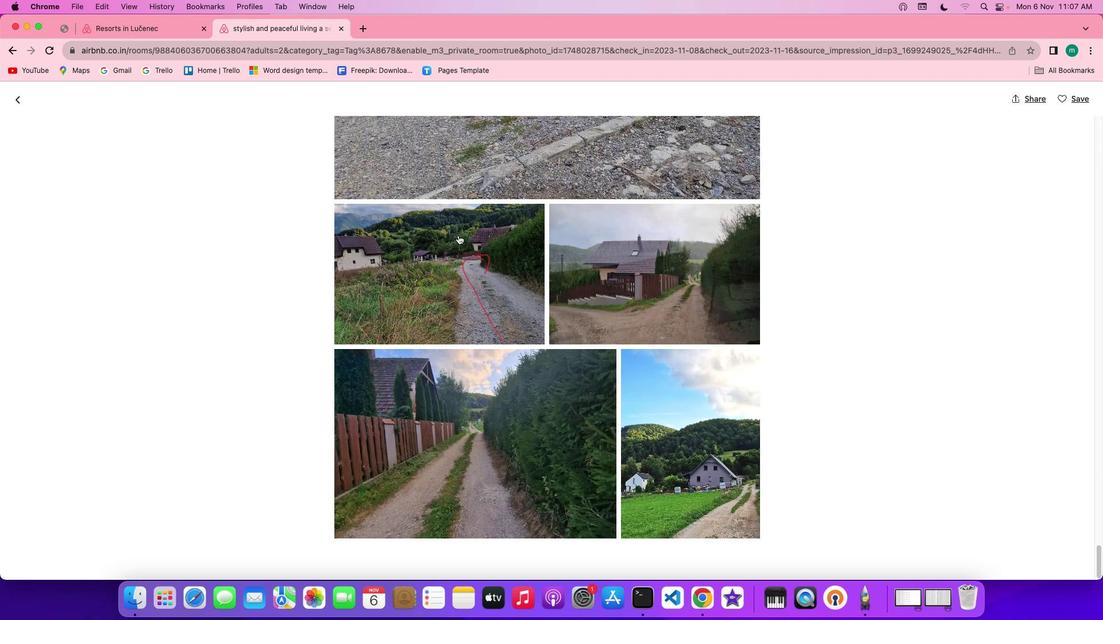 
Action: Mouse scrolled (470, 377) with delta (450, 50)
Screenshot: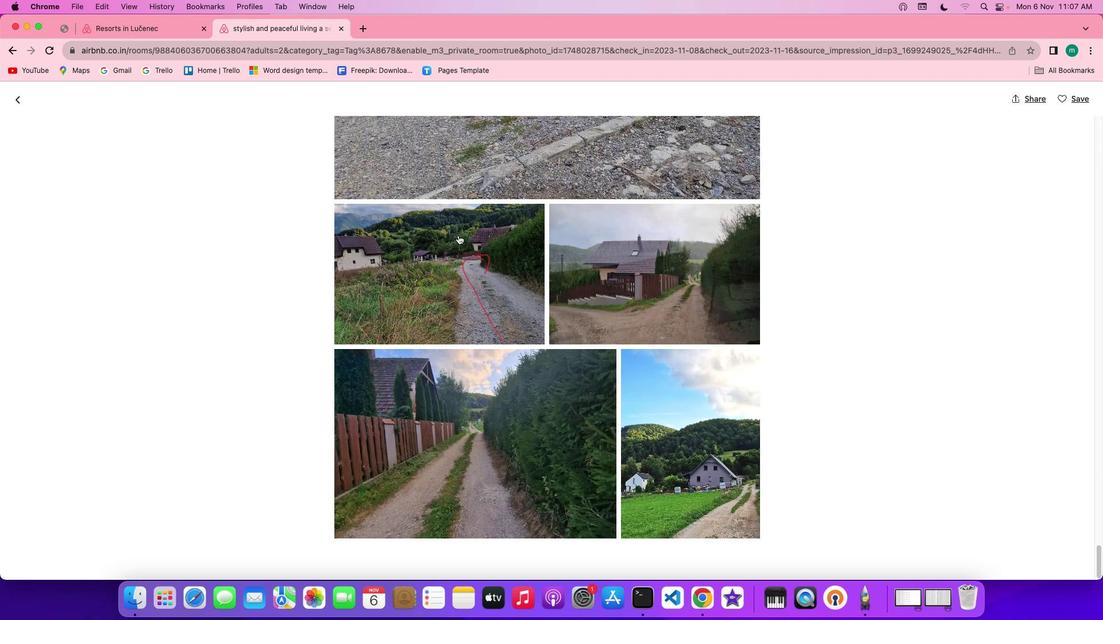
Action: Mouse moved to (470, 373)
Screenshot: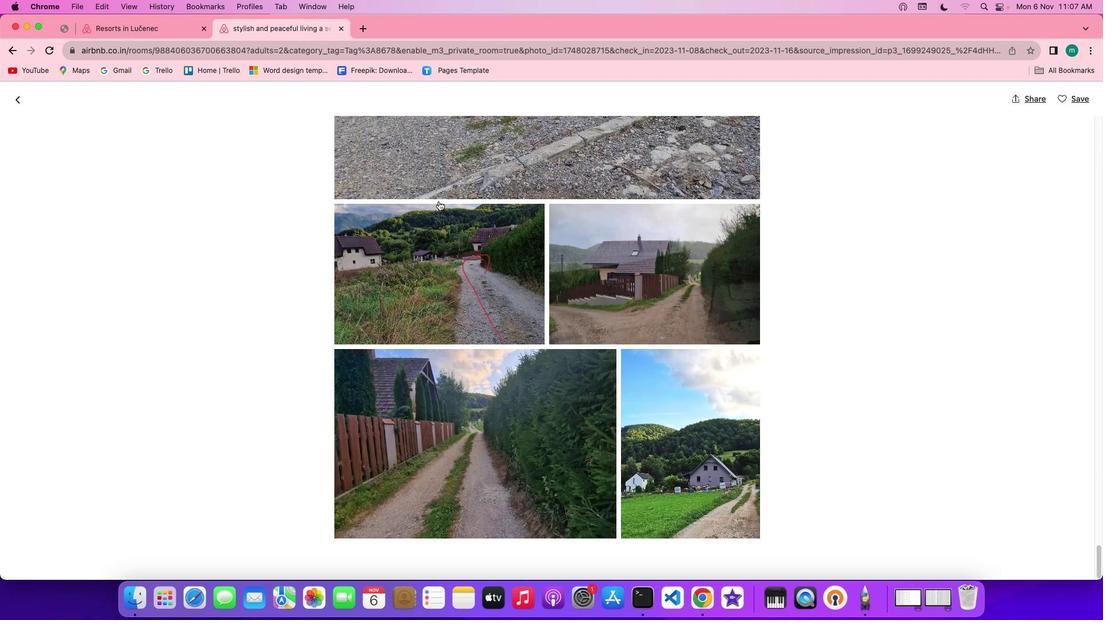 
Action: Mouse scrolled (470, 373) with delta (450, 49)
Screenshot: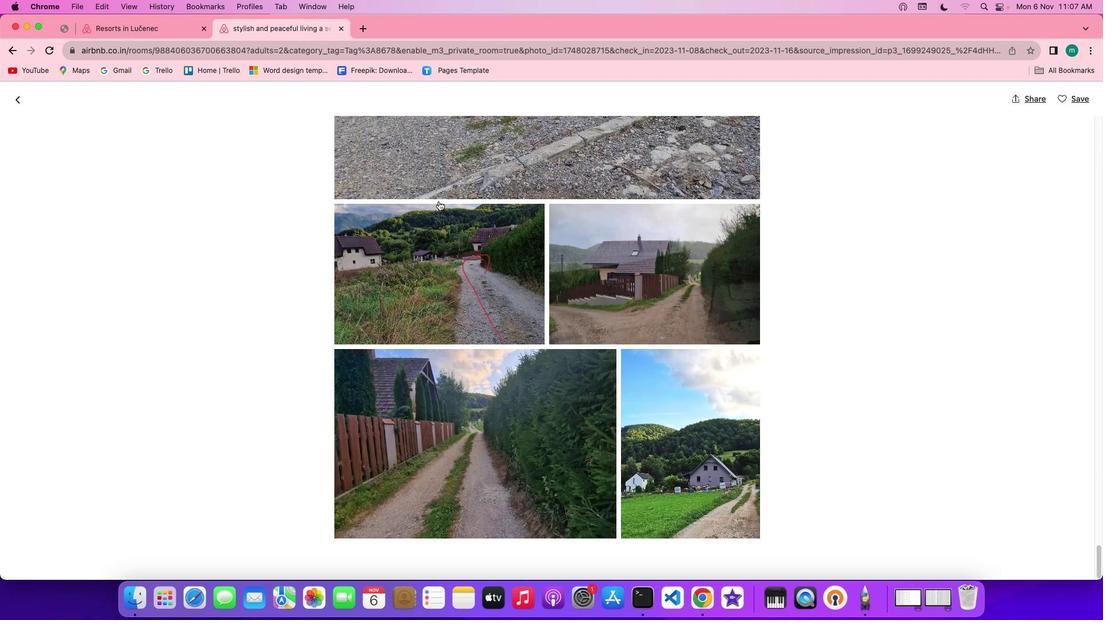 
Action: Mouse moved to (451, 133)
Screenshot: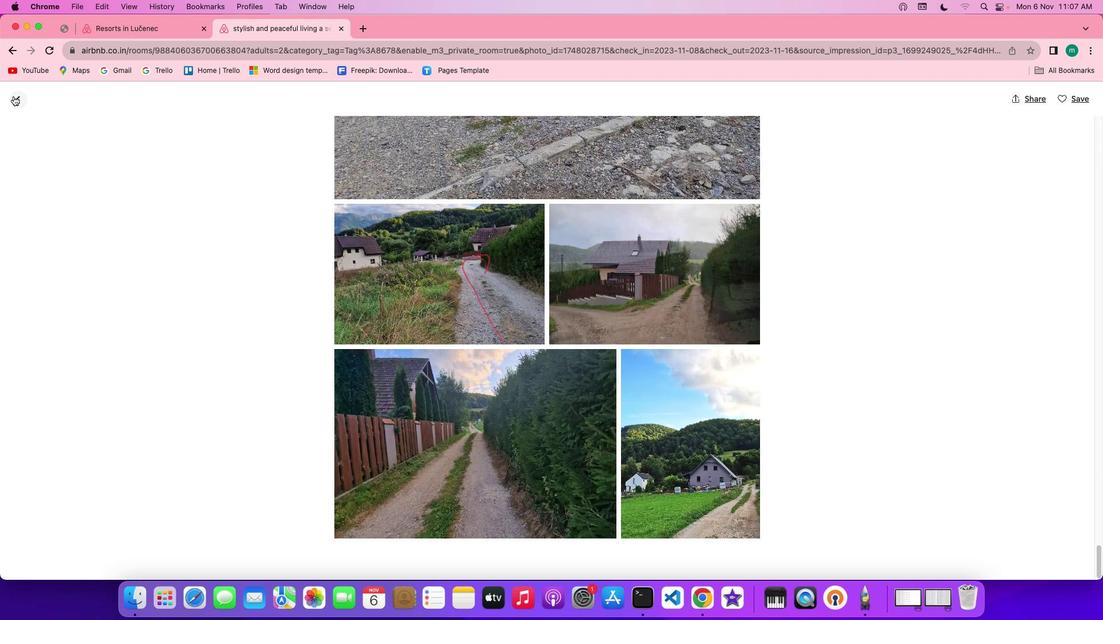 
Action: Mouse pressed left at (451, 133)
Screenshot: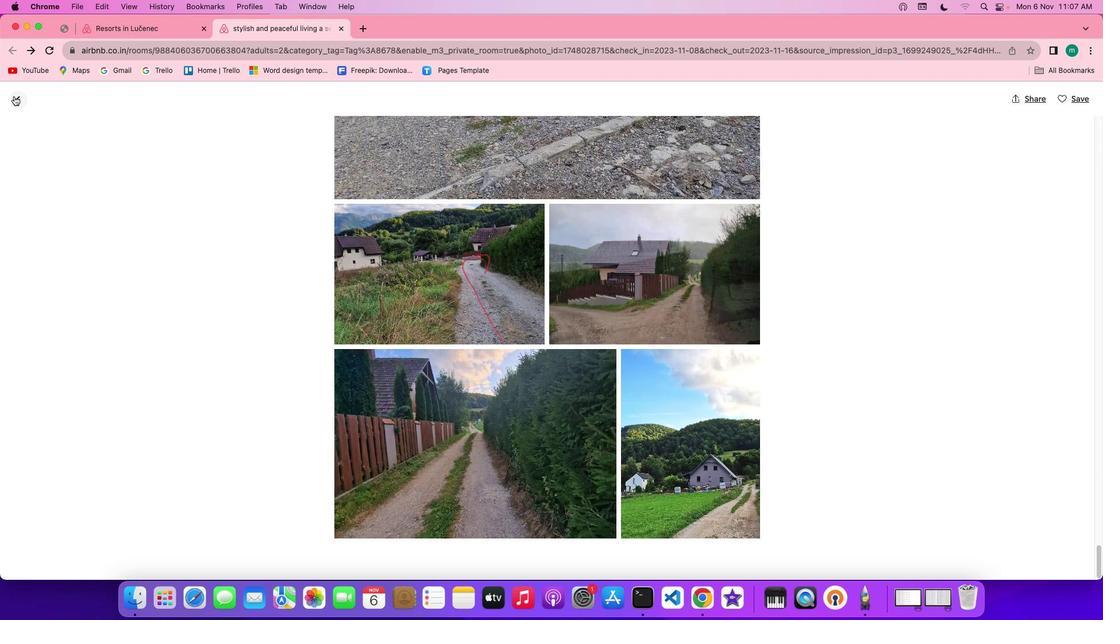 
Action: Mouse moved to (468, 401)
Screenshot: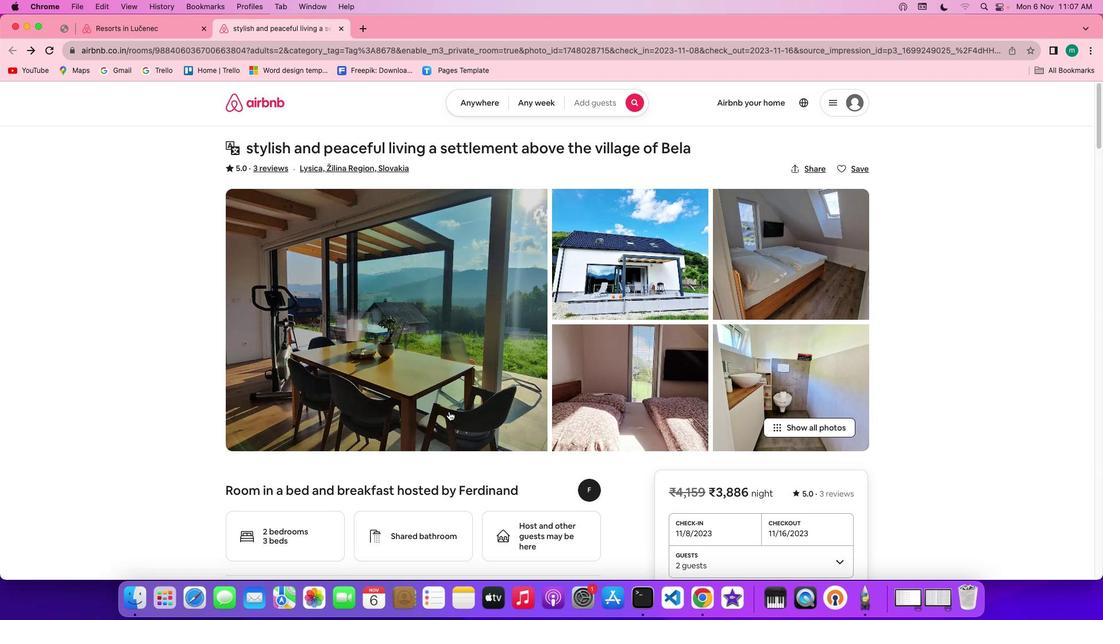
Action: Mouse scrolled (468, 401) with delta (450, 51)
Screenshot: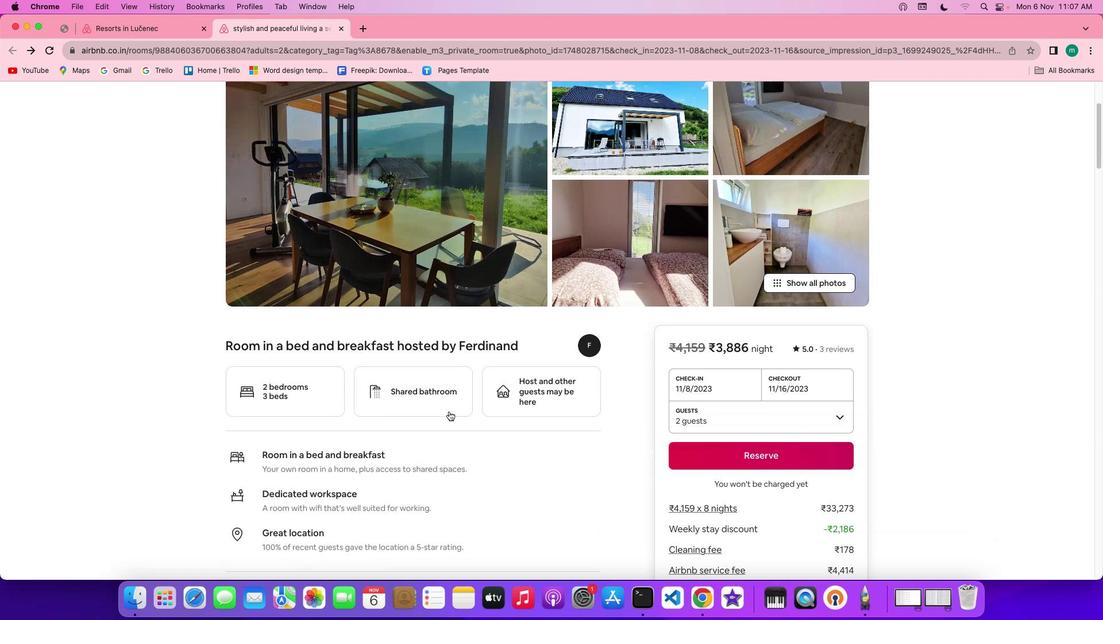 
Action: Mouse scrolled (468, 401) with delta (450, 51)
Screenshot: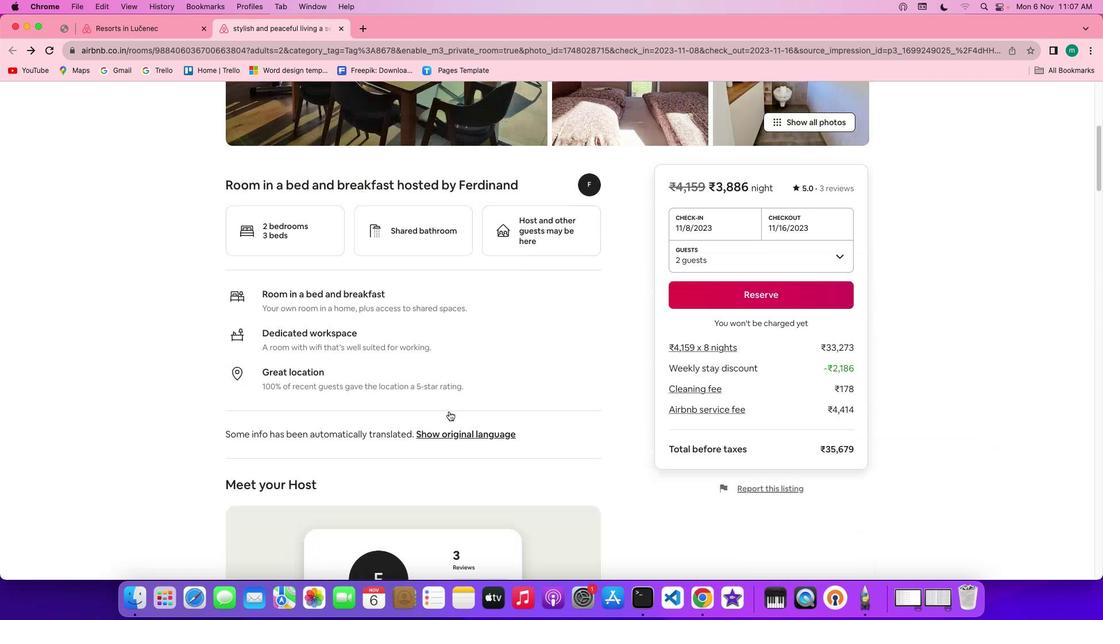 
Action: Mouse scrolled (468, 401) with delta (450, 50)
Screenshot: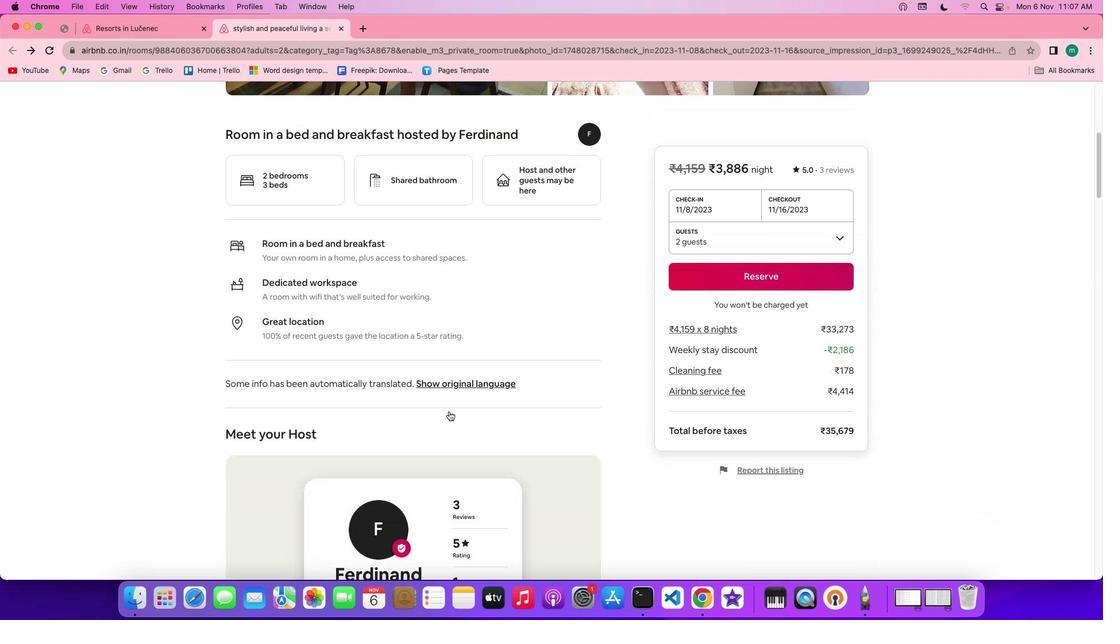 
Action: Mouse scrolled (468, 401) with delta (450, 49)
Screenshot: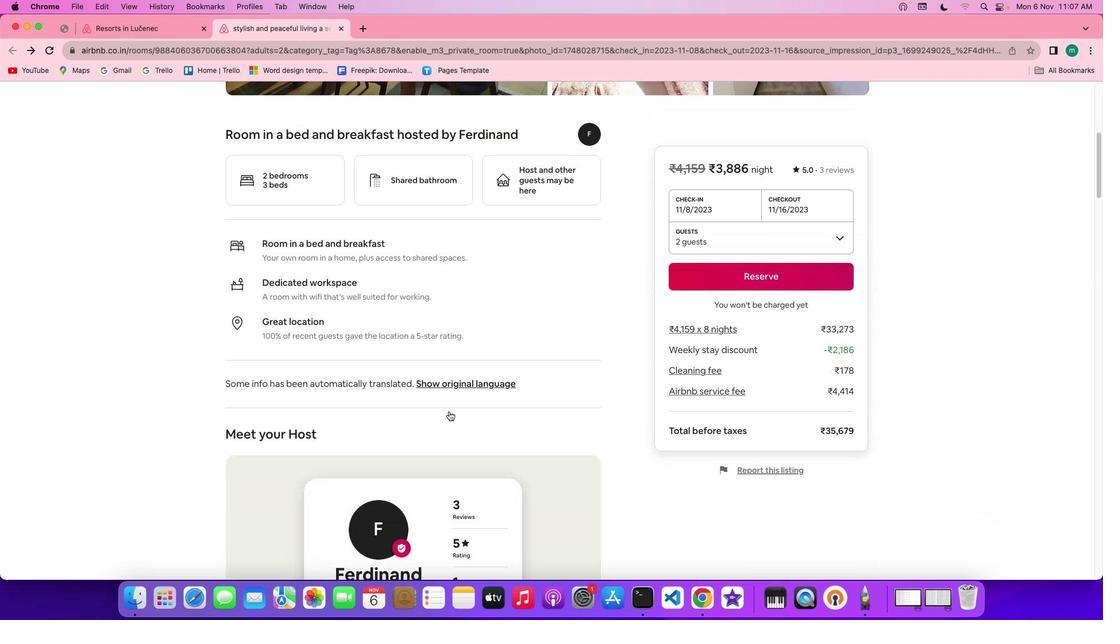 
Action: Mouse scrolled (468, 401) with delta (450, 48)
Screenshot: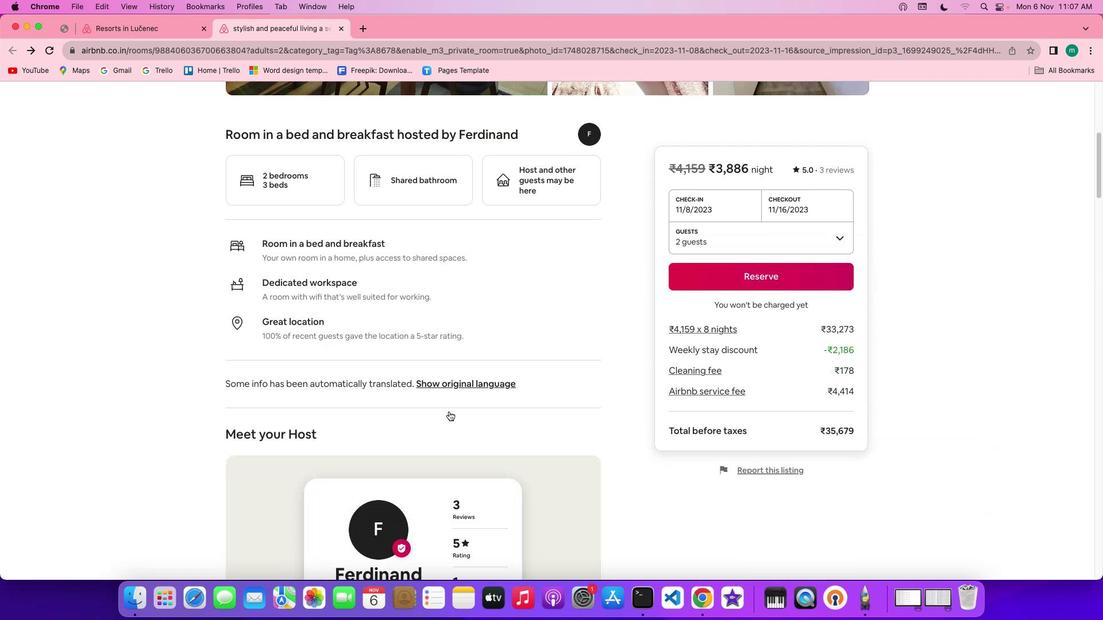 
Action: Mouse moved to (464, 375)
Screenshot: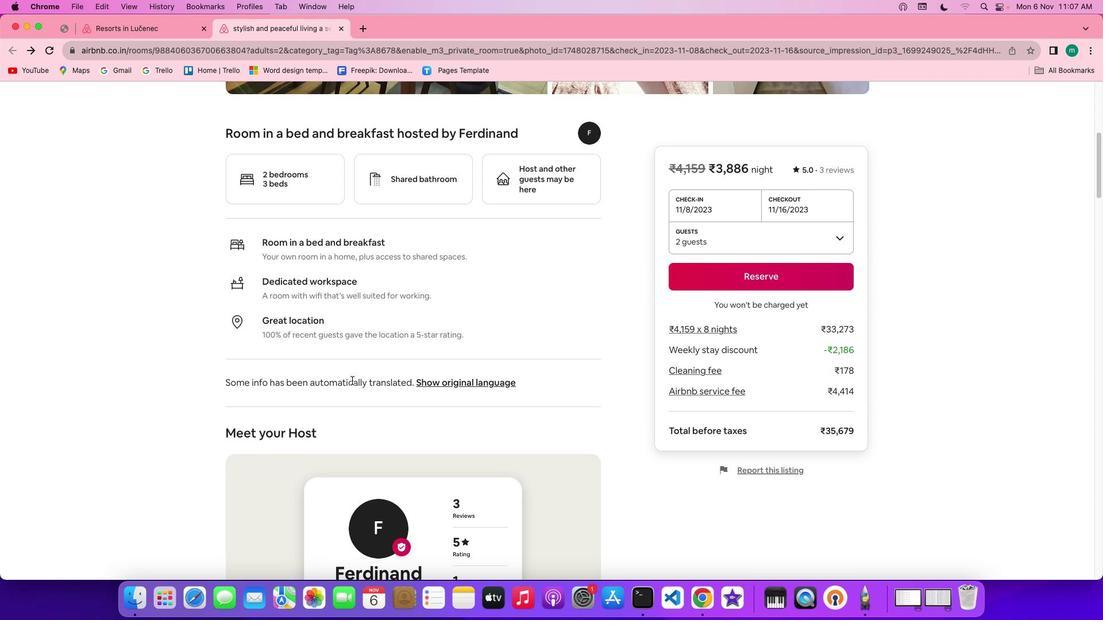 
Action: Mouse scrolled (464, 375) with delta (450, 51)
Screenshot: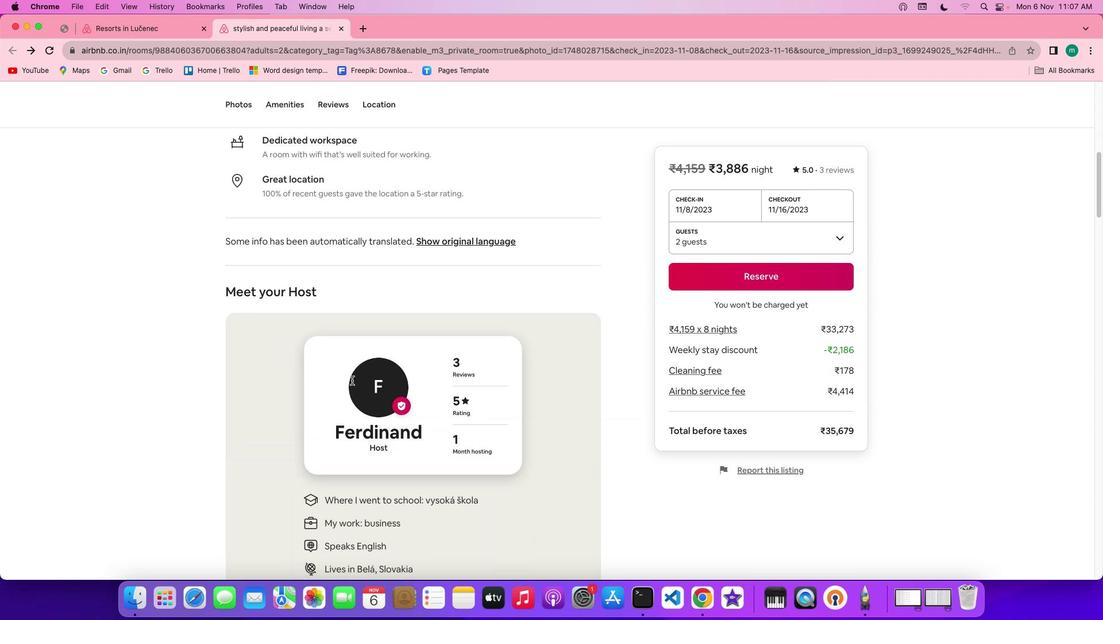 
Action: Mouse scrolled (464, 375) with delta (450, 51)
Screenshot: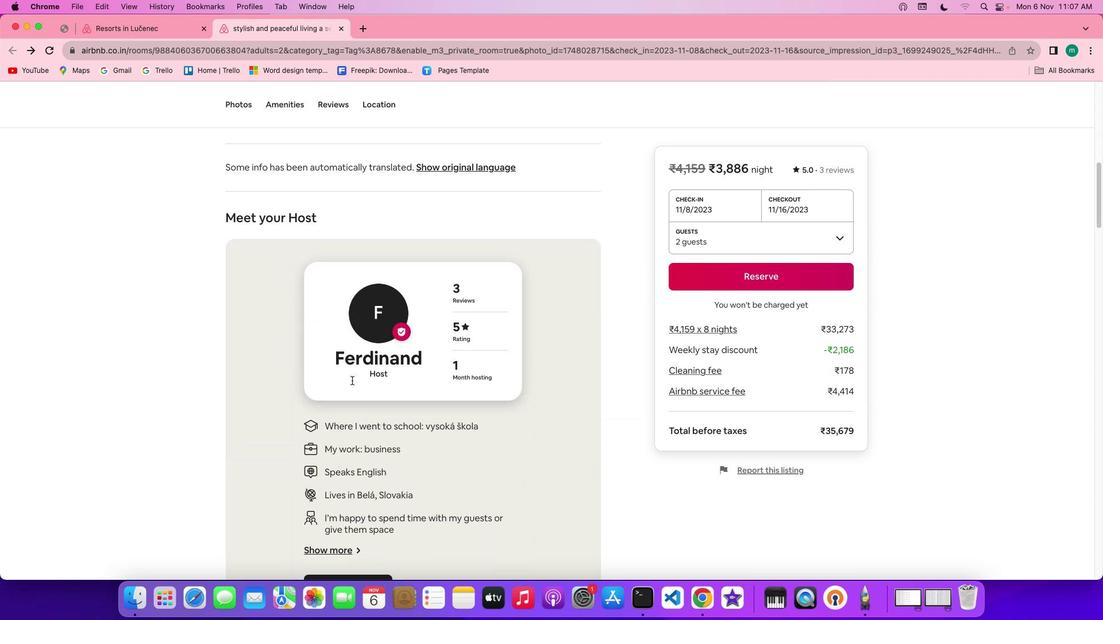 
Action: Mouse scrolled (464, 375) with delta (450, 50)
Screenshot: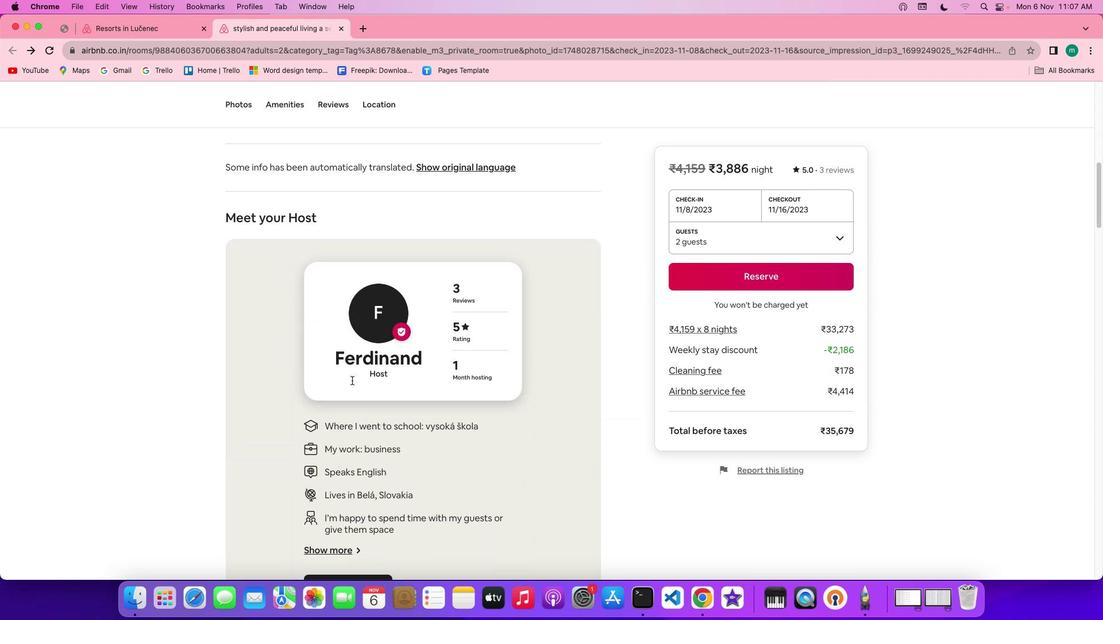 
Action: Mouse scrolled (464, 375) with delta (450, 49)
Screenshot: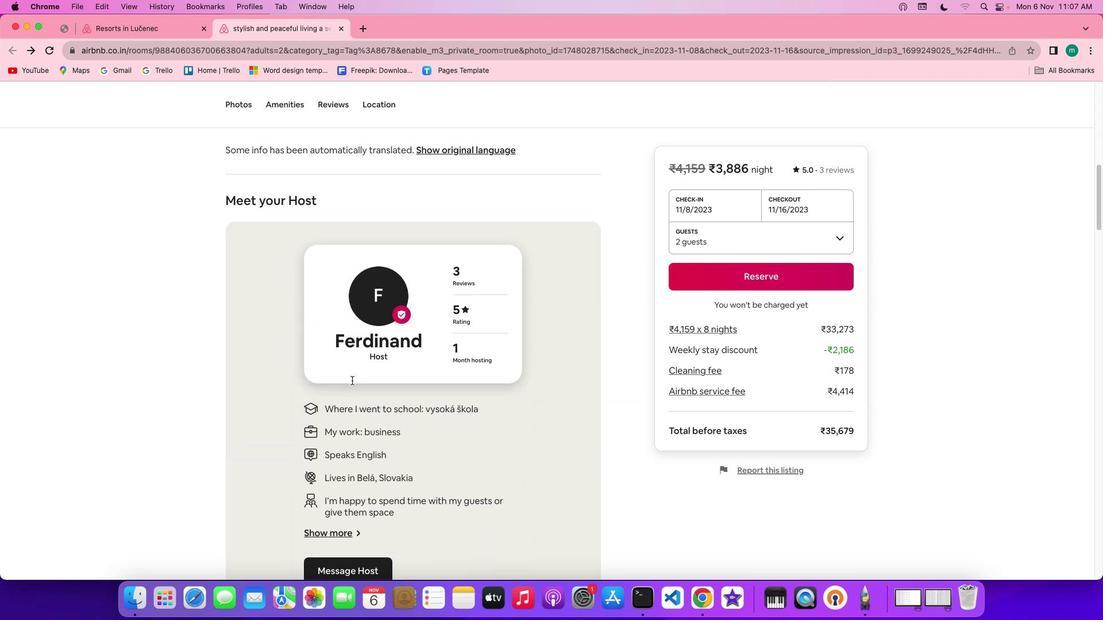 
Action: Mouse scrolled (464, 375) with delta (450, 51)
Screenshot: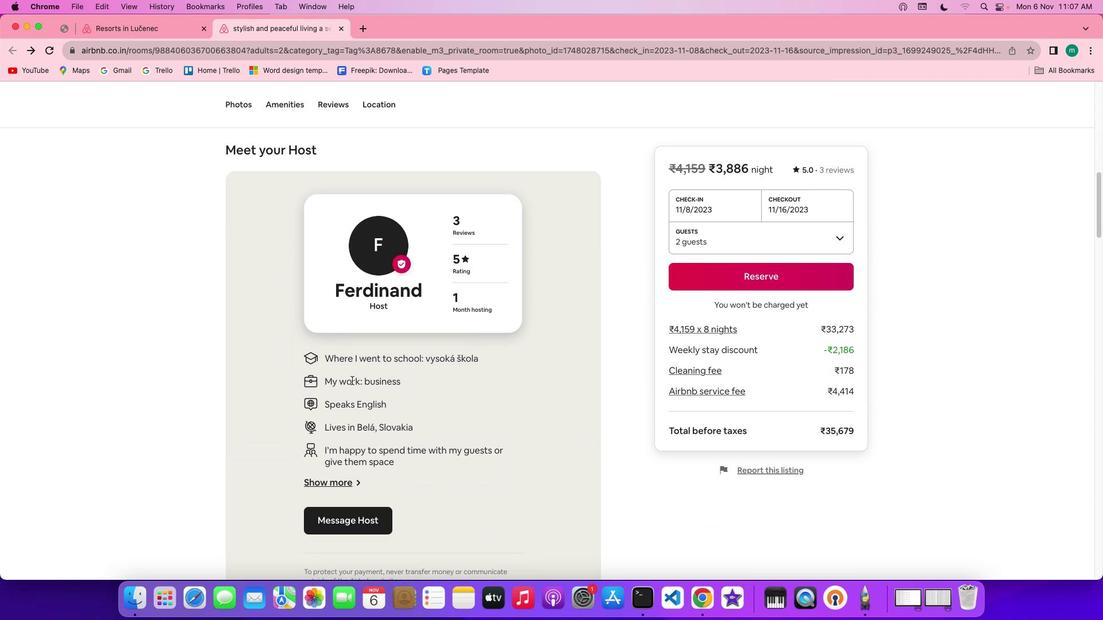 
Action: Mouse scrolled (464, 375) with delta (450, 51)
Screenshot: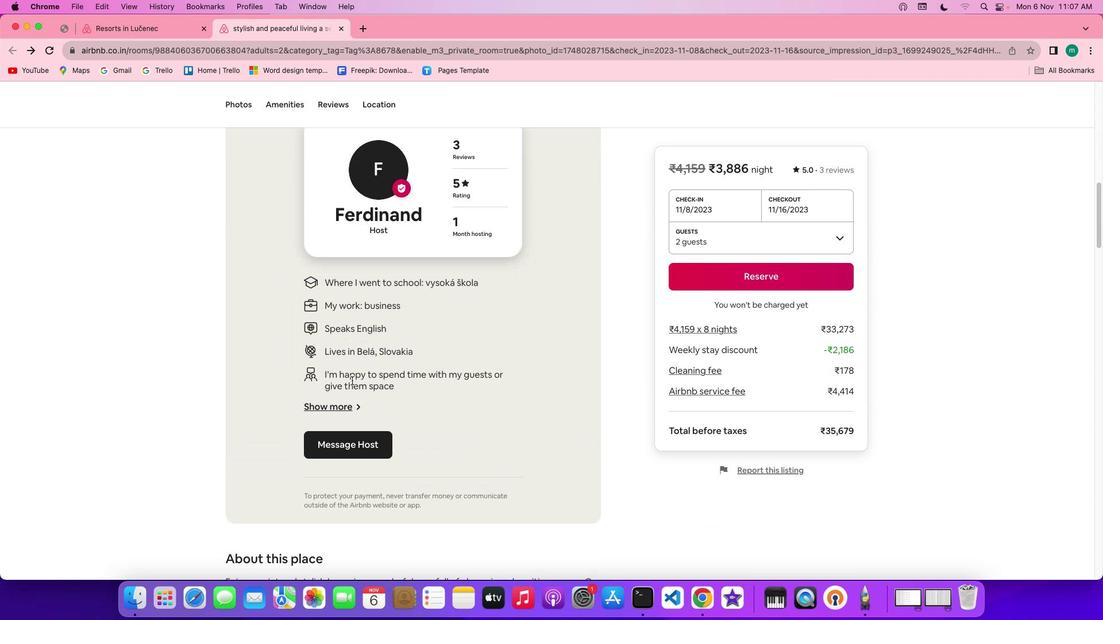 
Action: Mouse scrolled (464, 375) with delta (450, 50)
Screenshot: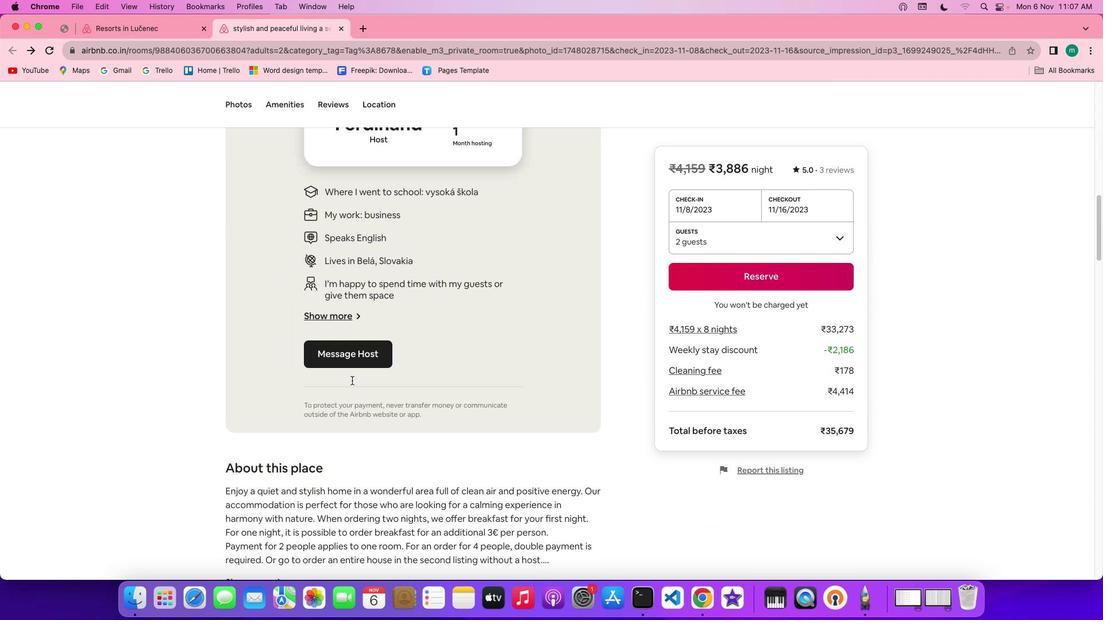 
Action: Mouse scrolled (464, 375) with delta (450, 49)
Screenshot: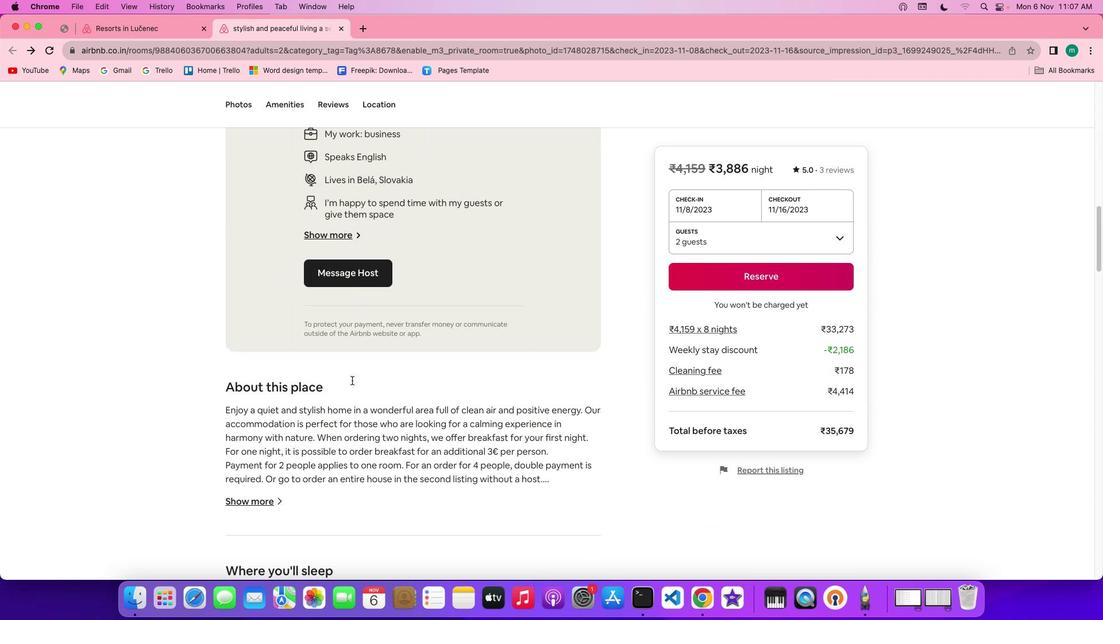 
Action: Mouse scrolled (464, 375) with delta (450, 49)
Screenshot: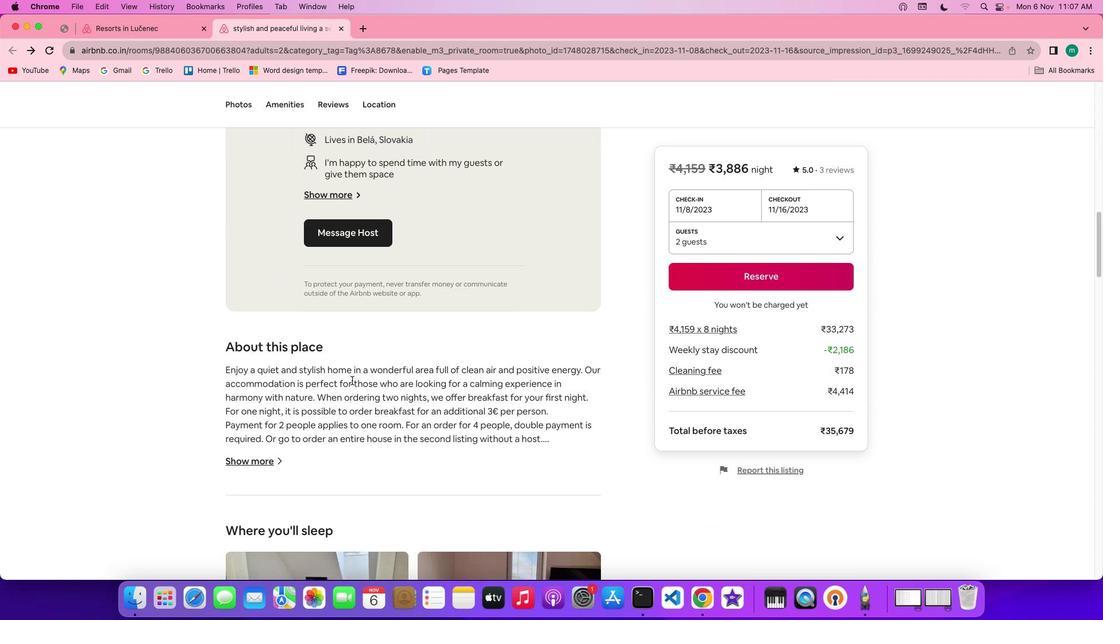 
Action: Mouse scrolled (464, 375) with delta (450, 51)
Screenshot: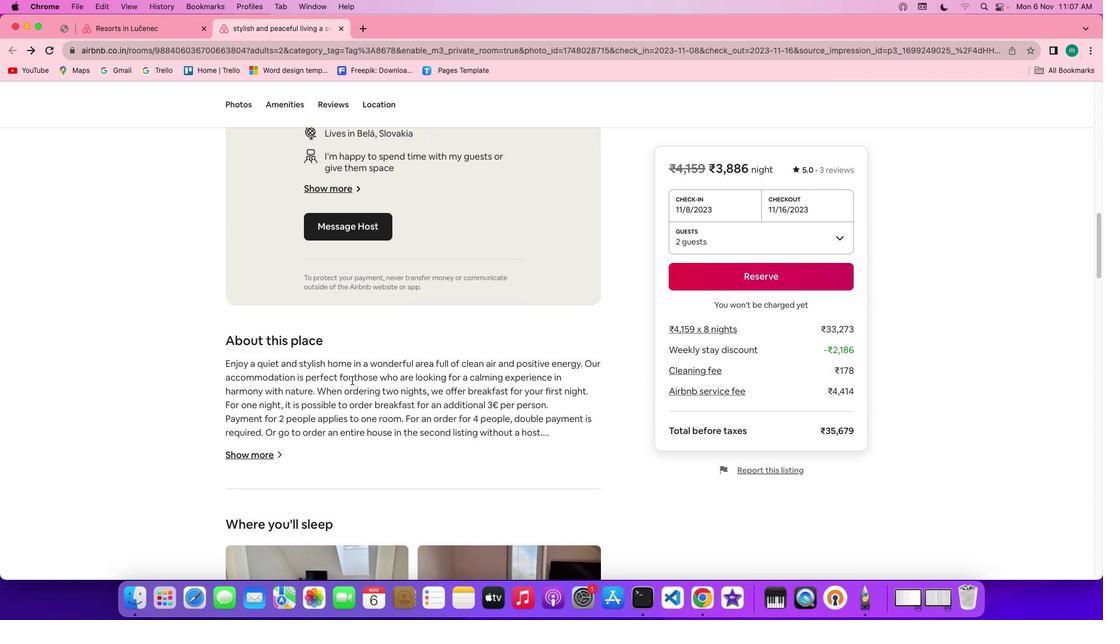 
Action: Mouse scrolled (464, 375) with delta (450, 51)
Screenshot: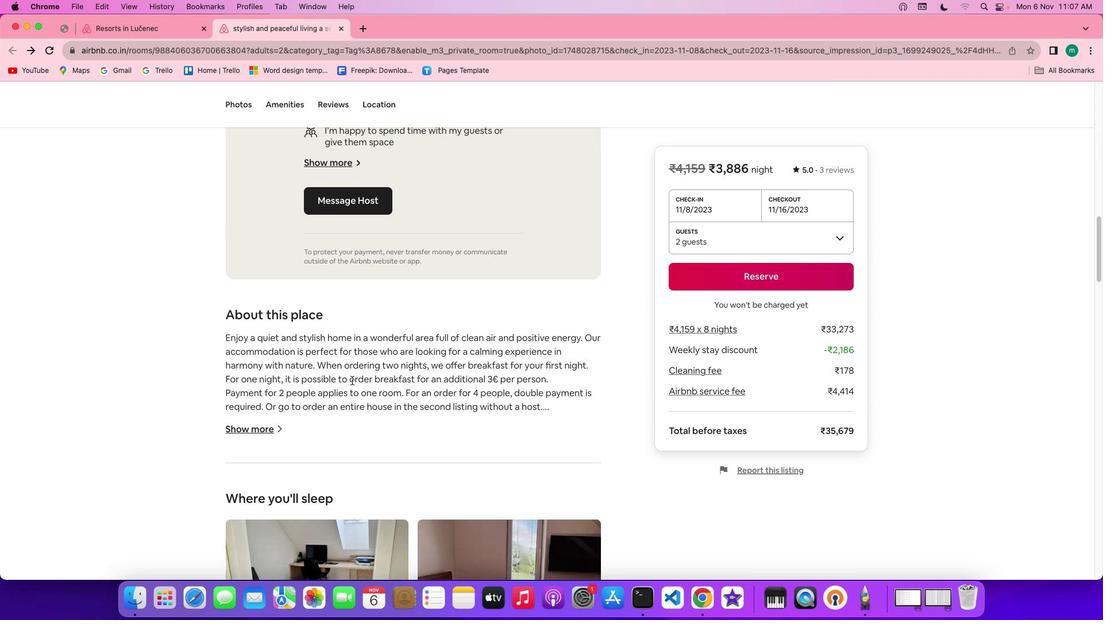 
Action: Mouse scrolled (464, 375) with delta (450, 50)
Screenshot: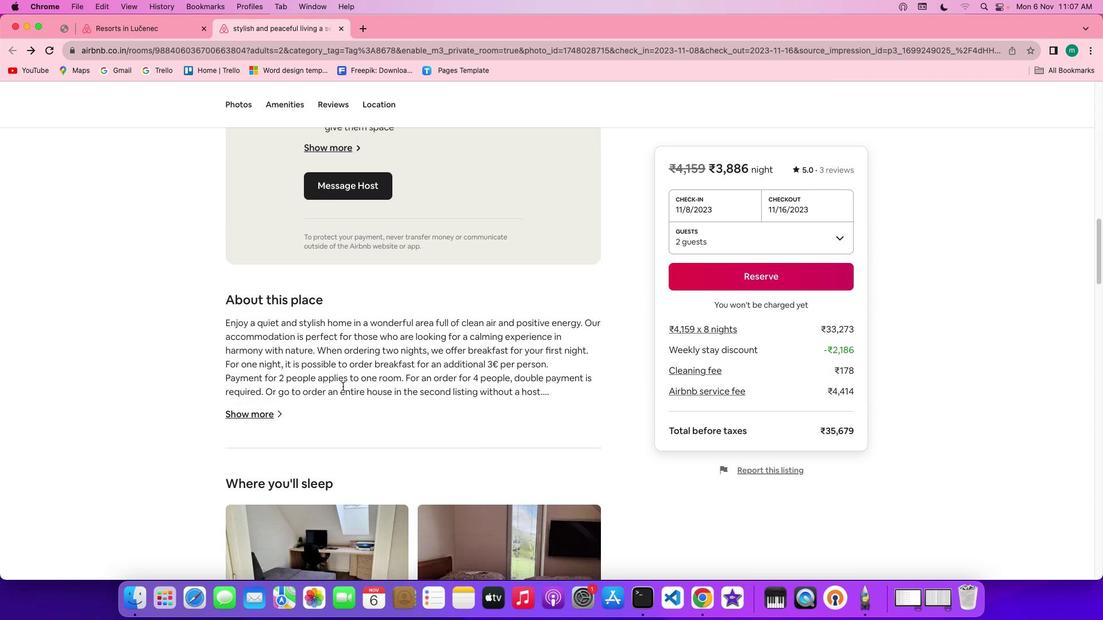 
Action: Mouse moved to (460, 398)
Screenshot: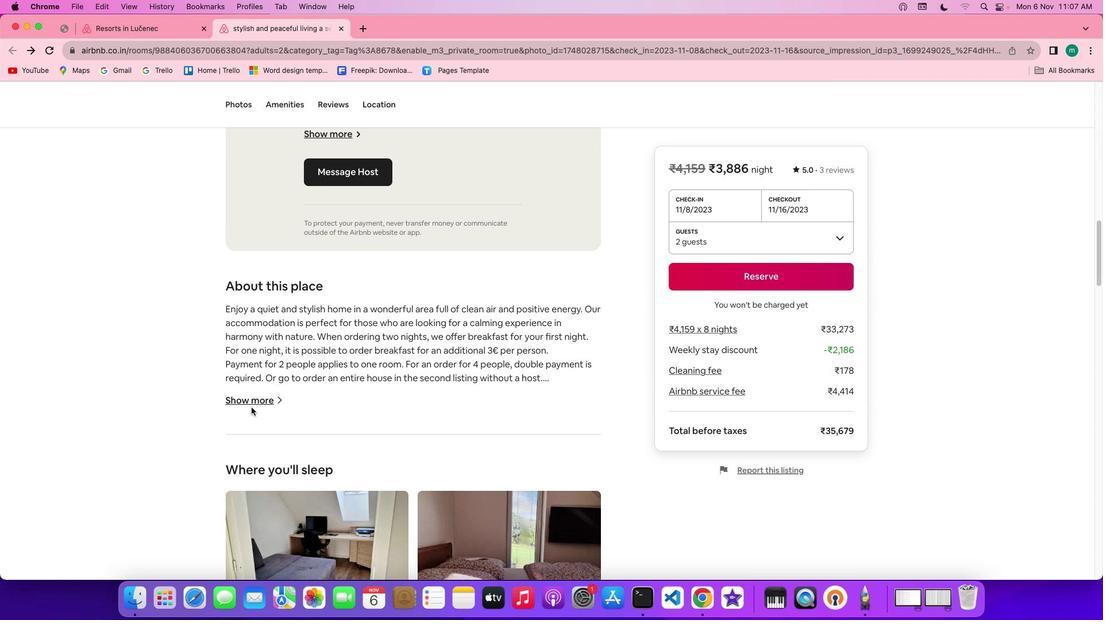 
Action: Mouse pressed left at (460, 398)
Screenshot: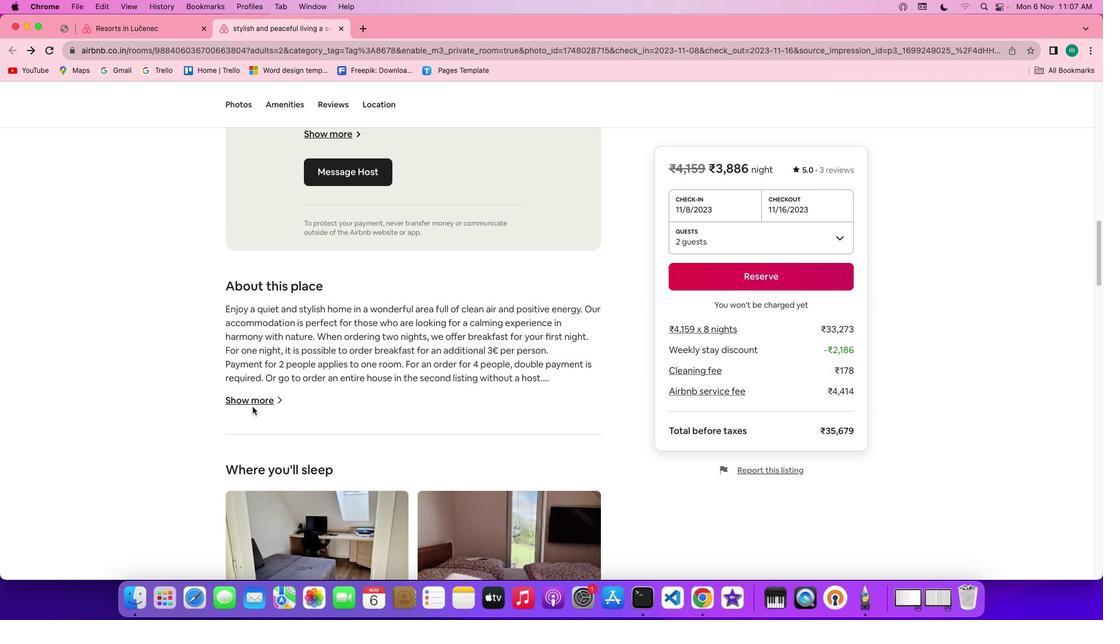 
Action: Mouse moved to (460, 396)
Screenshot: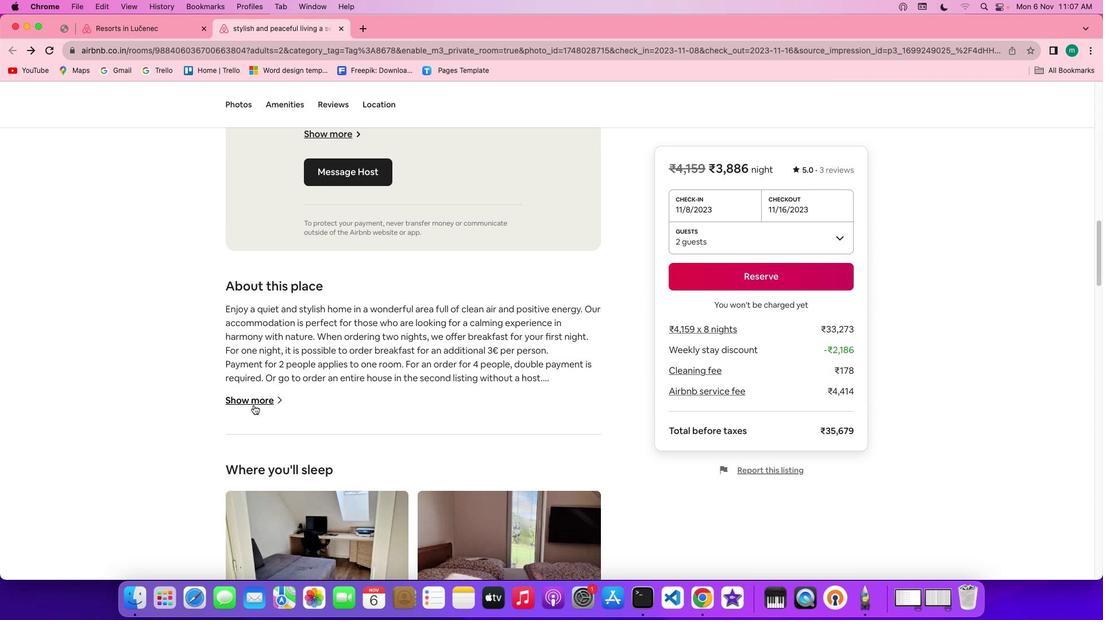 
Action: Mouse pressed left at (460, 396)
Screenshot: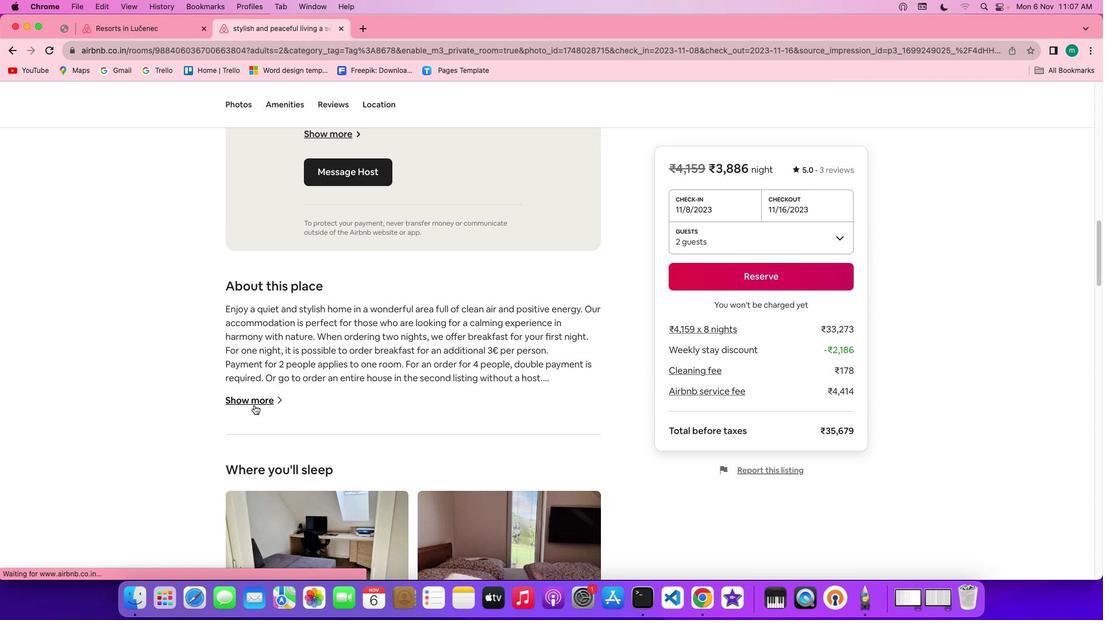 
Action: Mouse moved to (472, 433)
Screenshot: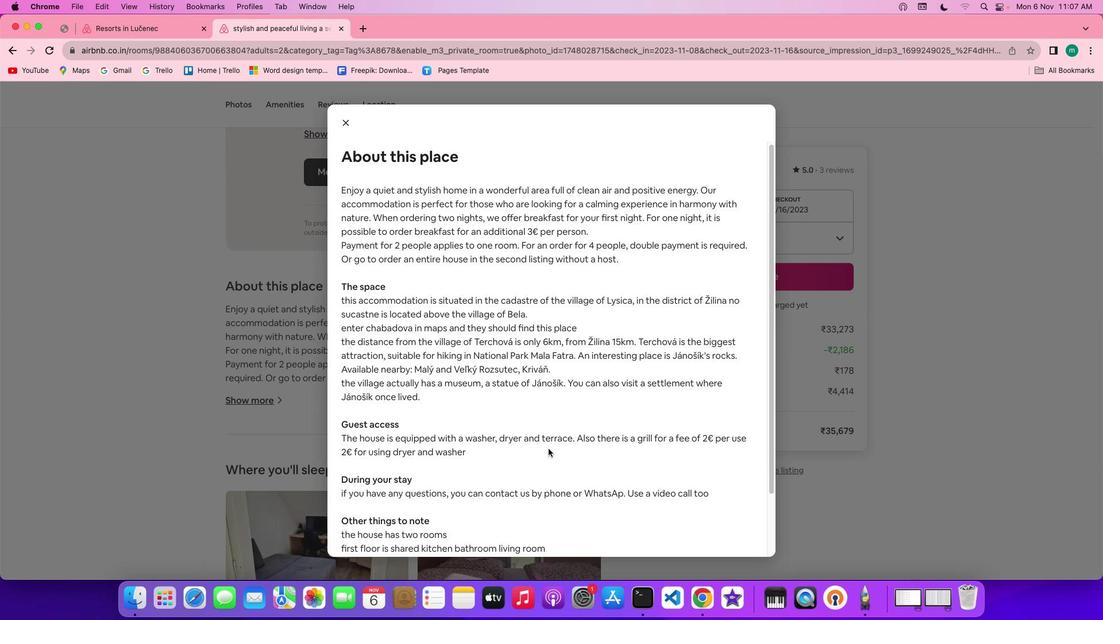 
Action: Mouse scrolled (472, 433) with delta (450, 51)
Screenshot: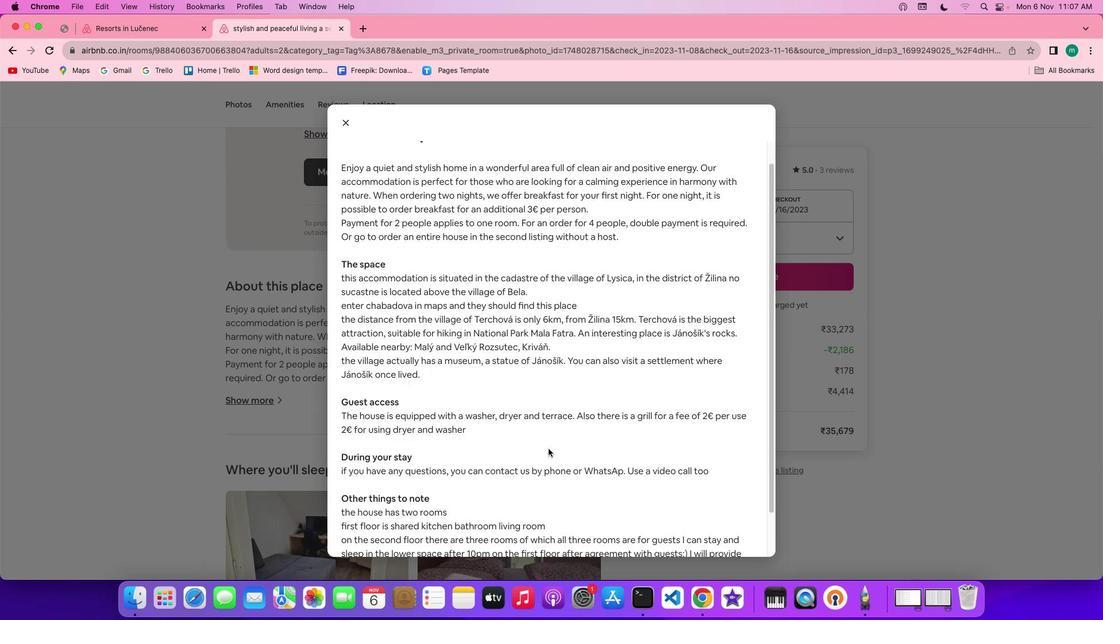 
Action: Mouse scrolled (472, 433) with delta (450, 51)
Screenshot: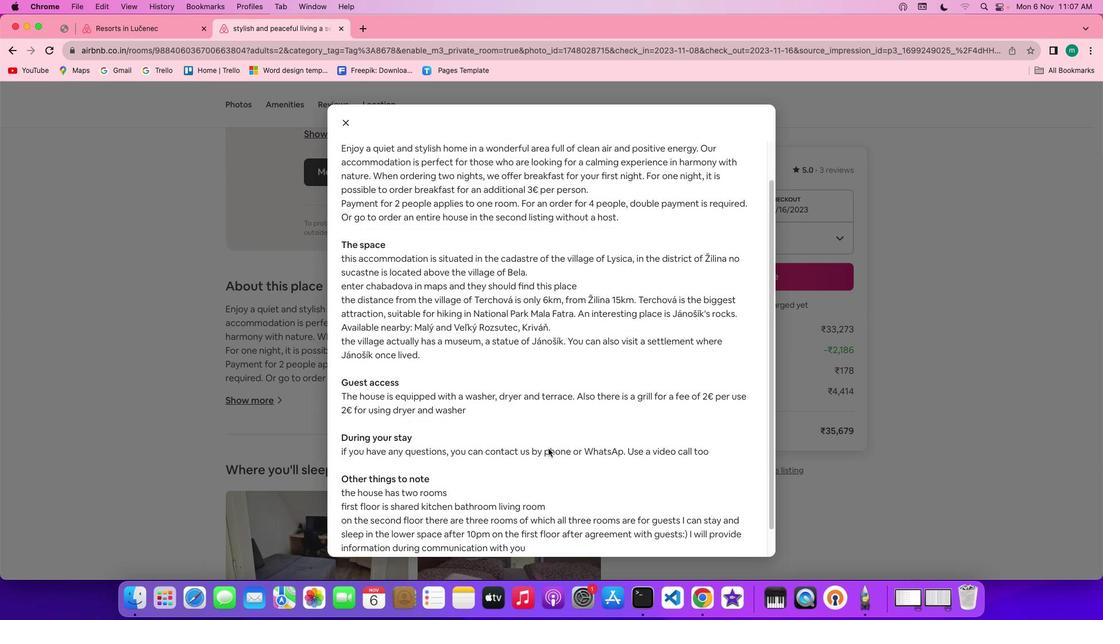 
Action: Mouse moved to (472, 433)
Screenshot: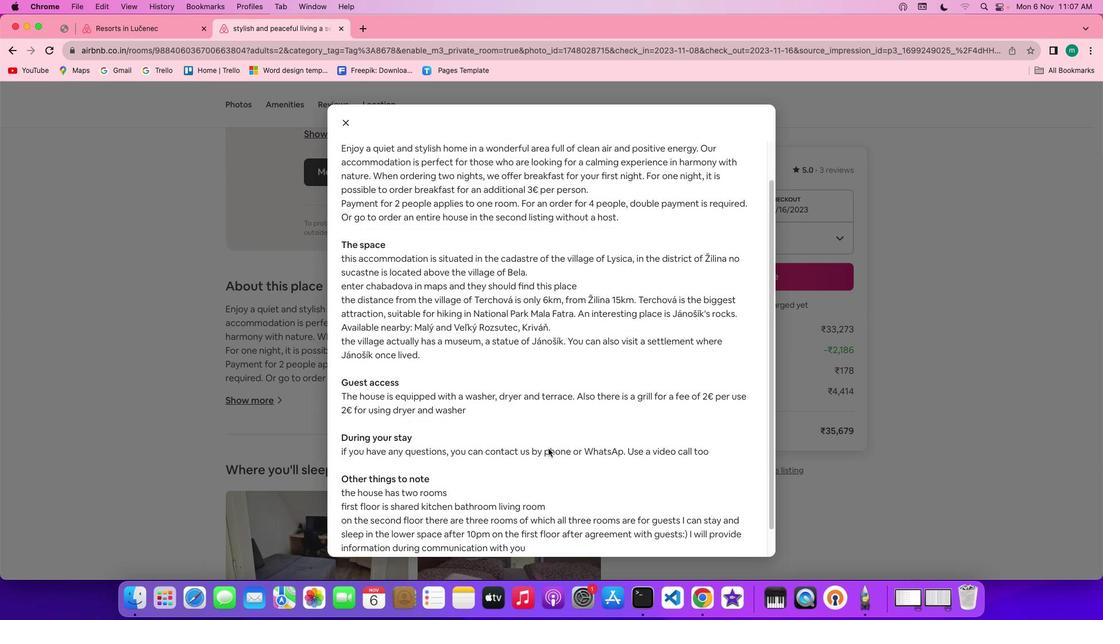 
Action: Mouse scrolled (472, 433) with delta (450, 50)
Screenshot: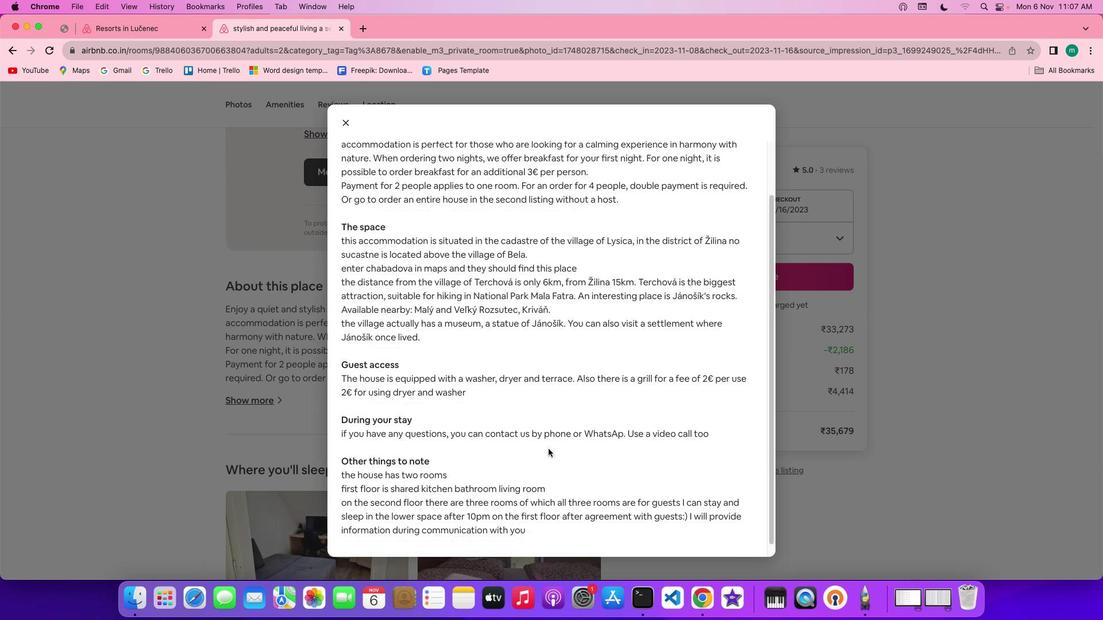 
Action: Mouse scrolled (472, 433) with delta (450, 49)
Screenshot: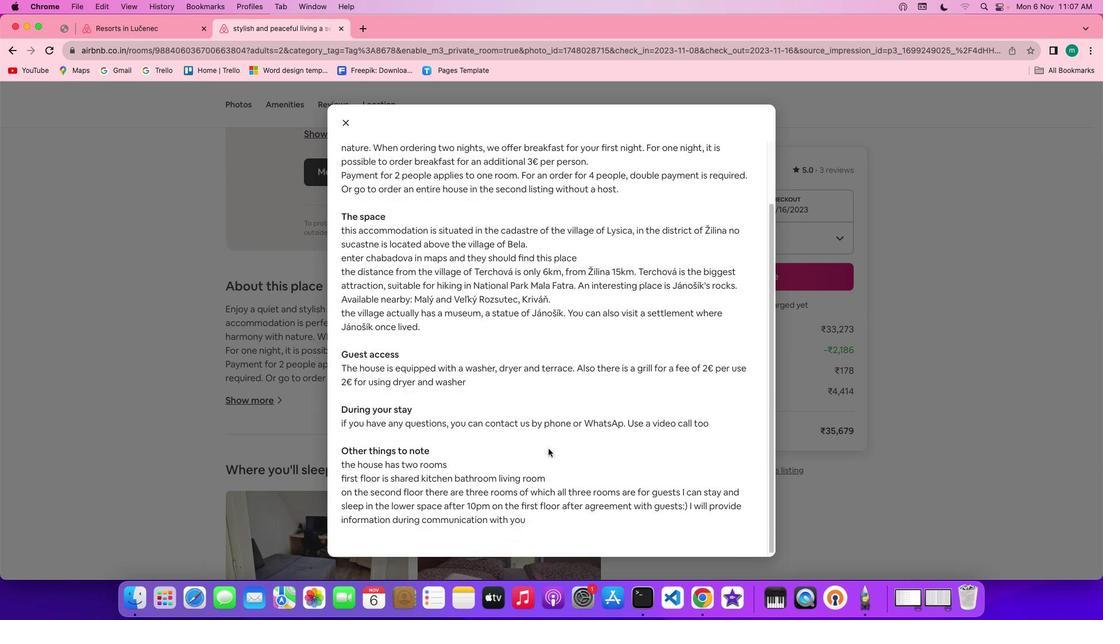 
Action: Mouse scrolled (472, 433) with delta (450, 49)
Screenshot: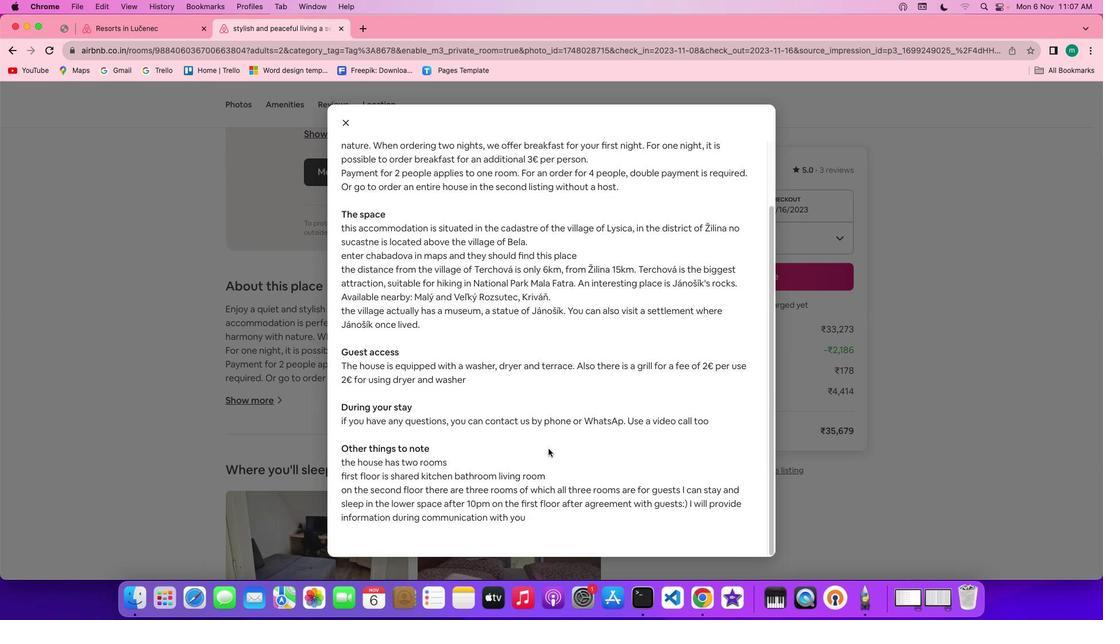 
Action: Mouse scrolled (472, 433) with delta (450, 51)
Screenshot: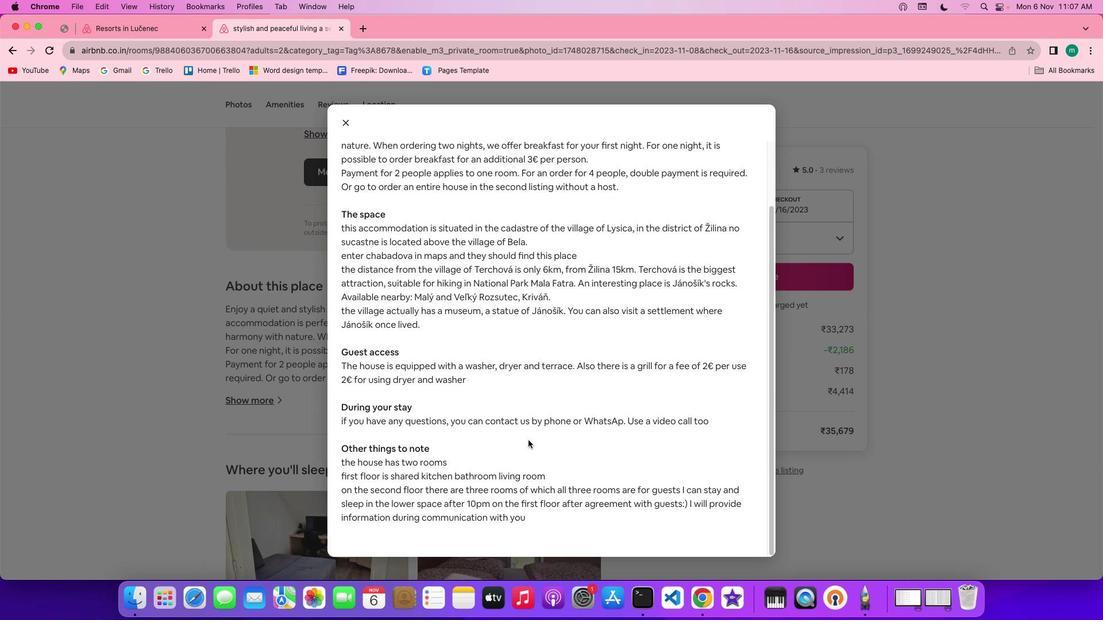 
Action: Mouse scrolled (472, 433) with delta (450, 51)
Screenshot: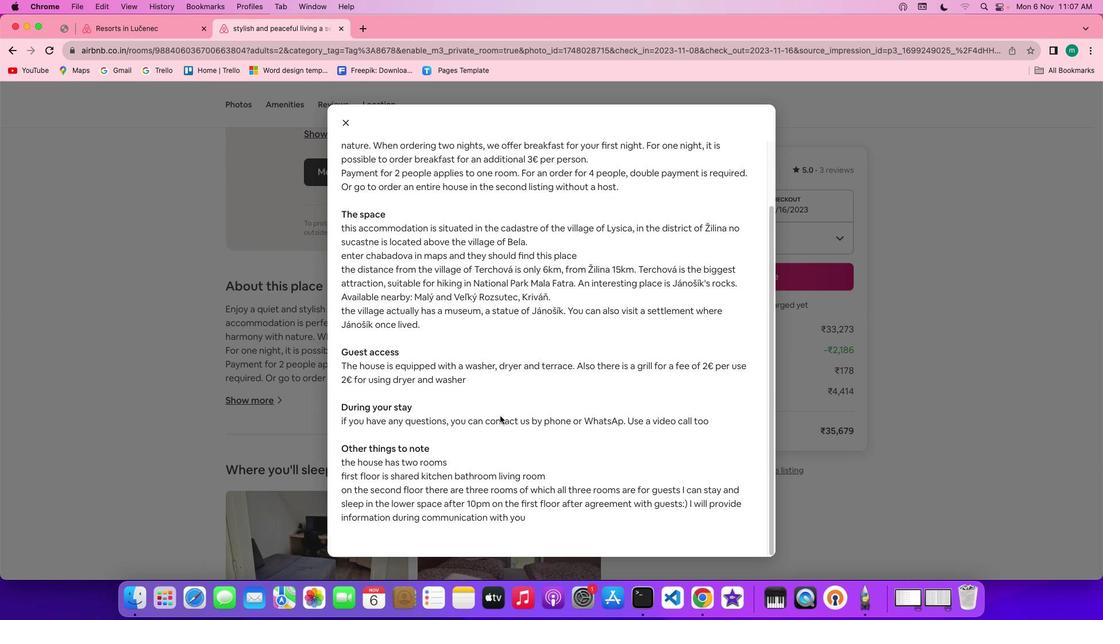 
Action: Mouse scrolled (472, 433) with delta (450, 50)
Screenshot: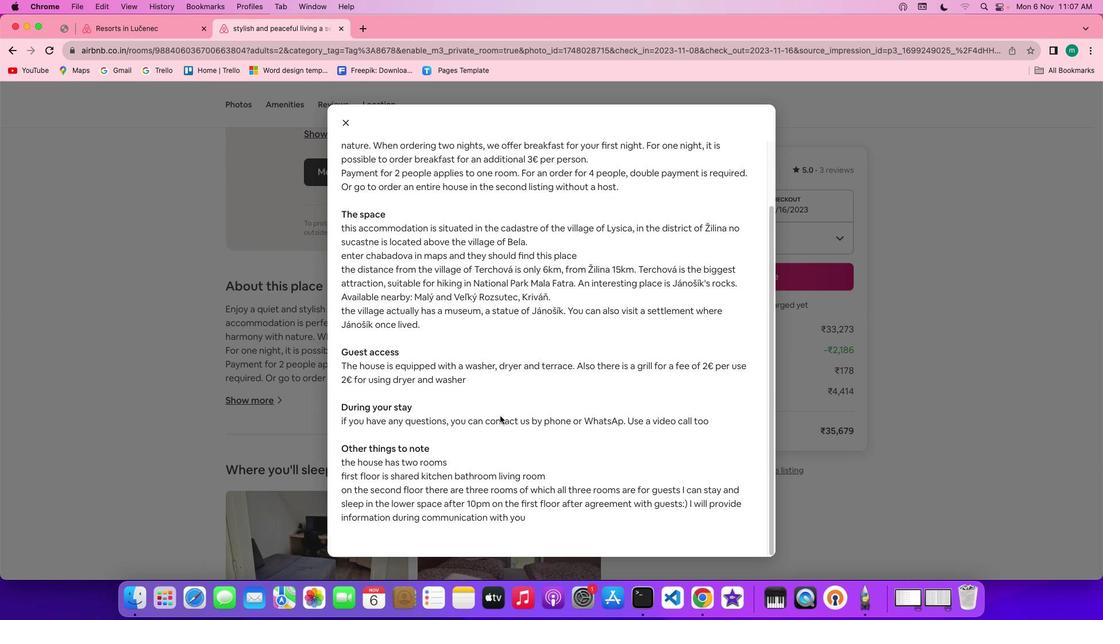 
Action: Mouse scrolled (472, 433) with delta (450, 49)
Screenshot: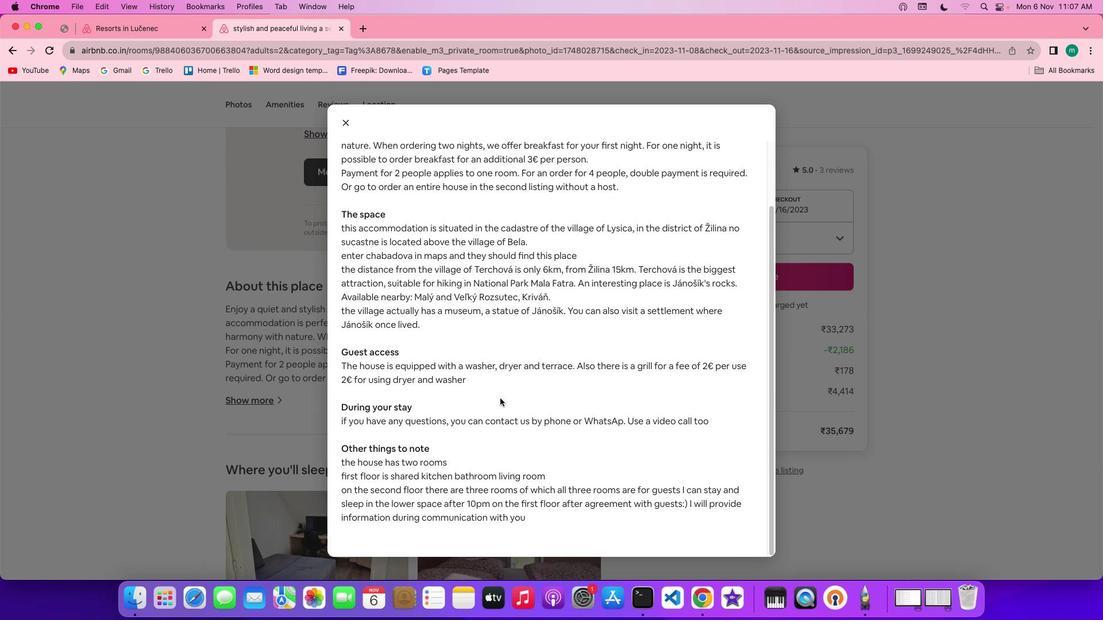 
Action: Mouse moved to (464, 156)
Screenshot: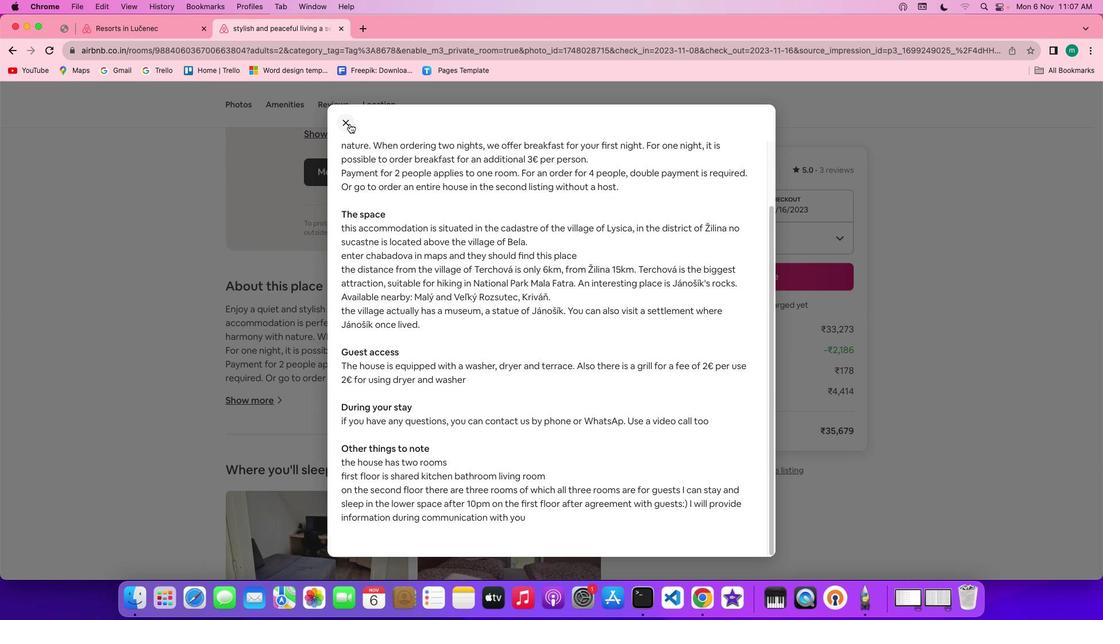 
Action: Mouse pressed left at (464, 156)
Screenshot: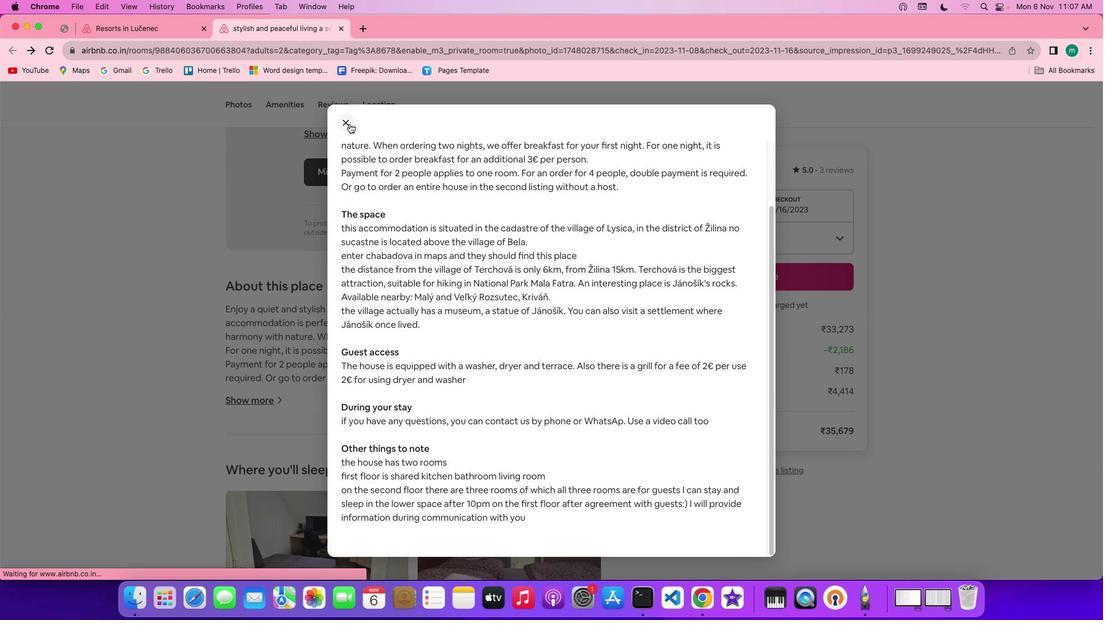 
Action: Mouse moved to (469, 434)
Screenshot: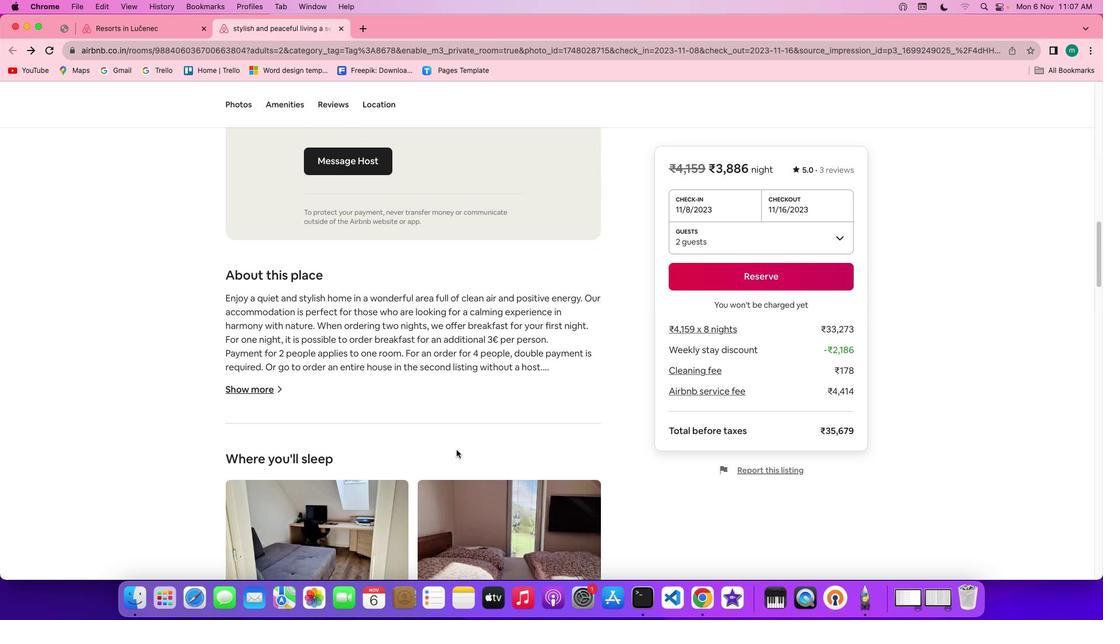 
Action: Mouse scrolled (469, 434) with delta (450, 51)
Screenshot: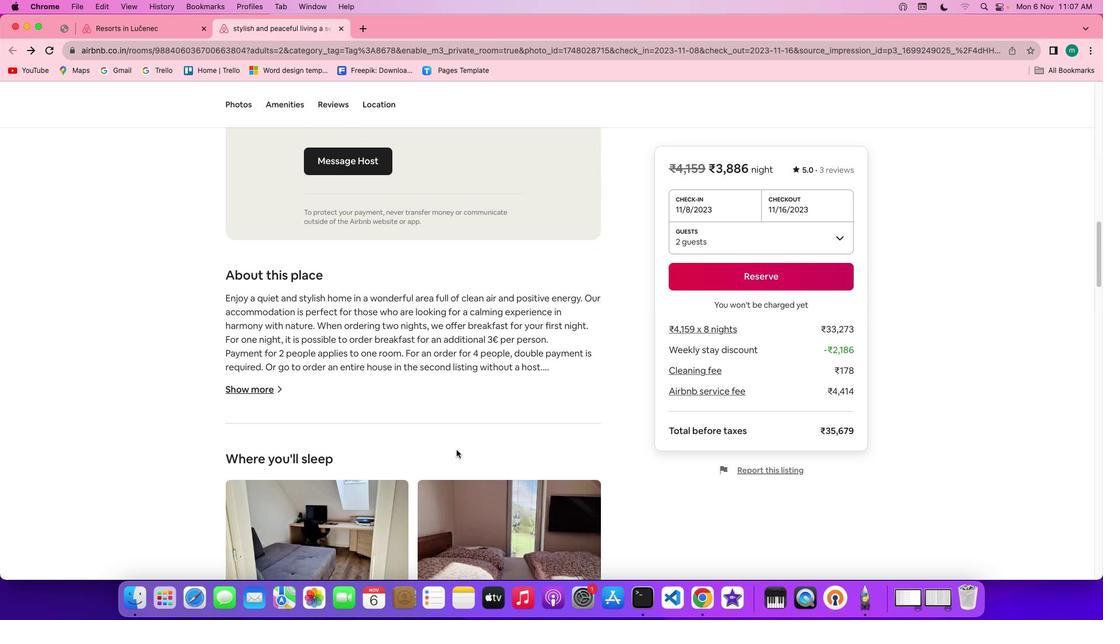 
Action: Mouse scrolled (469, 434) with delta (450, 51)
Screenshot: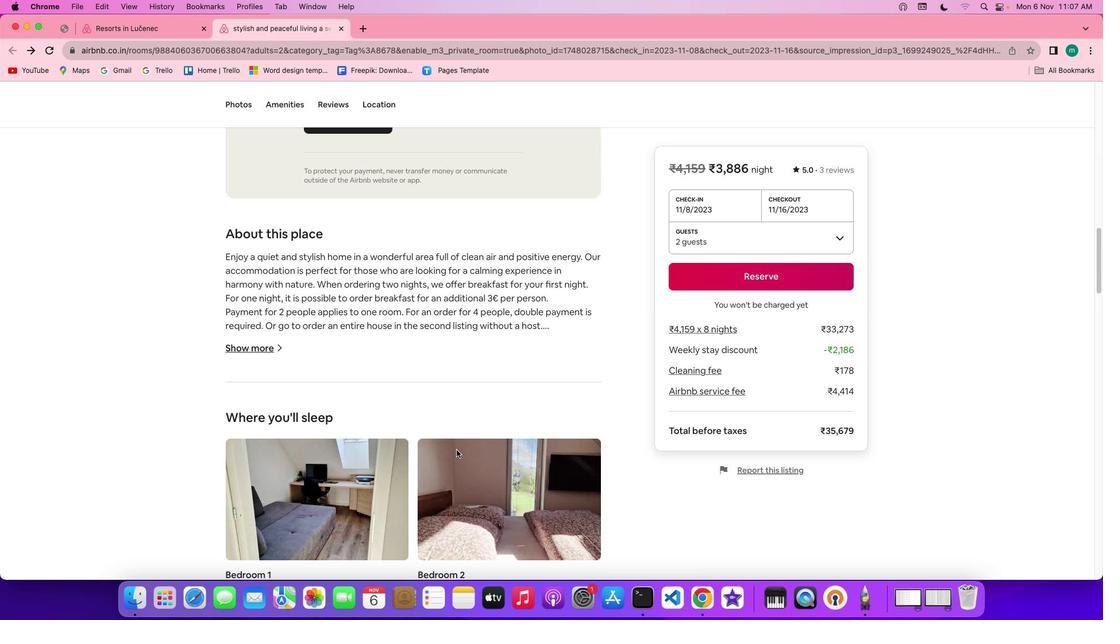 
Action: Mouse scrolled (469, 434) with delta (450, 50)
Screenshot: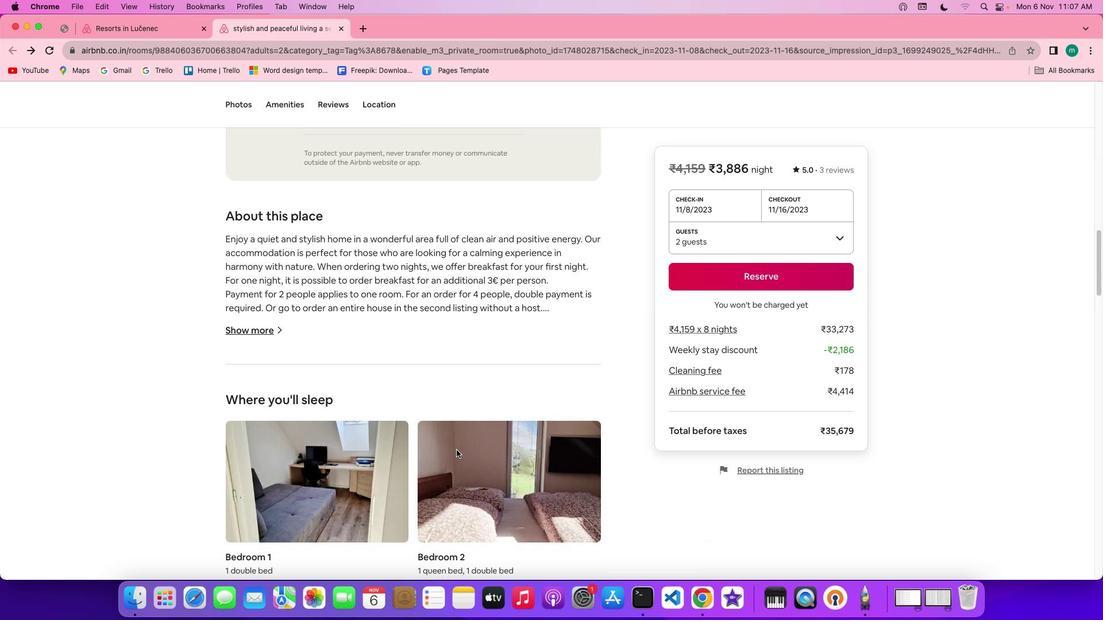 
Action: Mouse scrolled (469, 434) with delta (450, 50)
Screenshot: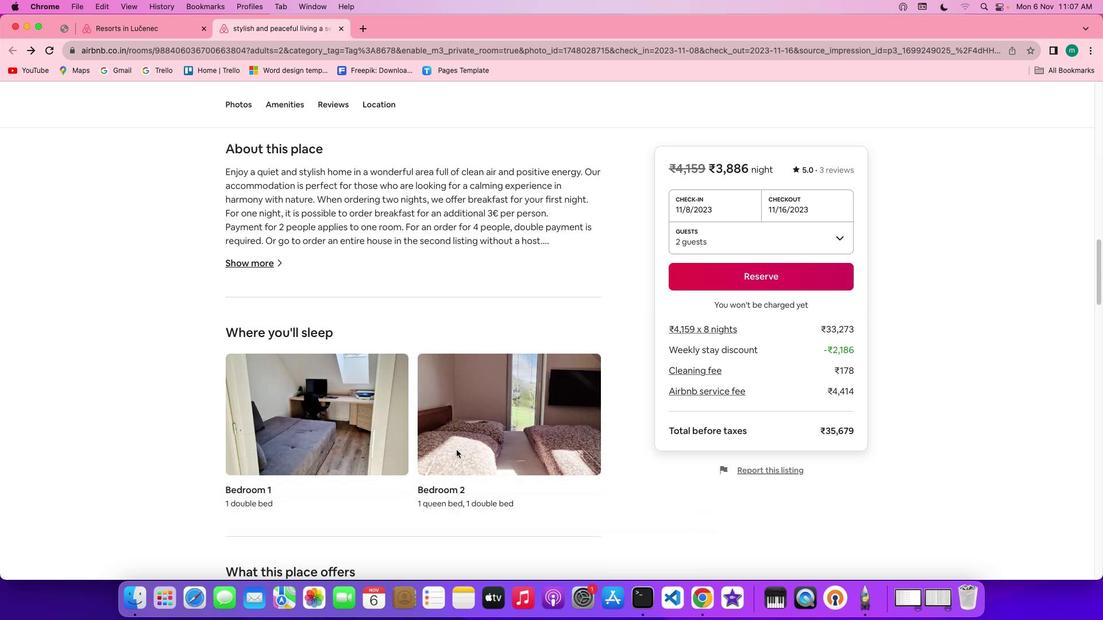 
Action: Mouse scrolled (469, 434) with delta (450, 51)
Screenshot: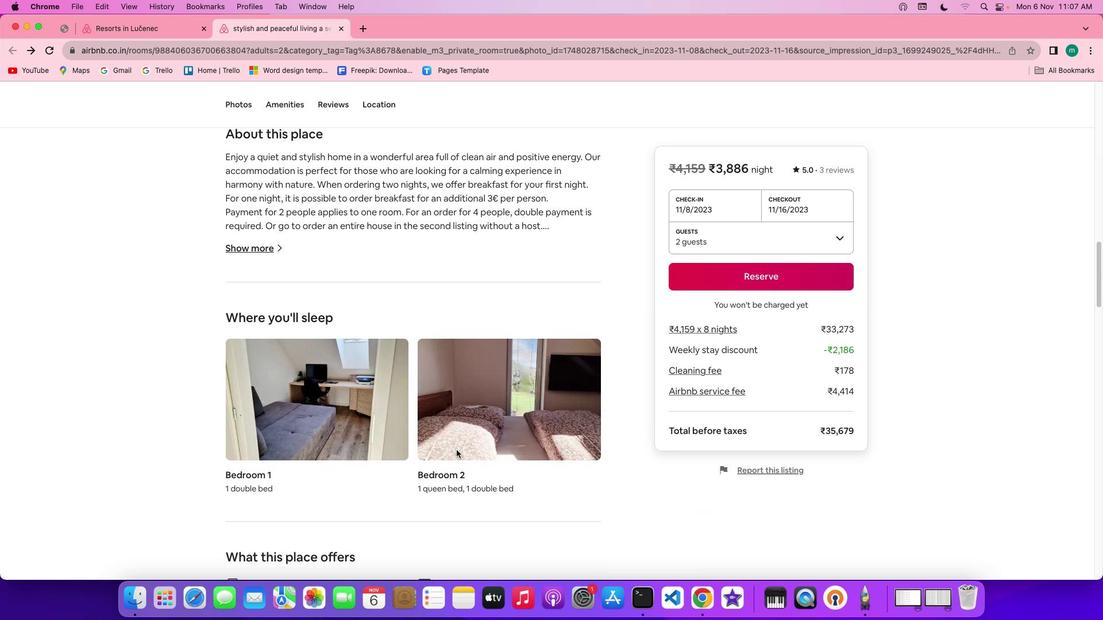 
Action: Mouse scrolled (469, 434) with delta (450, 51)
Screenshot: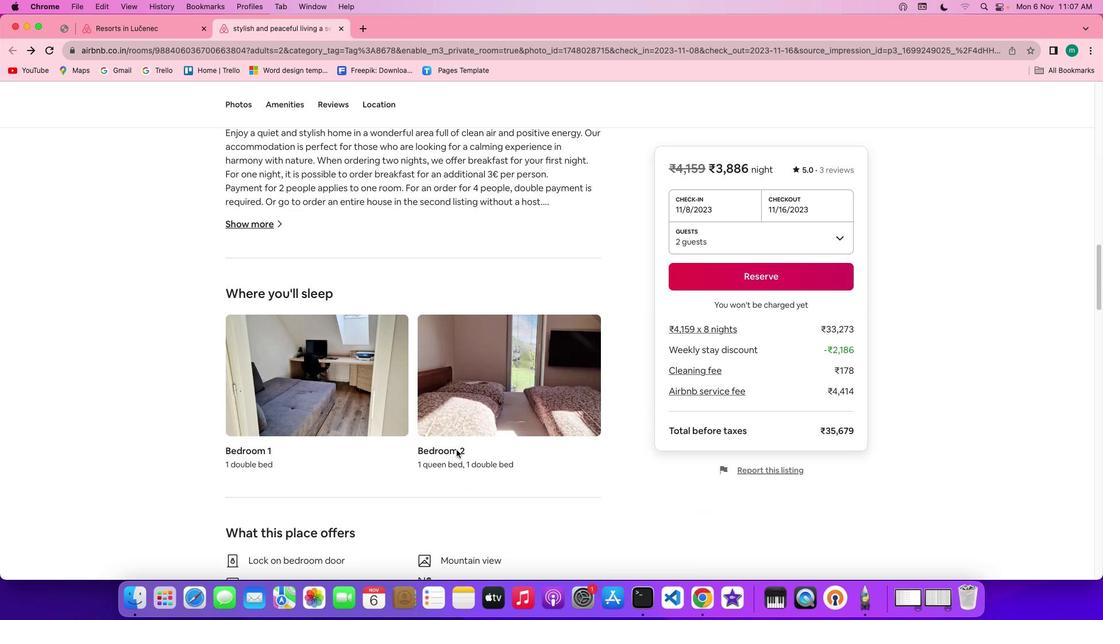 
Action: Mouse scrolled (469, 434) with delta (450, 51)
Screenshot: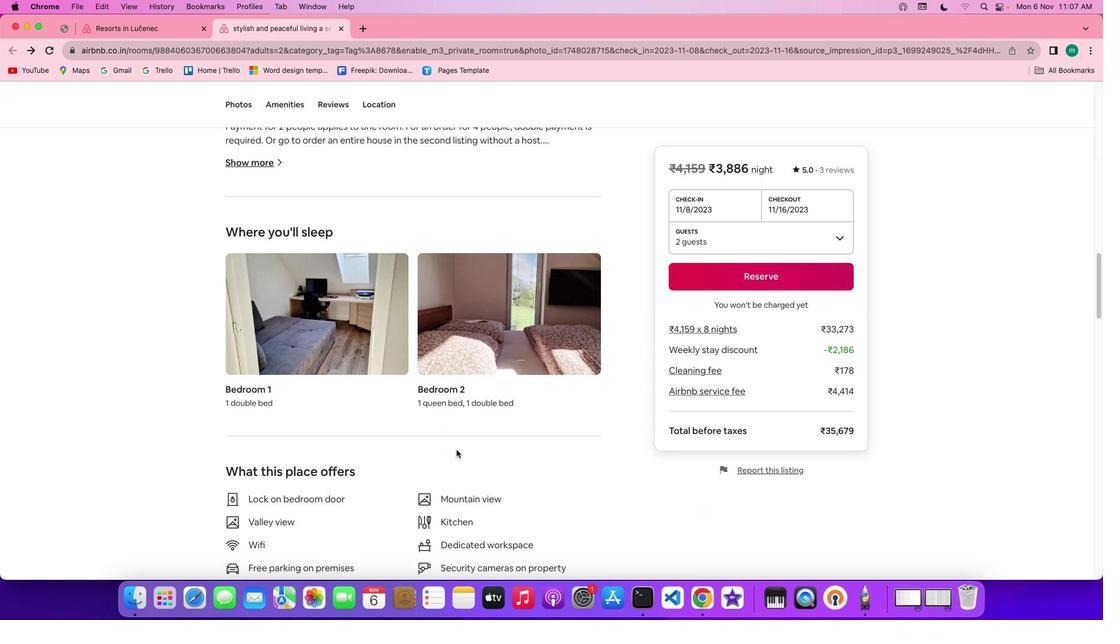 
Action: Mouse scrolled (469, 434) with delta (450, 50)
Screenshot: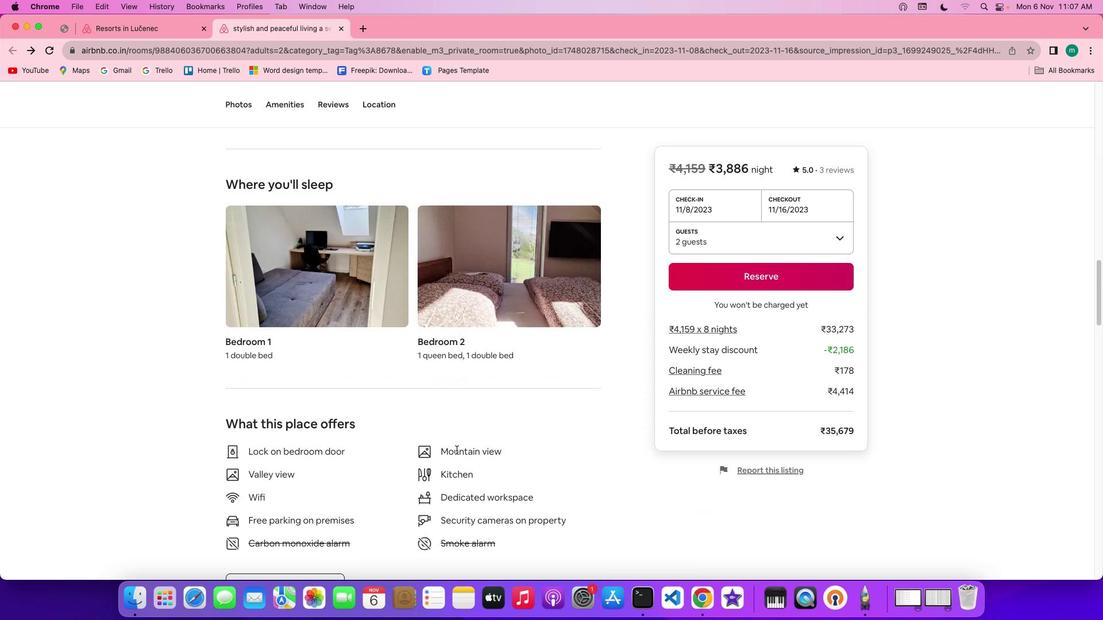 
Action: Mouse scrolled (469, 434) with delta (450, 50)
Screenshot: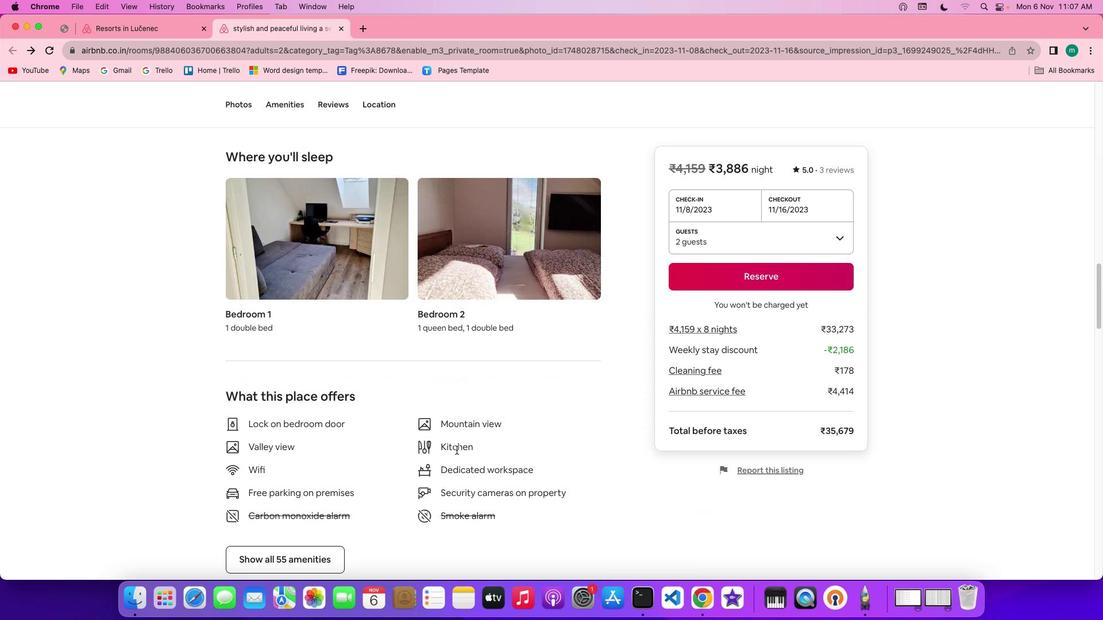 
Action: Mouse scrolled (469, 434) with delta (450, 51)
Screenshot: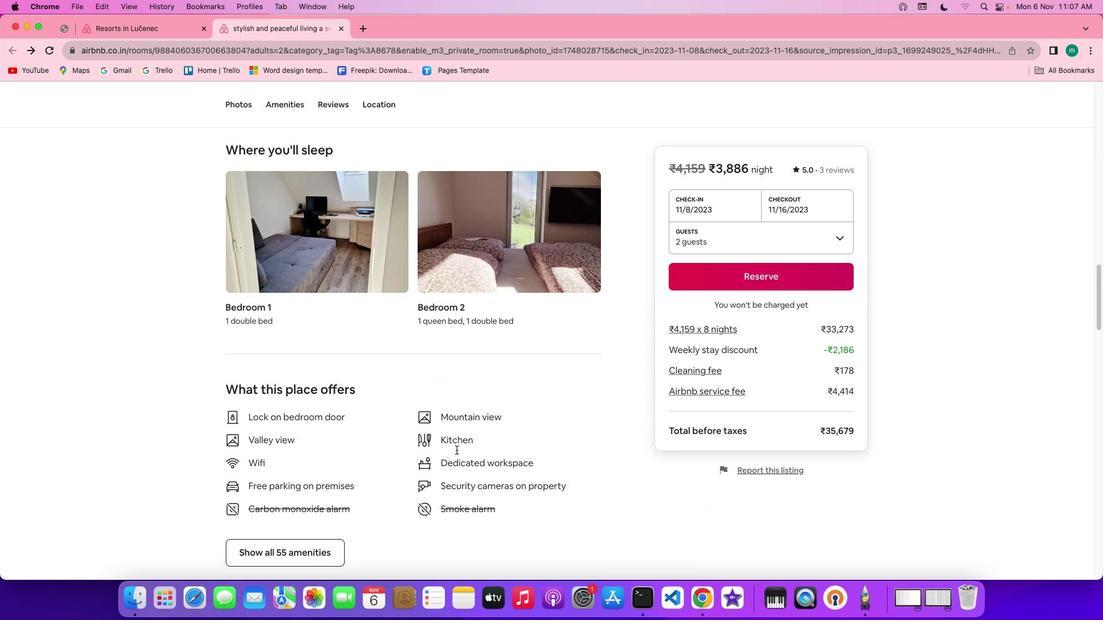 
Action: Mouse scrolled (469, 434) with delta (450, 51)
Screenshot: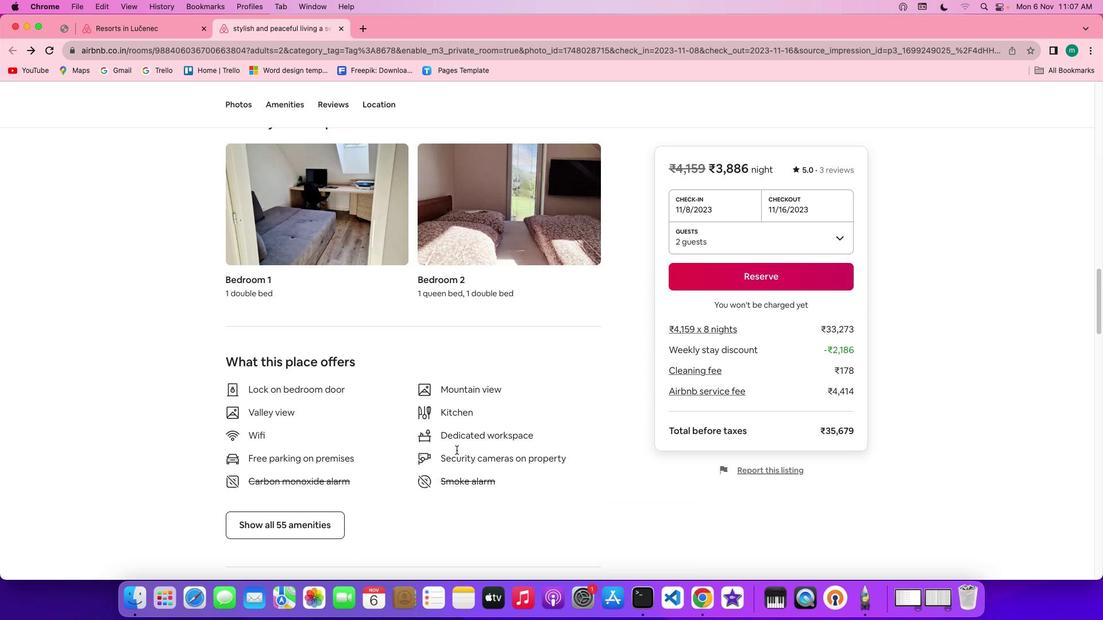 
Action: Mouse scrolled (469, 434) with delta (450, 51)
Screenshot: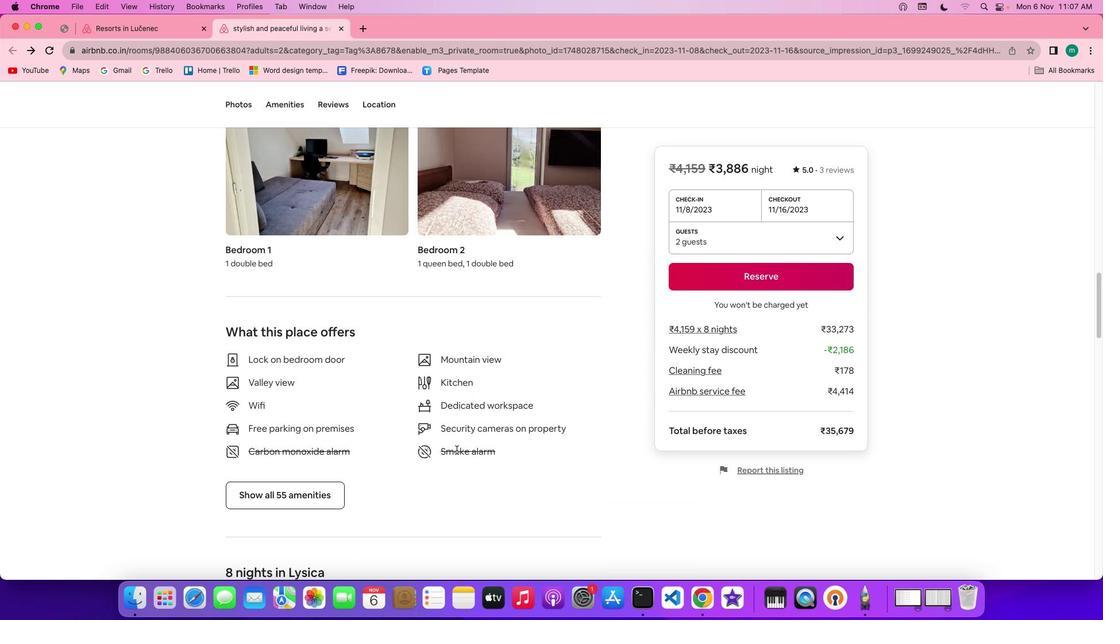 
Action: Mouse scrolled (469, 434) with delta (450, 50)
